 Task: Slide 13 - Values-1.
Action: Mouse moved to (46, 109)
Screenshot: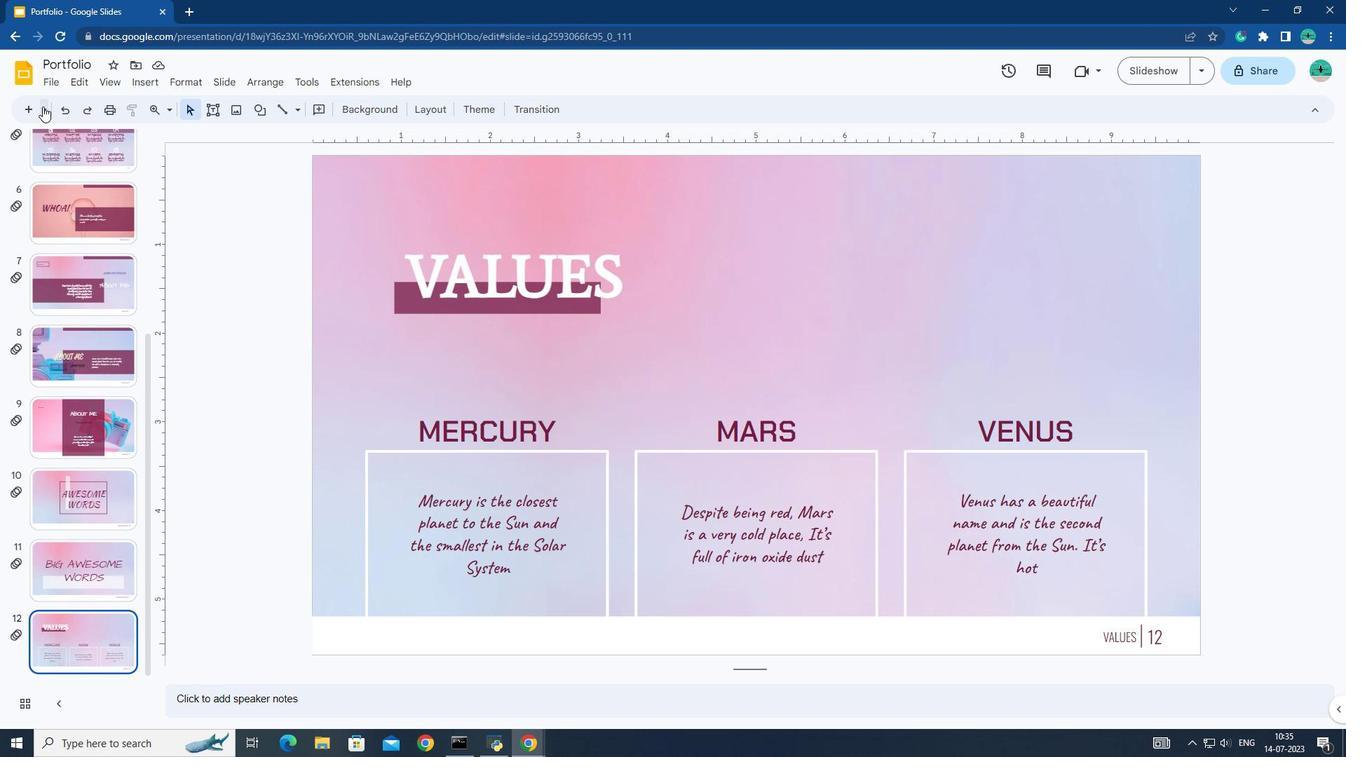 
Action: Mouse pressed left at (46, 109)
Screenshot: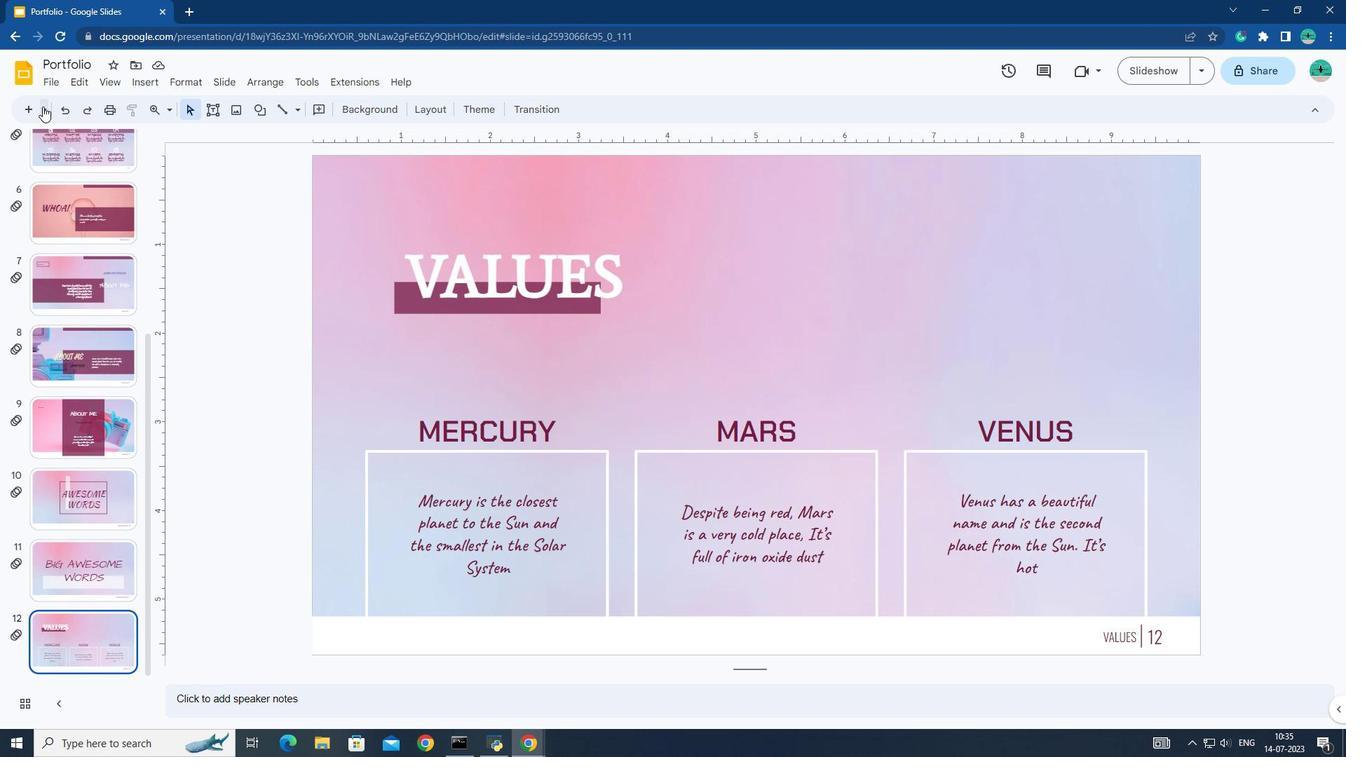 
Action: Mouse moved to (115, 388)
Screenshot: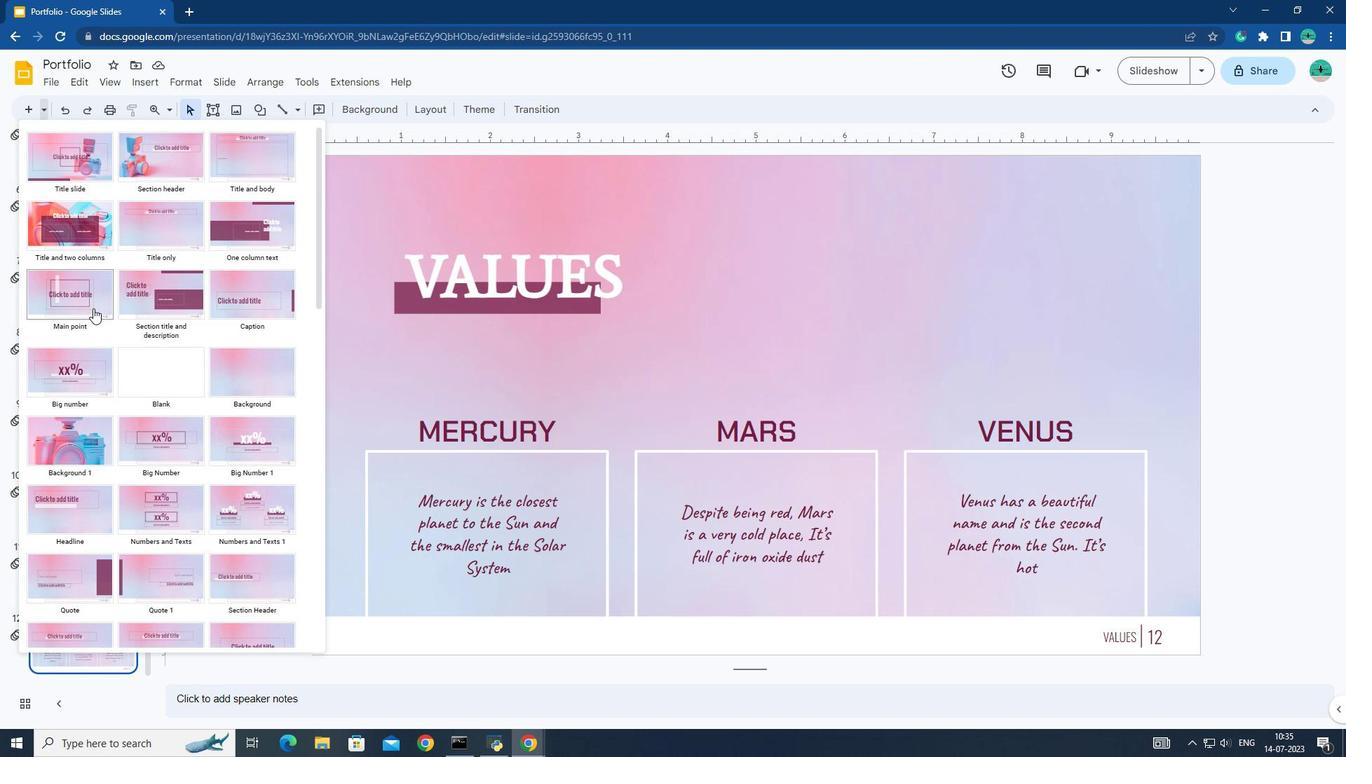 
Action: Mouse scrolled (115, 387) with delta (0, 0)
Screenshot: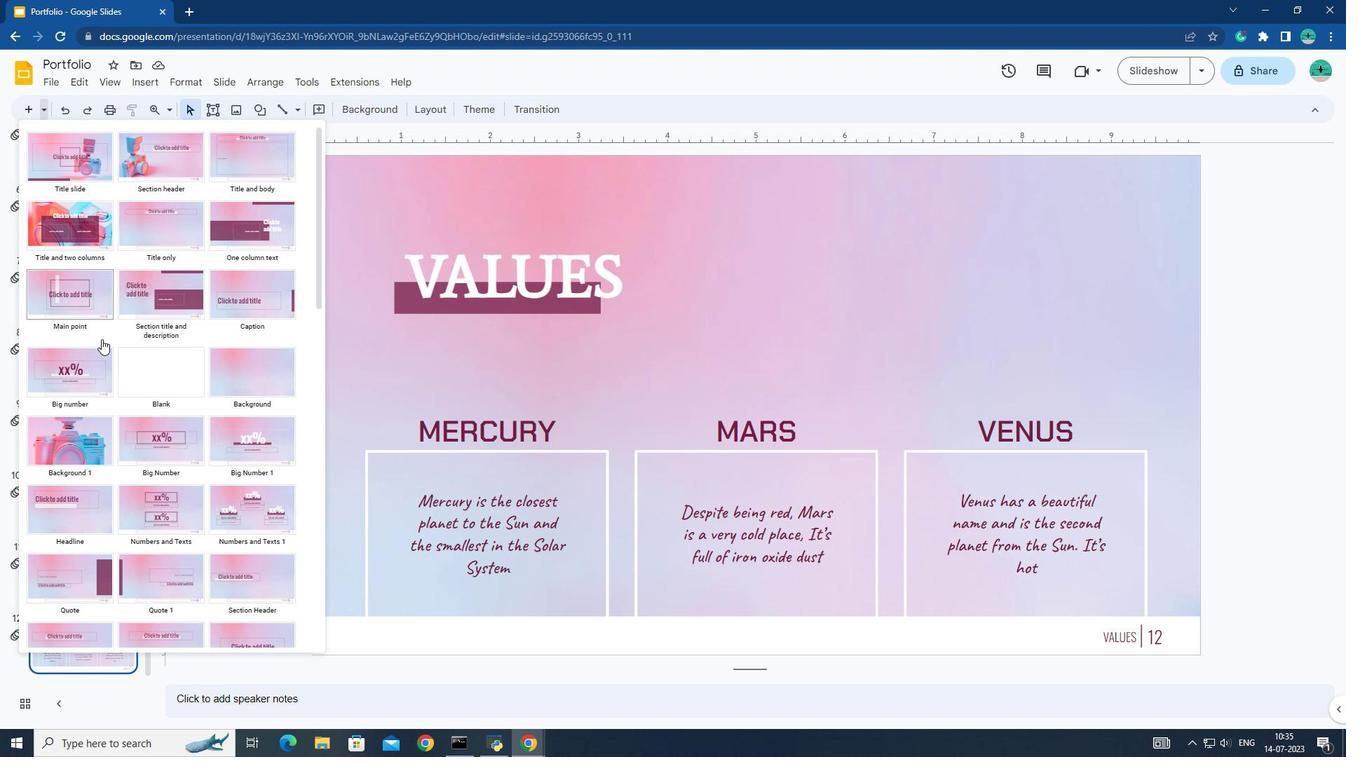 
Action: Mouse scrolled (115, 387) with delta (0, 0)
Screenshot: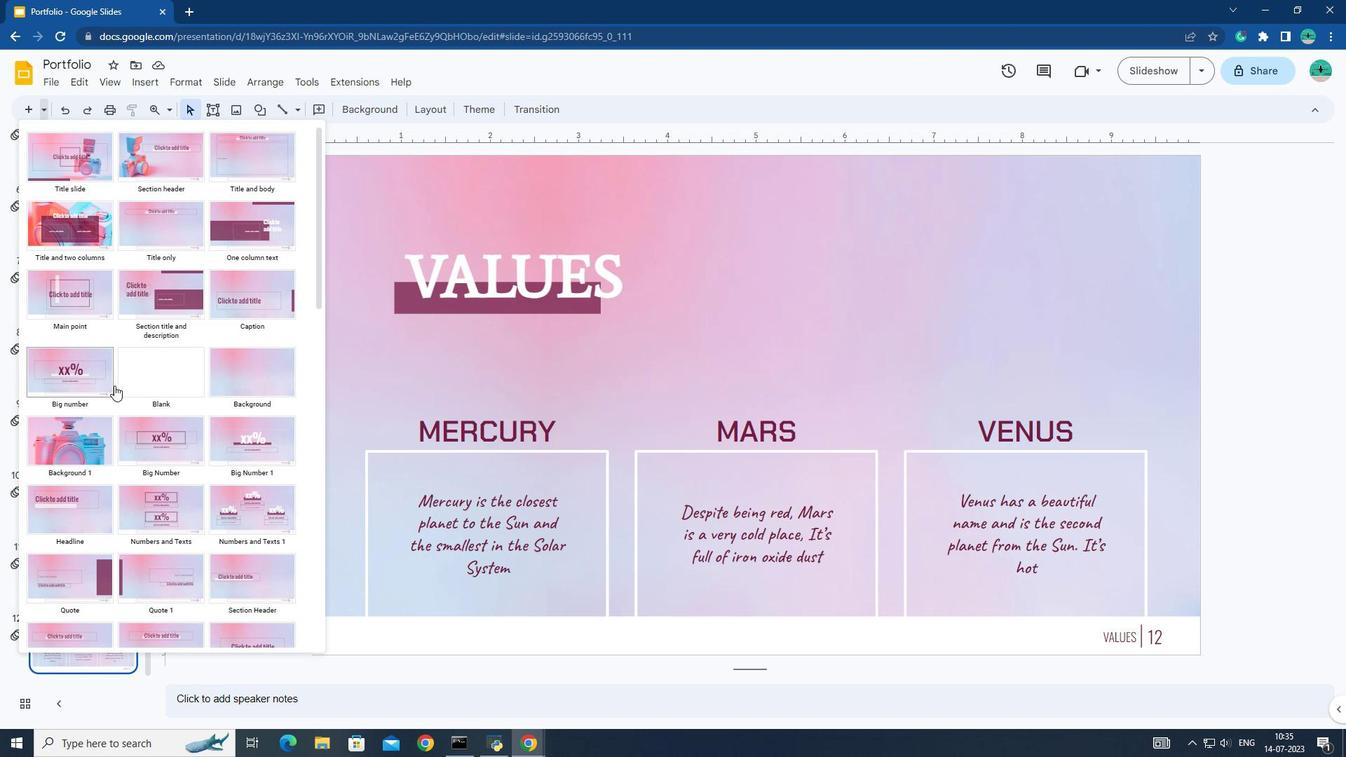 
Action: Mouse scrolled (115, 387) with delta (0, 0)
Screenshot: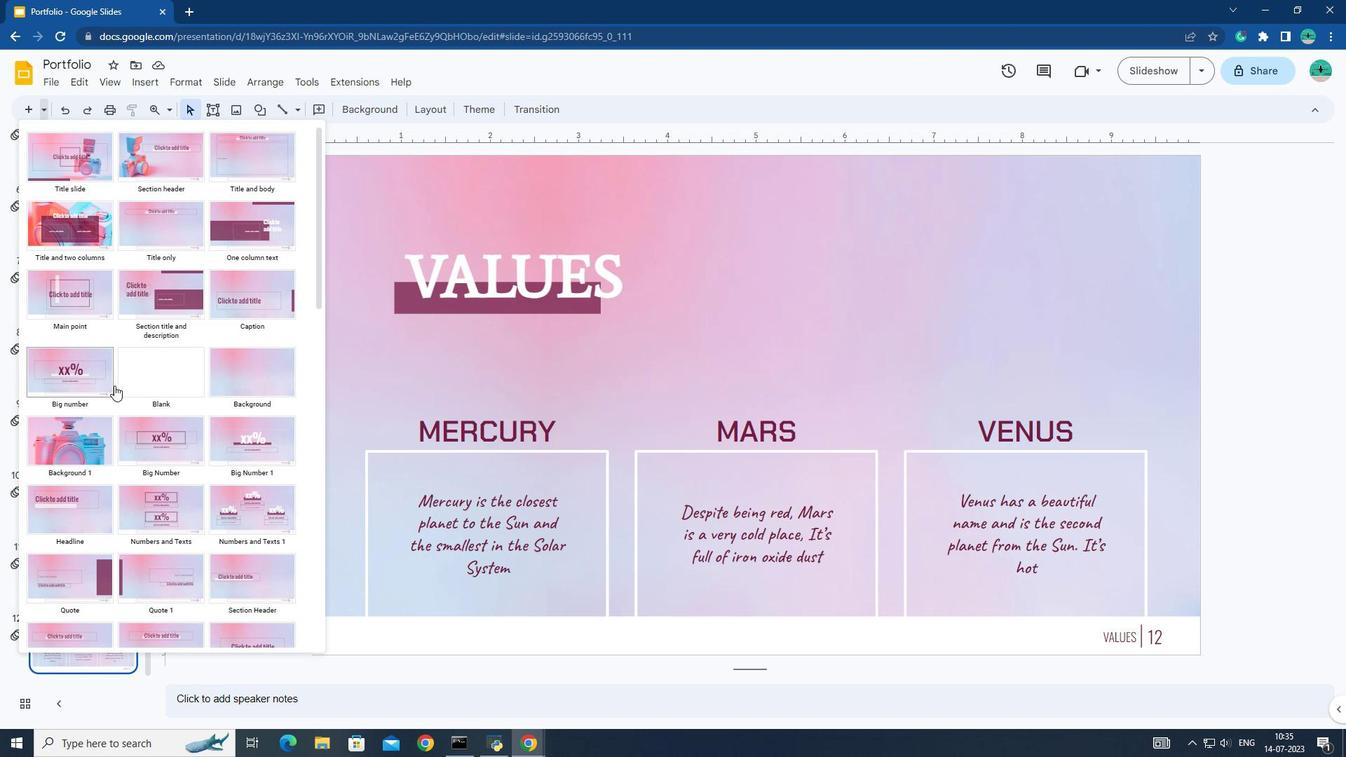 
Action: Mouse scrolled (115, 387) with delta (0, 0)
Screenshot: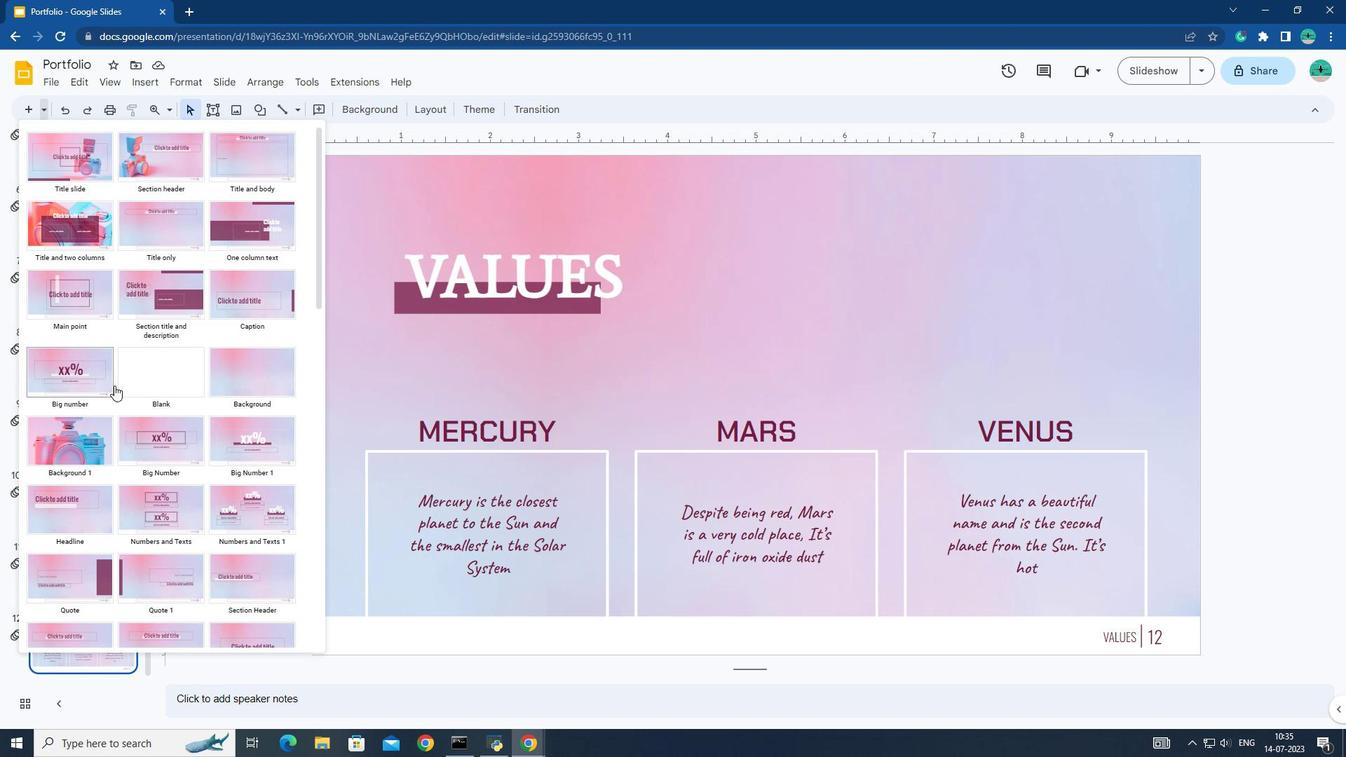 
Action: Mouse scrolled (115, 387) with delta (0, 0)
Screenshot: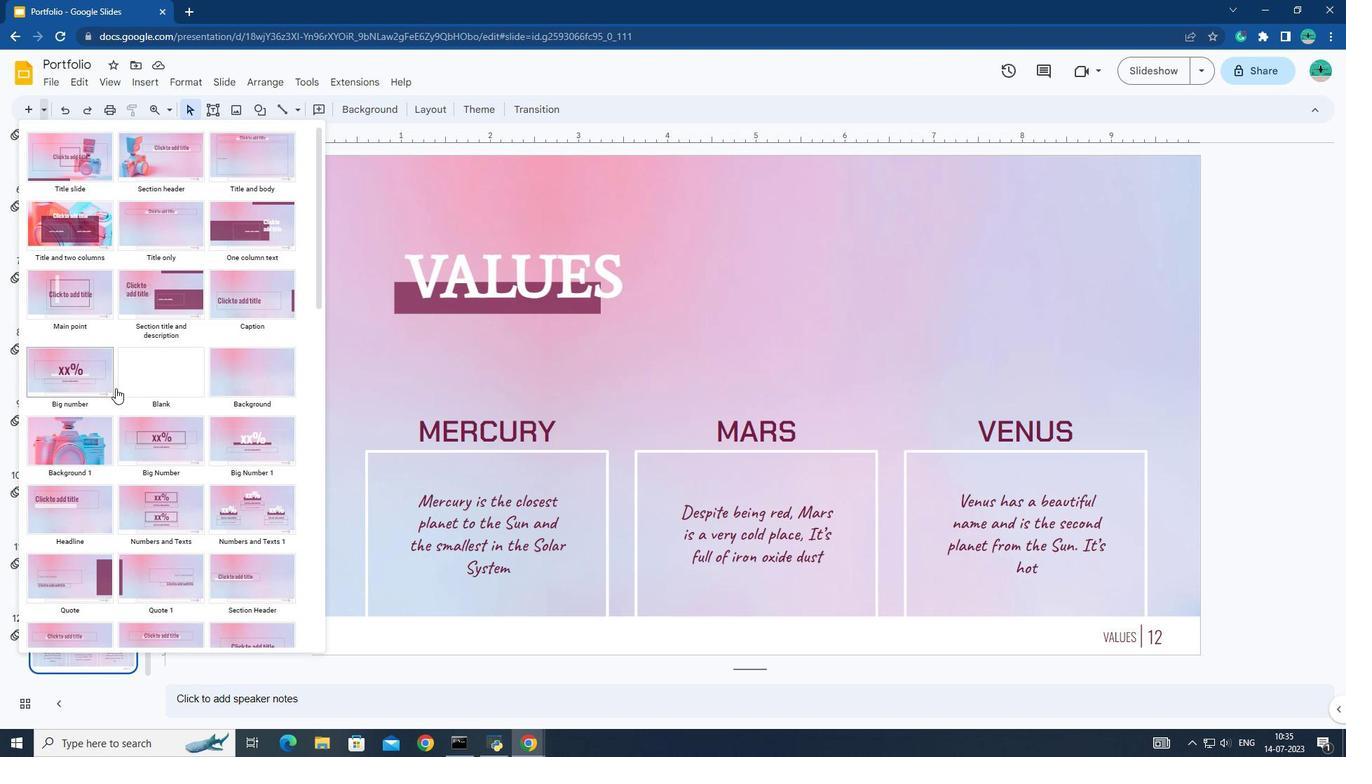 
Action: Mouse moved to (110, 384)
Screenshot: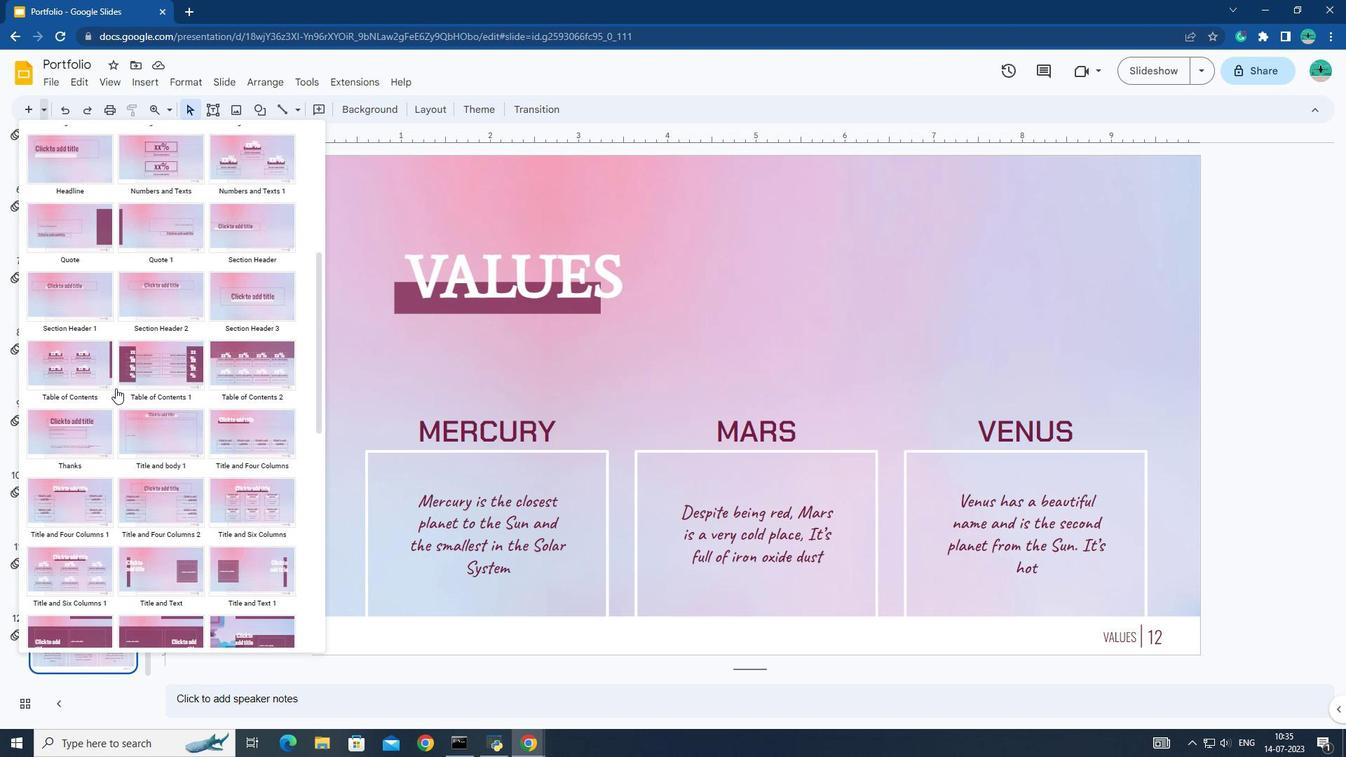 
Action: Mouse scrolled (110, 383) with delta (0, 0)
Screenshot: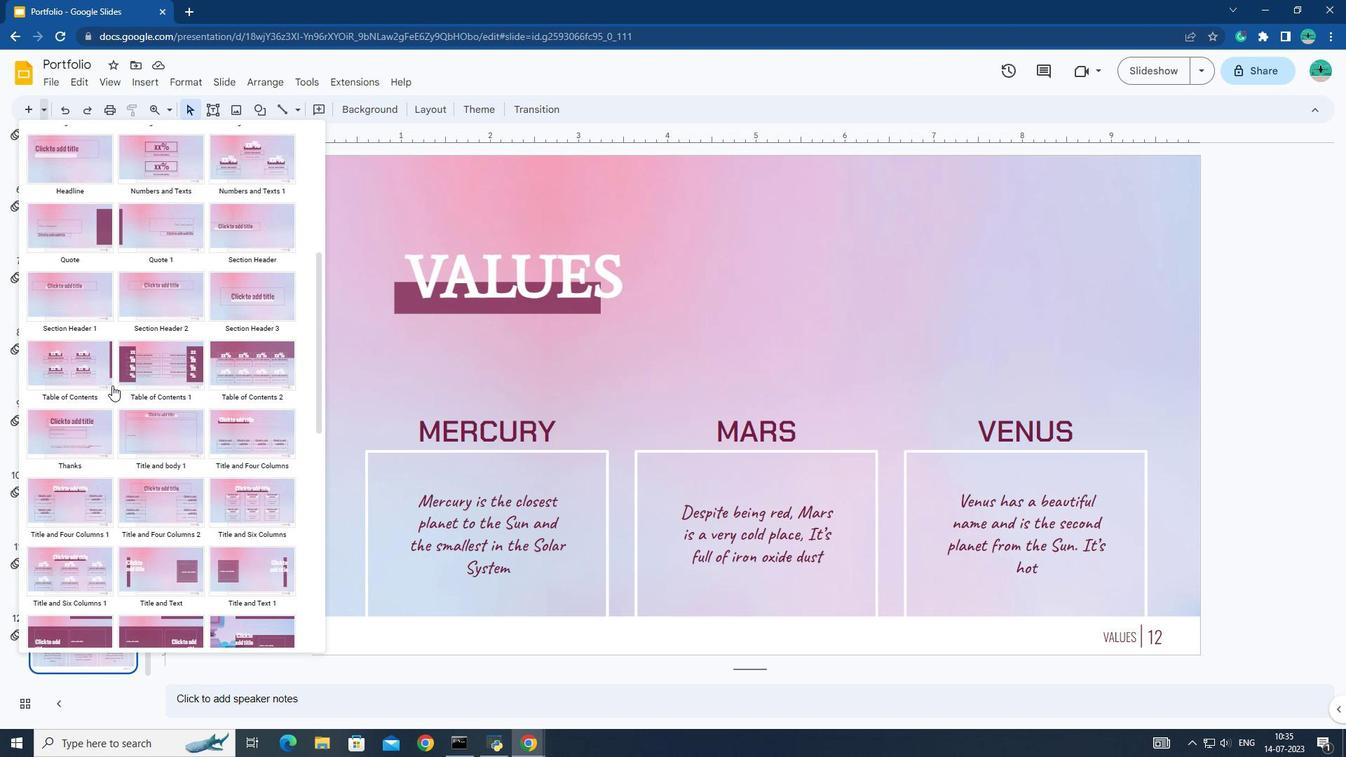 
Action: Mouse scrolled (110, 383) with delta (0, 0)
Screenshot: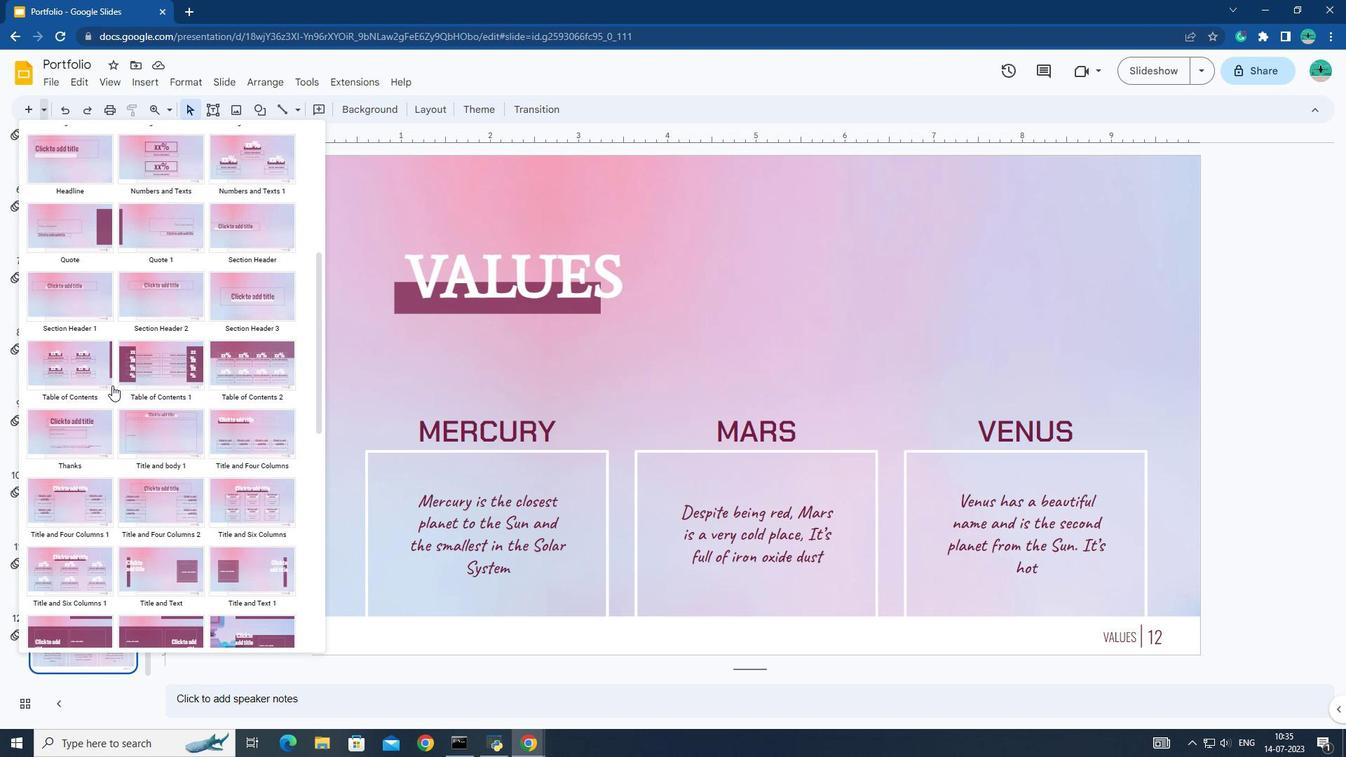 
Action: Mouse scrolled (110, 383) with delta (0, 0)
Screenshot: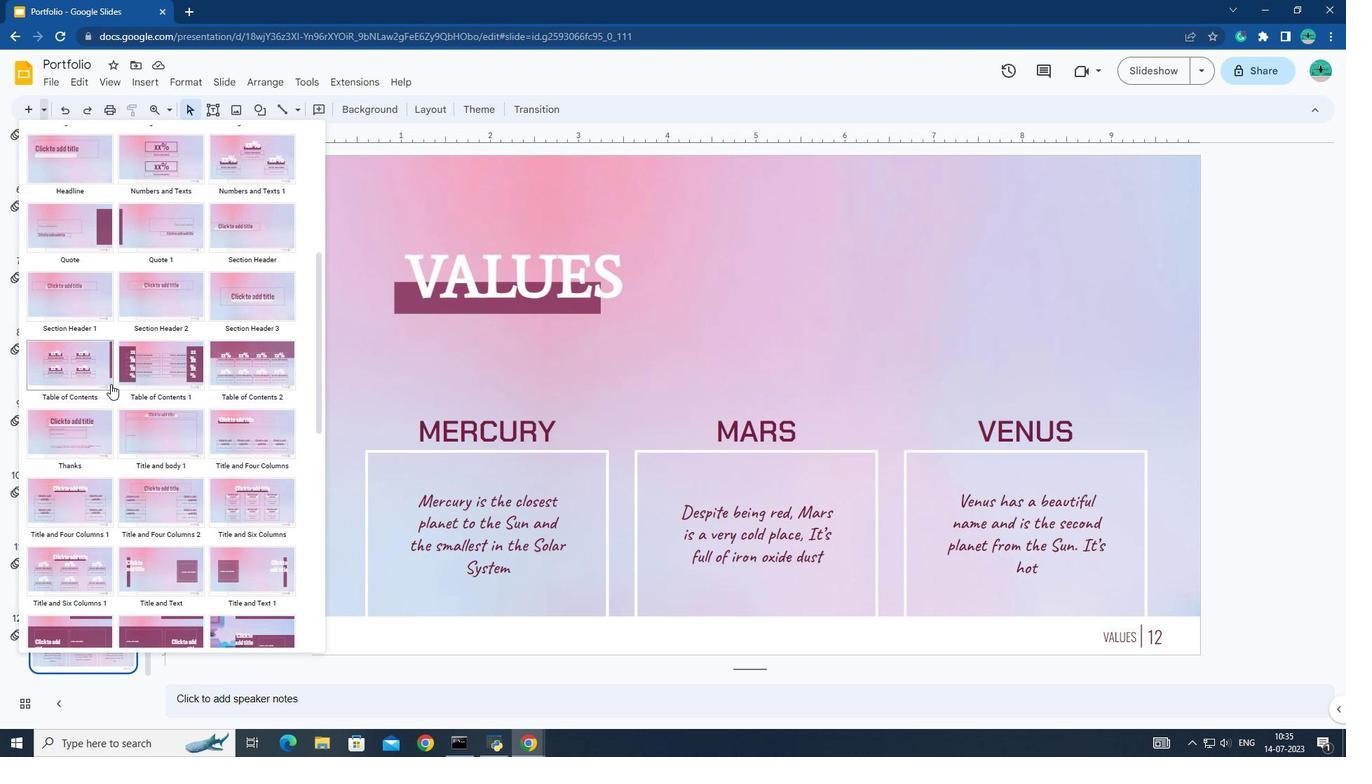 
Action: Mouse scrolled (110, 383) with delta (0, 0)
Screenshot: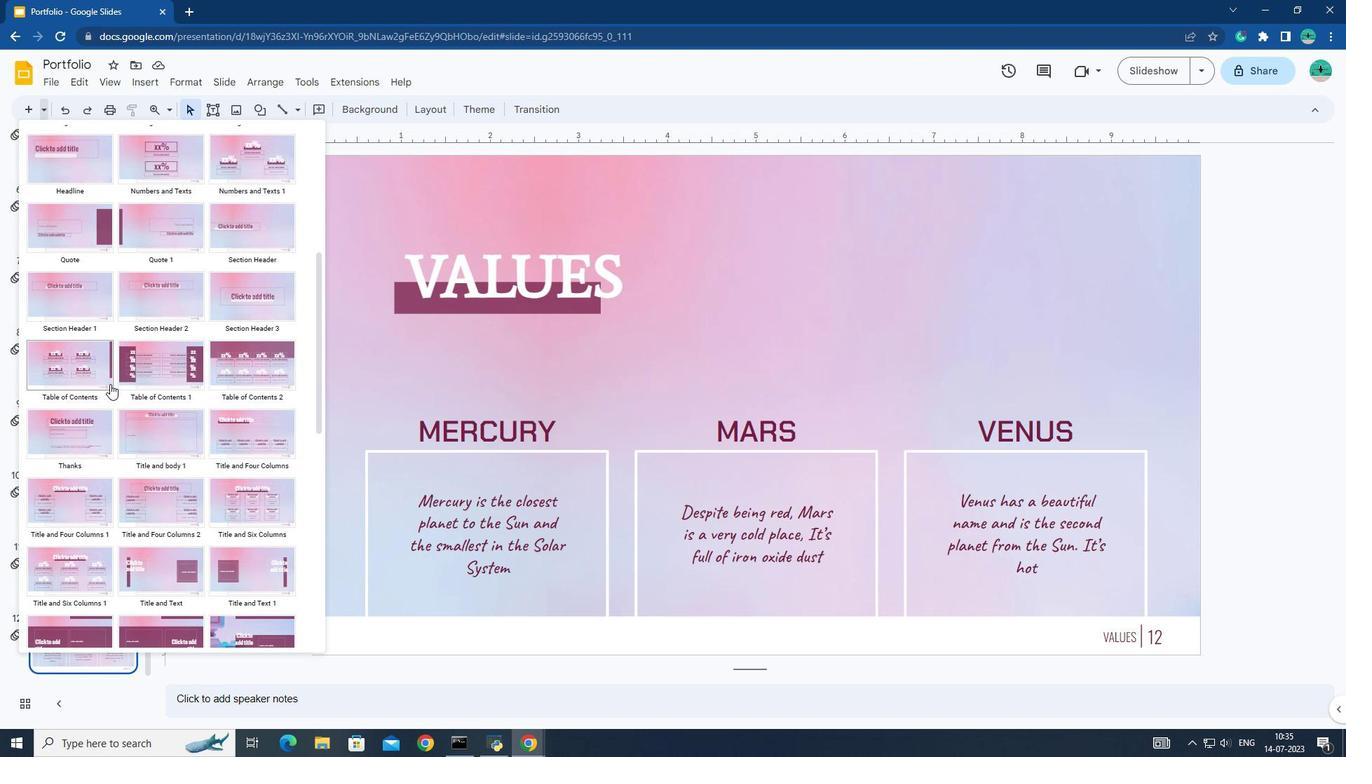 
Action: Mouse scrolled (110, 383) with delta (0, 0)
Screenshot: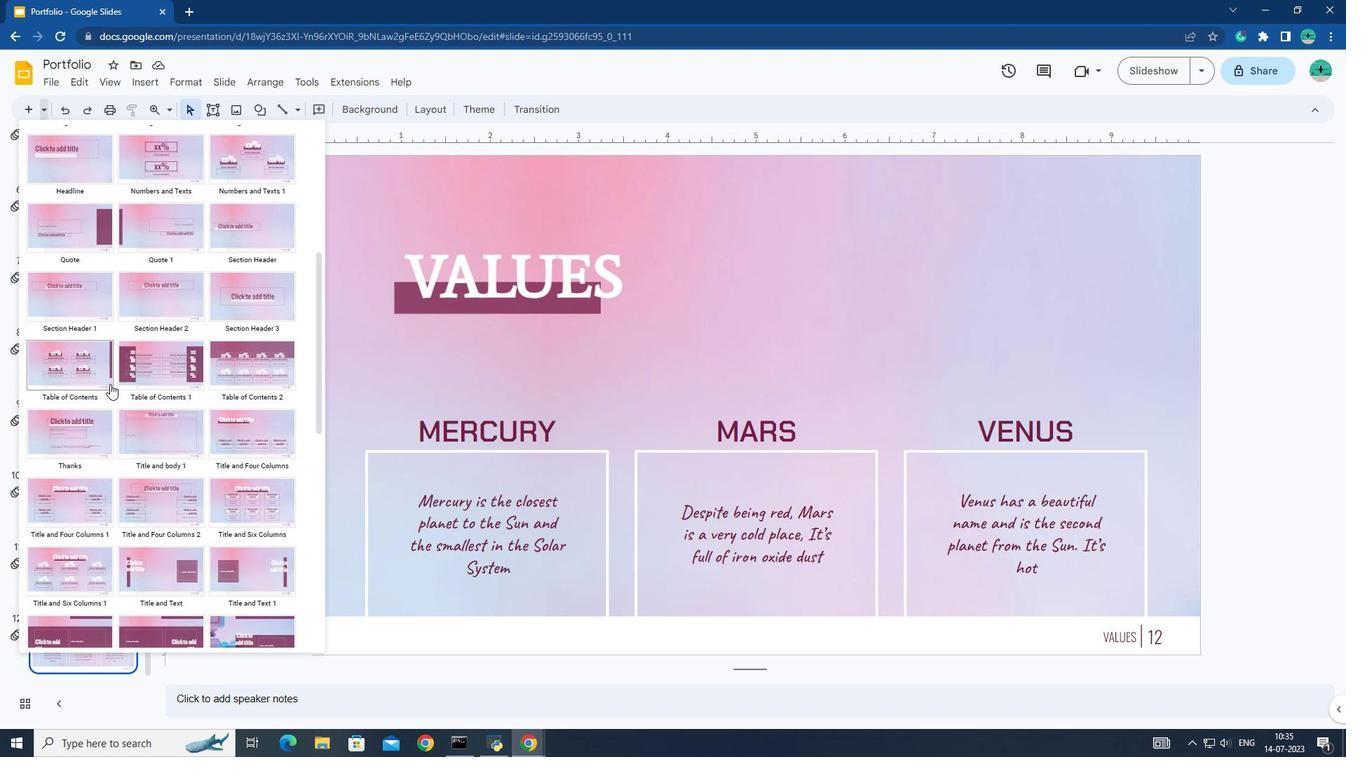 
Action: Mouse moved to (119, 389)
Screenshot: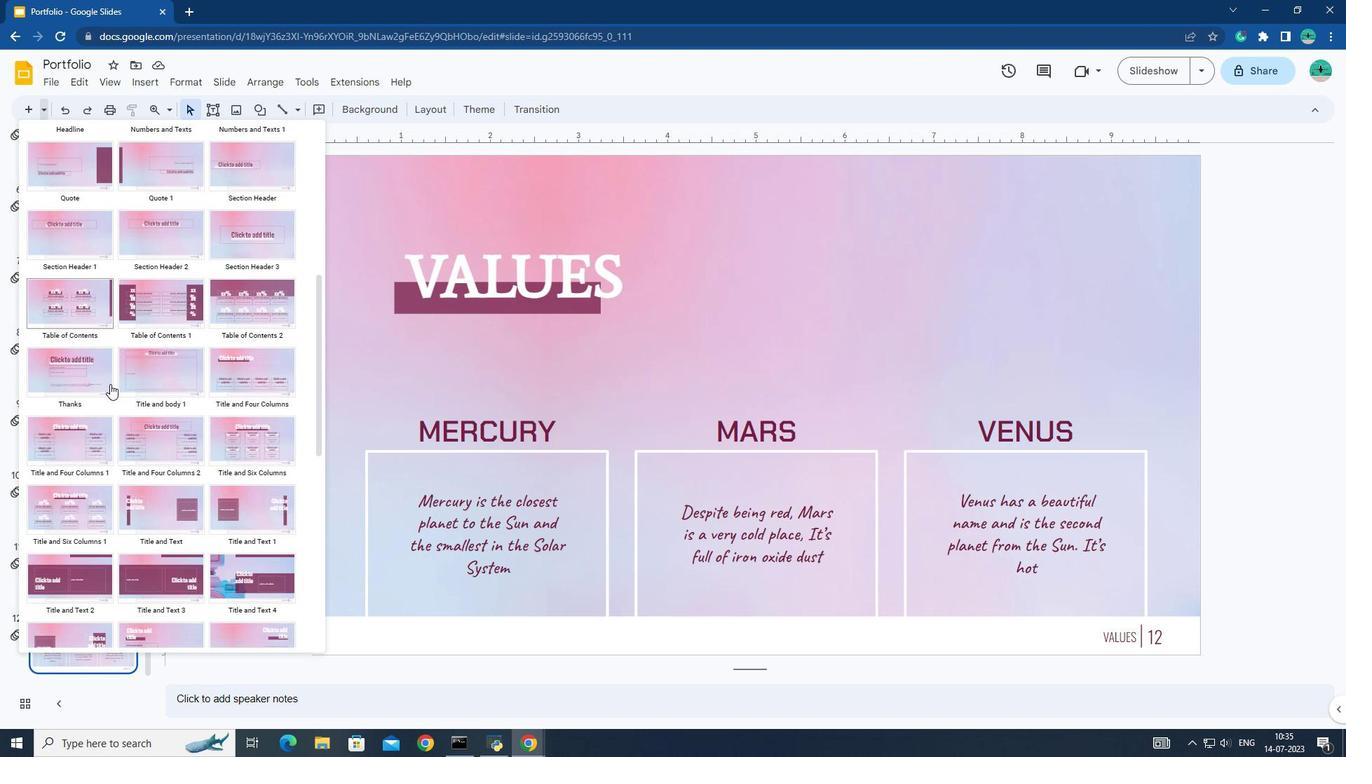 
Action: Mouse scrolled (119, 388) with delta (0, 0)
Screenshot: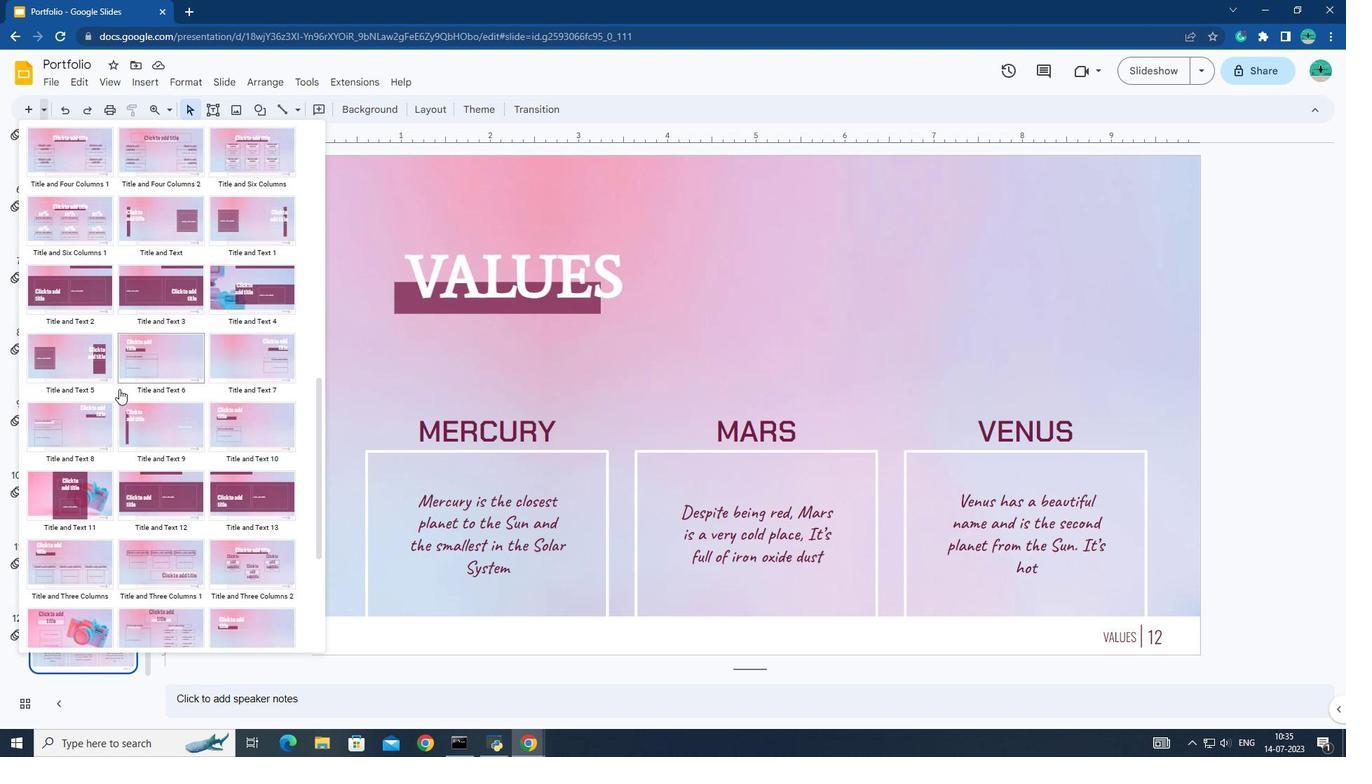 
Action: Mouse moved to (119, 389)
Screenshot: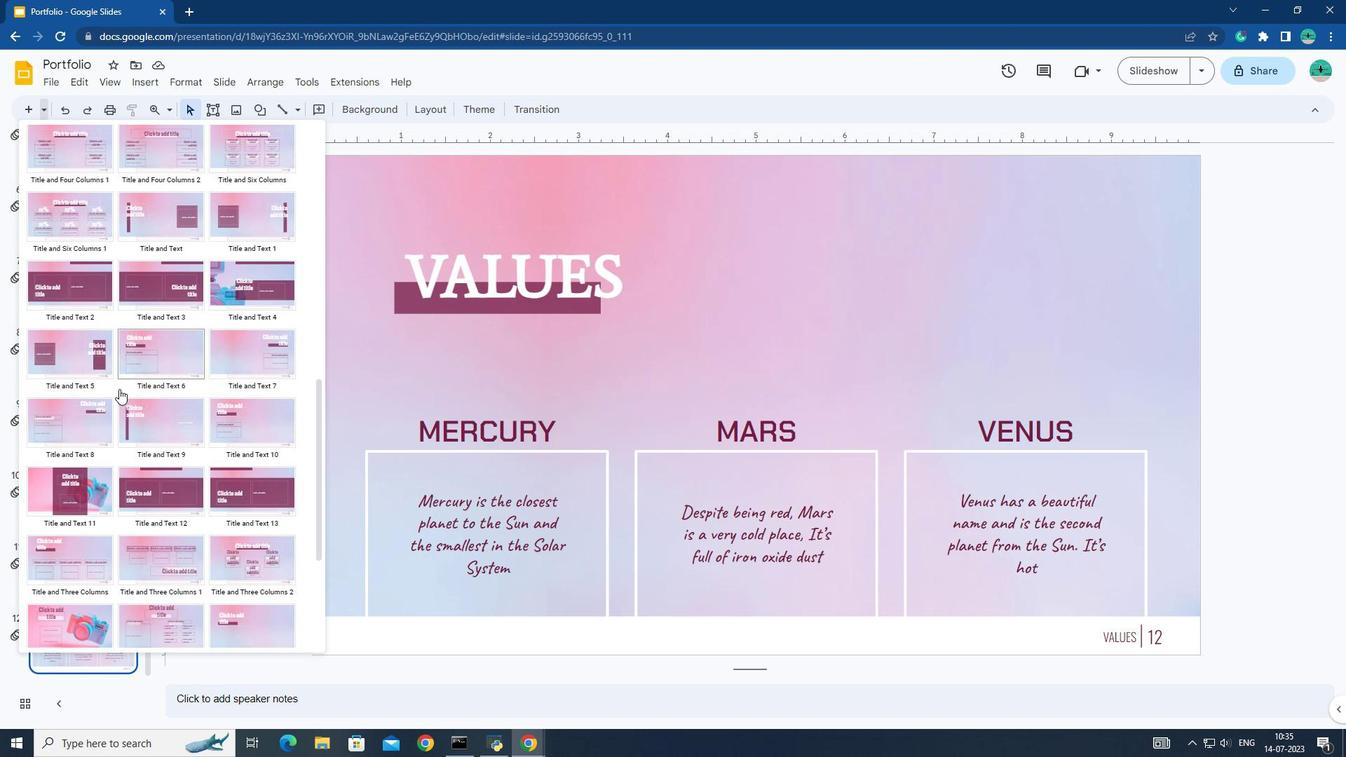 
Action: Mouse scrolled (119, 389) with delta (0, 0)
Screenshot: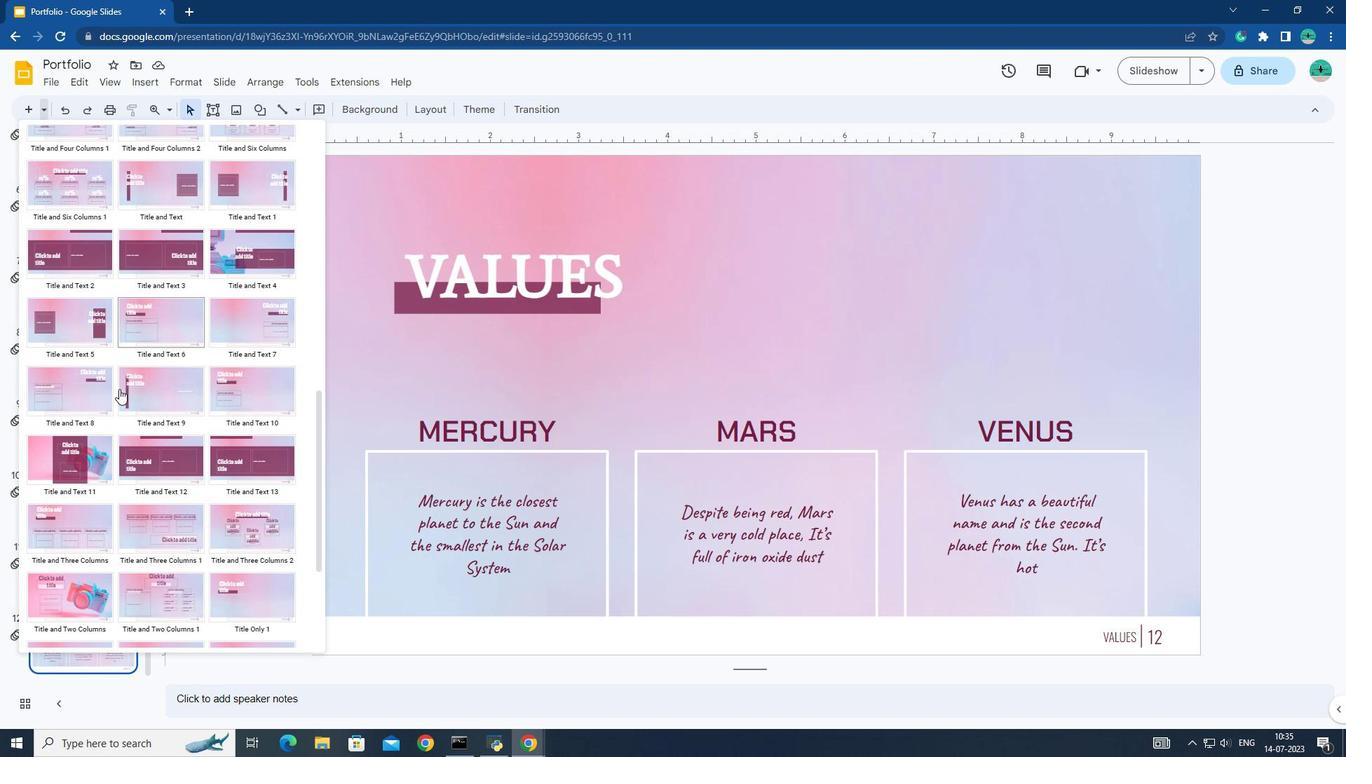 
Action: Mouse moved to (162, 406)
Screenshot: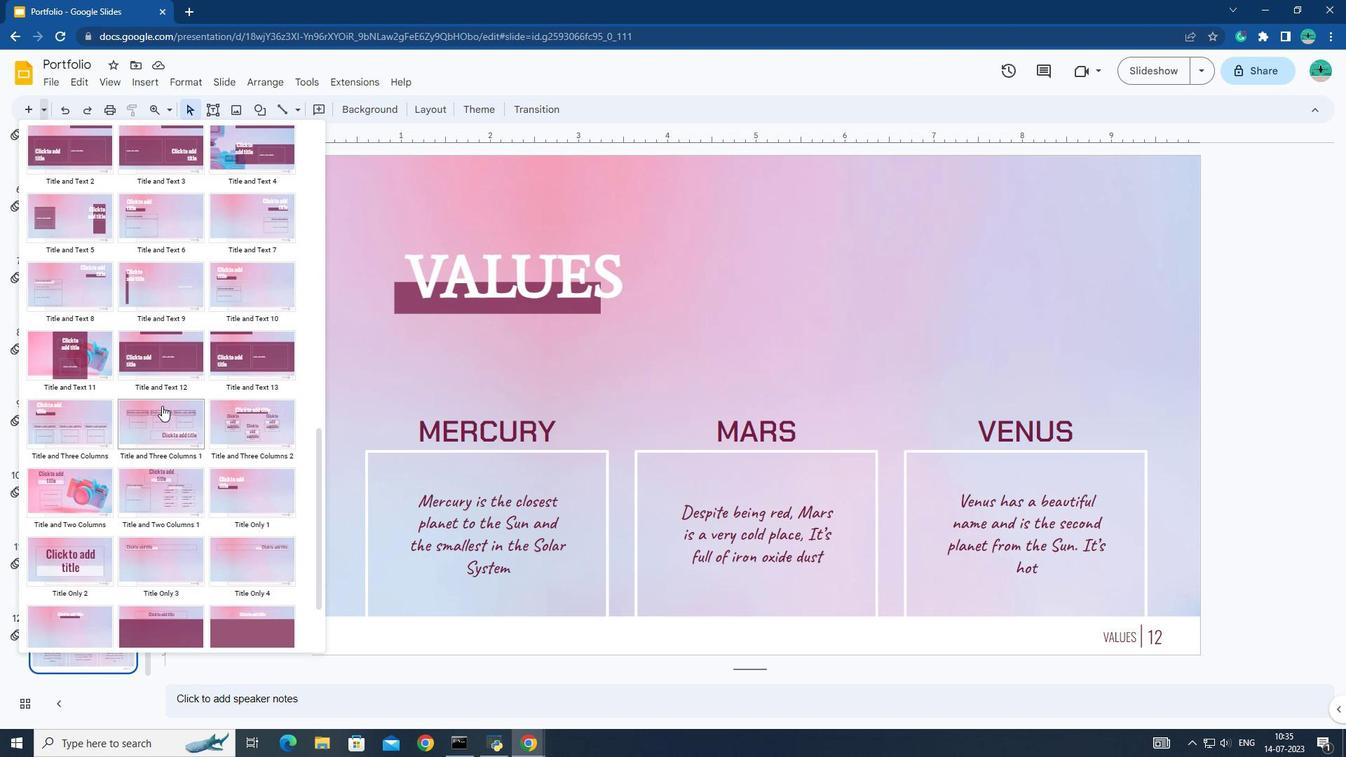 
Action: Mouse pressed left at (162, 406)
Screenshot: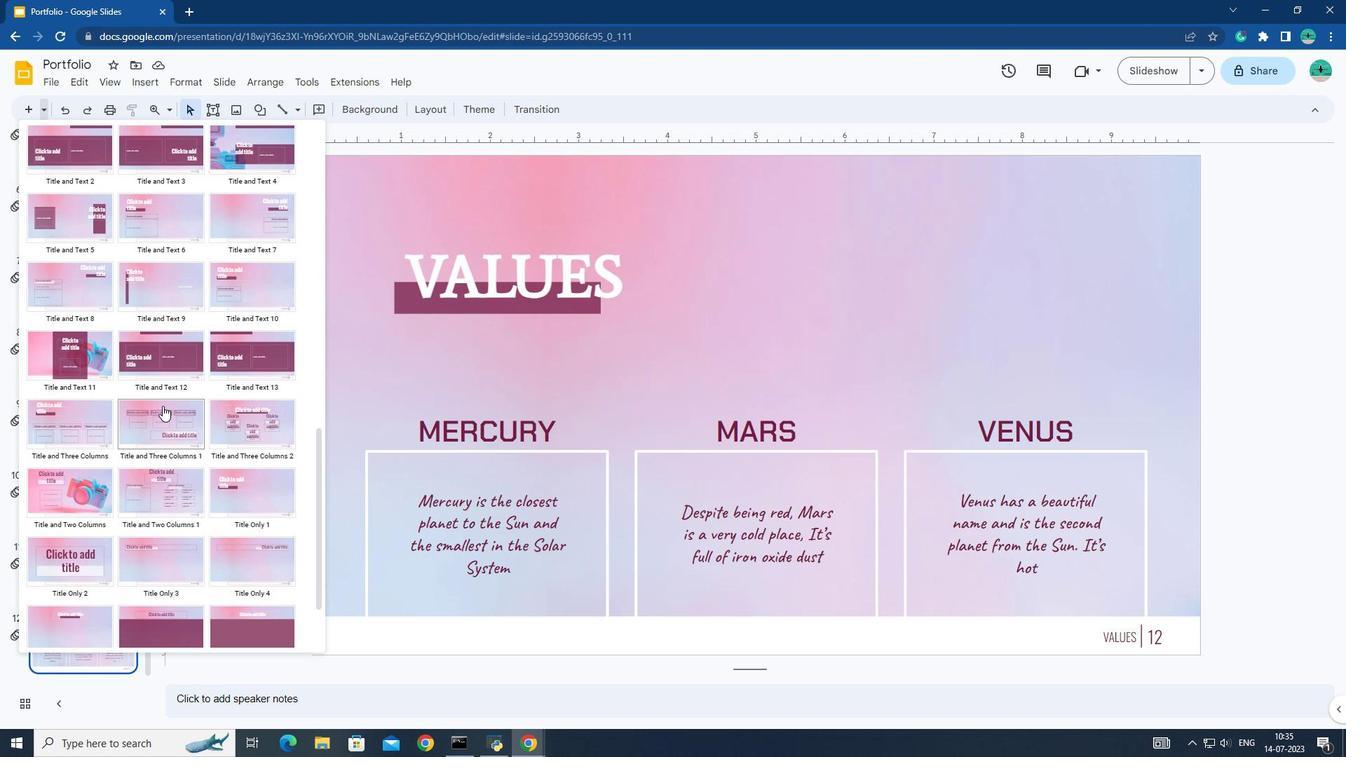 
Action: Mouse moved to (956, 517)
Screenshot: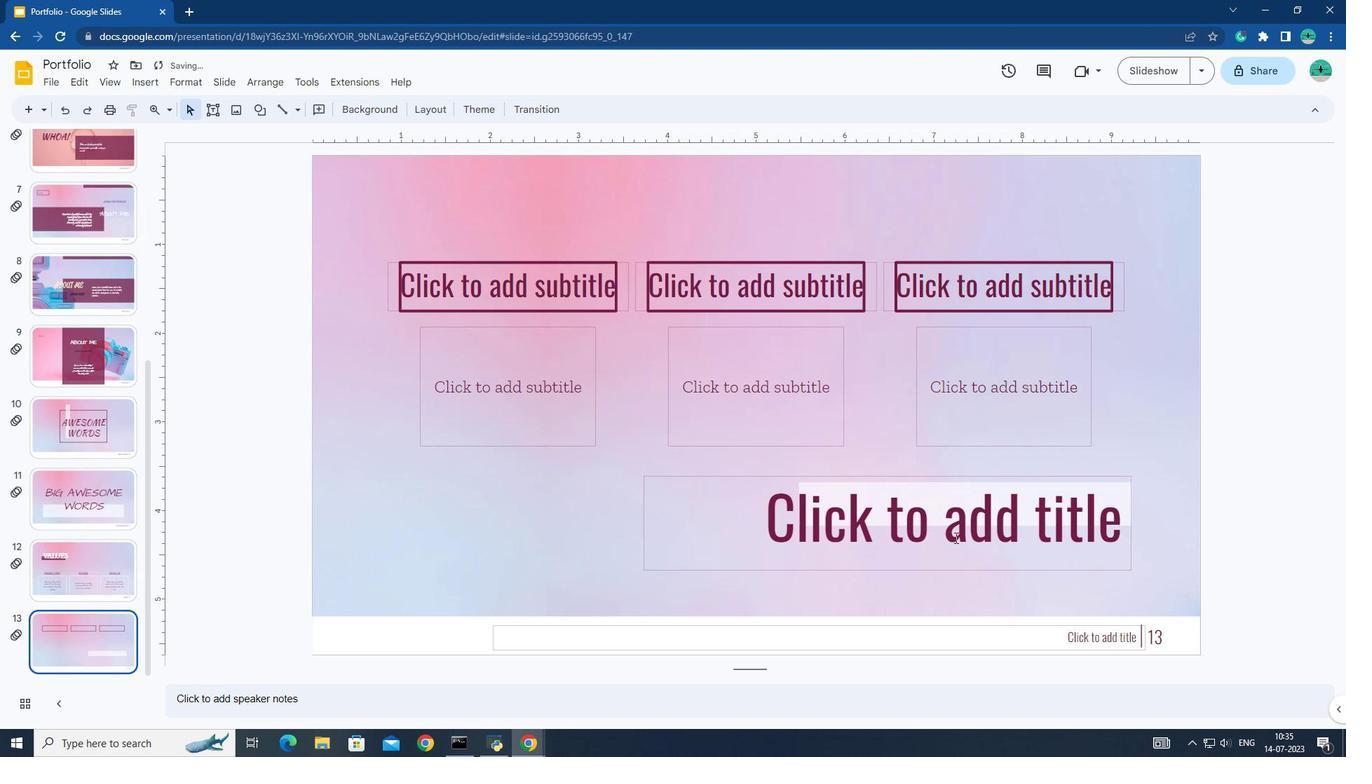 
Action: Mouse pressed left at (956, 517)
Screenshot: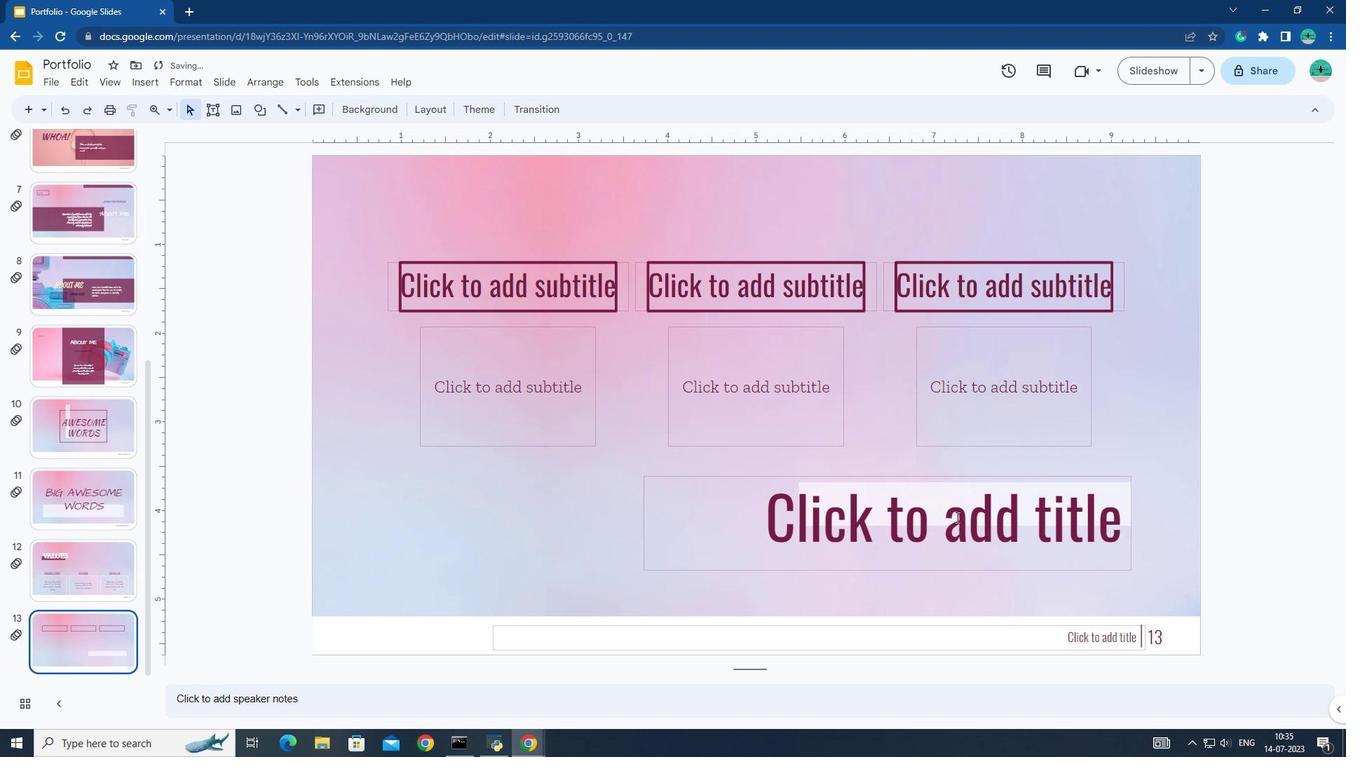 
Action: Mouse moved to (975, 521)
Screenshot: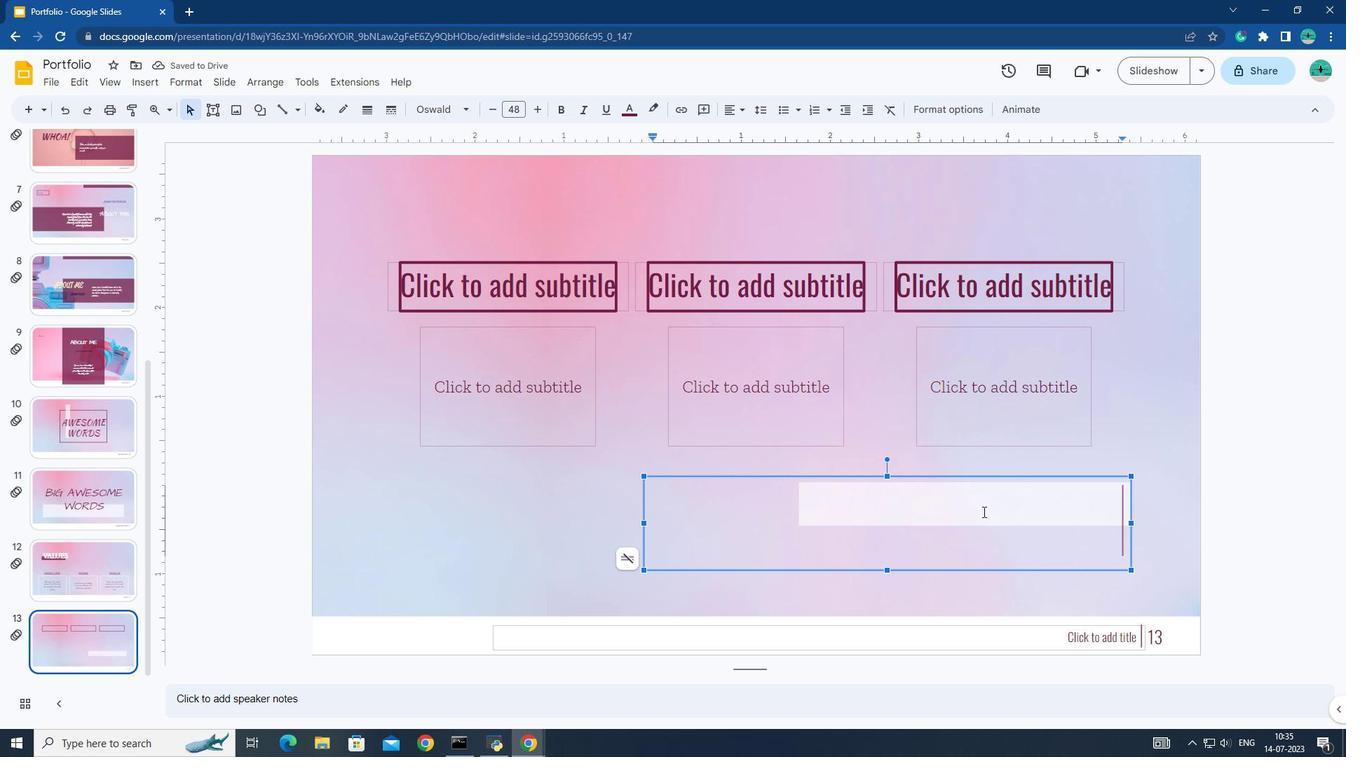 
Action: Key pressed <Key.caps_lock><Key.caps_lock>values
Screenshot: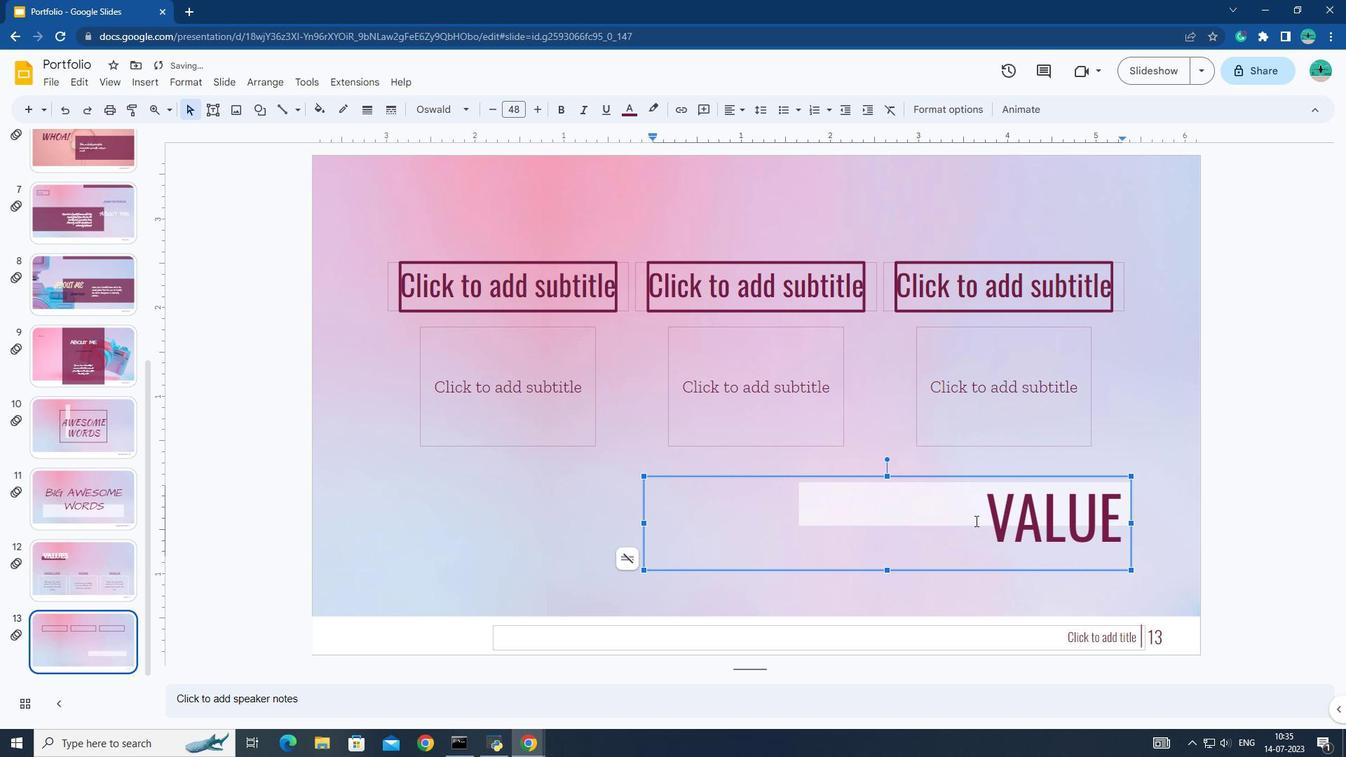 
Action: Mouse moved to (563, 295)
Screenshot: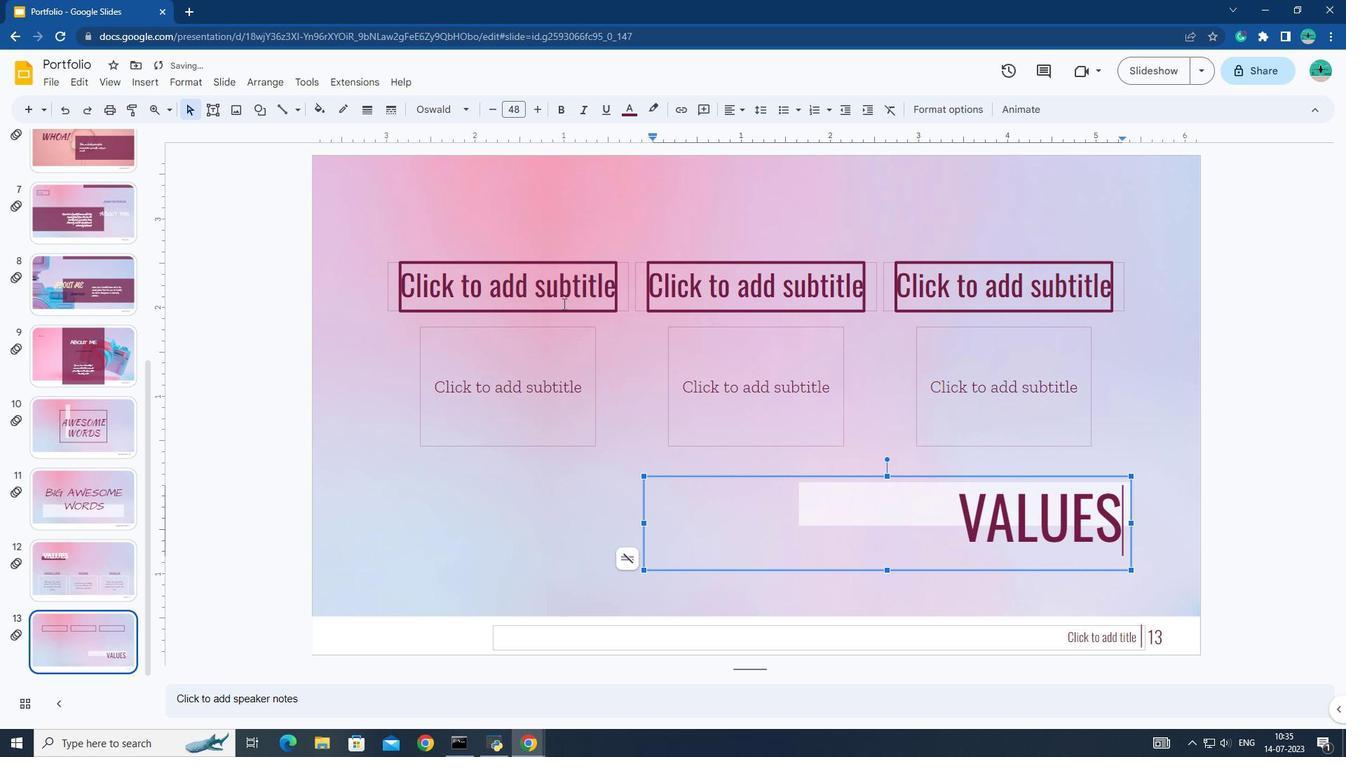 
Action: Mouse pressed left at (563, 295)
Screenshot: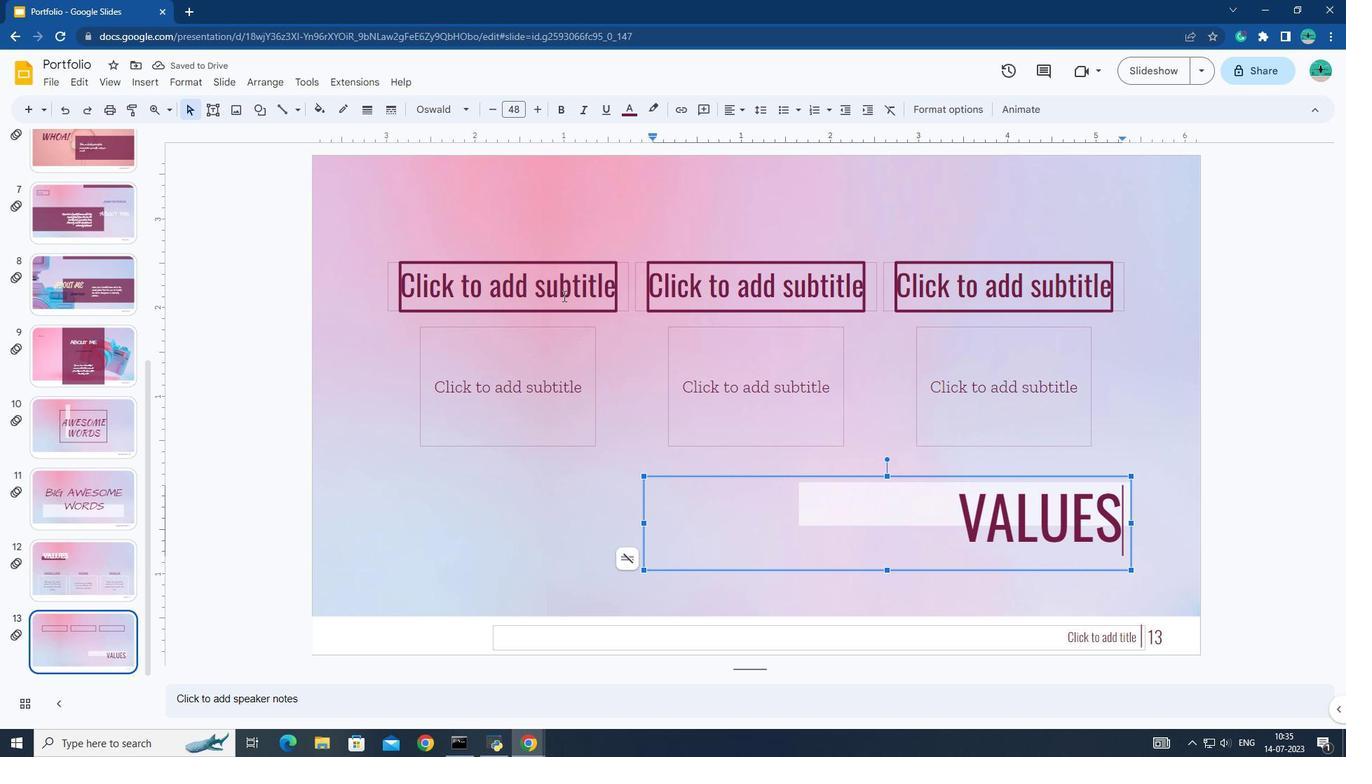 
Action: Mouse moved to (567, 296)
Screenshot: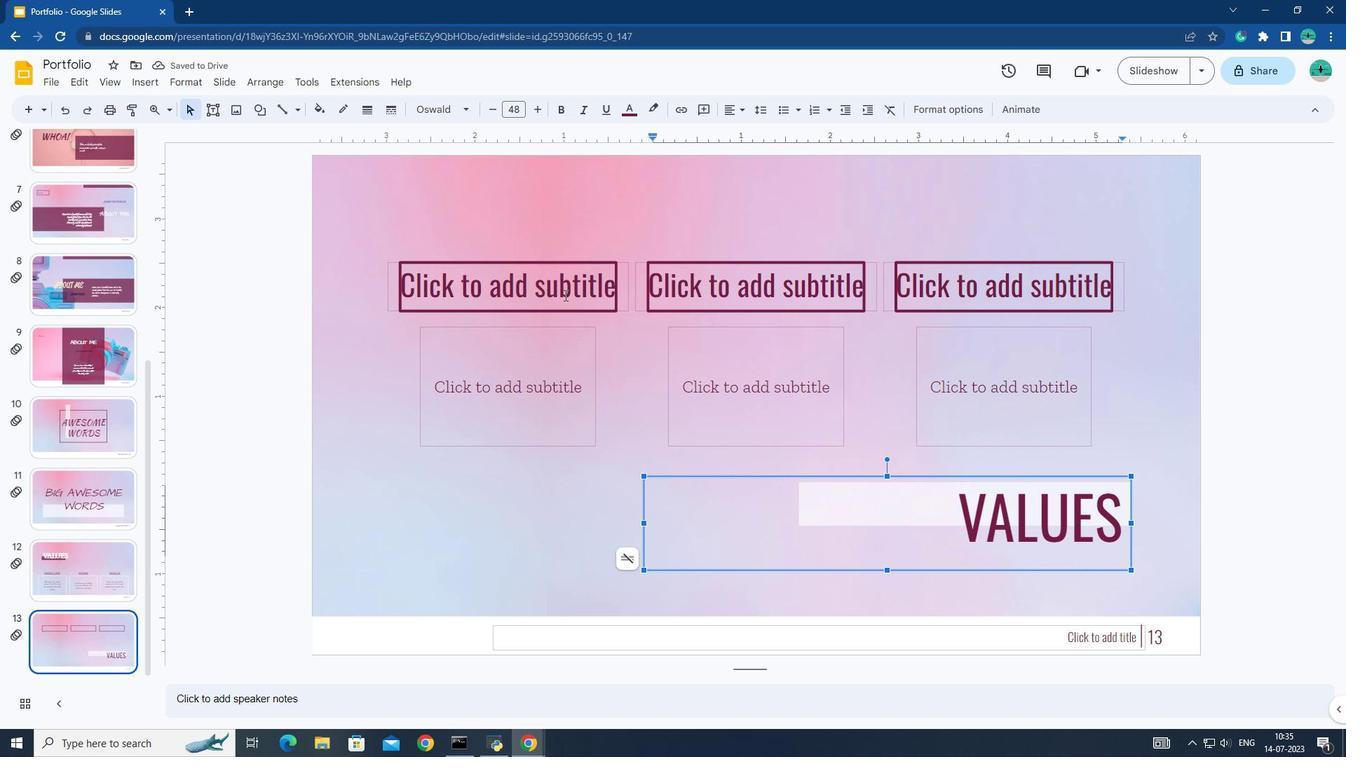 
Action: Key pressed mercury
Screenshot: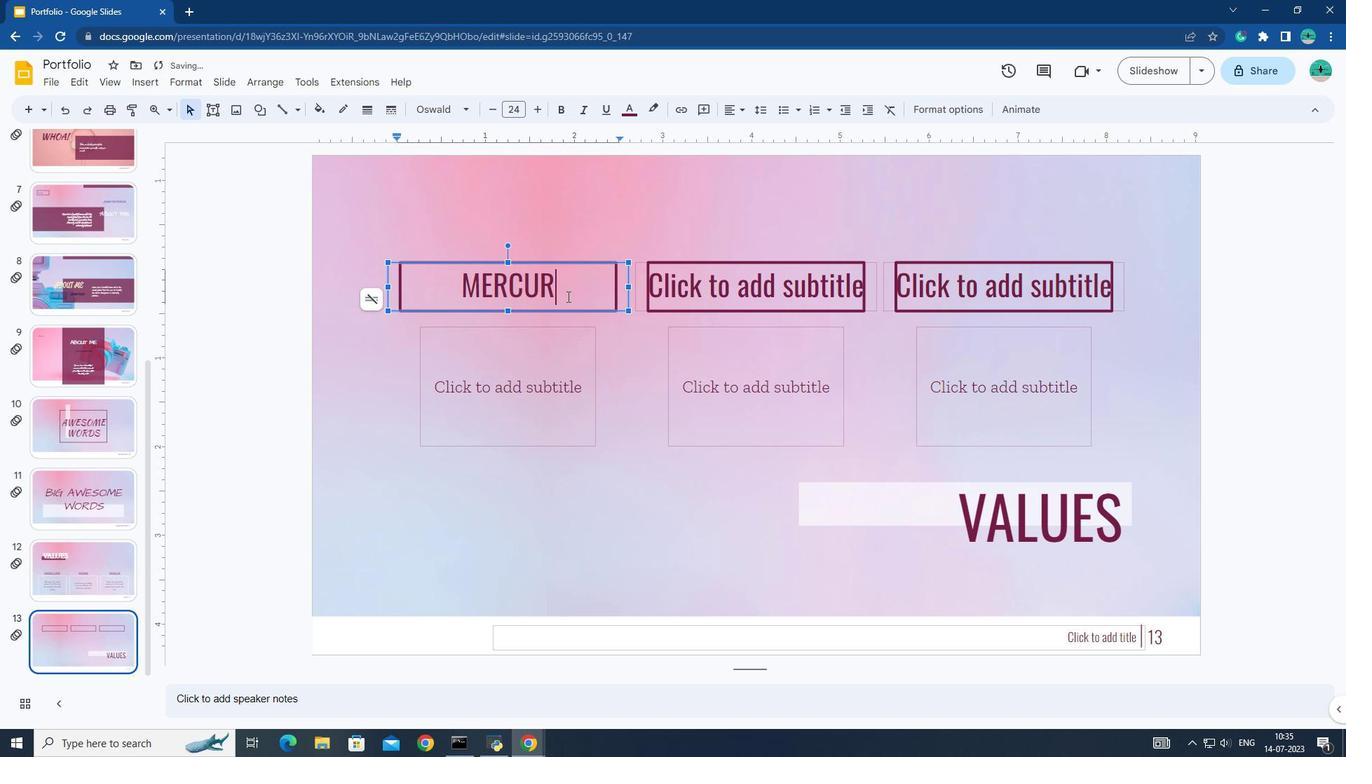 
Action: Mouse moved to (528, 354)
Screenshot: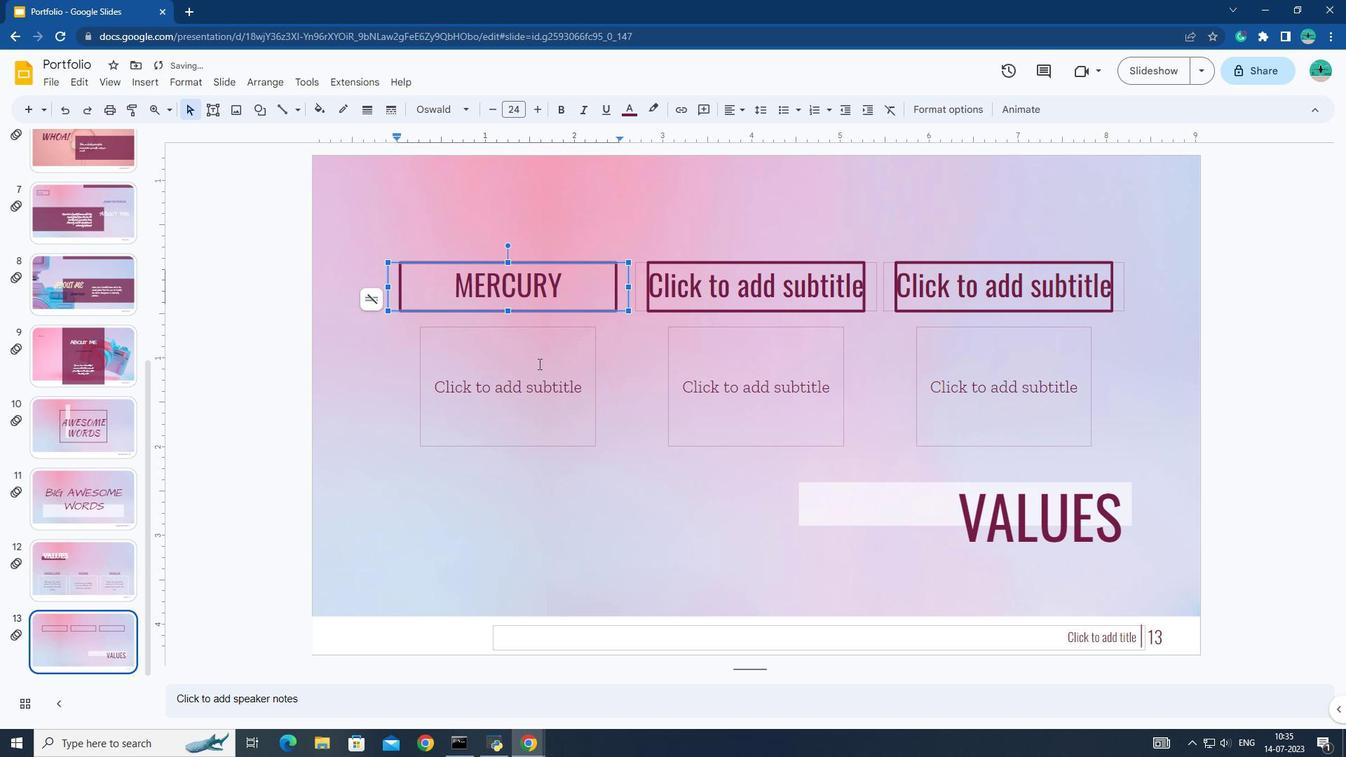 
Action: Mouse pressed left at (528, 354)
Screenshot: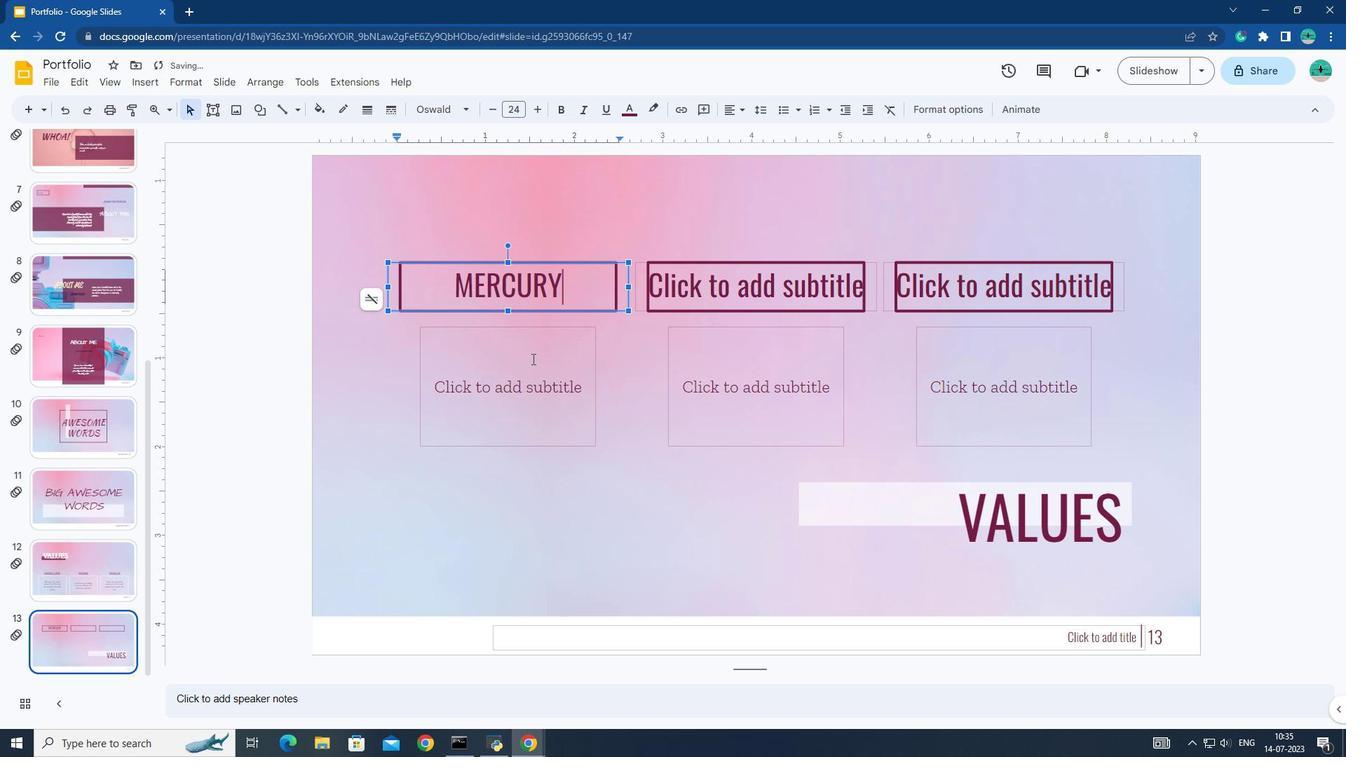 
Action: Key pressed m<Key.caps_lock><Key.shift><Key.shift><Key.shift>EC<Key.backspace>RCURY<Key.space>IS<Key.space>THE<Key.space>CLOSEST<Key.space>PLANET<Key.space>TO<Key.space>THE<Key.space><Key.shift>sUN<Key.space>AND<Key.space>THE<Key.space>SMALLEST<Key.space>IN<Key.space>THE<Key.space><Key.shift>sOLAR<Key.space><Key.shift>sYSTEM
Screenshot: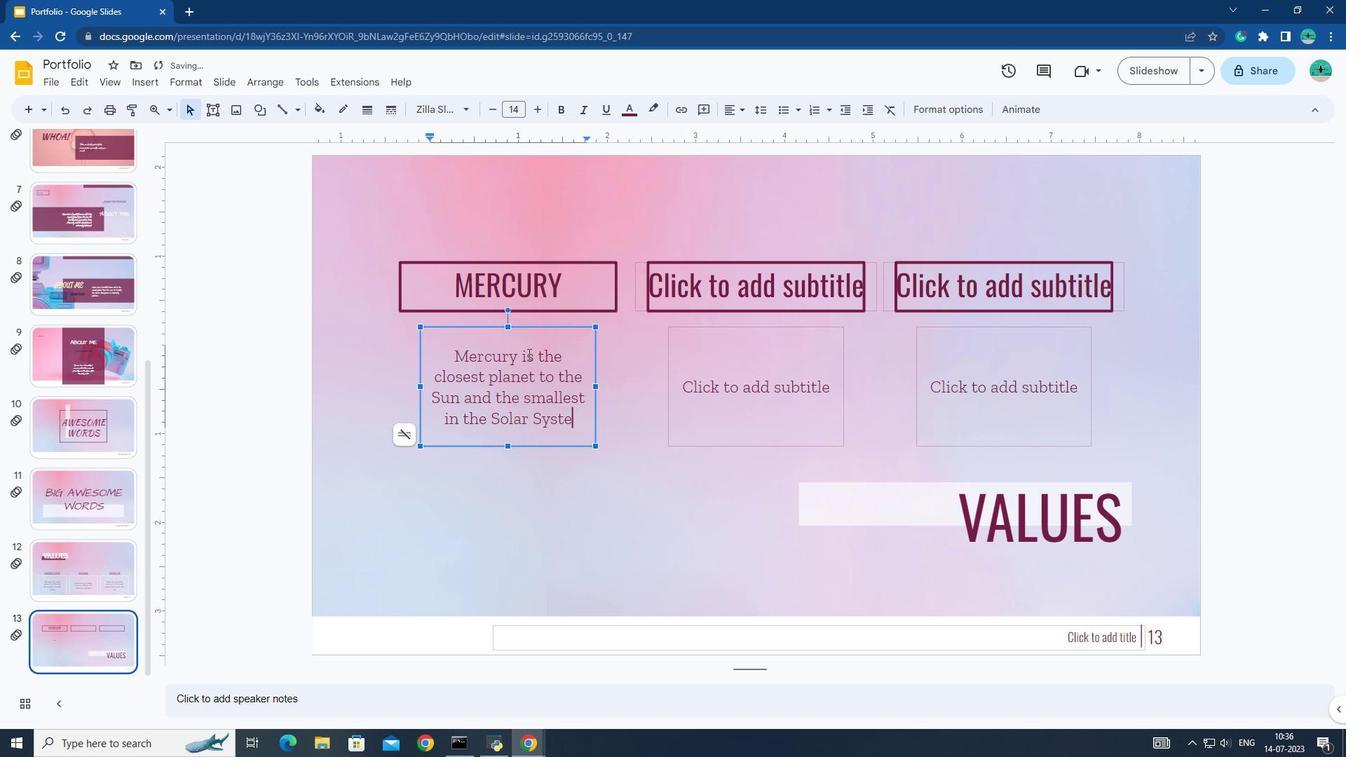 
Action: Mouse moved to (719, 302)
Screenshot: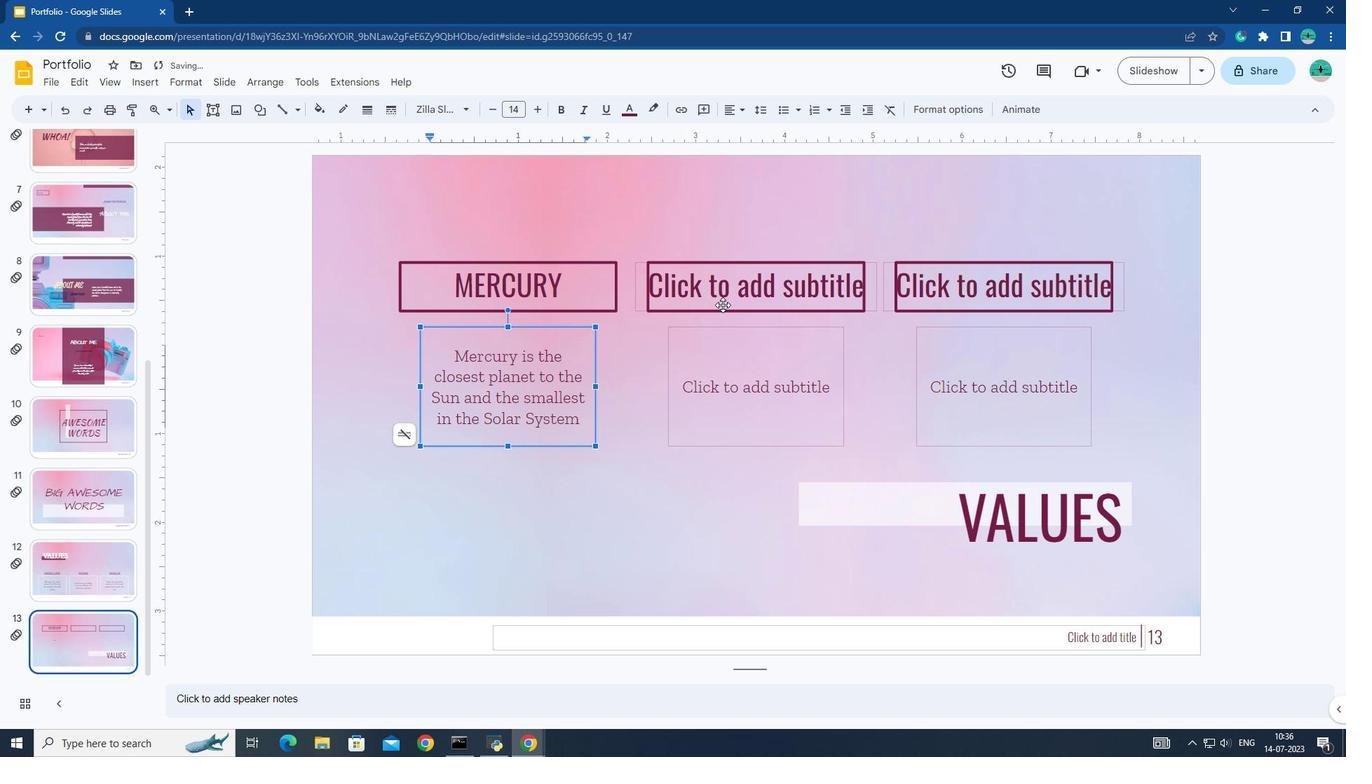 
Action: Mouse pressed left at (719, 302)
Screenshot: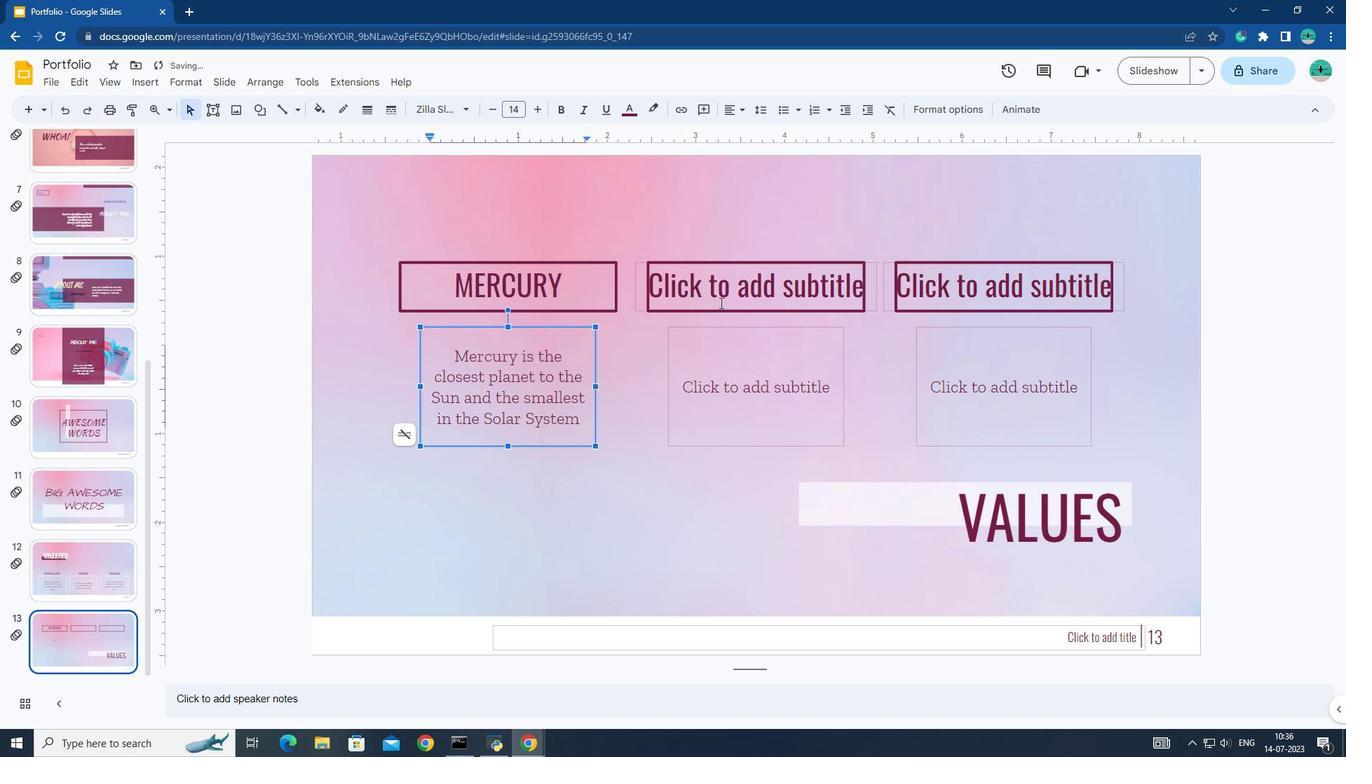 
Action: Key pressed <Key.caps_lock>mars
Screenshot: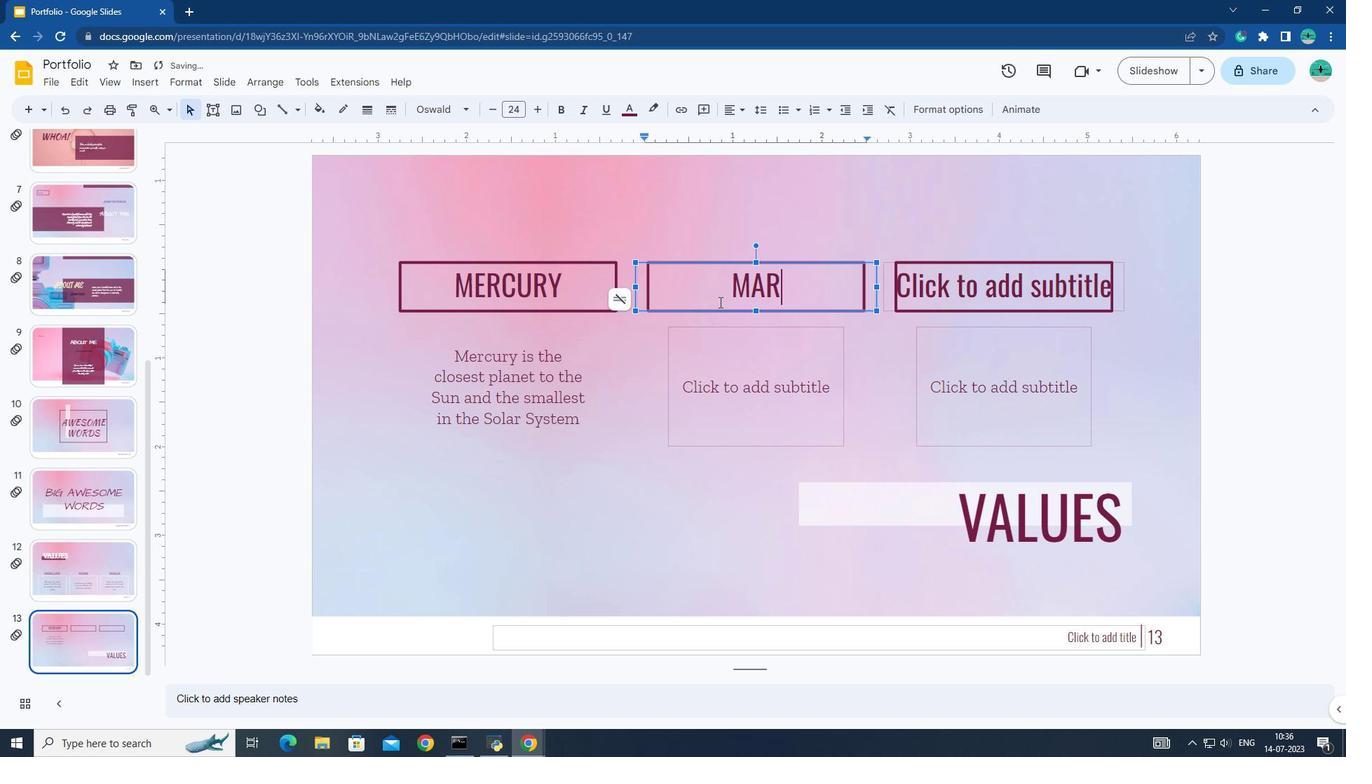 
Action: Mouse moved to (707, 345)
Screenshot: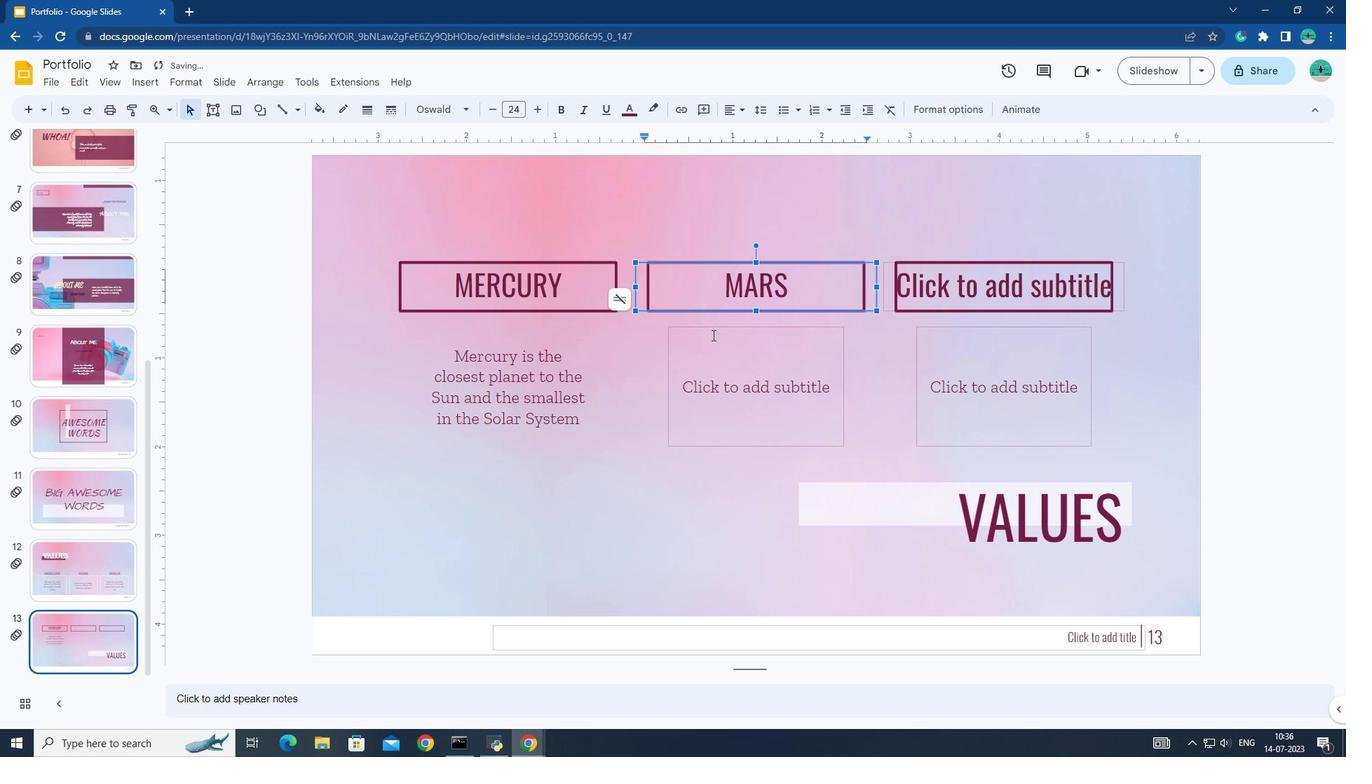 
Action: Mouse pressed left at (707, 345)
Screenshot: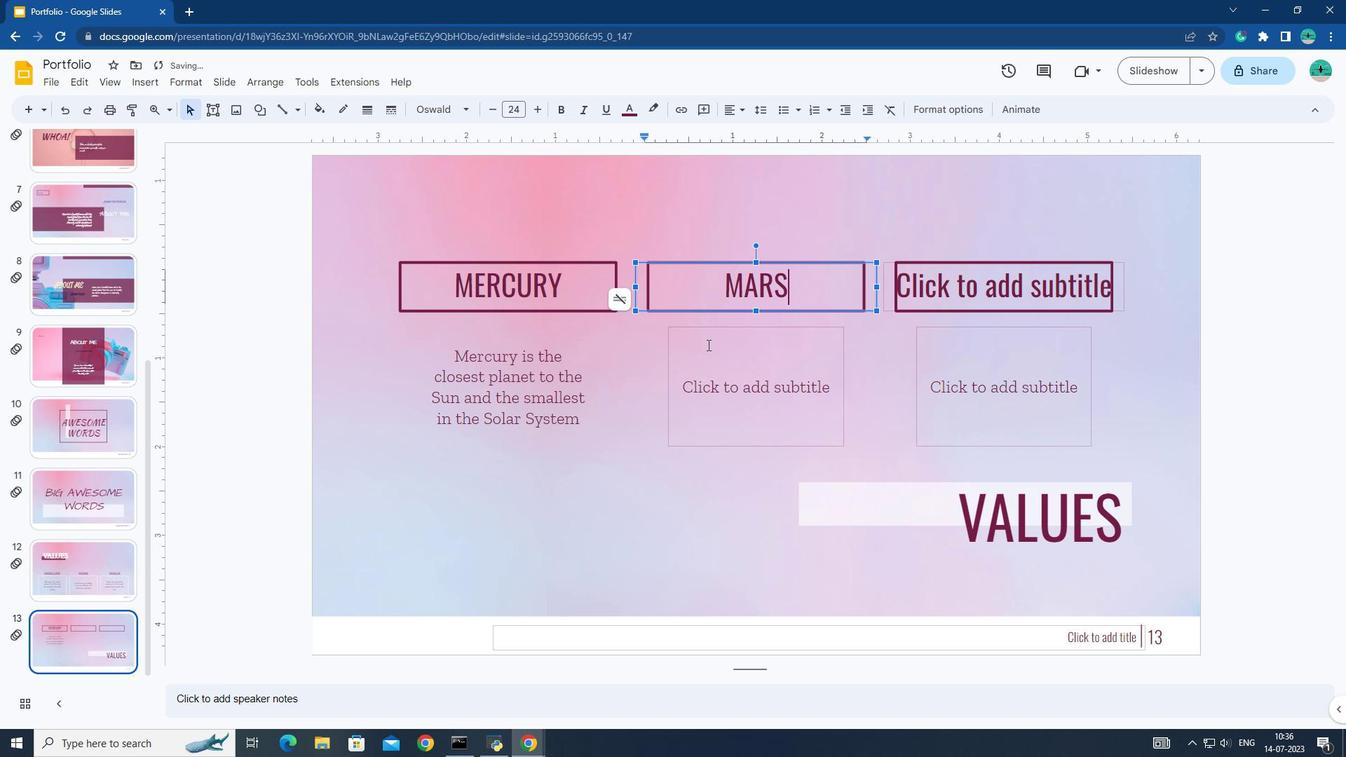 
Action: Key pressed <Key.caps_lock><Key.shift><Key.shift><Key.shift><Key.shift><Key.shift><Key.shift><Key.shift><Key.shift><Key.shift><Key.shift><Key.shift><Key.shift><Key.shift><Key.shift><Key.shift><Key.shift><Key.shift><Key.shift><Key.shift><Key.shift><Key.shift><Key.shift><Key.shift><Key.shift><Key.shift><Key.shift><Key.shift>dESPITE<Key.space>BEING<Key.space>RED,<Key.space><Key.shift>mARS<Key.space>IS<Key.space>A<Key.space>VERY<Key.space>COLD<Key.space>PLACE.<Key.space><Key.shift>iT'S<Key.space><Key.shift>FULL<Key.space>OF<Key.space>IRON<Key.space>OXIDE<Key.space>DUST
Screenshot: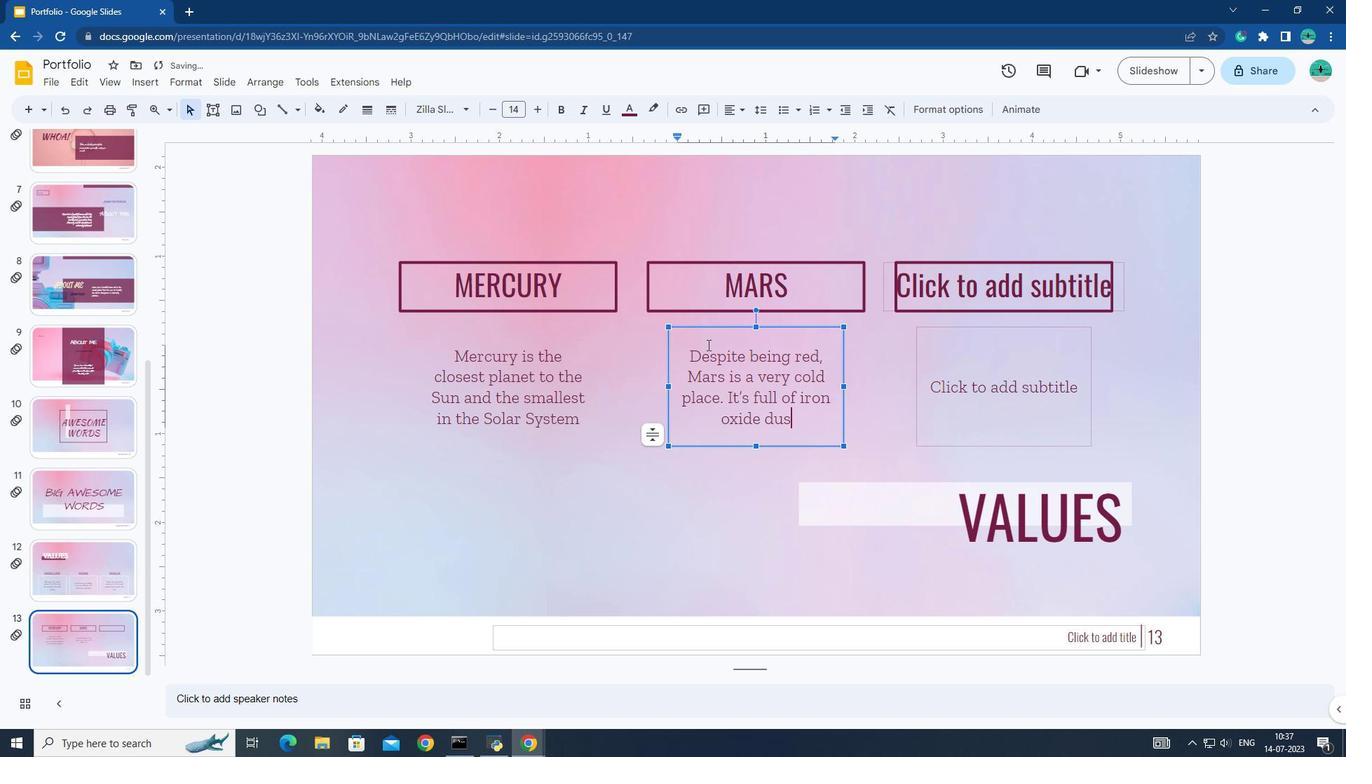 
Action: Mouse moved to (1007, 291)
Screenshot: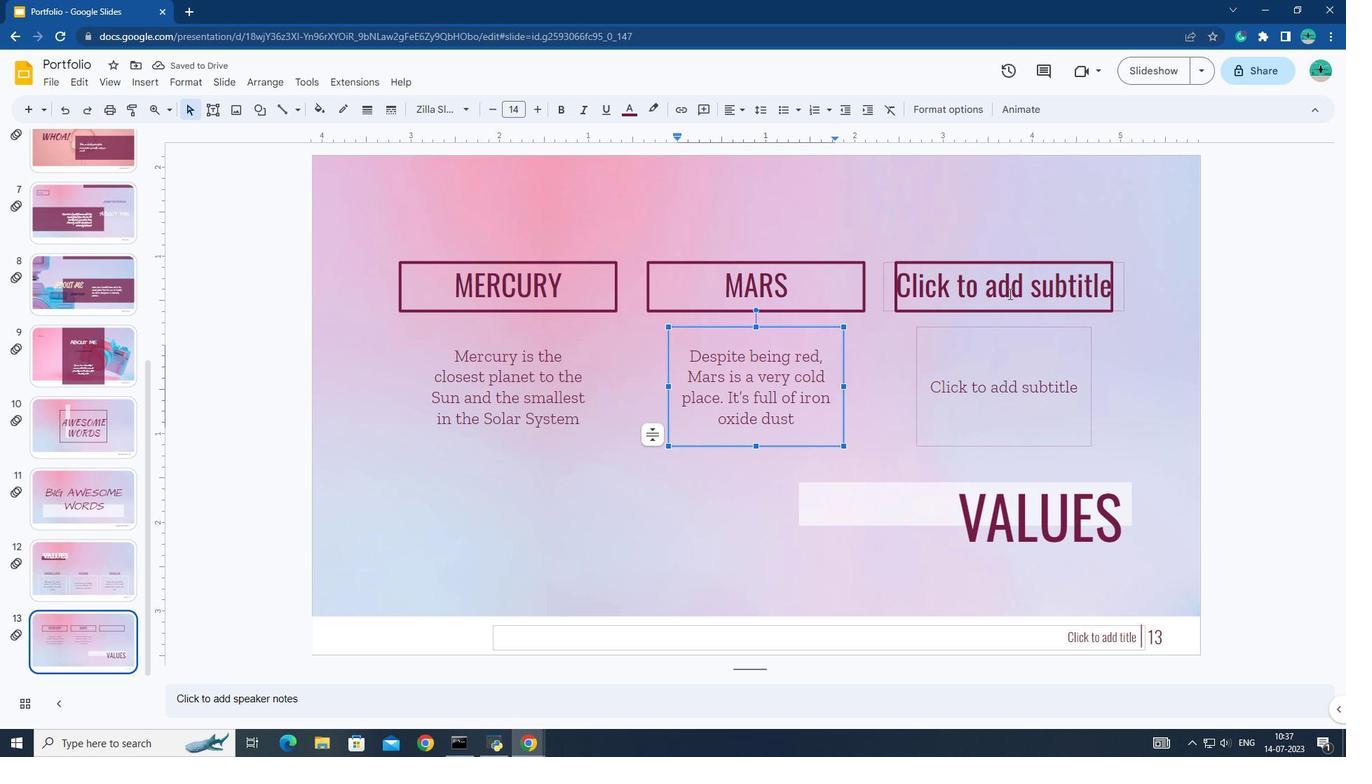
Action: Mouse pressed left at (1007, 291)
Screenshot: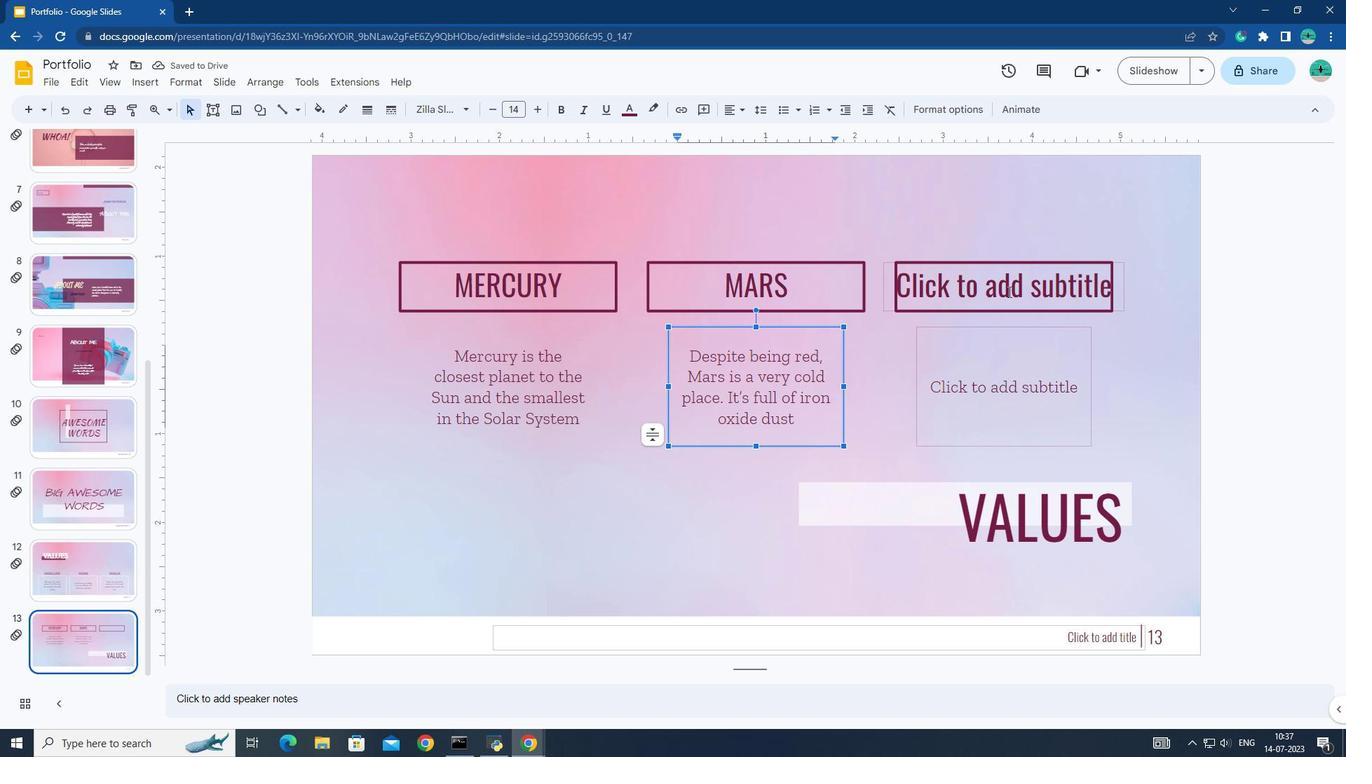 
Action: Mouse moved to (1010, 291)
Screenshot: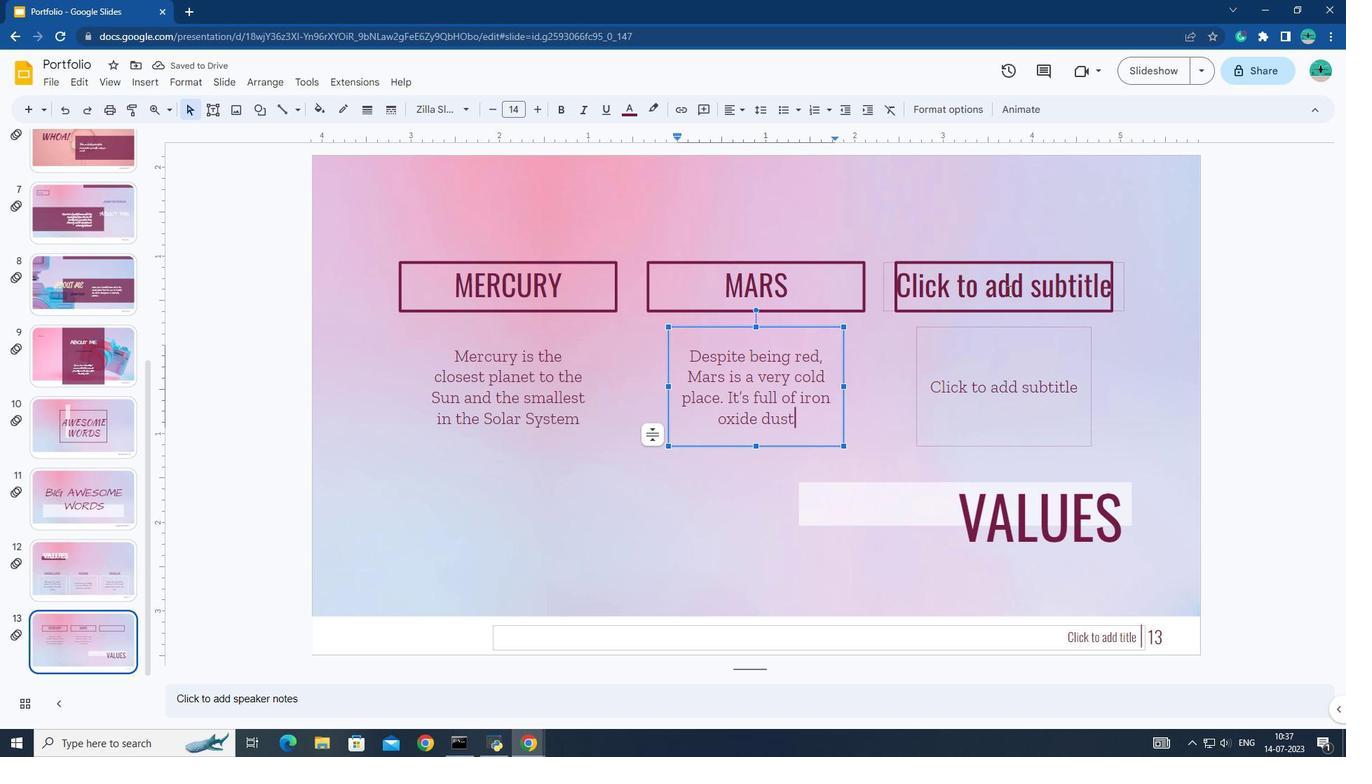 
Action: Key pressed <Key.caps_lock>venus
Screenshot: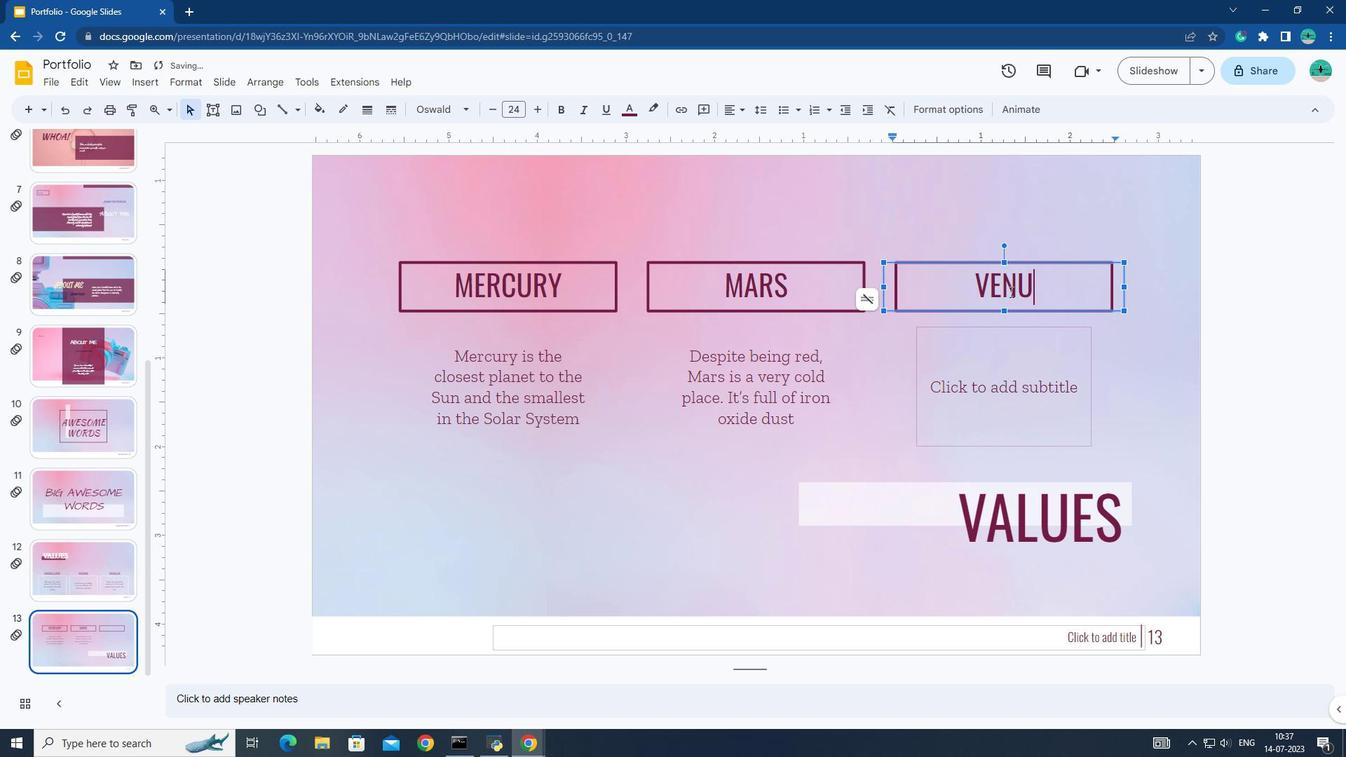
Action: Mouse moved to (977, 322)
Screenshot: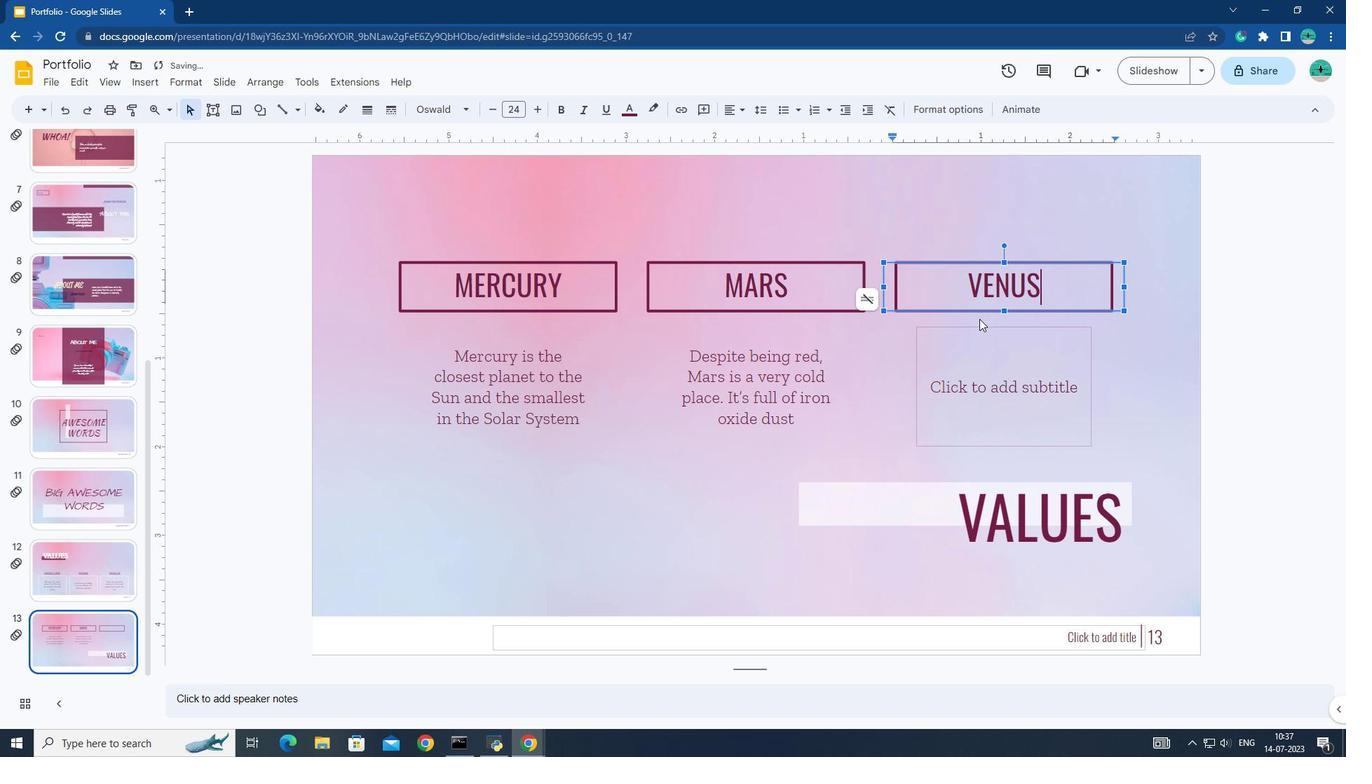 
Action: Mouse pressed left at (977, 322)
Screenshot: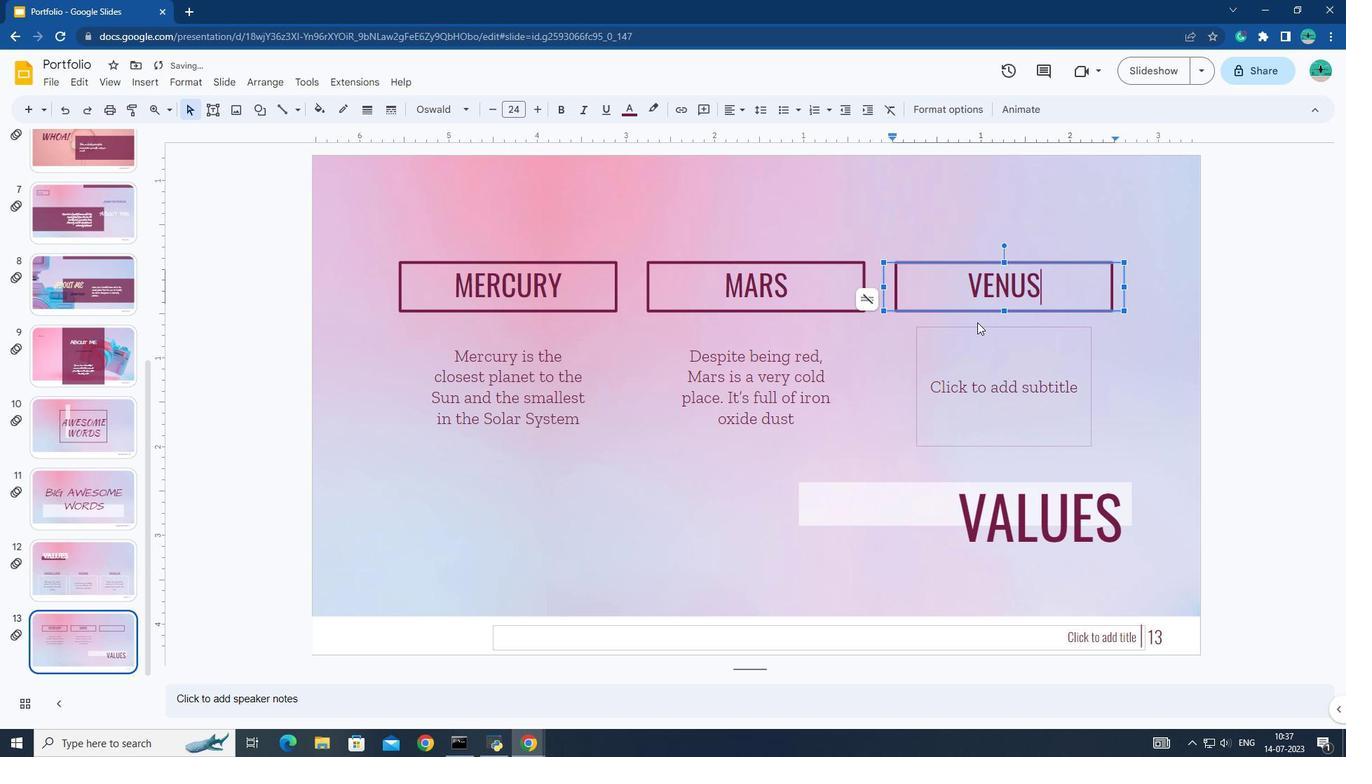 
Action: Mouse moved to (976, 353)
Screenshot: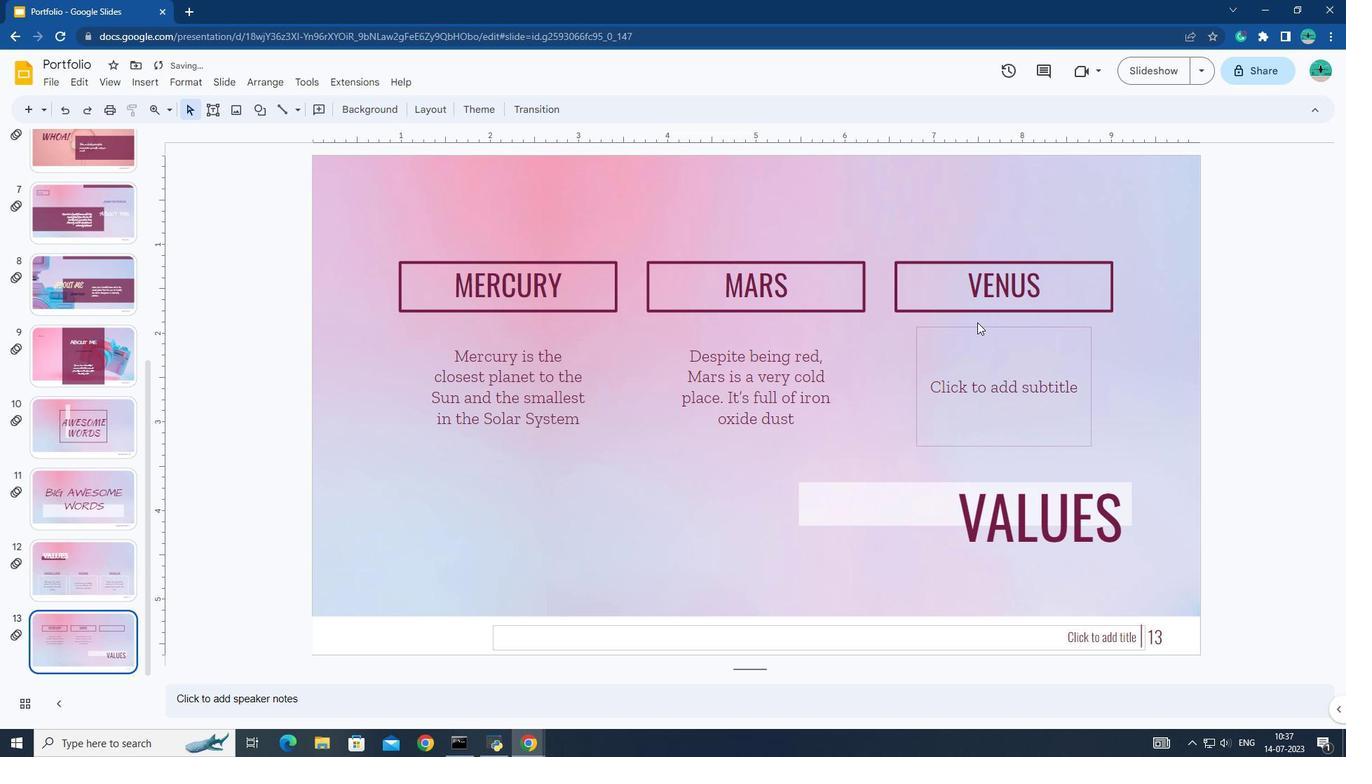 
Action: Mouse pressed left at (976, 353)
Screenshot: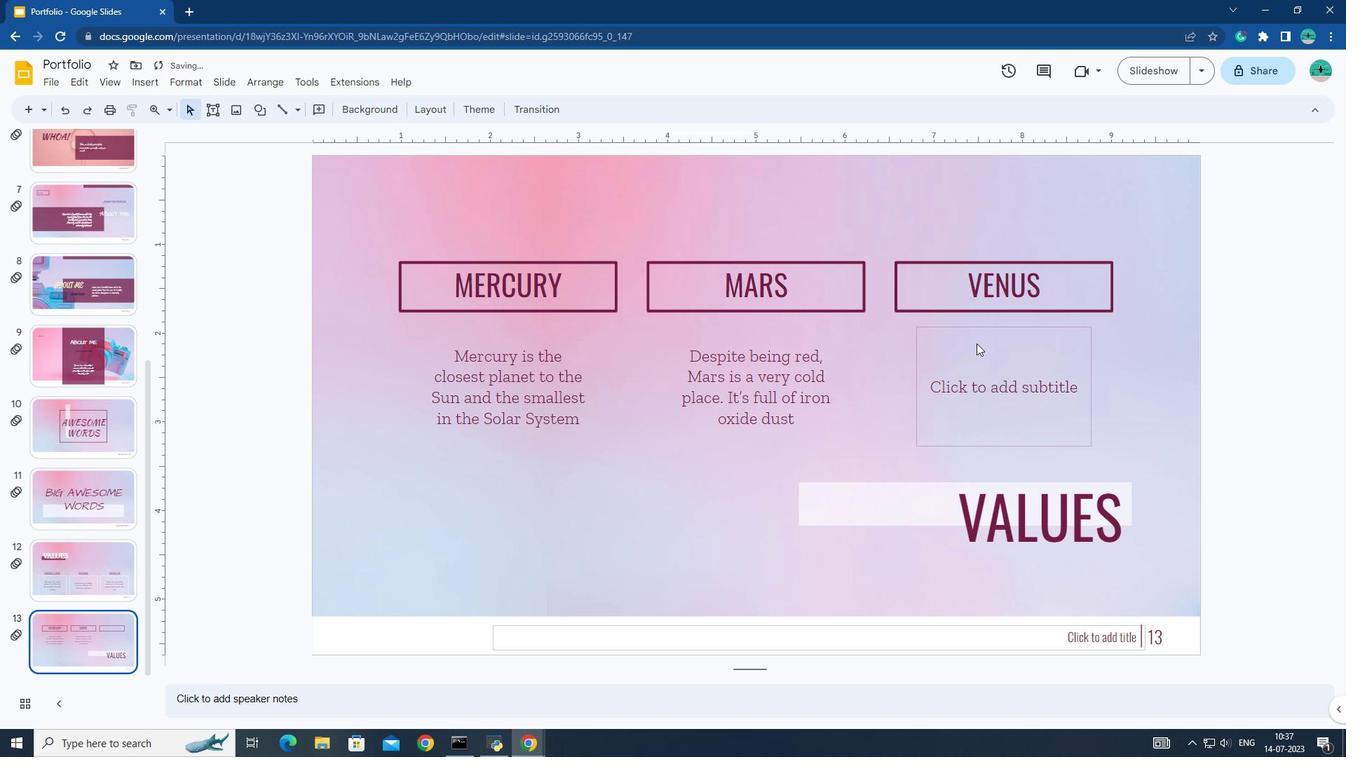 
Action: Key pressed v<Key.caps_lock>ENUS<Key.space>HAS<Key.space>A<Key.space>BEAUTIFUL<Key.space>NAME<Key.space>AND<Key.space>IS<Key.space>THE<Key.space>SECI<Key.backspace>OND<Key.space>PLANET<Key.space>FROM<Key.space>THE<Key.space><Key.shift>sUN.<Key.space><Key.shift><Key.shift><Key.shift><Key.shift><Key.shift><Key.shift><Key.shift><Key.shift><Key.shift>iT'S<Key.space>HOT<Key.shift_r><Key.shift_r><Key.shift_r>!
Screenshot: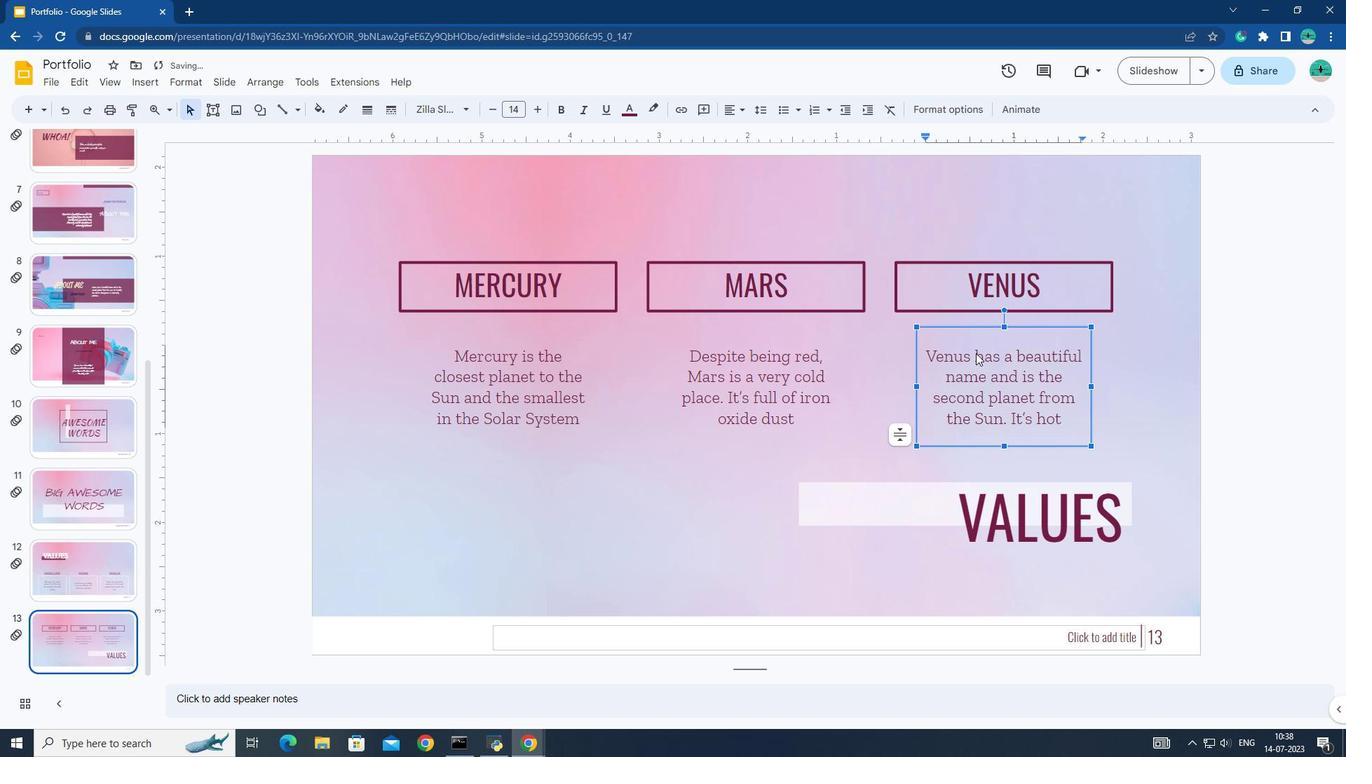 
Action: Mouse moved to (960, 498)
Screenshot: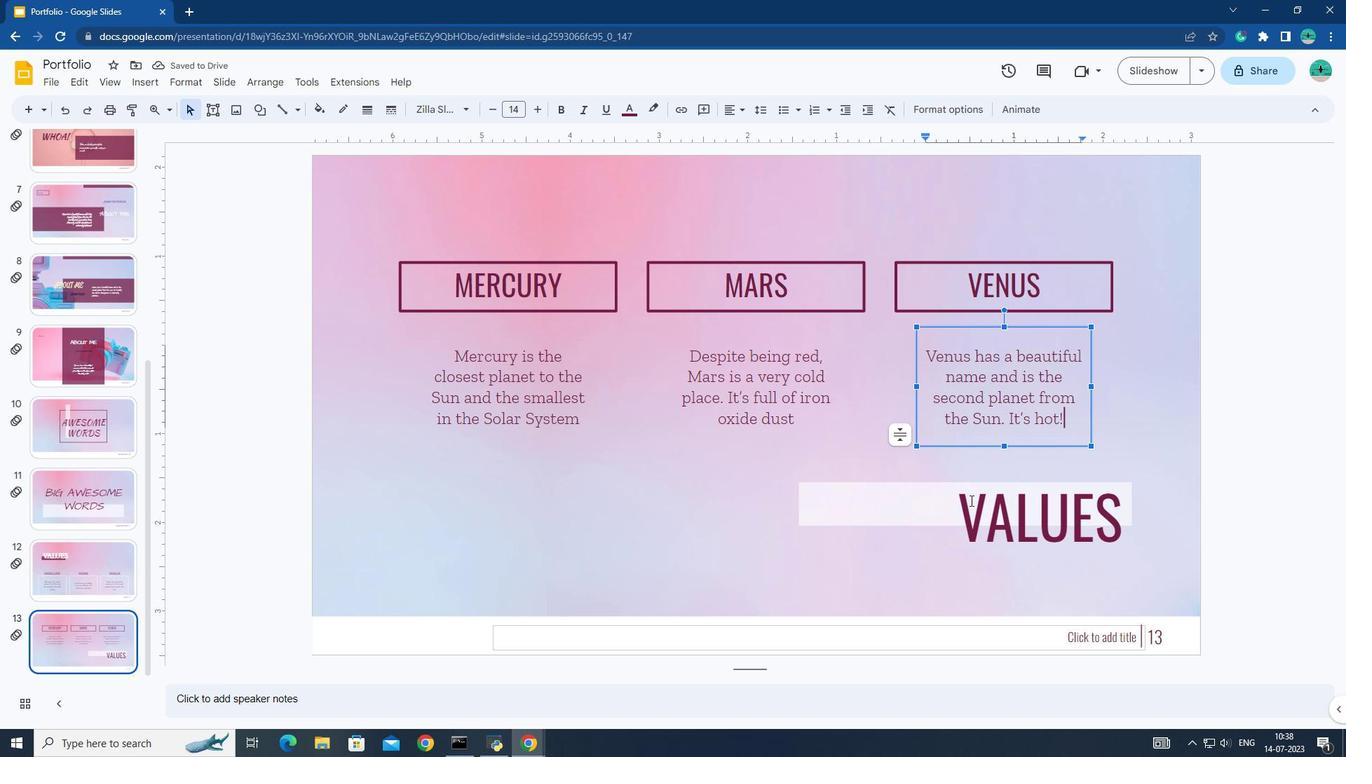 
Action: Mouse pressed left at (960, 498)
Screenshot: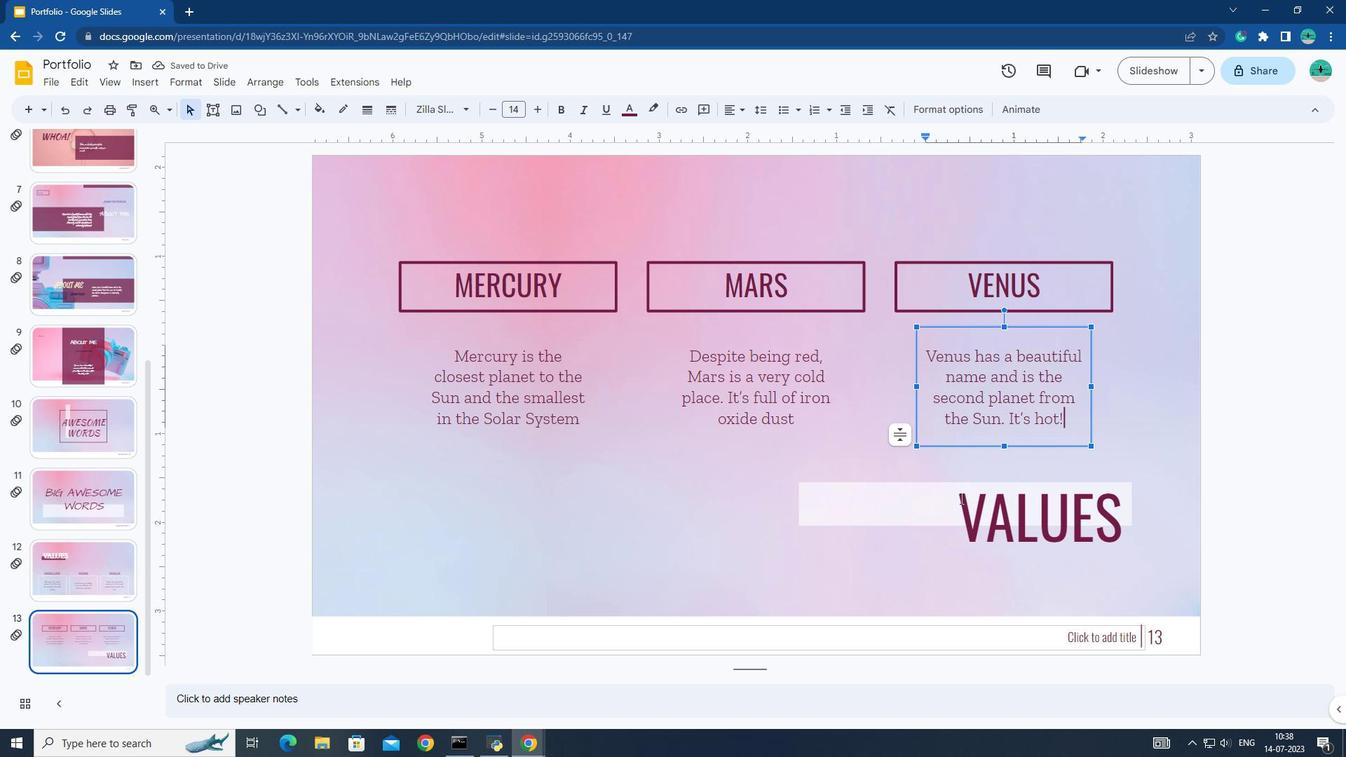 
Action: Mouse pressed left at (960, 498)
Screenshot: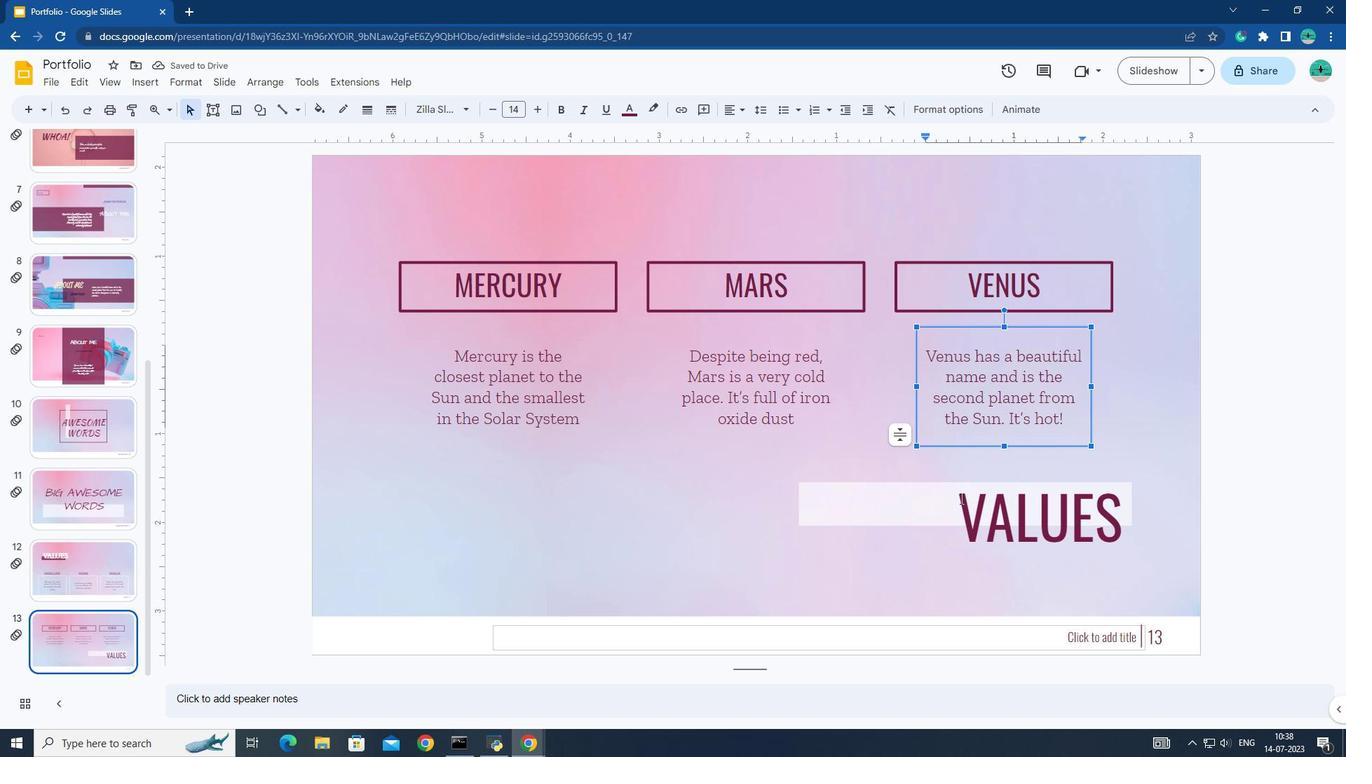 
Action: Mouse moved to (464, 115)
Screenshot: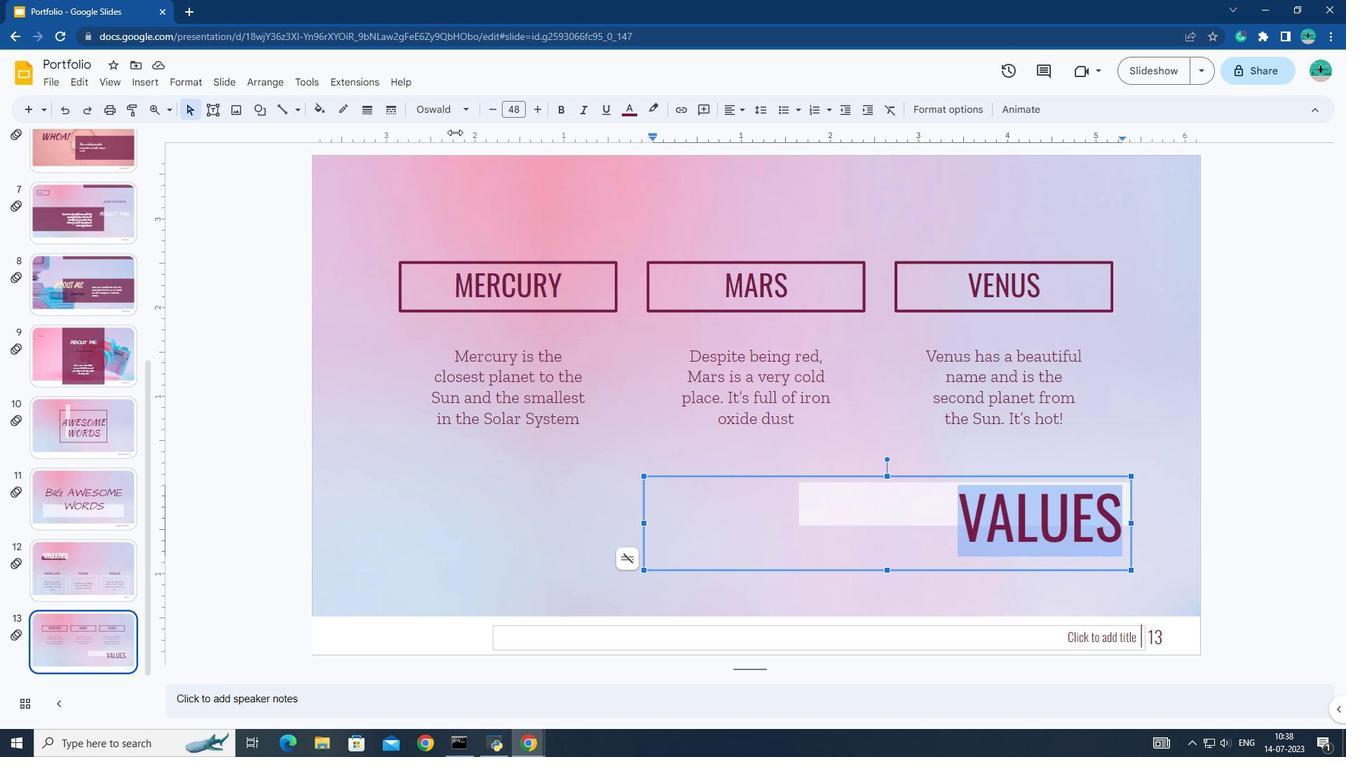 
Action: Mouse pressed left at (464, 115)
Screenshot: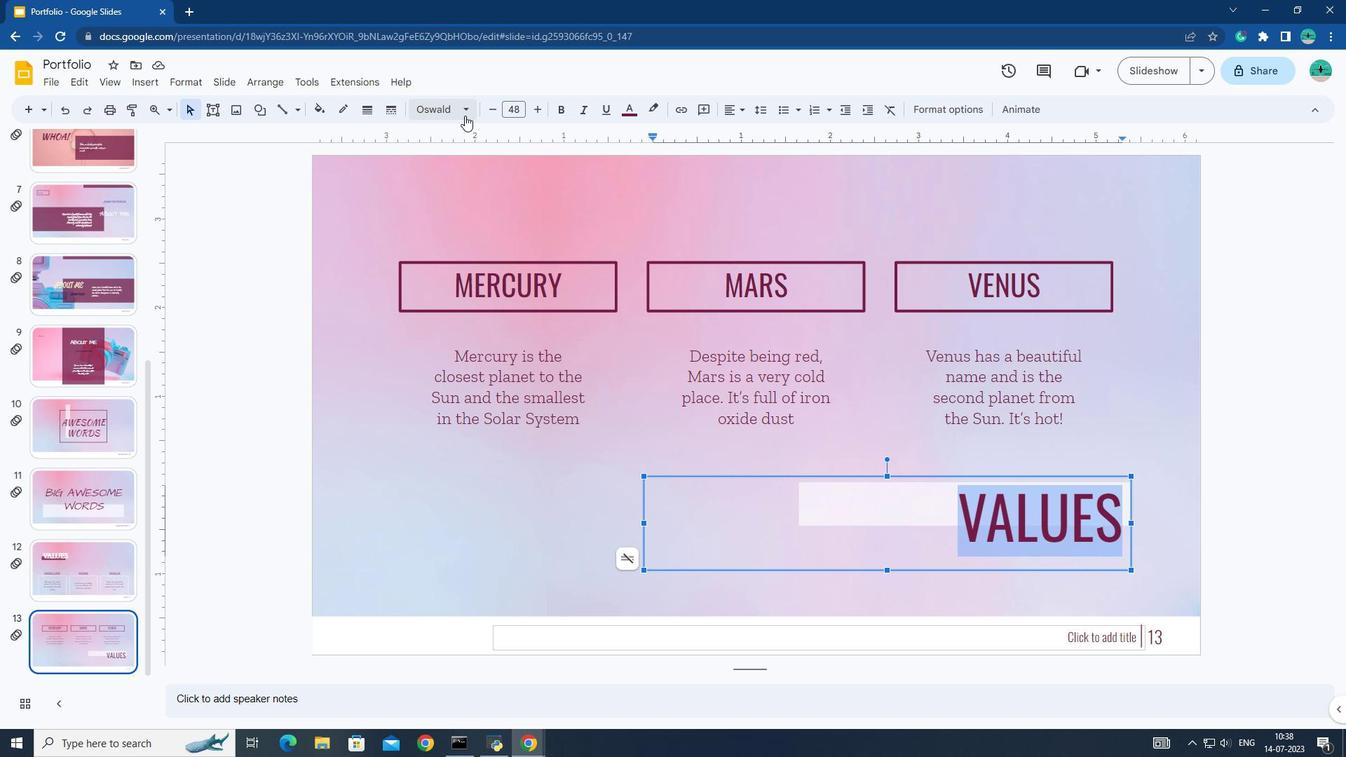 
Action: Mouse moved to (625, 612)
Screenshot: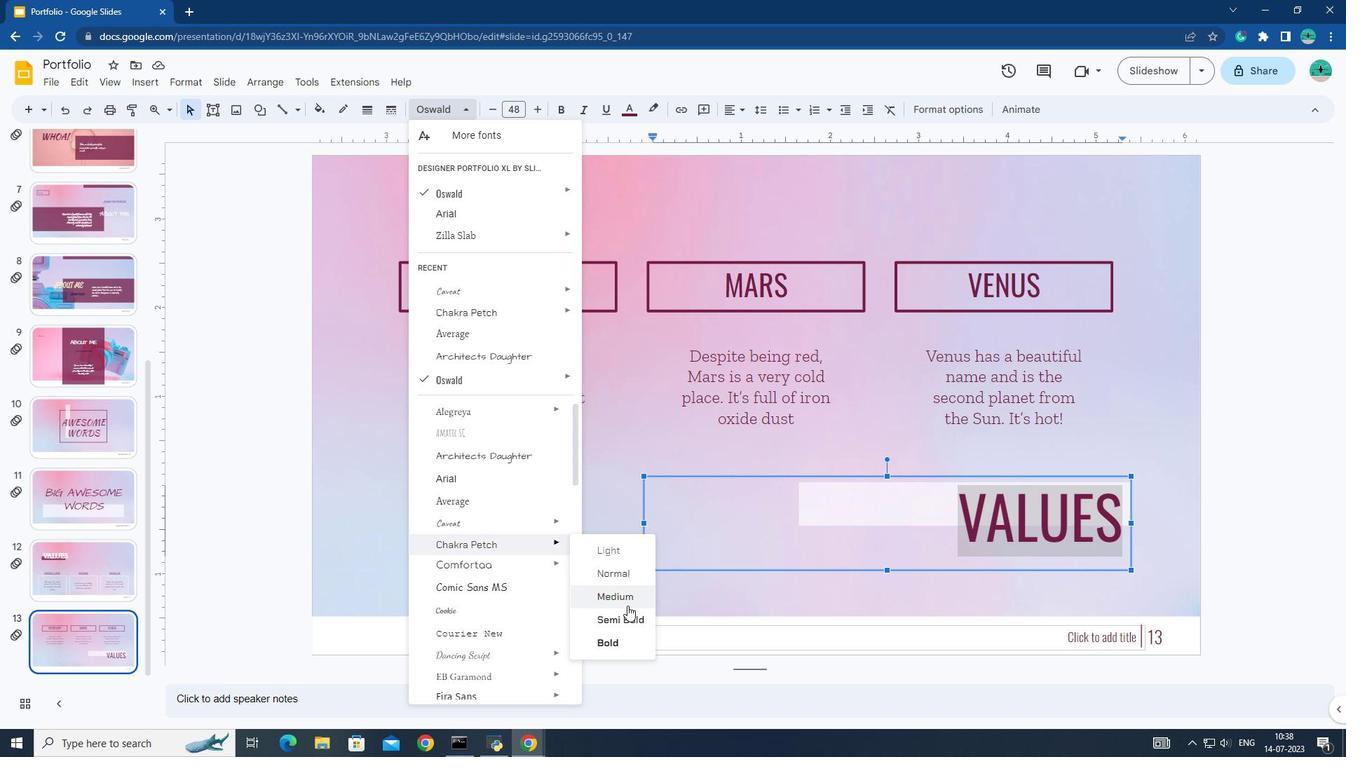 
Action: Mouse pressed left at (625, 612)
Screenshot: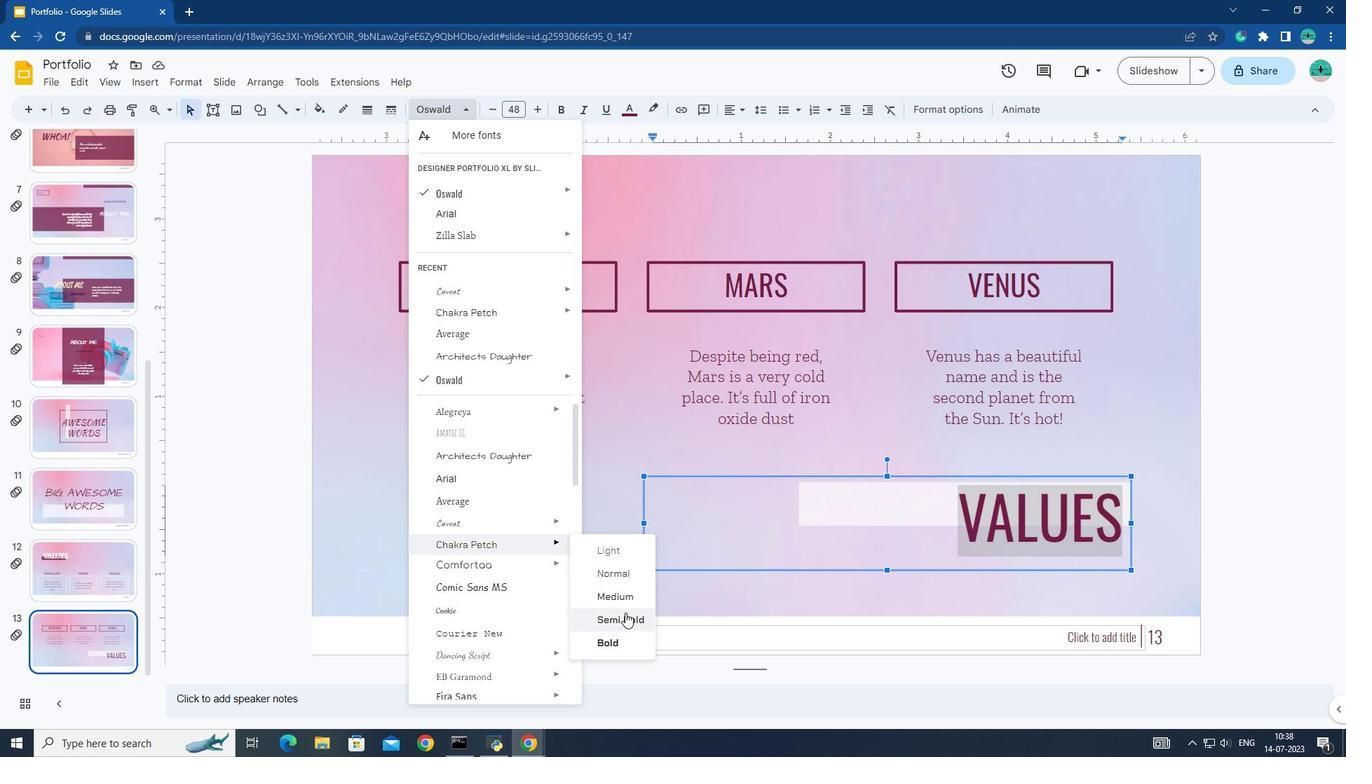 
Action: Mouse moved to (455, 111)
Screenshot: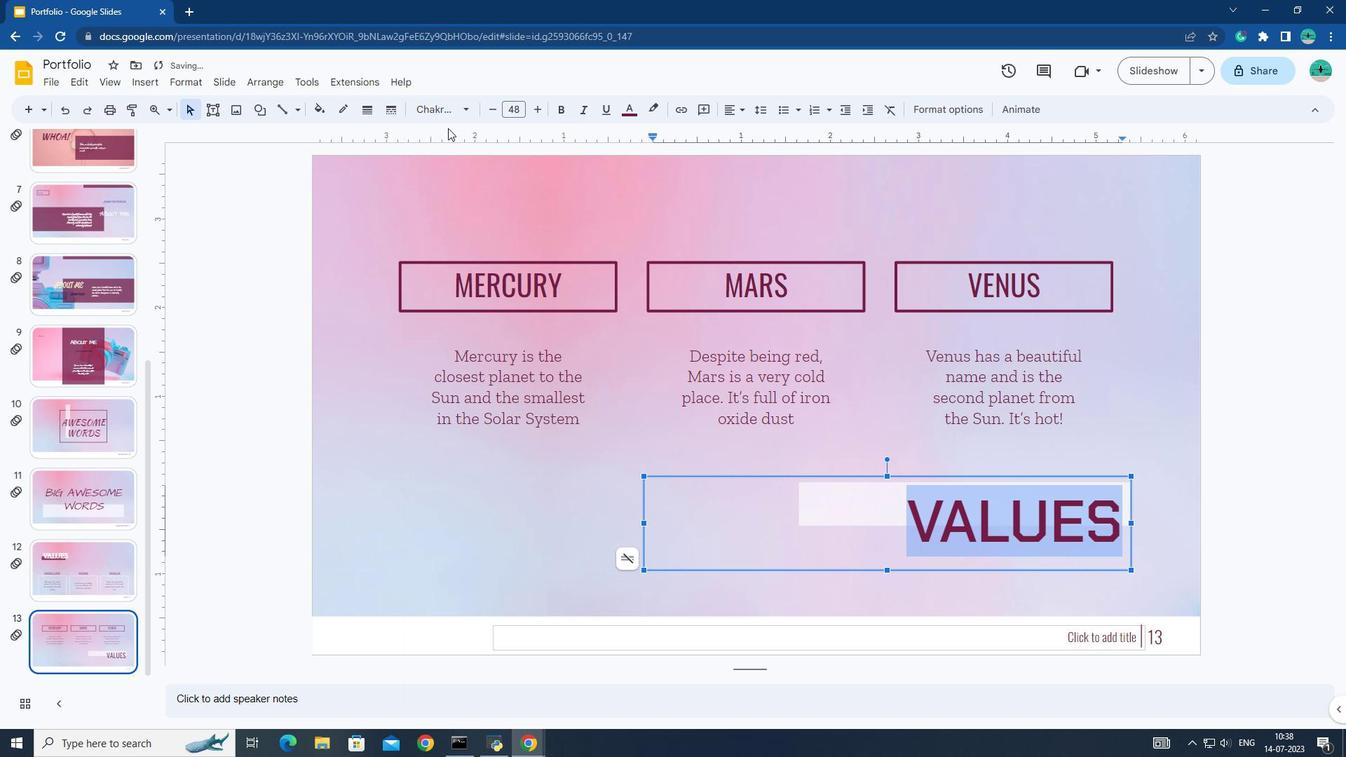 
Action: Mouse pressed left at (455, 111)
Screenshot: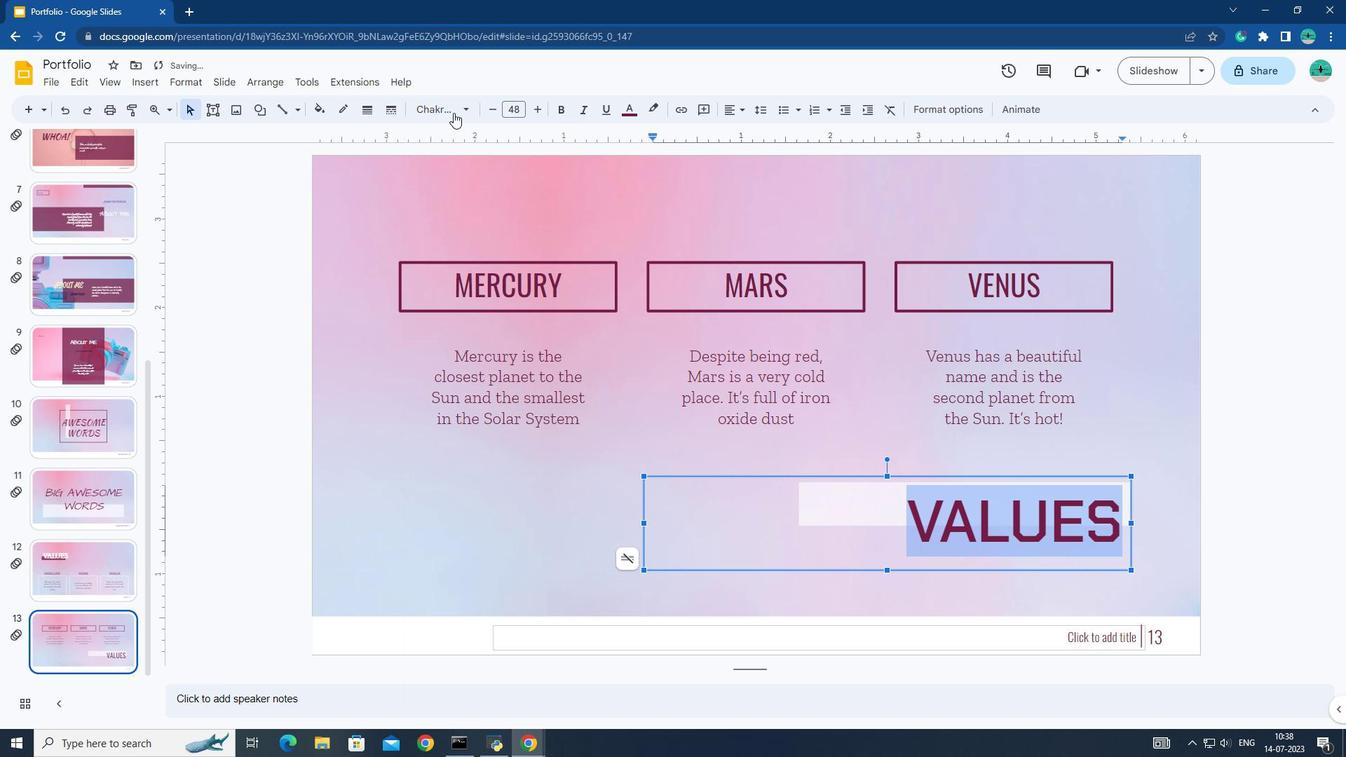 
Action: Mouse moved to (485, 497)
Screenshot: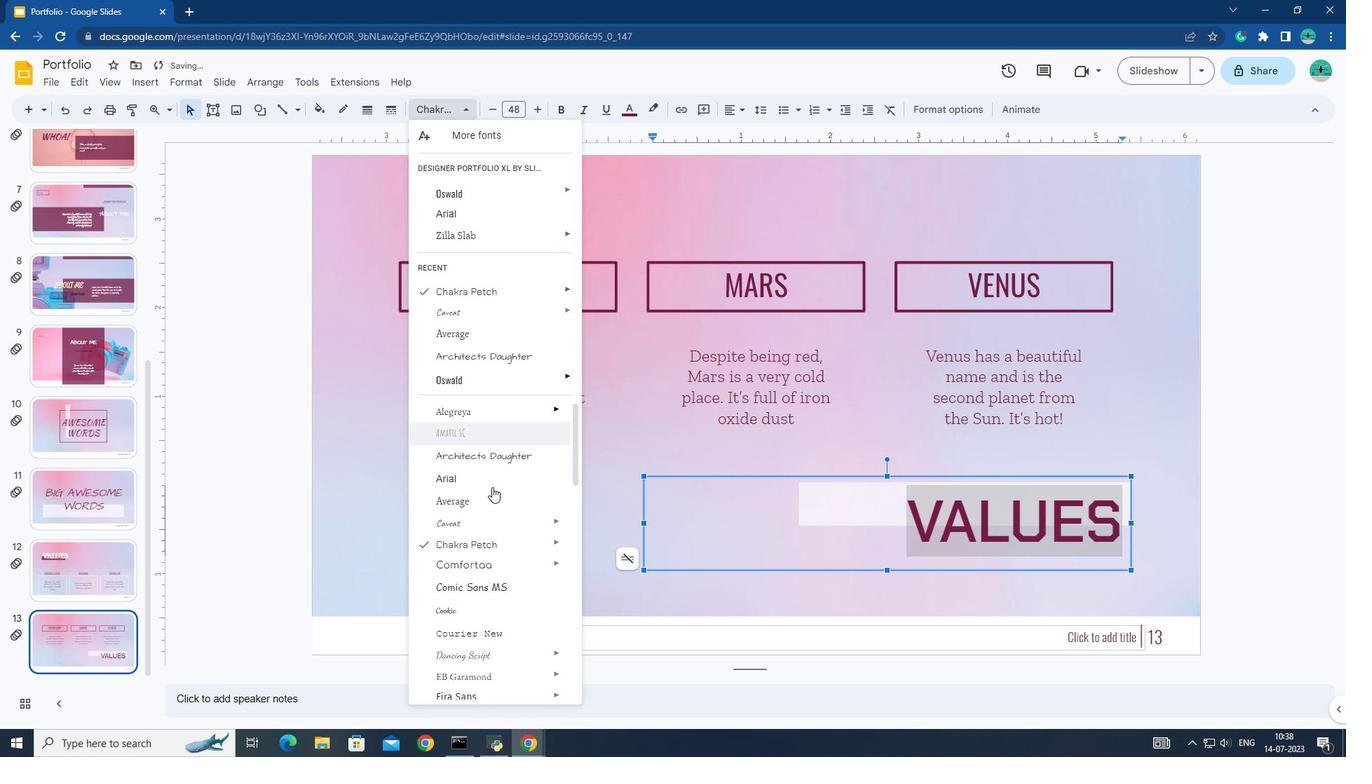 
Action: Mouse scrolled (485, 496) with delta (0, 0)
Screenshot: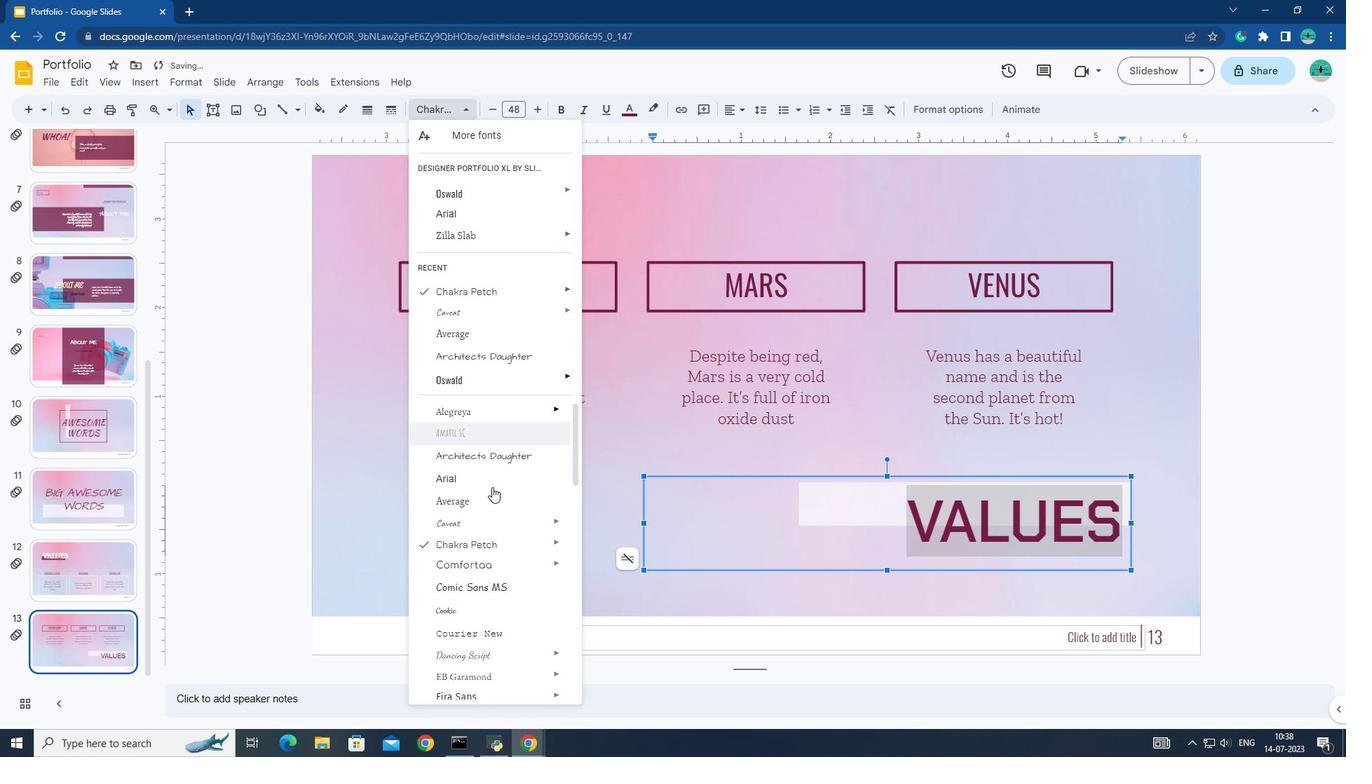 
Action: Mouse scrolled (485, 496) with delta (0, 0)
Screenshot: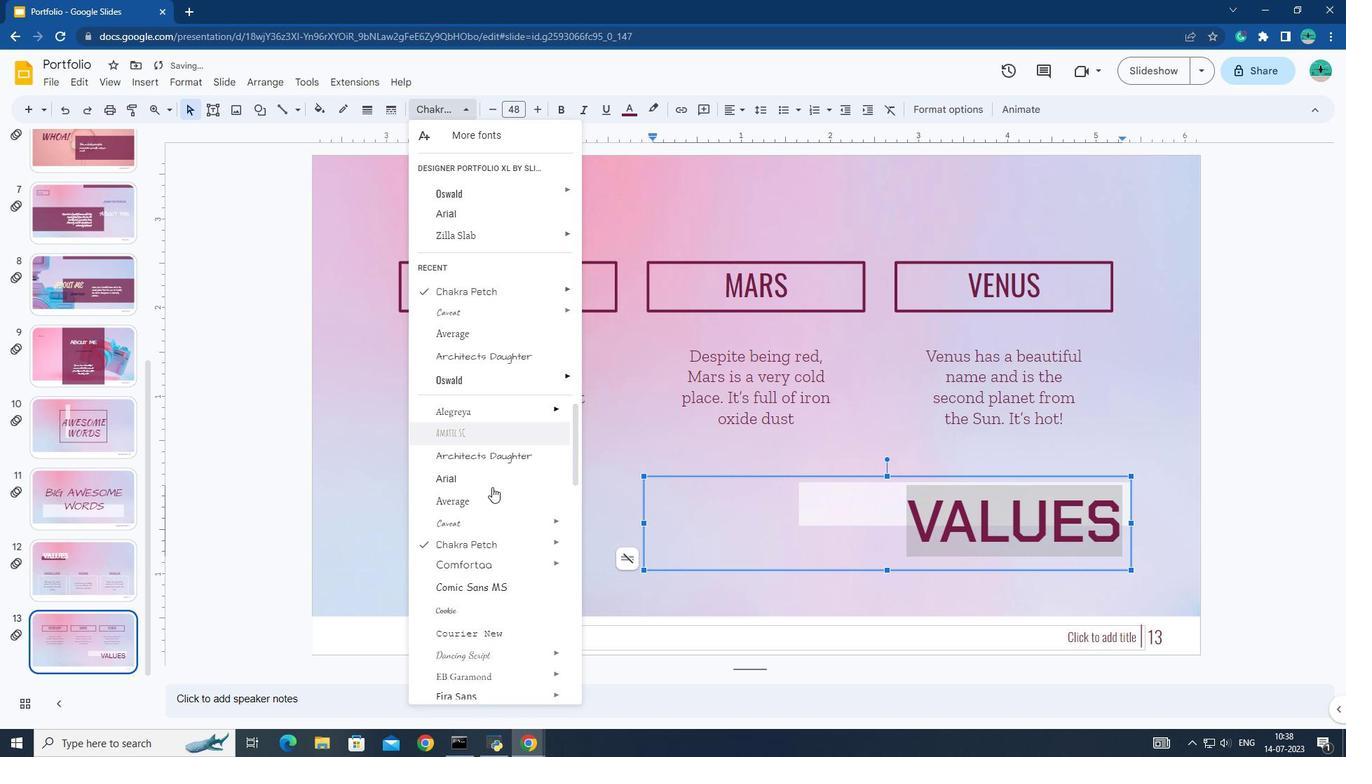 
Action: Mouse moved to (487, 600)
Screenshot: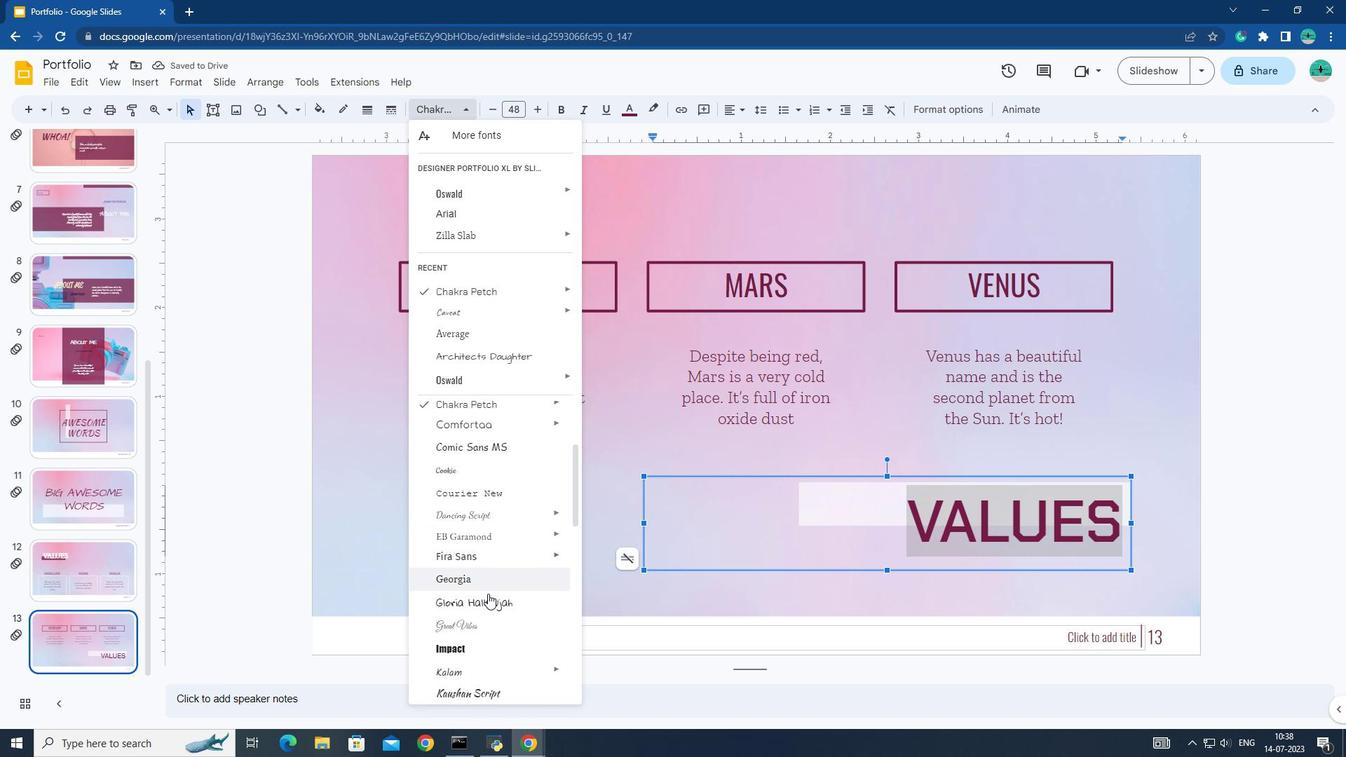 
Action: Mouse pressed left at (487, 600)
Screenshot: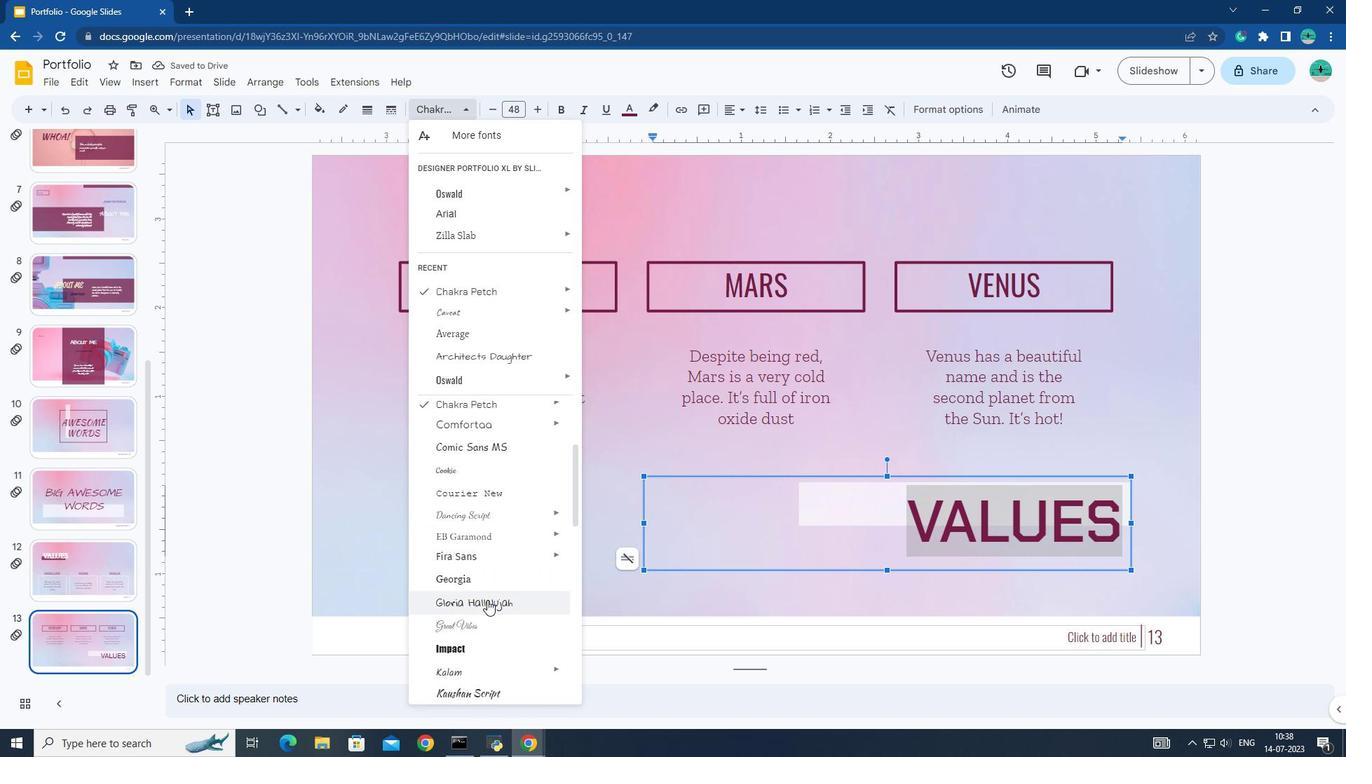 
Action: Mouse moved to (558, 114)
Screenshot: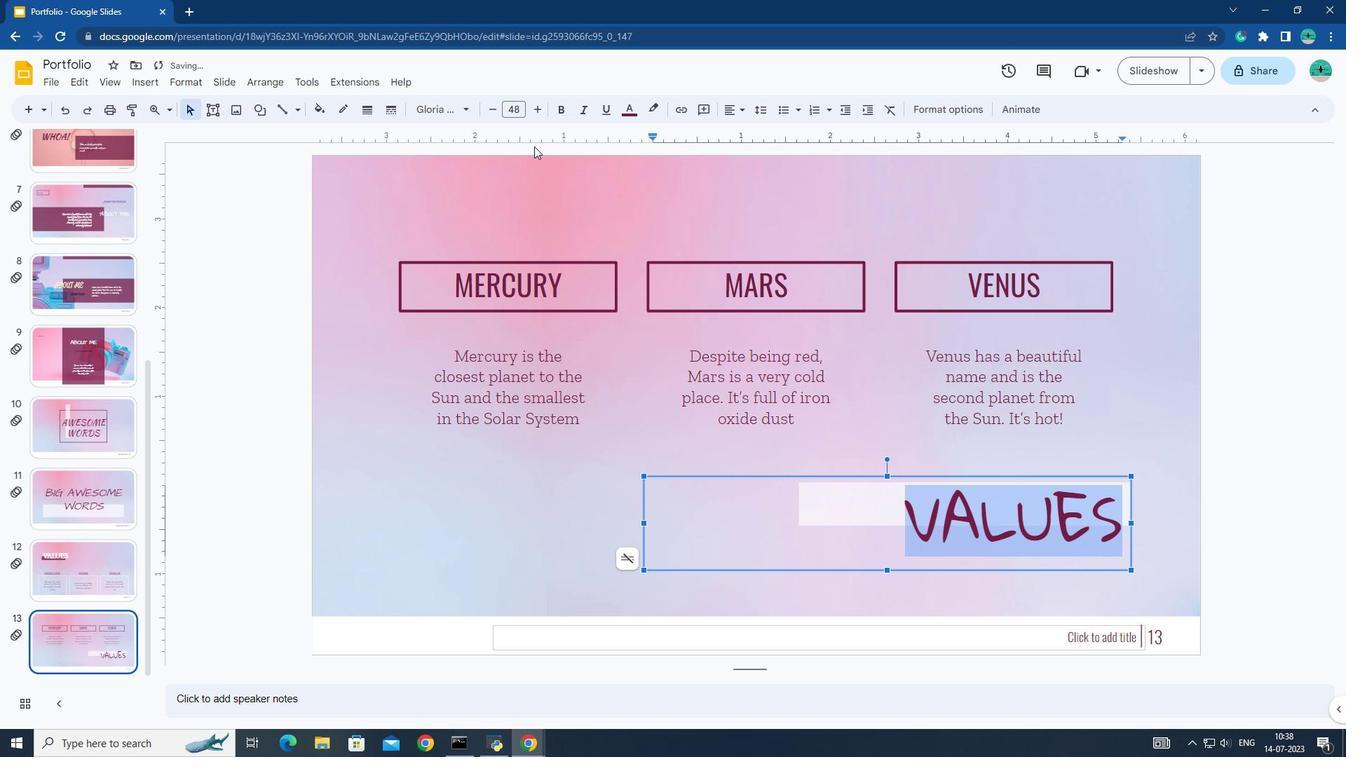 
Action: Mouse pressed left at (558, 114)
Screenshot: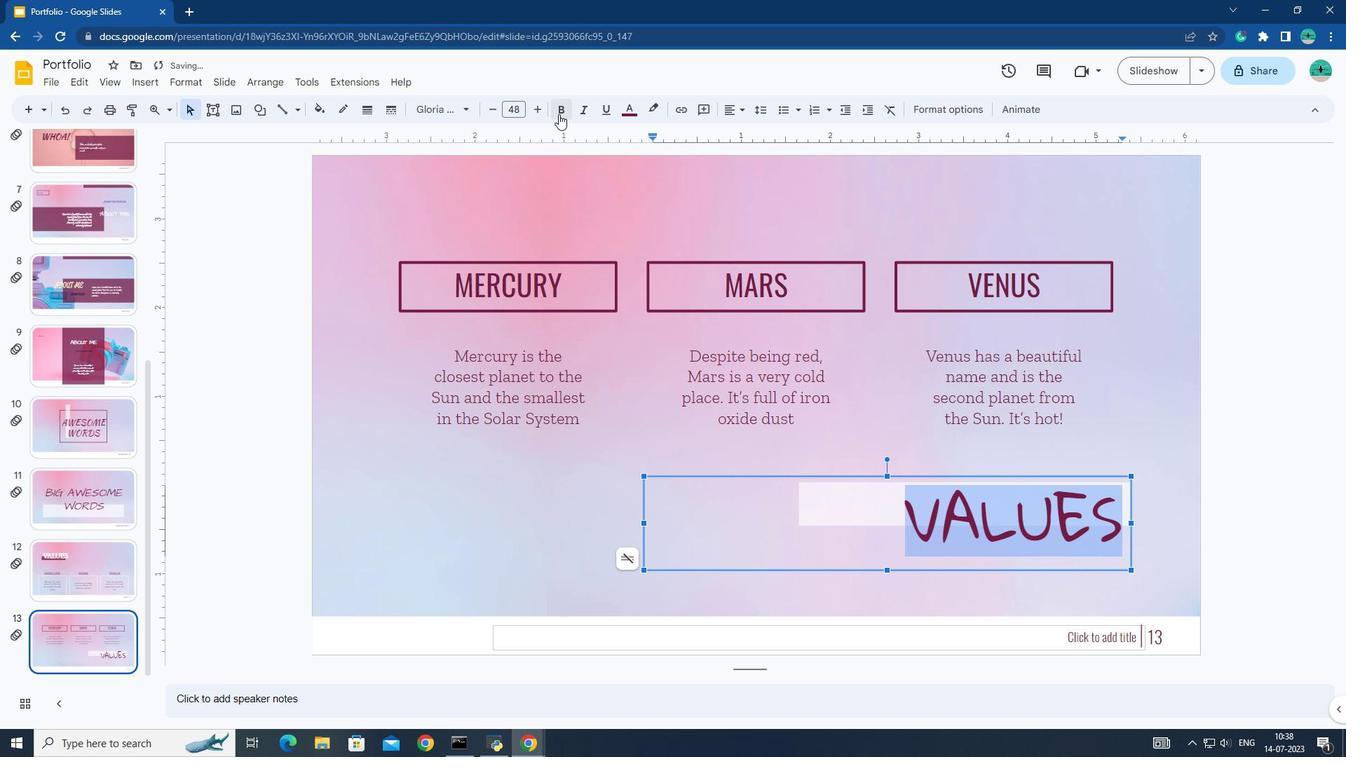 
Action: Mouse pressed left at (558, 114)
Screenshot: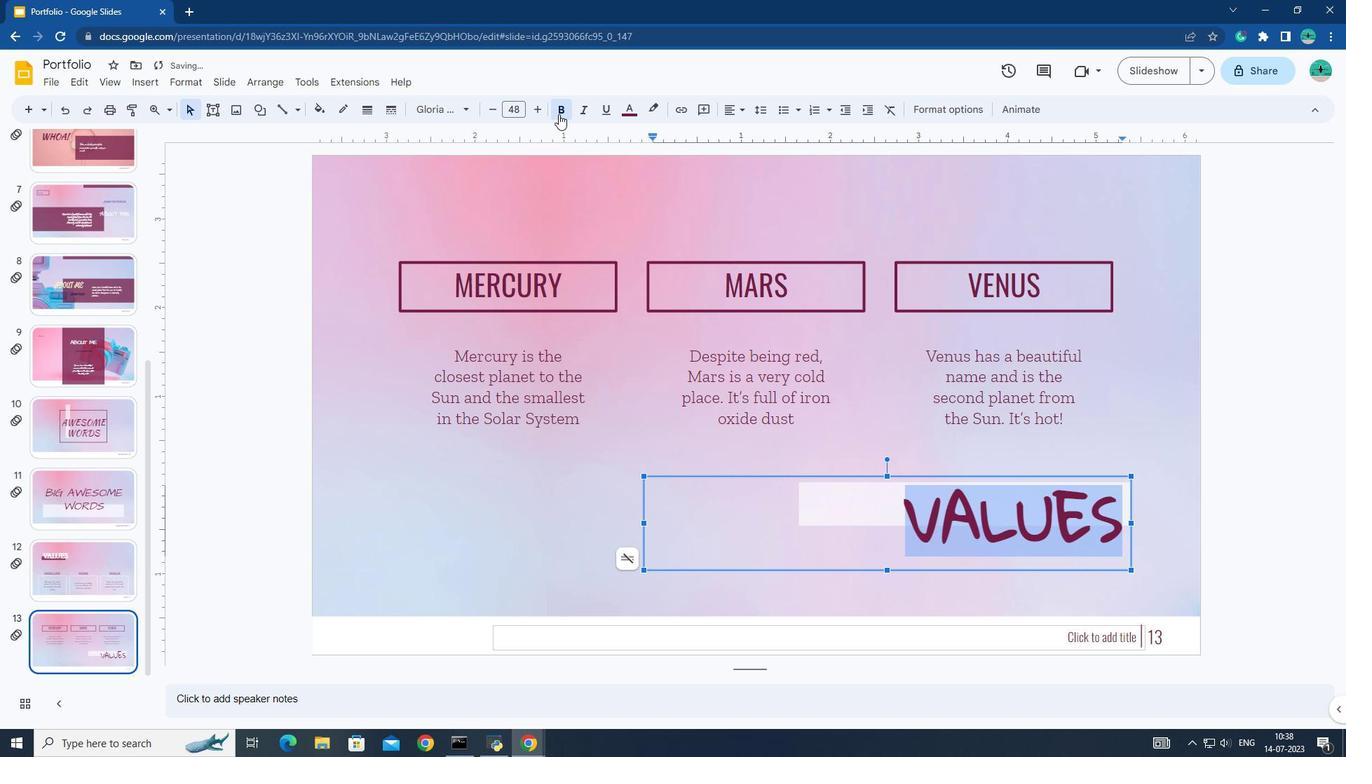 
Action: Mouse moved to (467, 109)
Screenshot: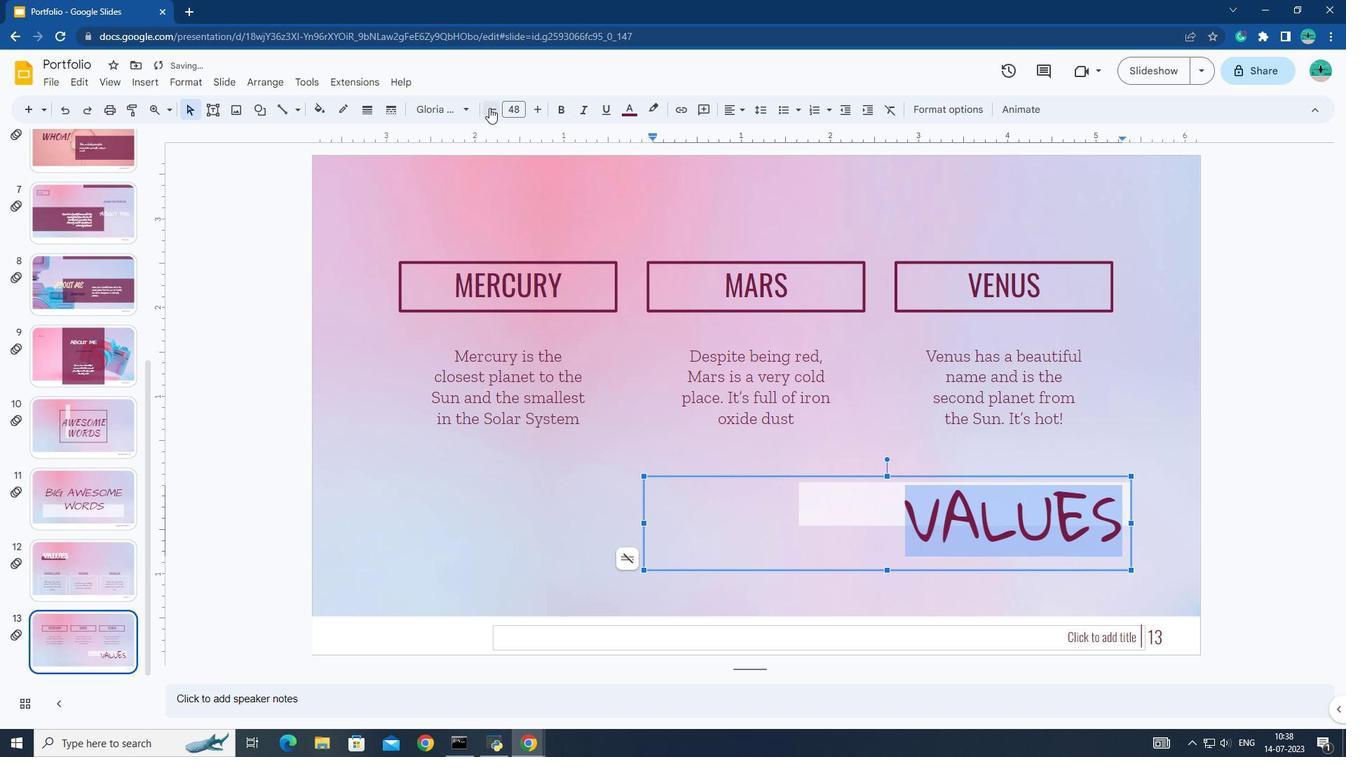 
Action: Mouse pressed left at (467, 109)
Screenshot: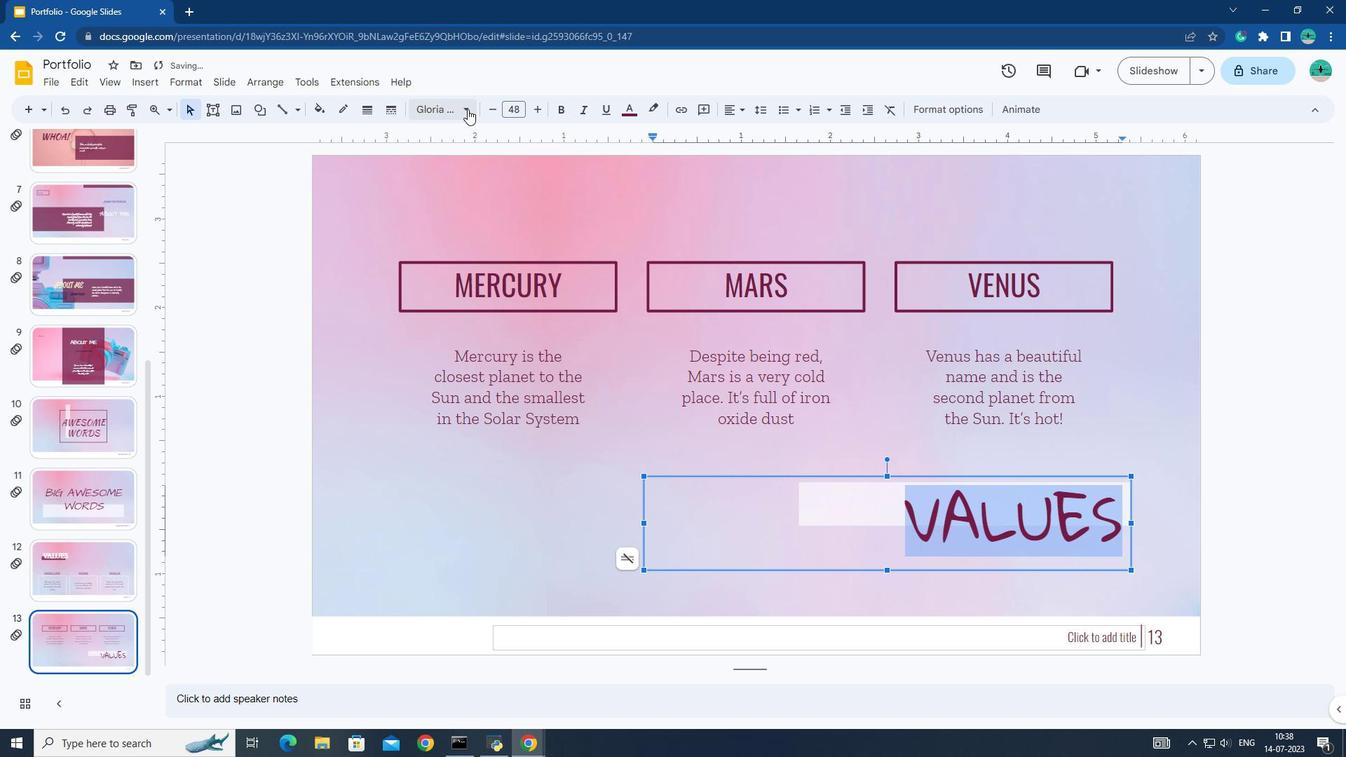 
Action: Mouse moved to (467, 583)
Screenshot: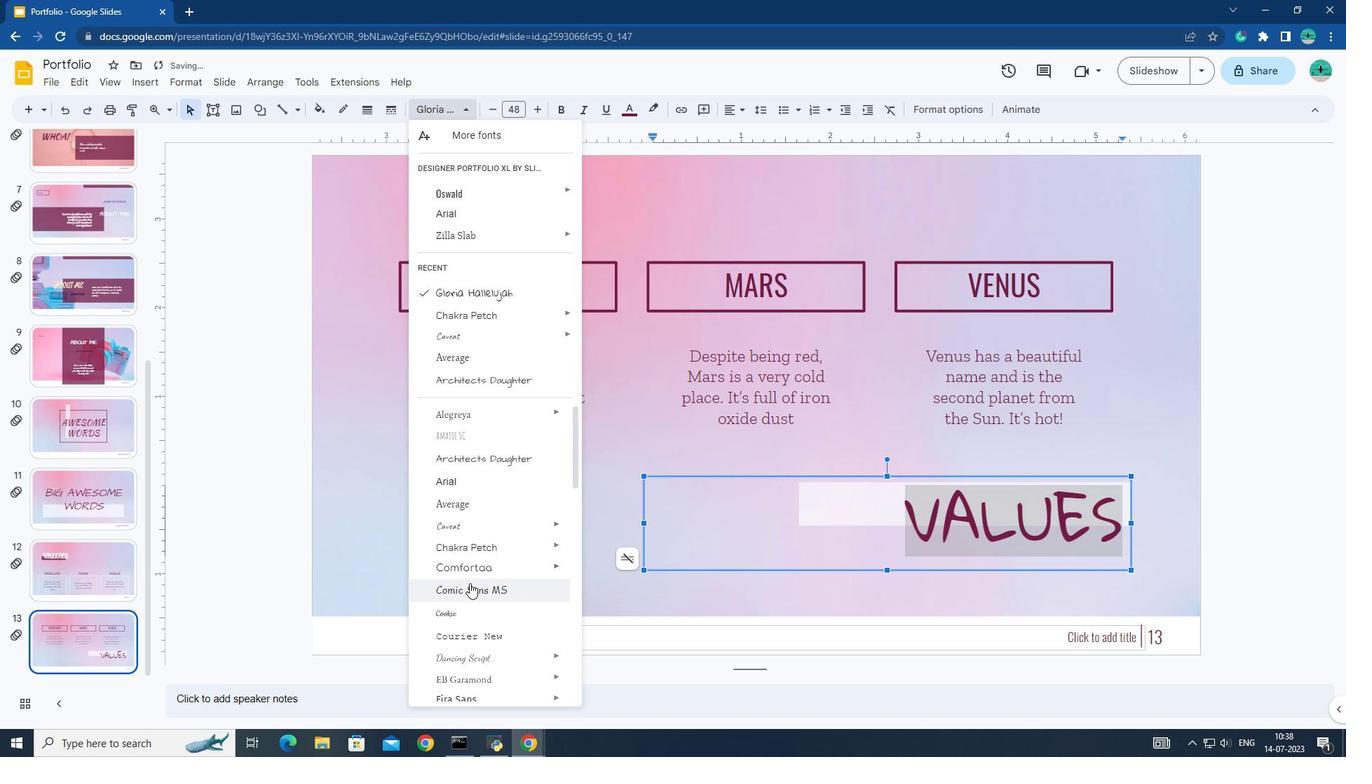 
Action: Mouse scrolled (467, 582) with delta (0, 0)
Screenshot: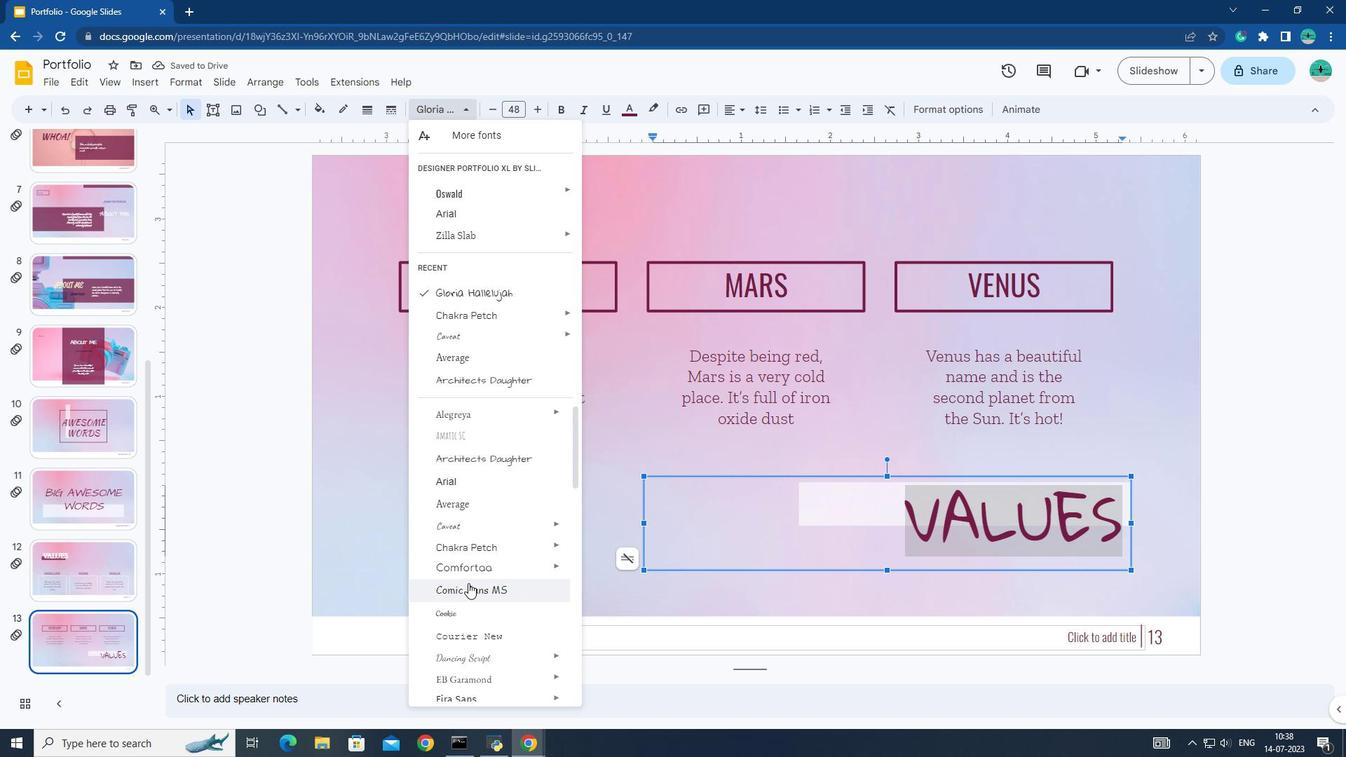 
Action: Mouse moved to (464, 571)
Screenshot: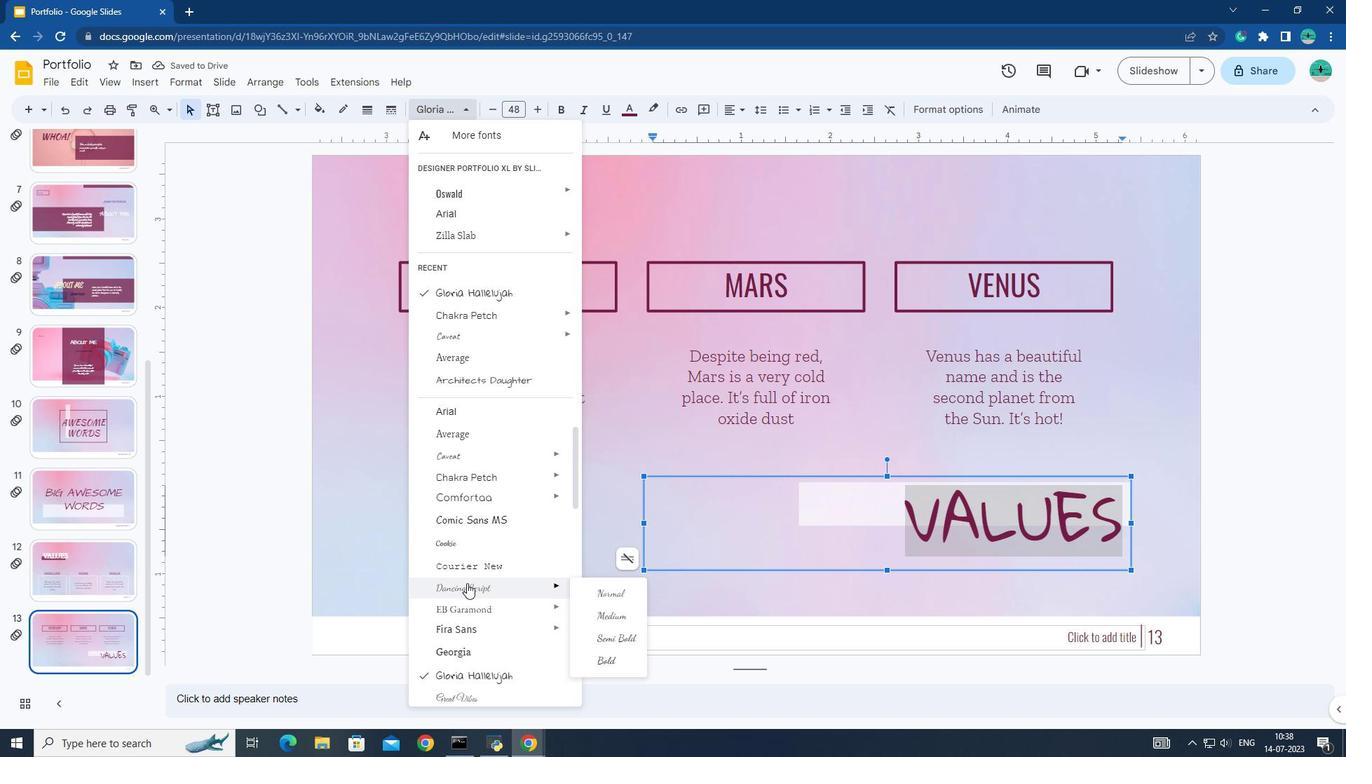 
Action: Mouse pressed left at (464, 571)
Screenshot: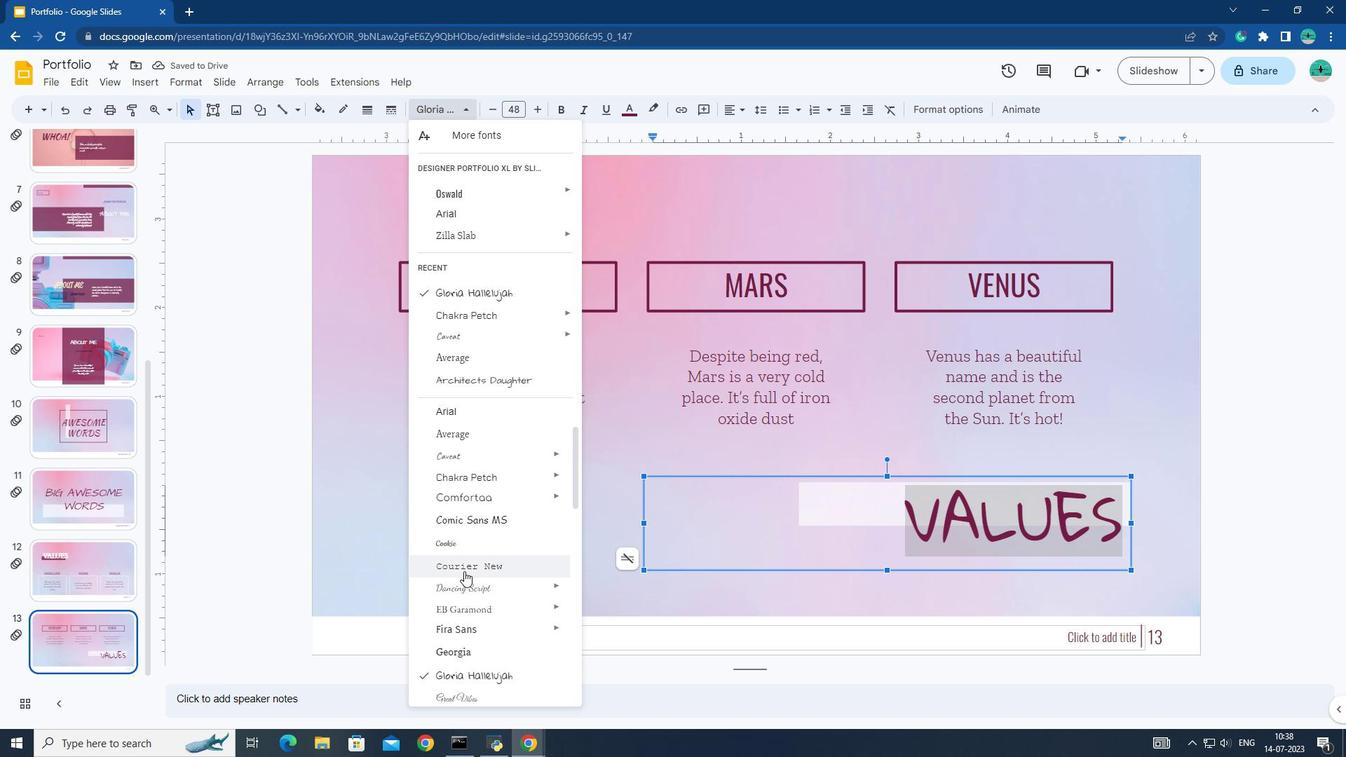 
Action: Mouse moved to (561, 103)
Screenshot: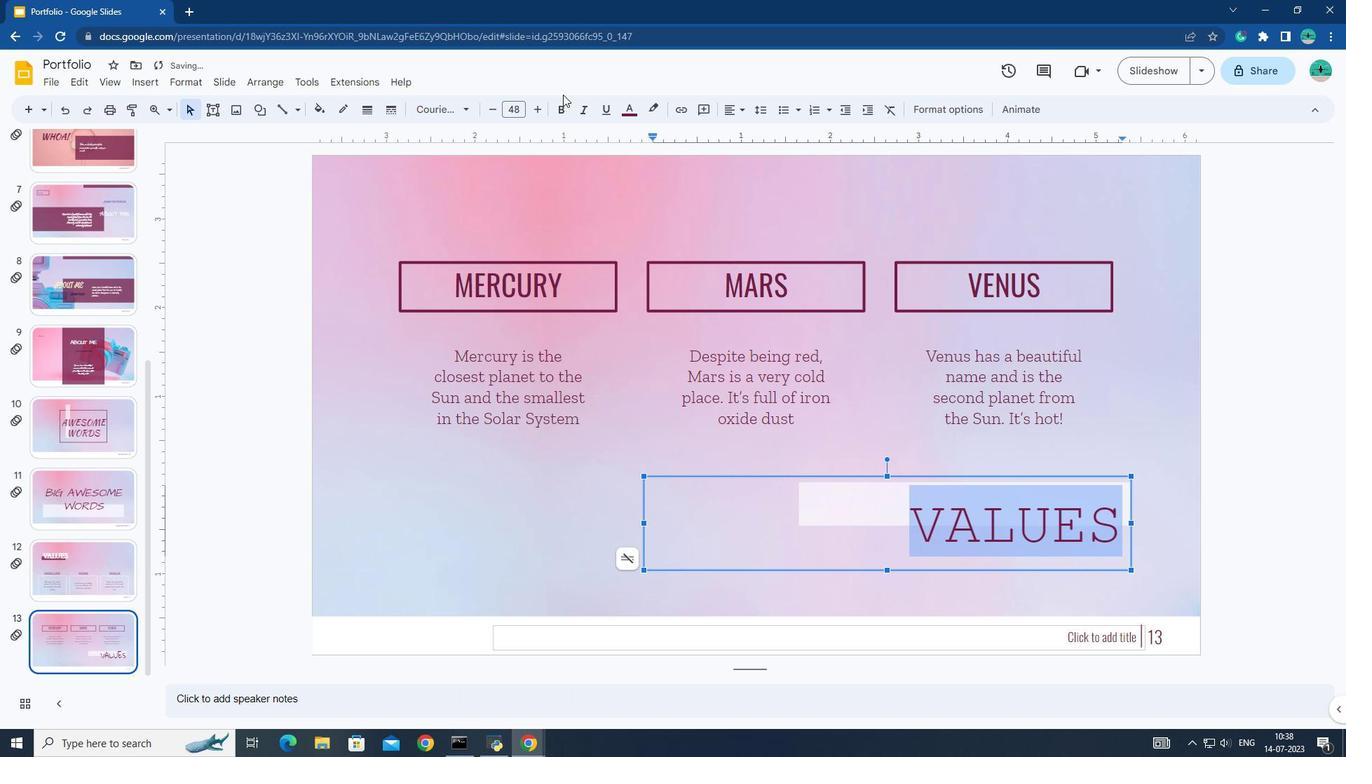 
Action: Mouse pressed left at (561, 103)
Screenshot: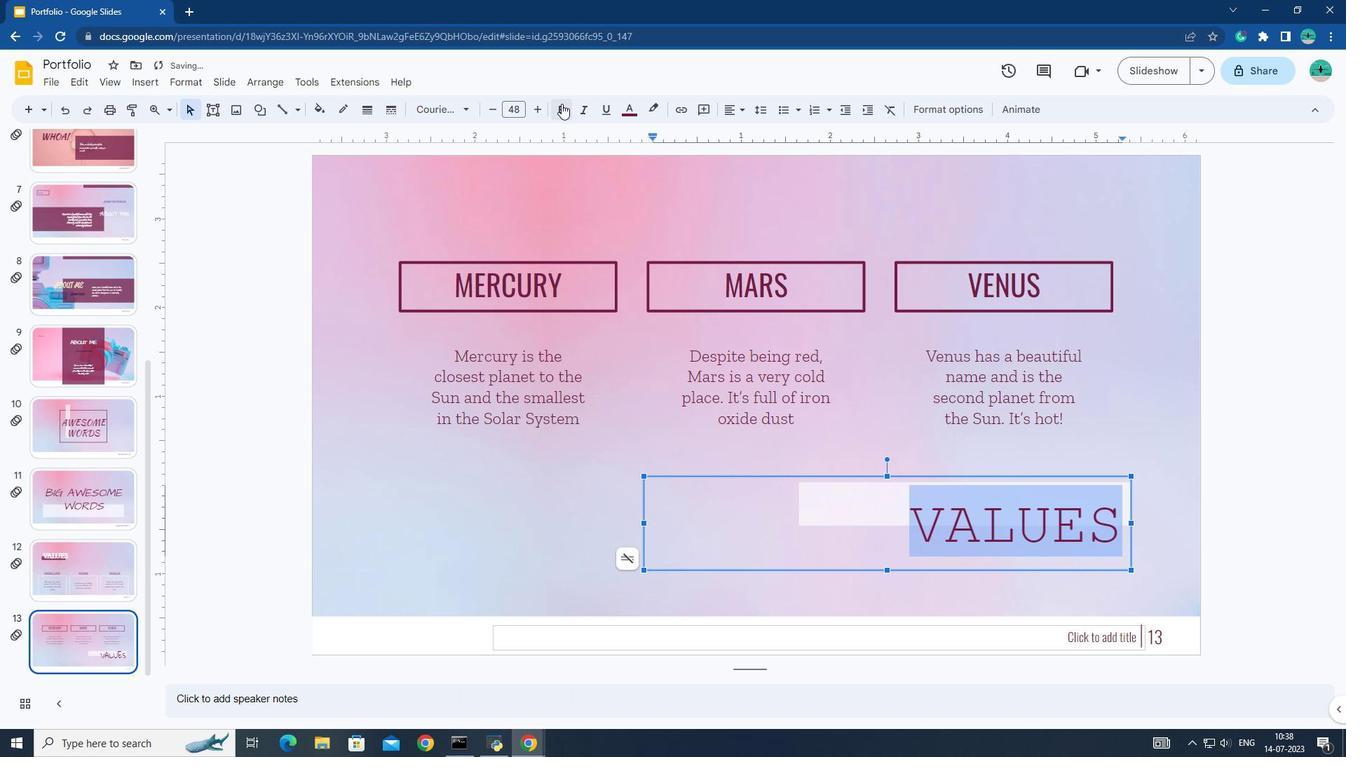 
Action: Mouse moved to (458, 283)
Screenshot: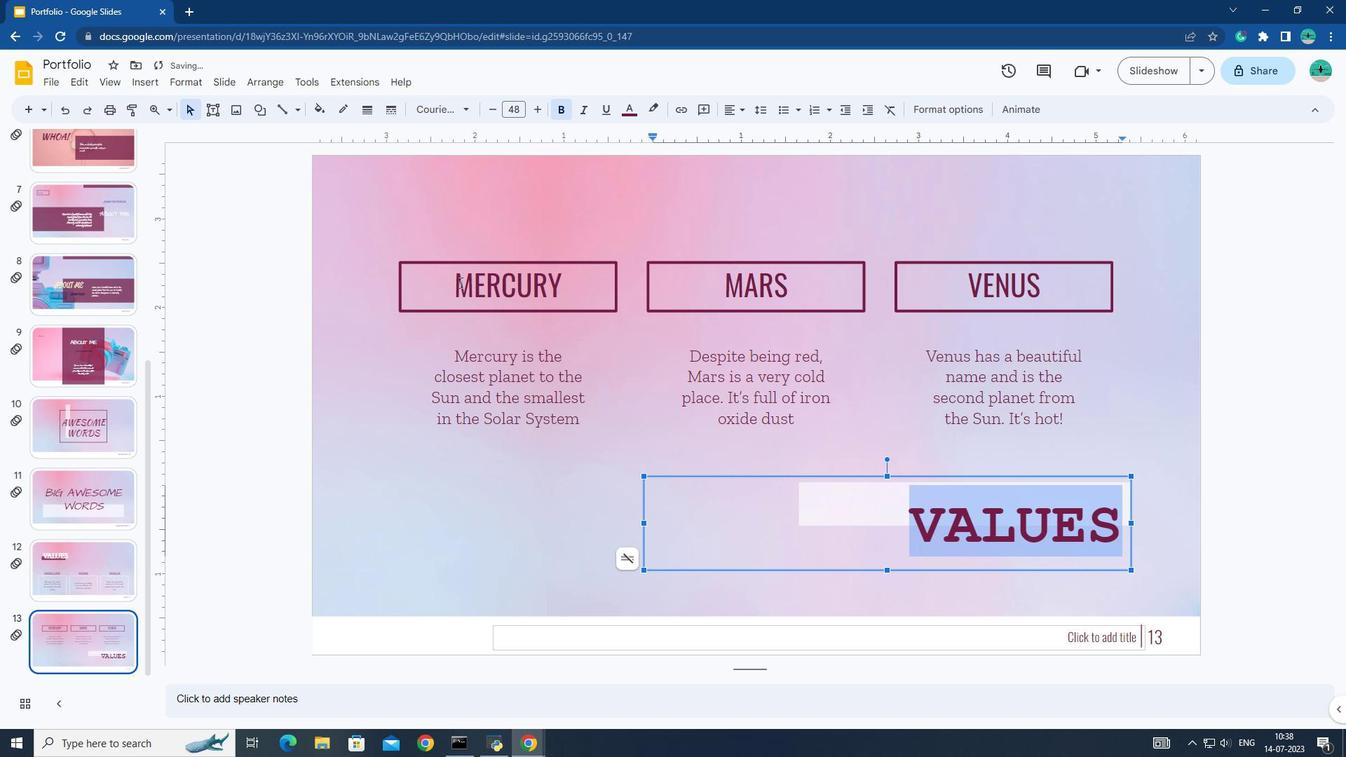 
Action: Mouse pressed left at (458, 283)
Screenshot: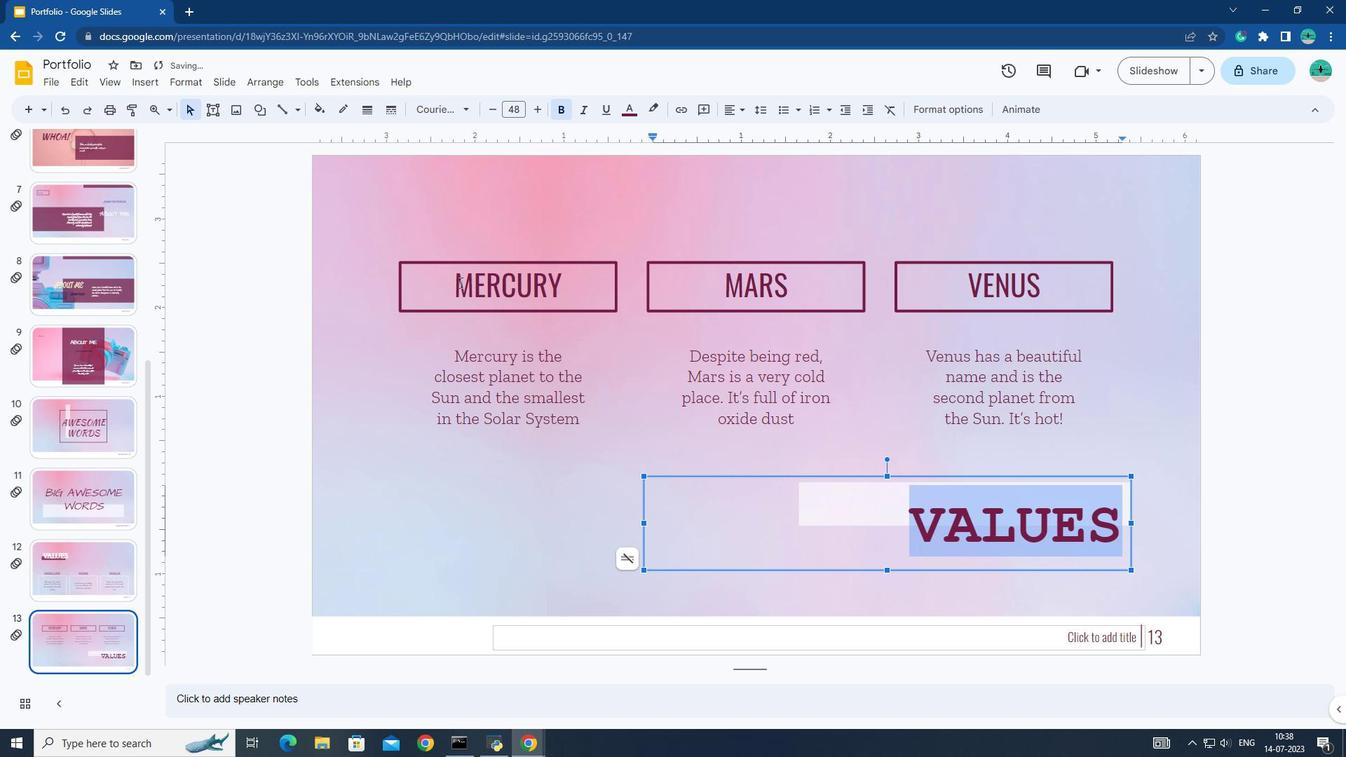 
Action: Mouse pressed left at (458, 283)
Screenshot: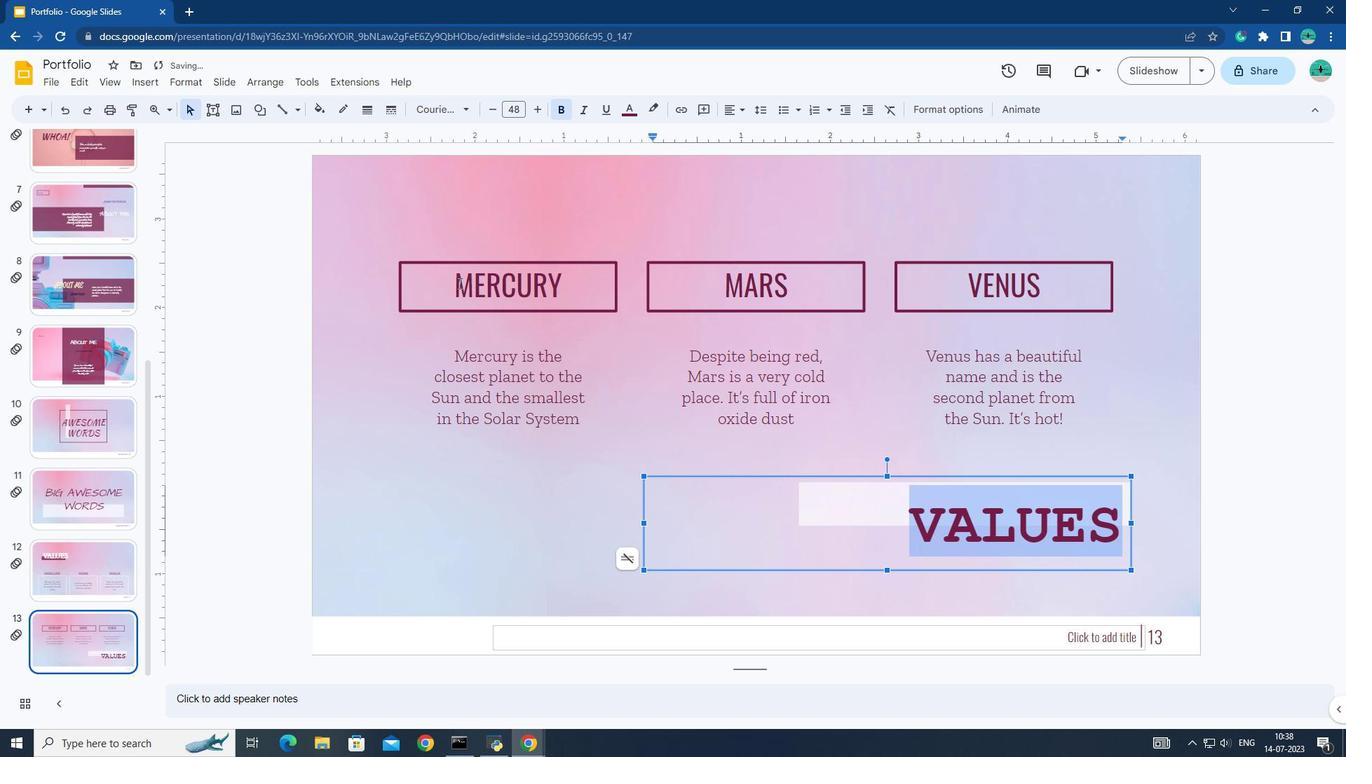 
Action: Mouse moved to (471, 115)
Screenshot: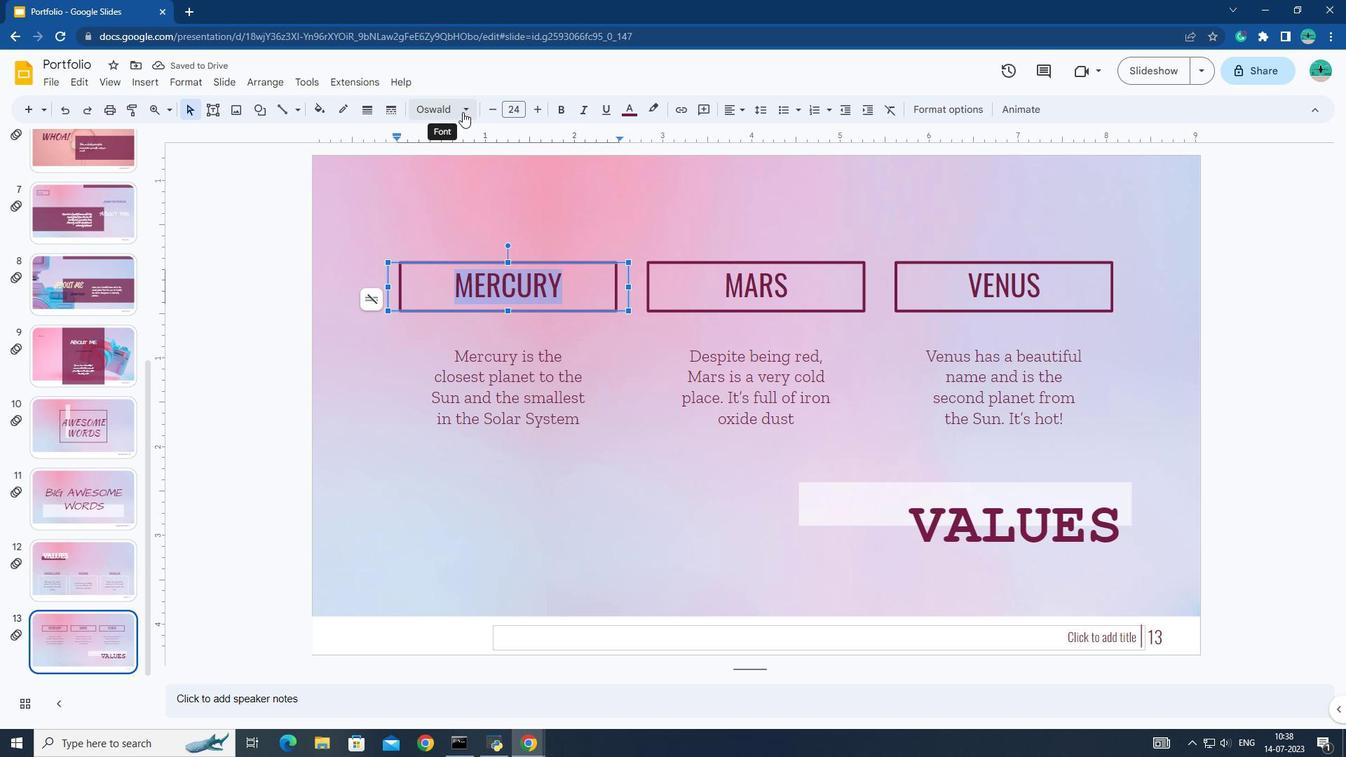 
Action: Mouse pressed left at (471, 115)
Screenshot: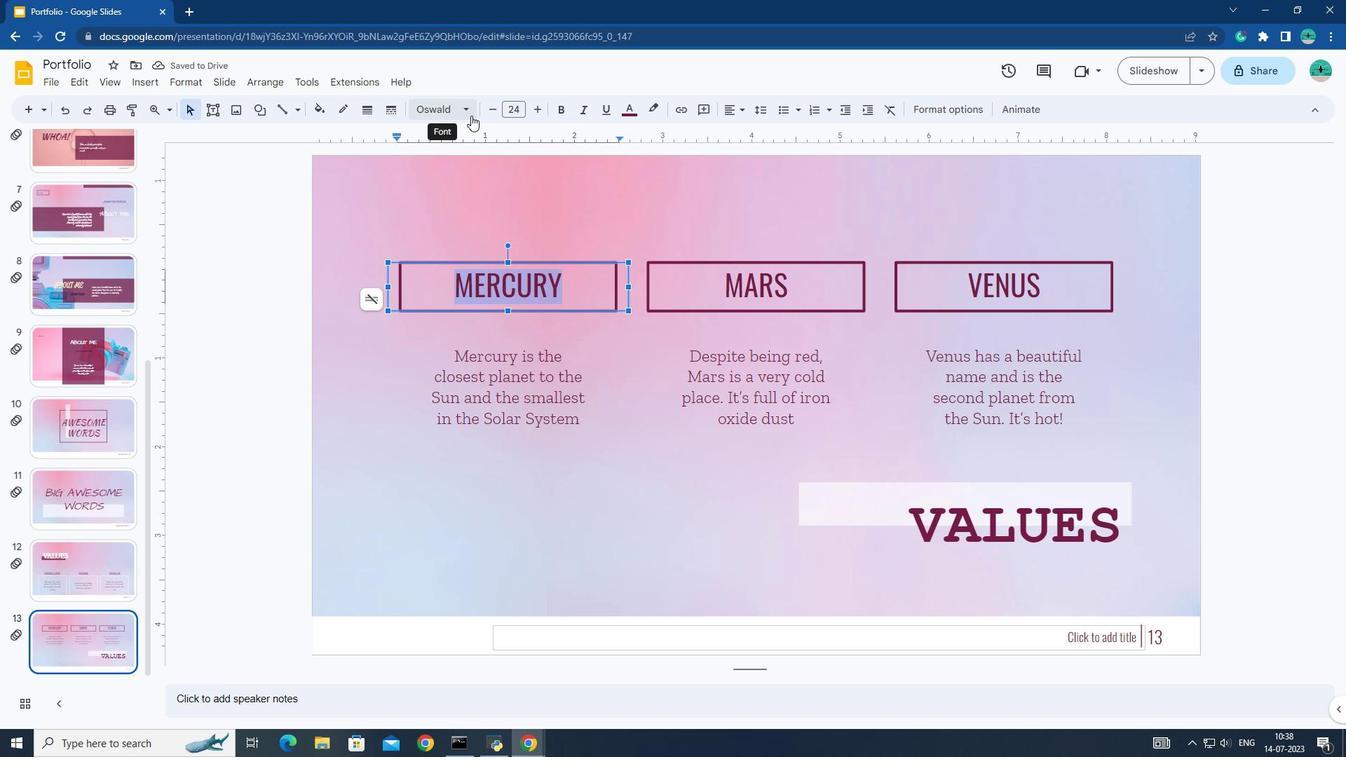 
Action: Mouse moved to (469, 438)
Screenshot: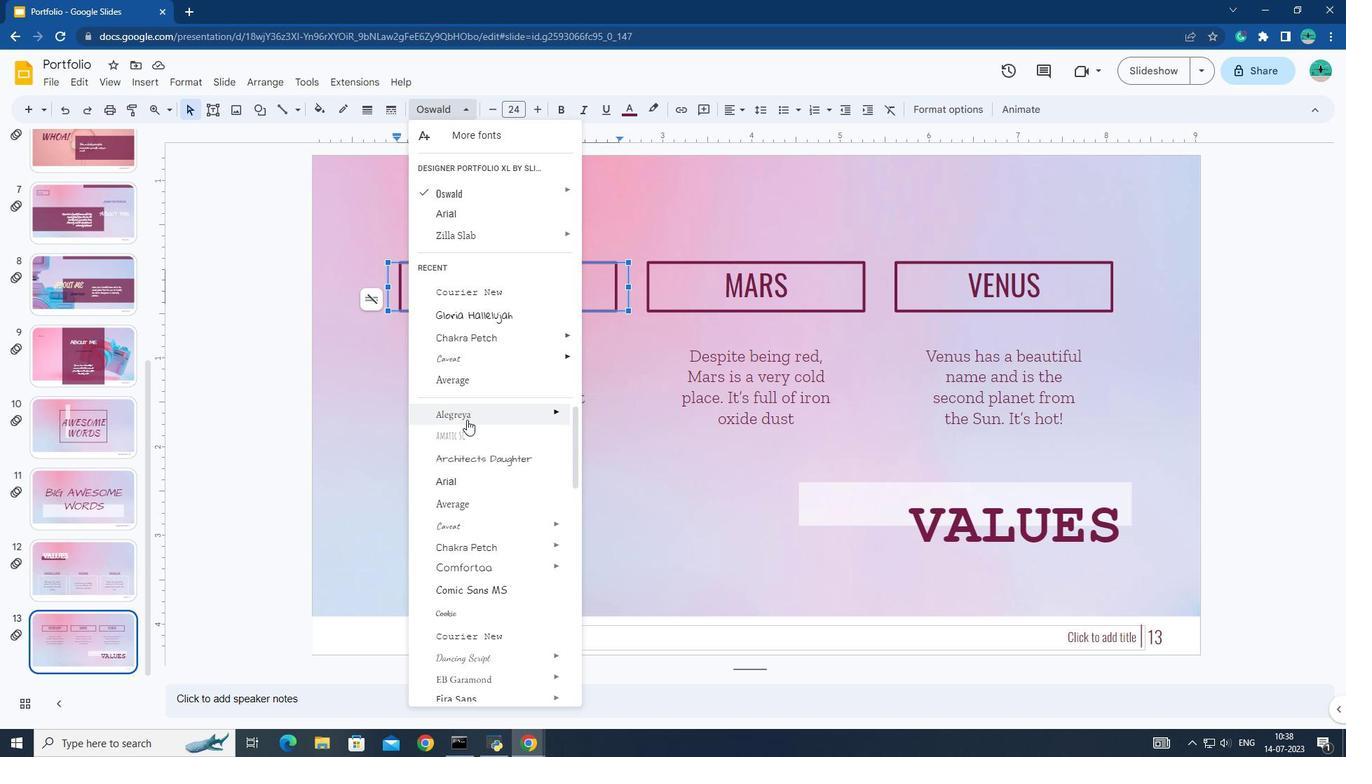 
Action: Mouse scrolled (469, 437) with delta (0, 0)
Screenshot: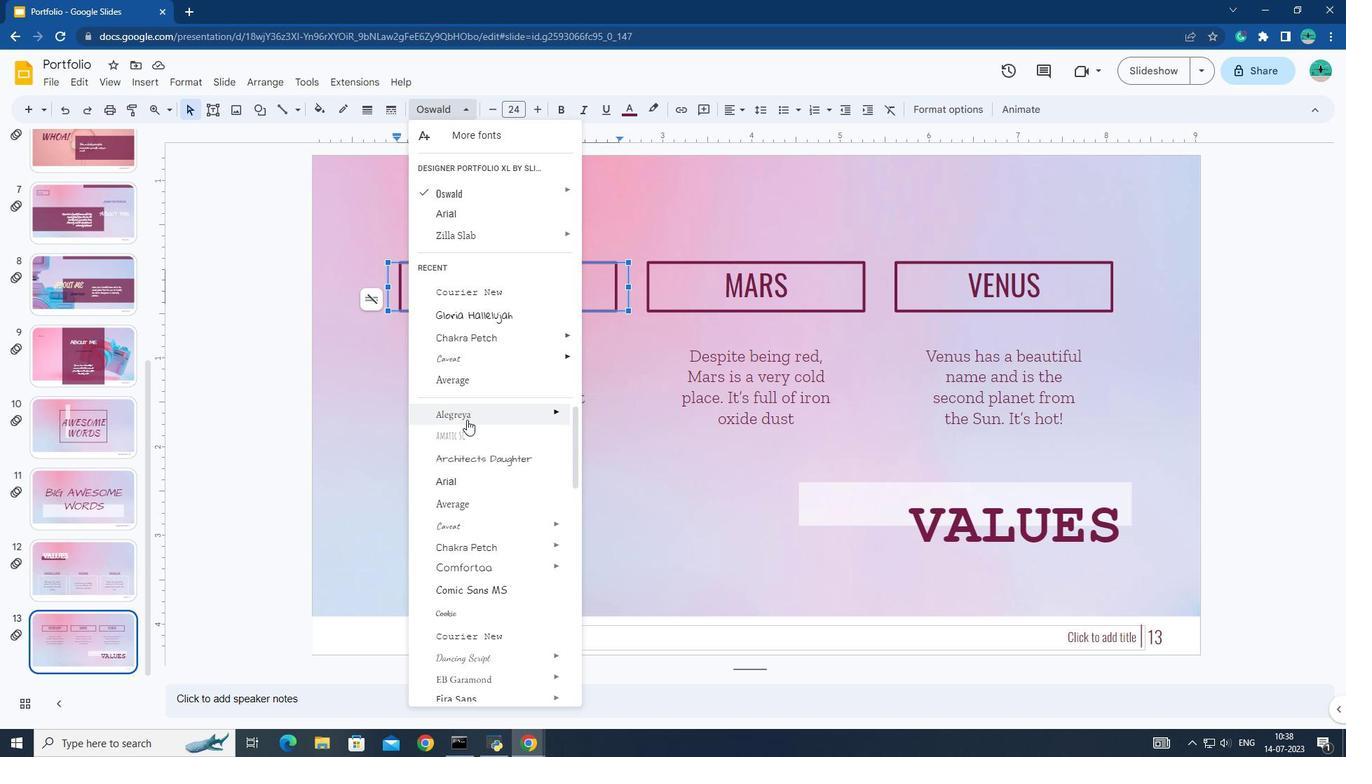 
Action: Mouse moved to (468, 438)
Screenshot: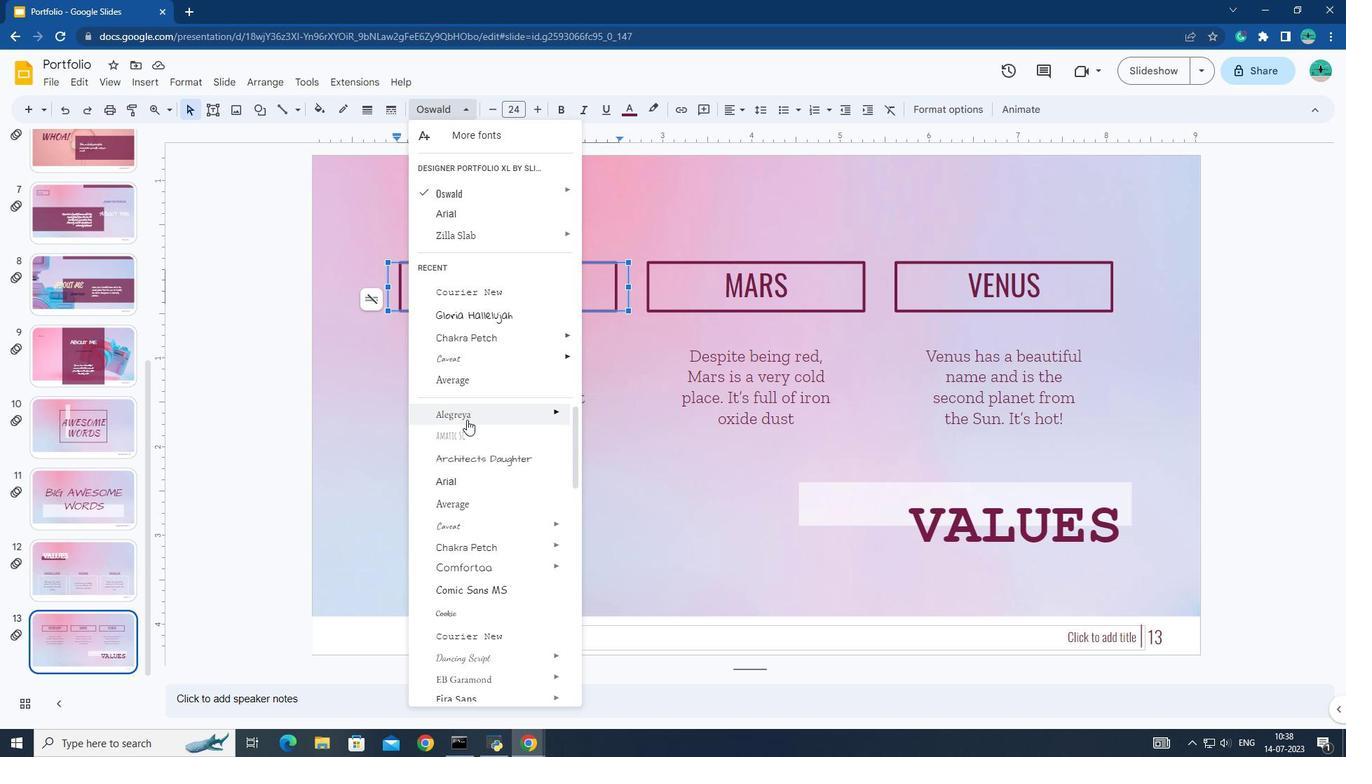 
Action: Mouse scrolled (468, 437) with delta (0, 0)
Screenshot: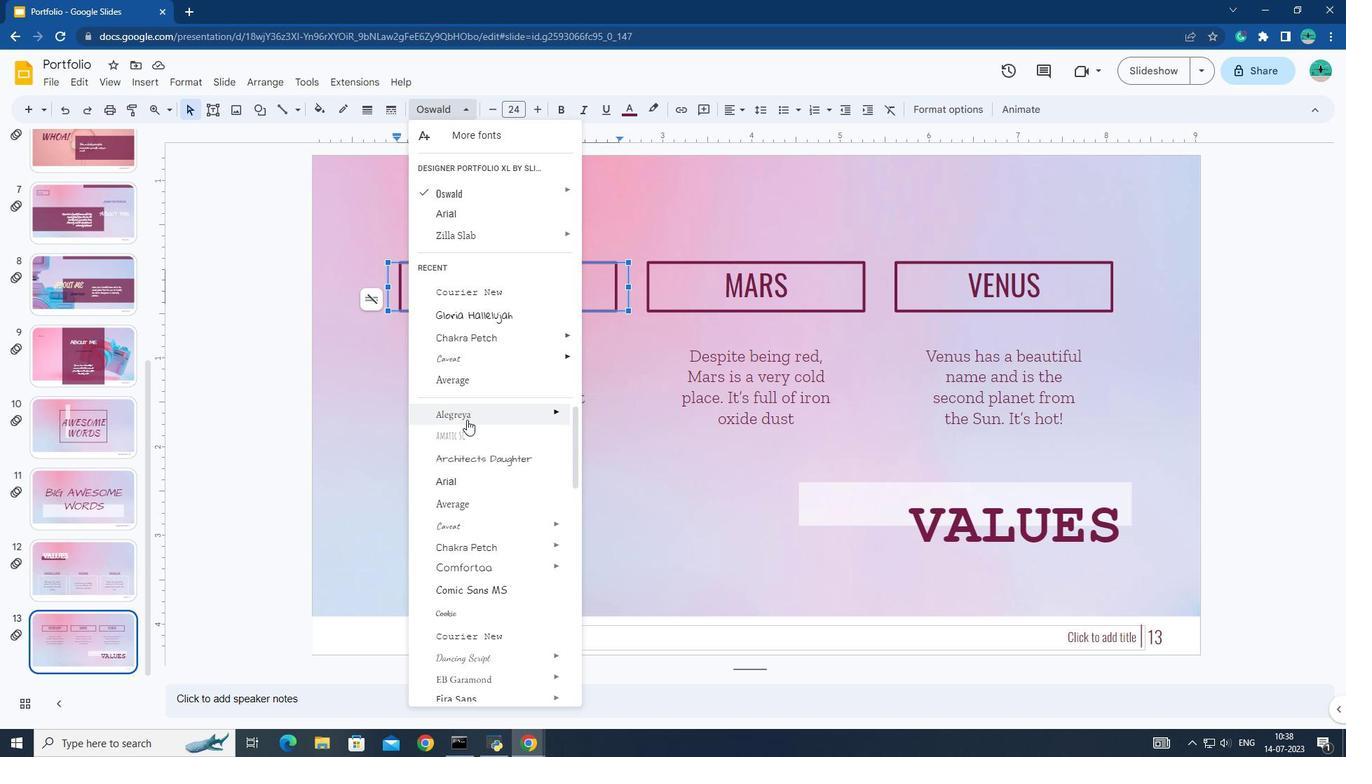 
Action: Mouse moved to (467, 439)
Screenshot: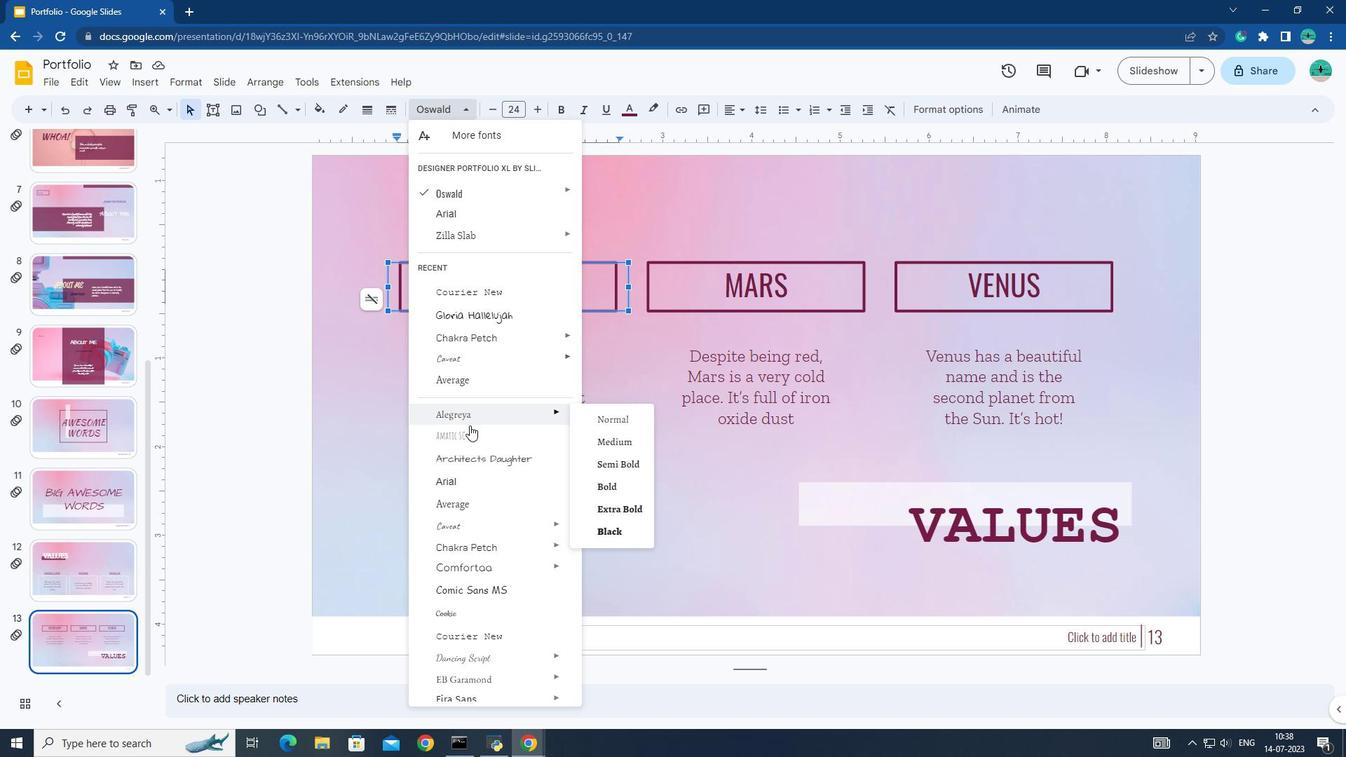 
Action: Mouse scrolled (467, 438) with delta (0, 0)
Screenshot: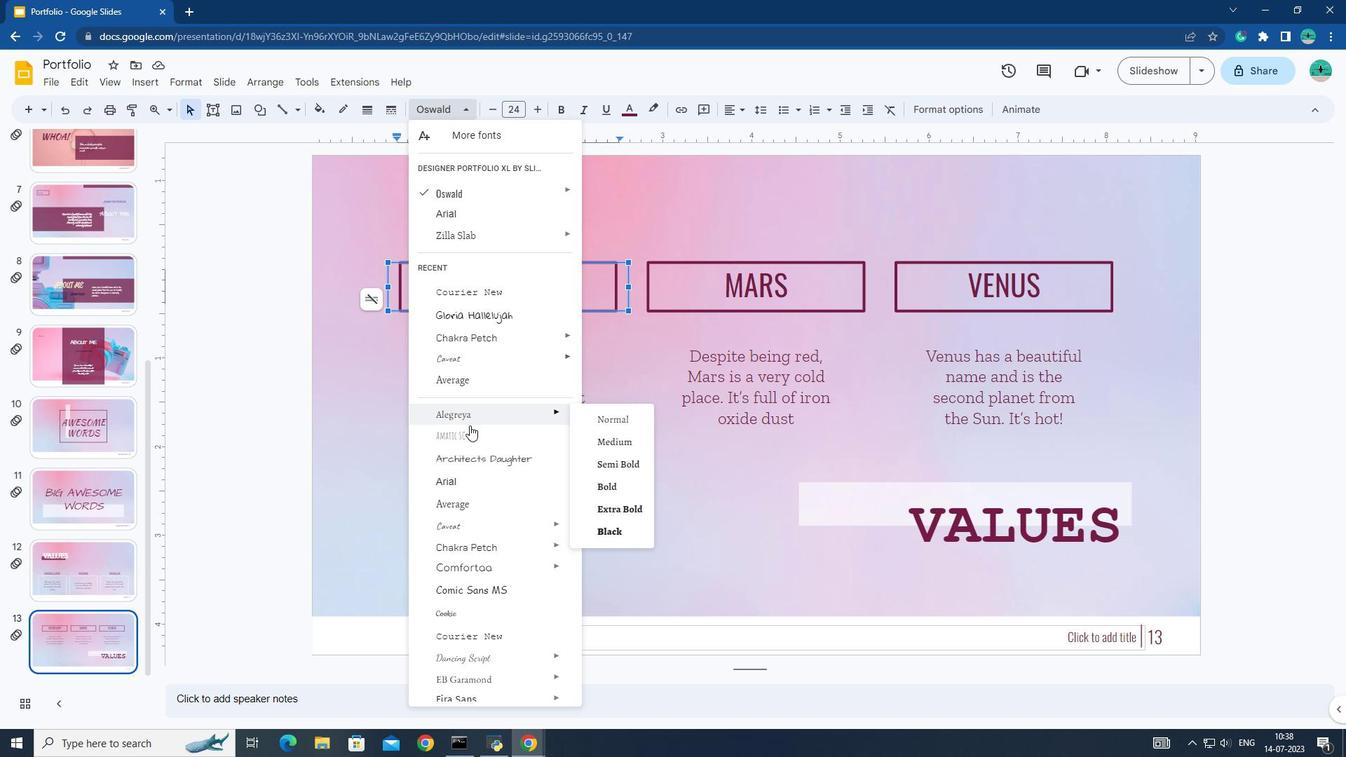 
Action: Mouse scrolled (467, 438) with delta (0, 0)
Screenshot: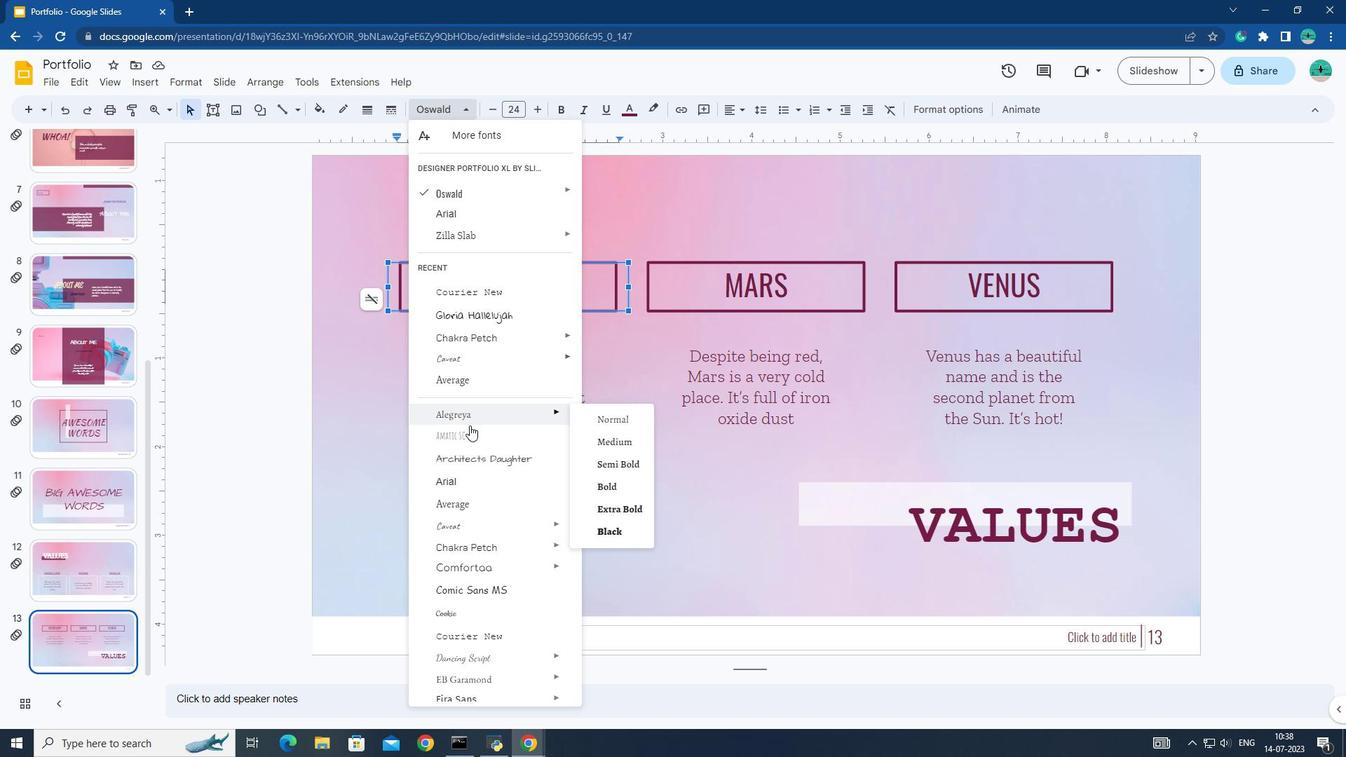 
Action: Mouse scrolled (467, 438) with delta (0, 0)
Screenshot: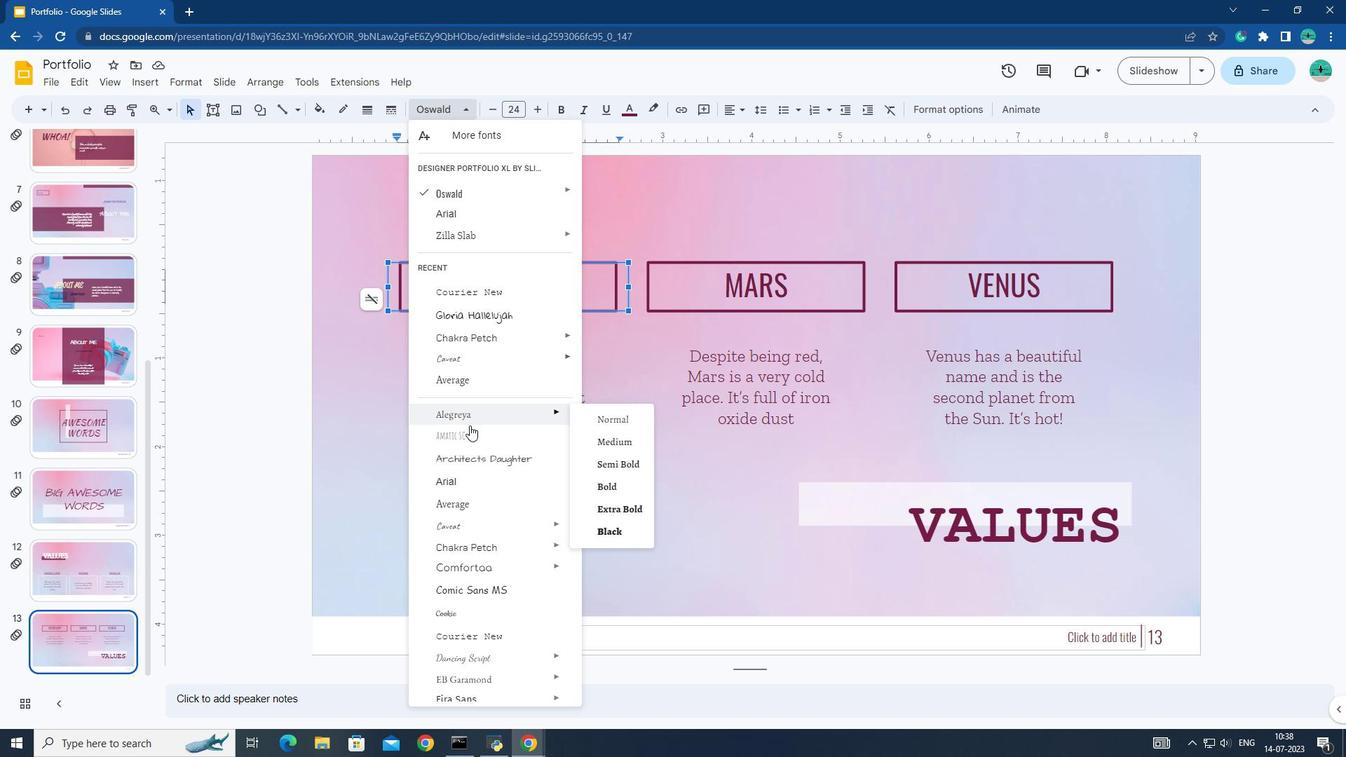 
Action: Mouse moved to (462, 429)
Screenshot: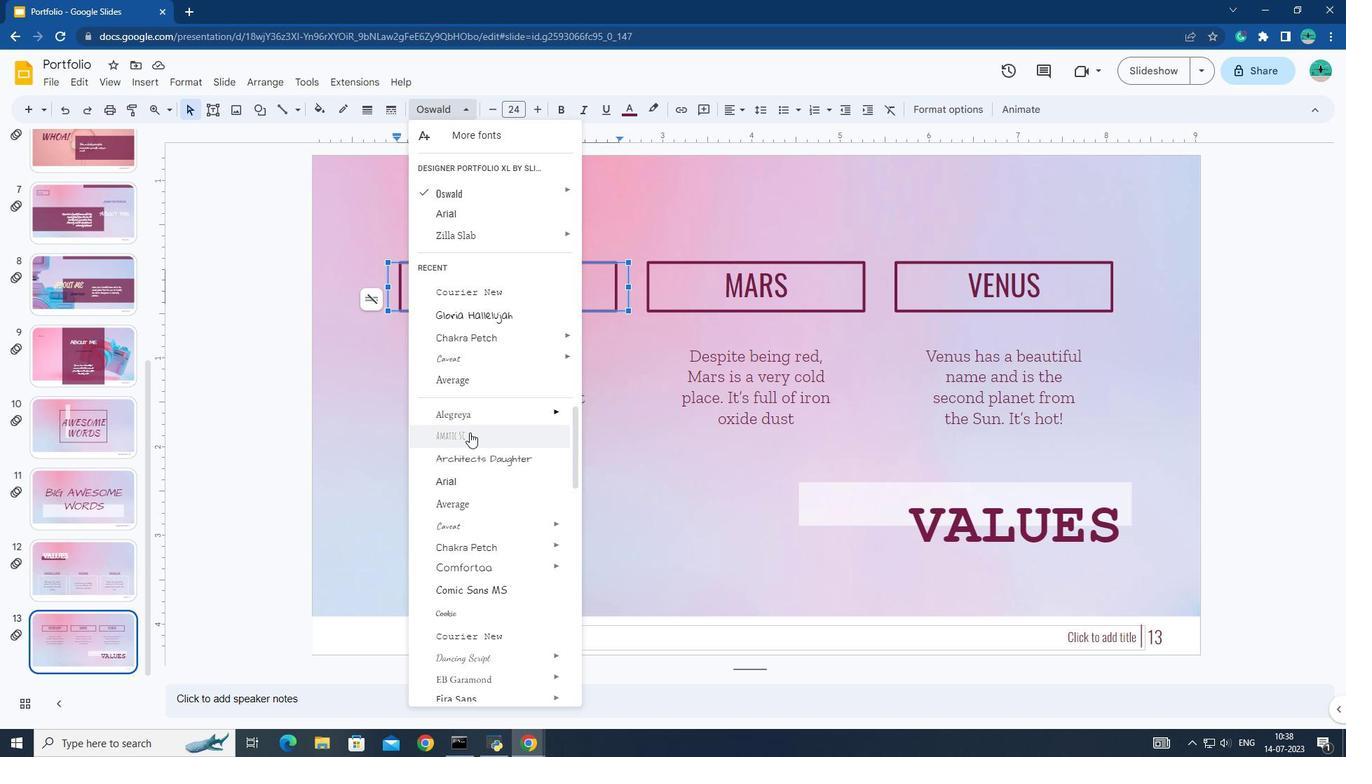 
Action: Mouse scrolled (462, 429) with delta (0, 0)
Screenshot: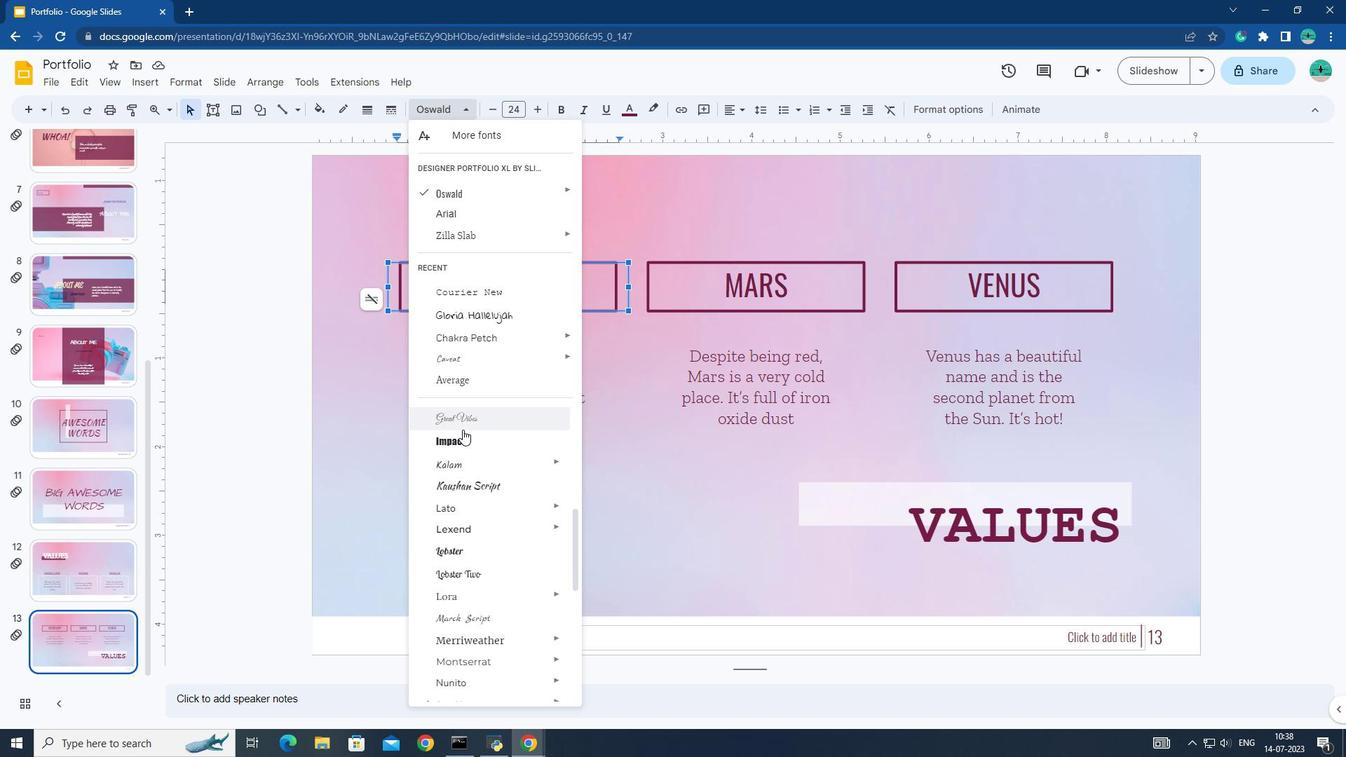 
Action: Mouse scrolled (462, 429) with delta (0, 0)
Screenshot: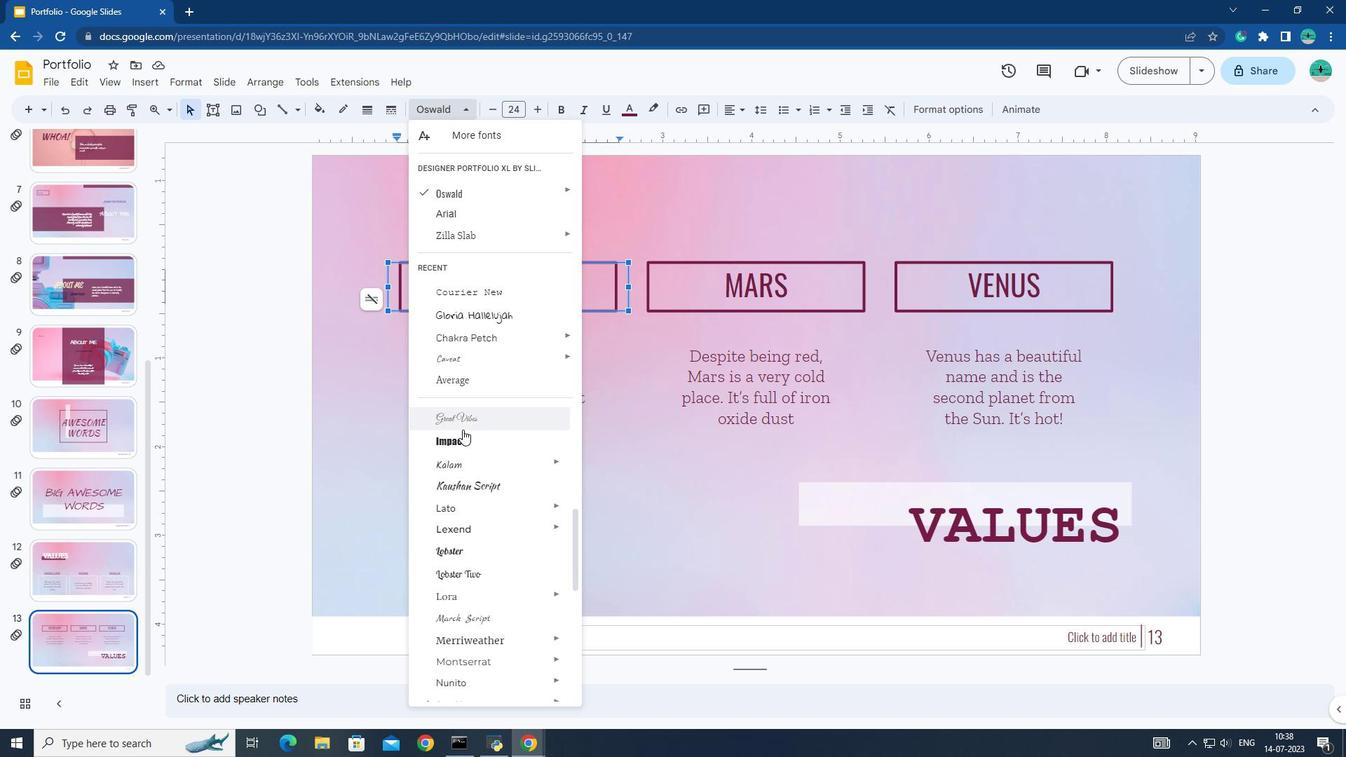 
Action: Mouse scrolled (462, 429) with delta (0, 0)
Screenshot: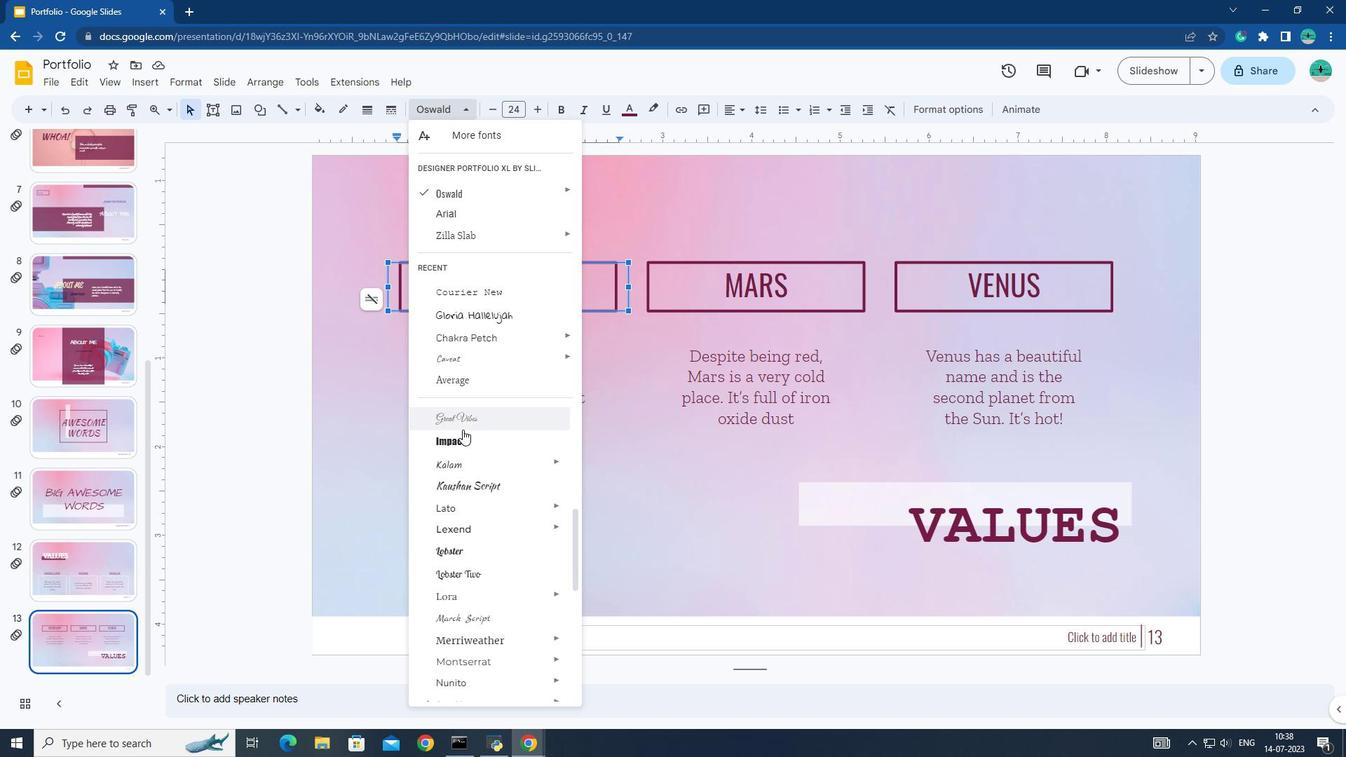 
Action: Mouse scrolled (462, 429) with delta (0, 0)
Screenshot: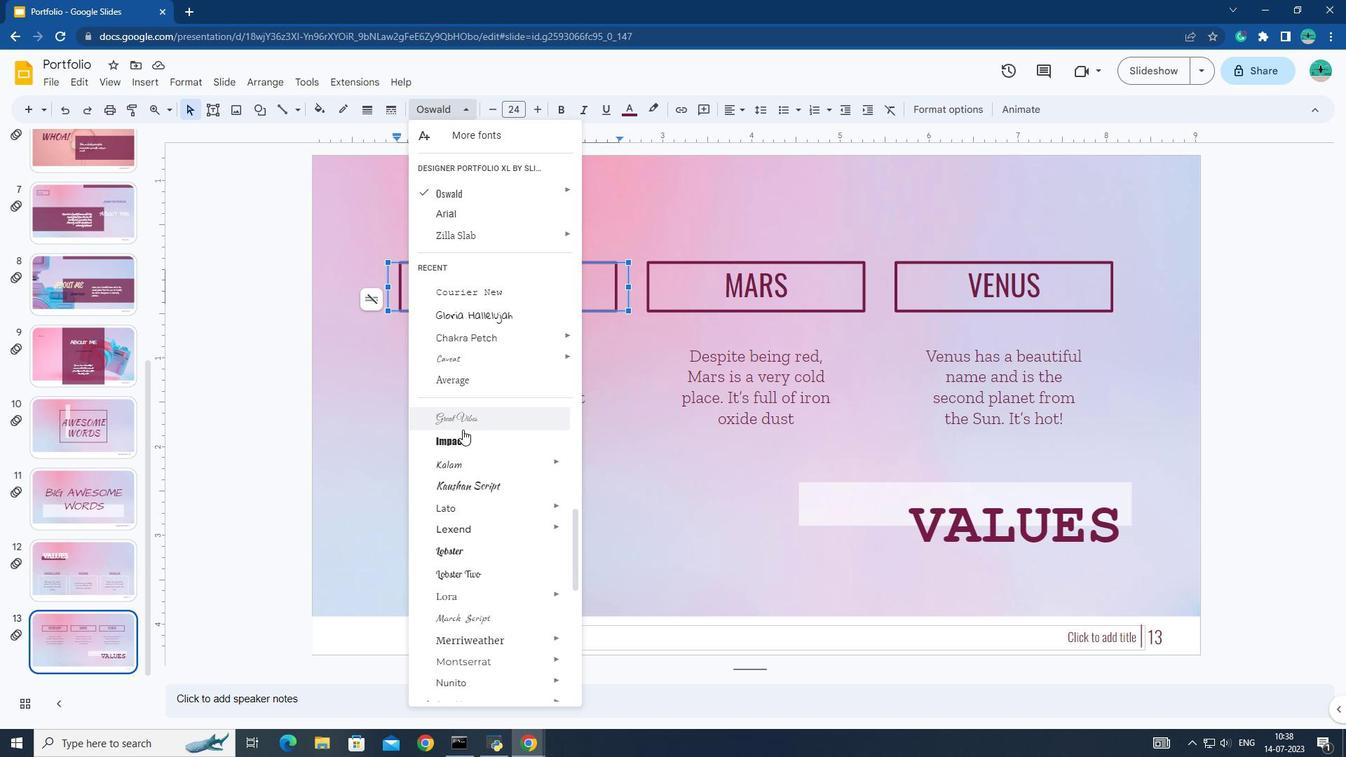 
Action: Mouse scrolled (462, 429) with delta (0, 0)
Screenshot: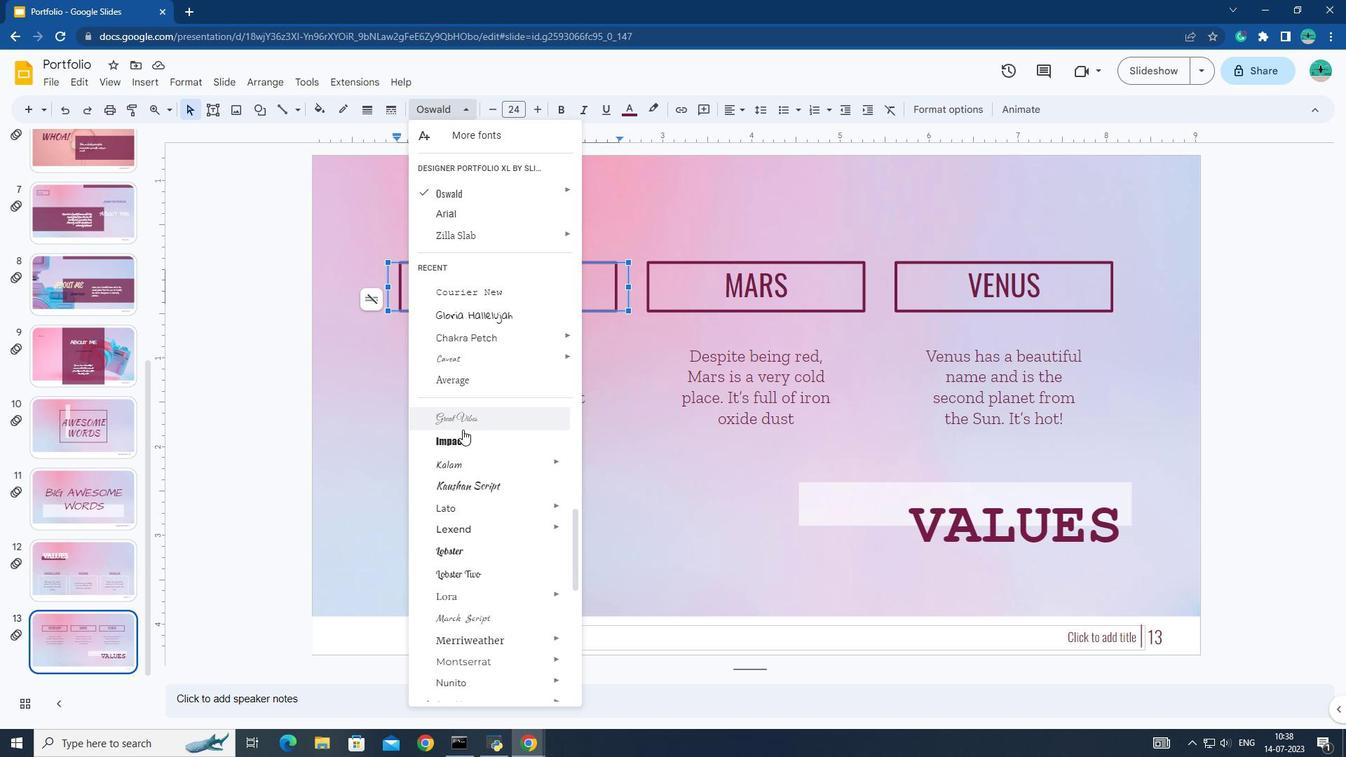 
Action: Mouse moved to (485, 624)
Screenshot: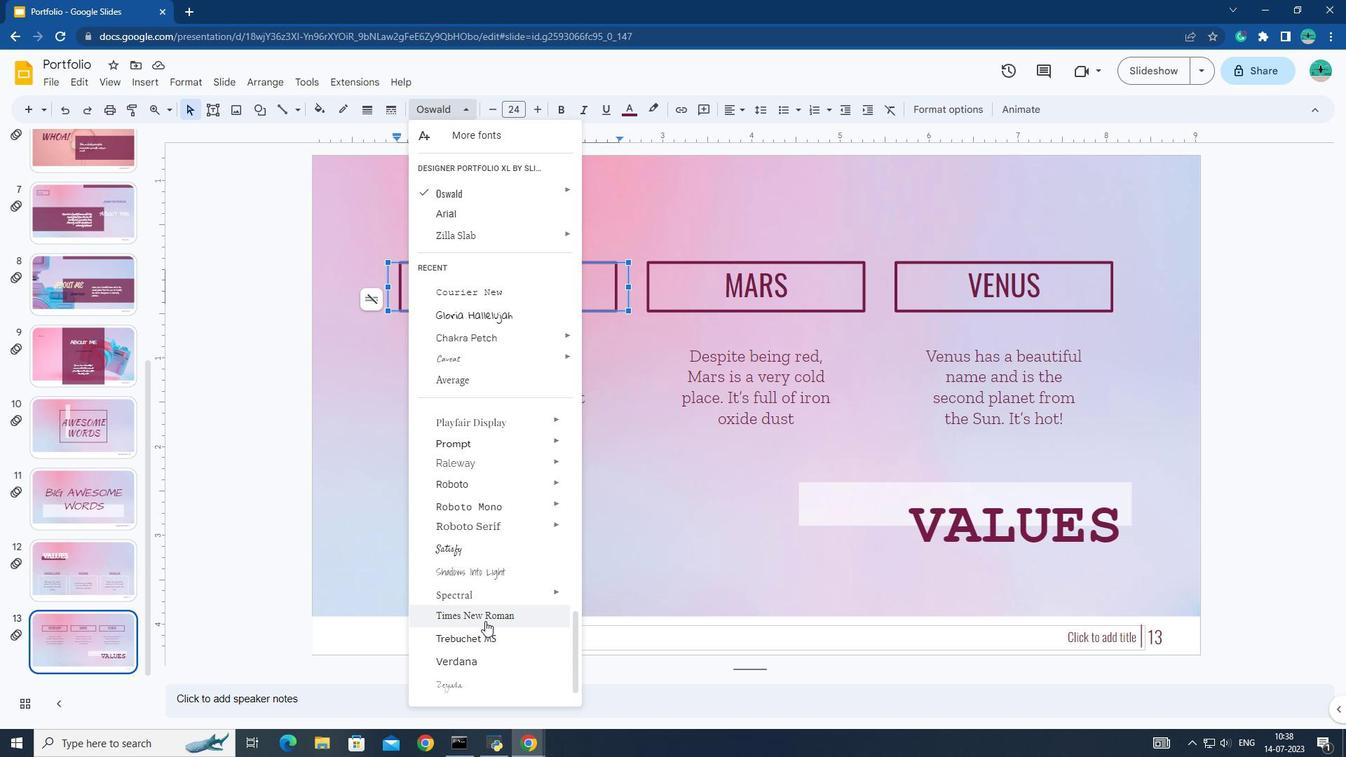 
Action: Mouse scrolled (485, 623) with delta (0, 0)
Screenshot: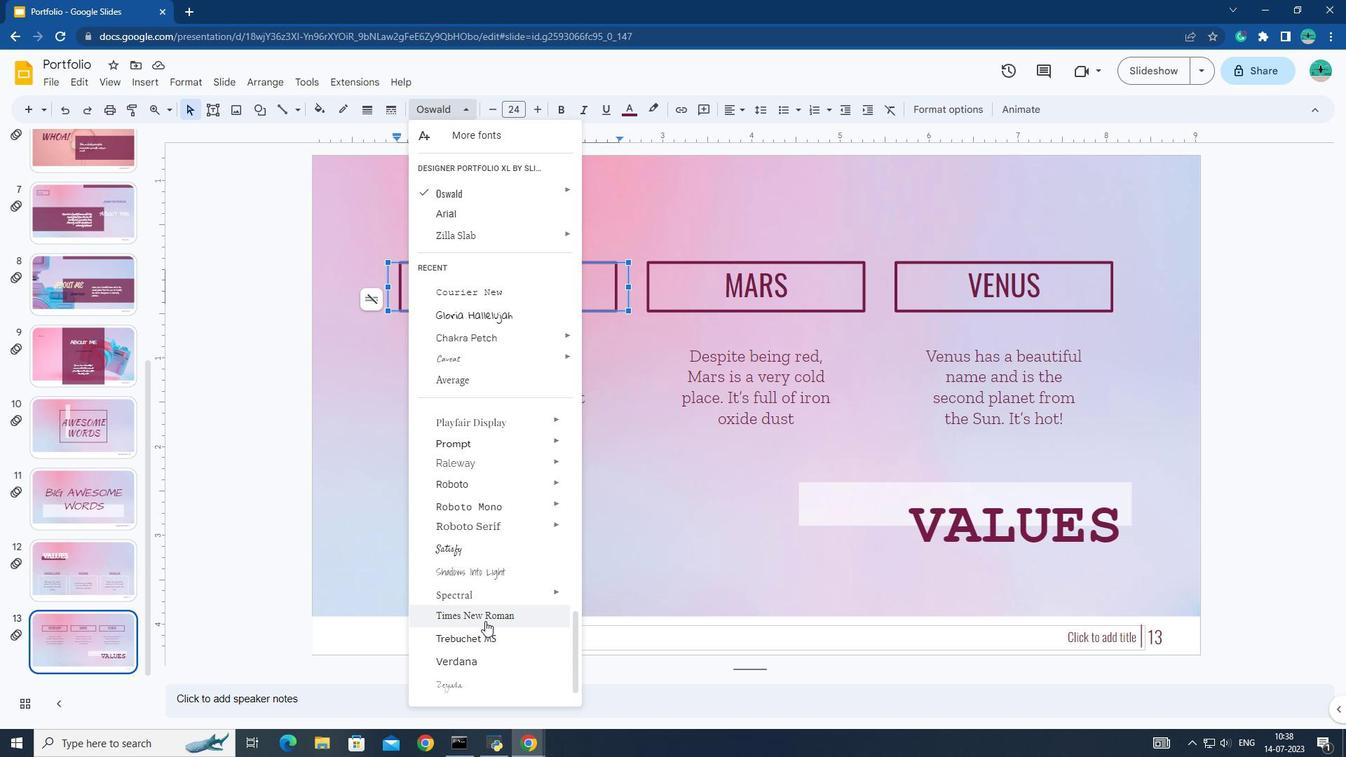 
Action: Mouse scrolled (485, 623) with delta (0, 0)
Screenshot: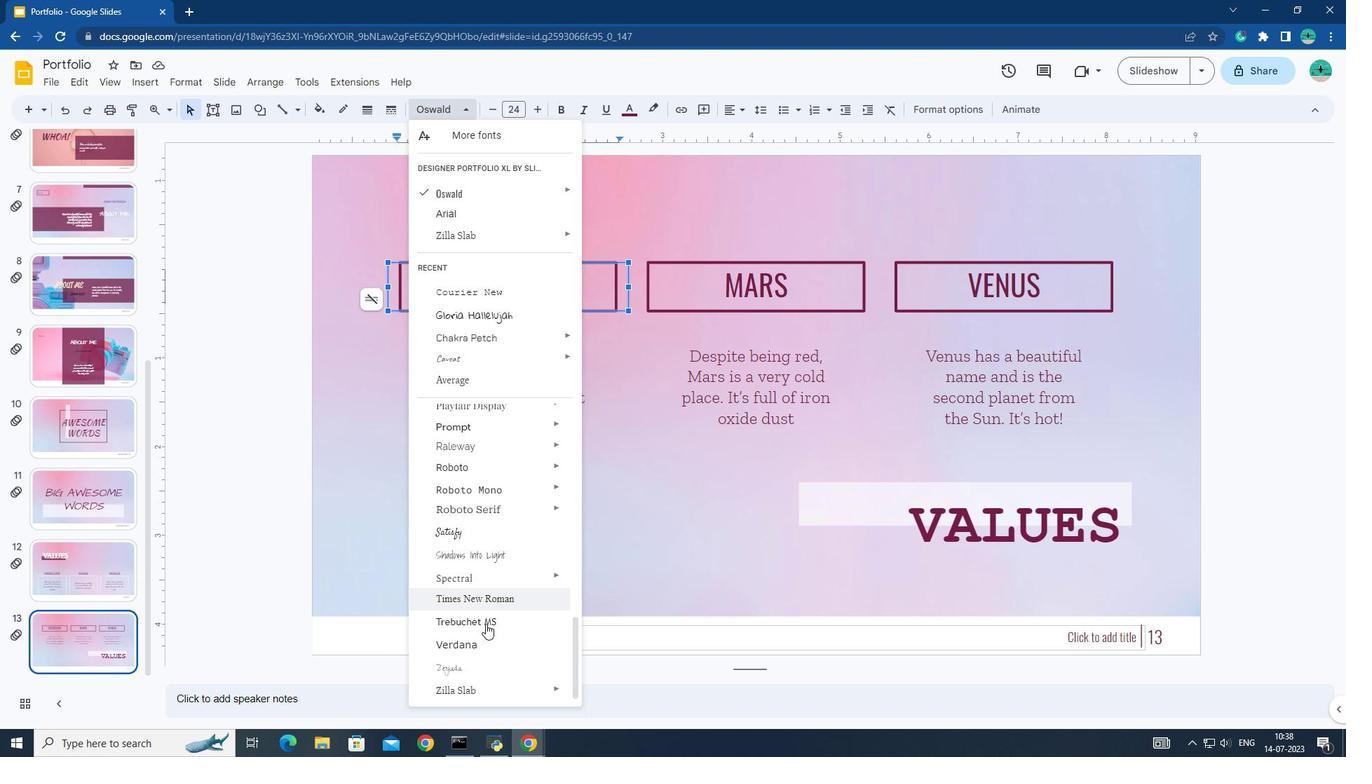 
Action: Mouse scrolled (485, 623) with delta (0, 0)
Screenshot: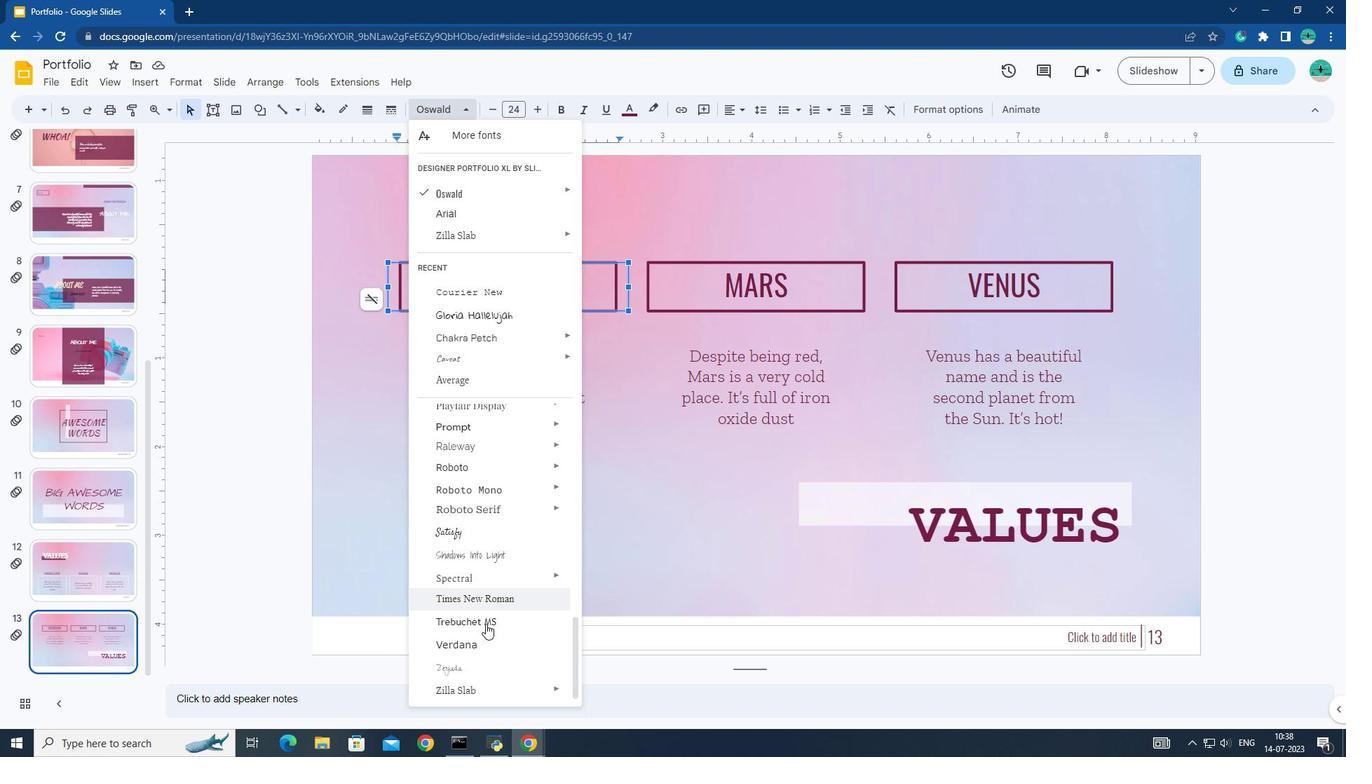 
Action: Mouse scrolled (485, 623) with delta (0, 0)
Screenshot: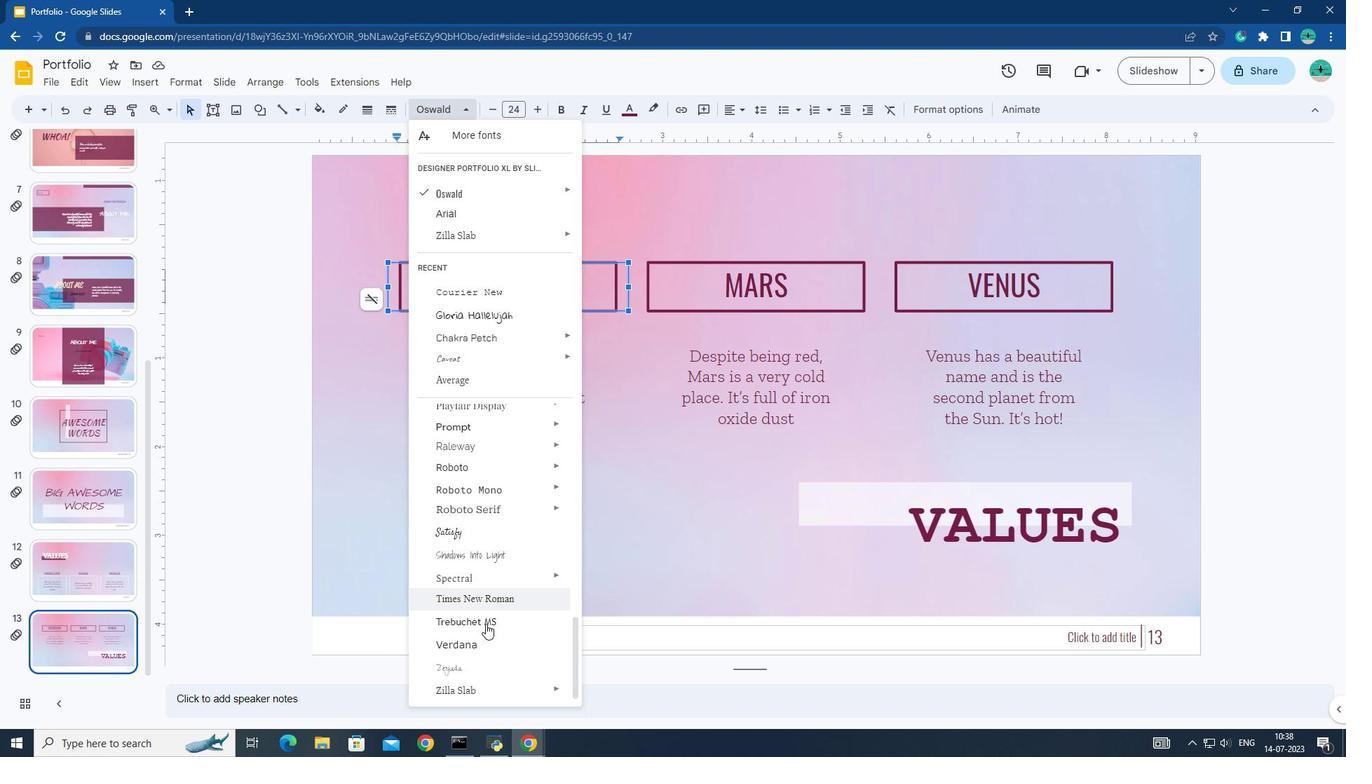 
Action: Mouse moved to (458, 484)
Screenshot: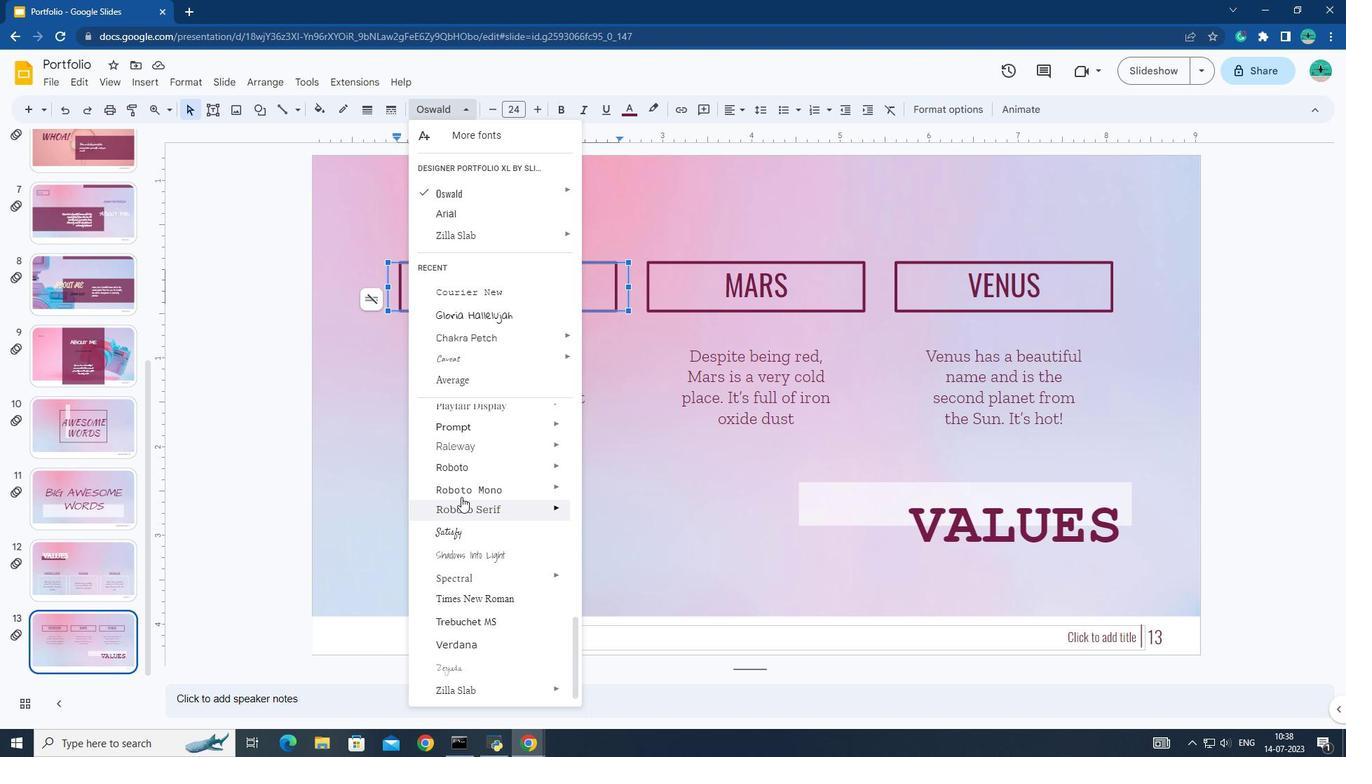 
Action: Mouse scrolled (458, 485) with delta (0, 0)
Screenshot: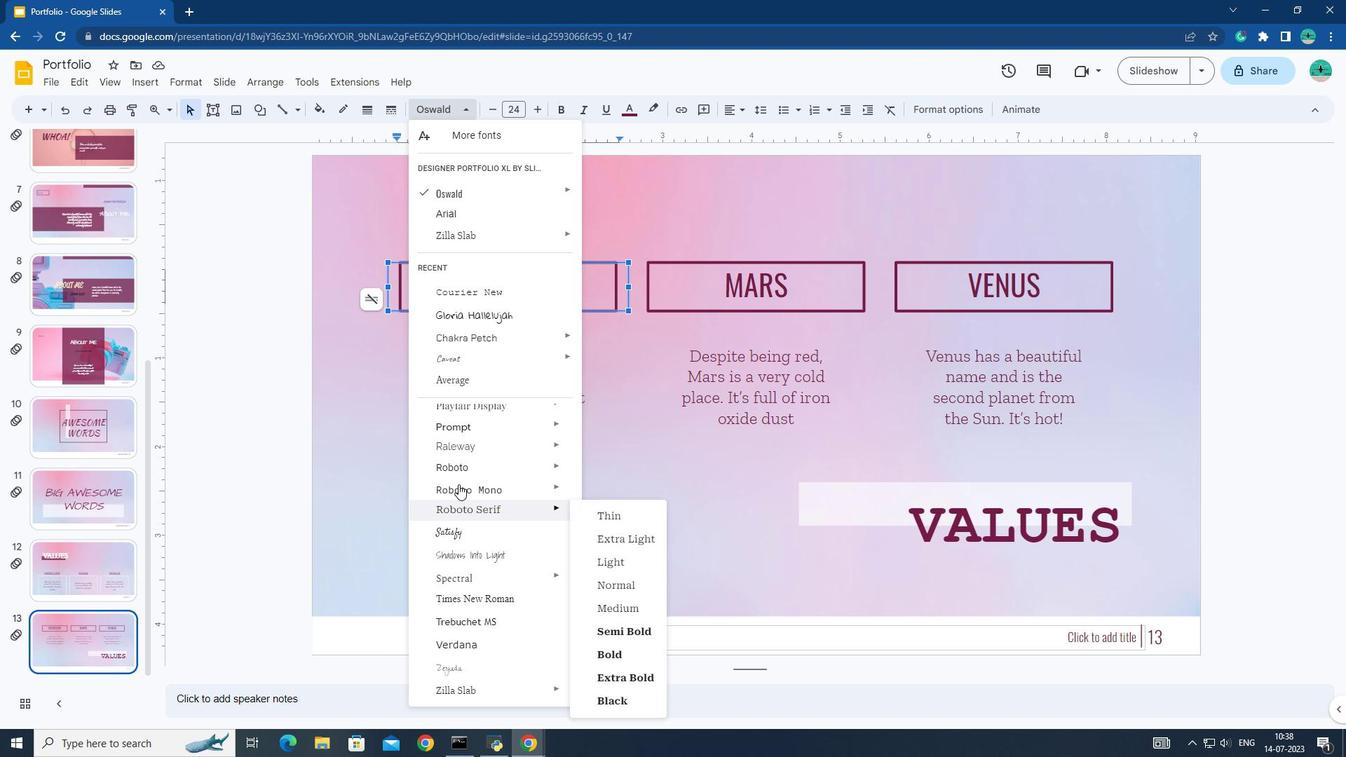 
Action: Mouse scrolled (458, 485) with delta (0, 0)
Screenshot: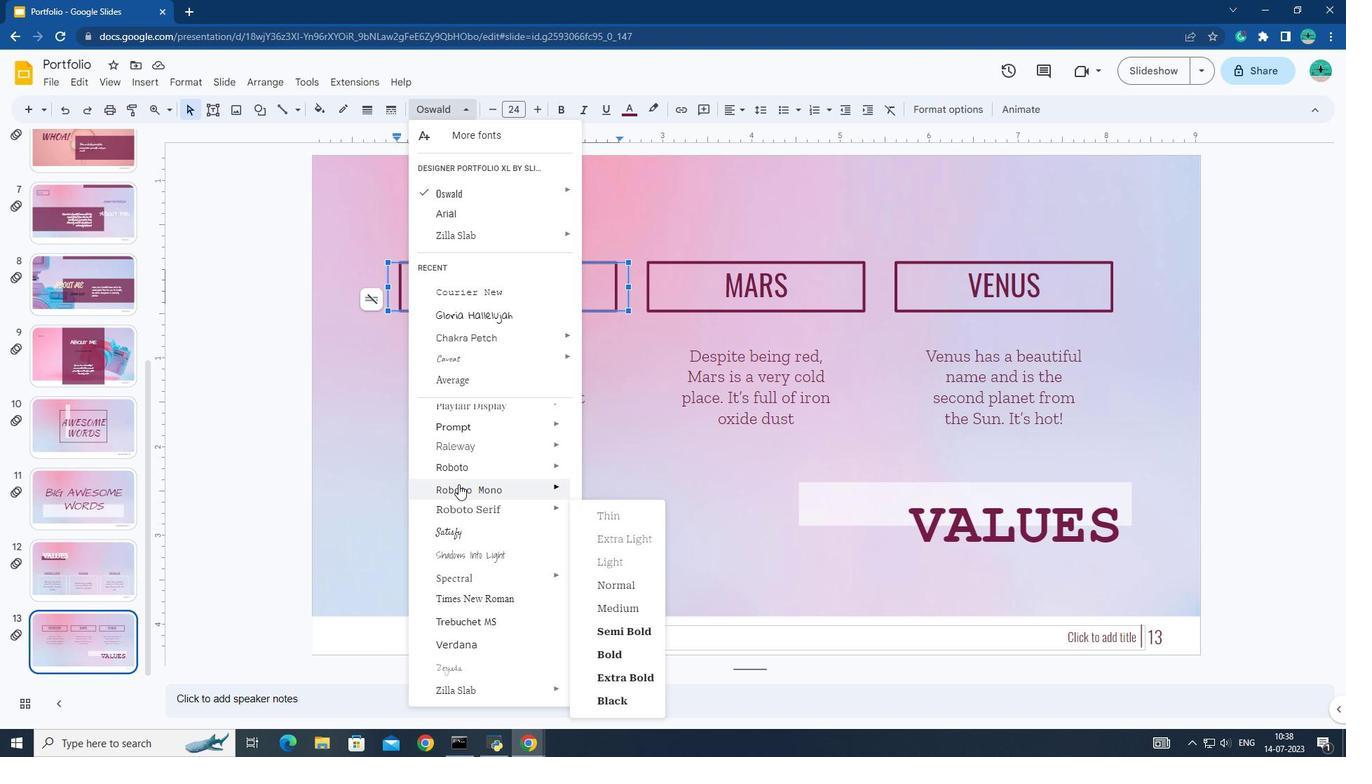 
Action: Mouse scrolled (458, 485) with delta (0, 0)
Screenshot: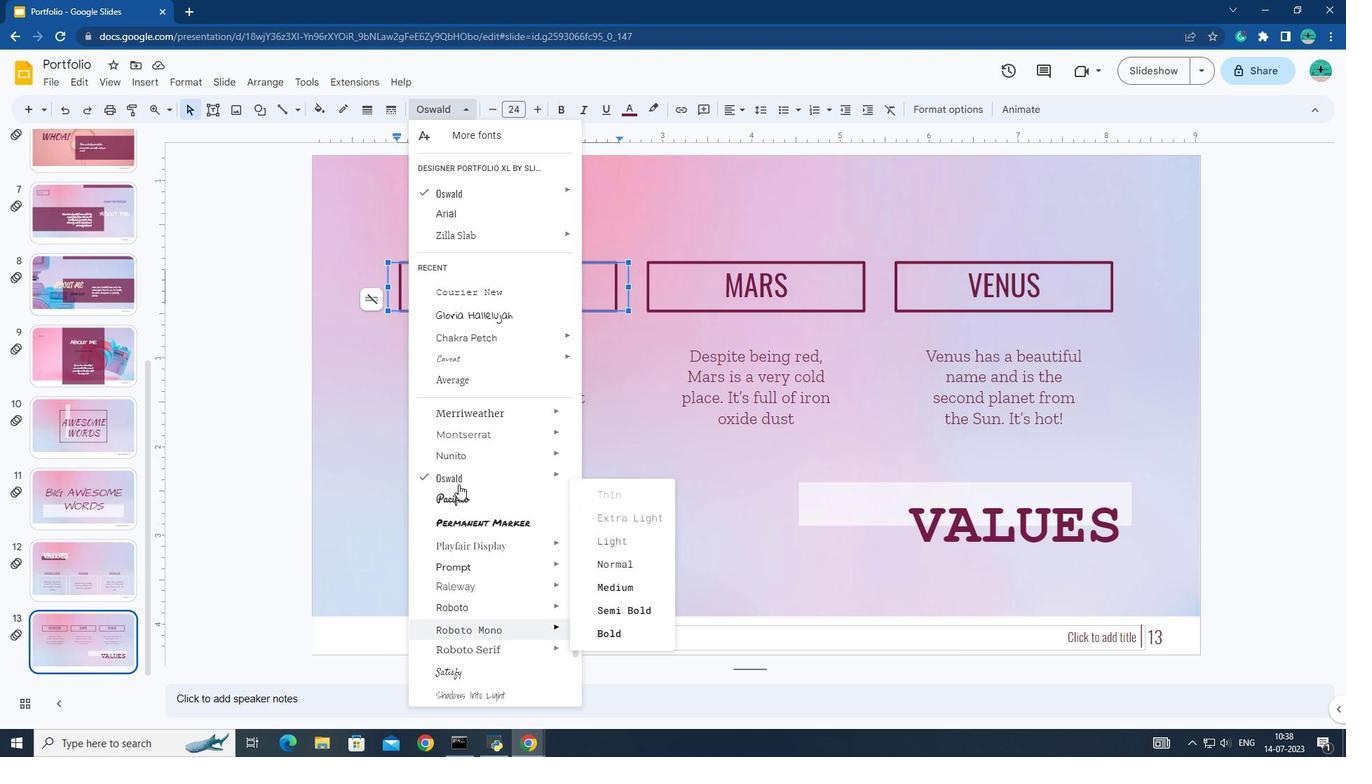 
Action: Mouse moved to (457, 469)
Screenshot: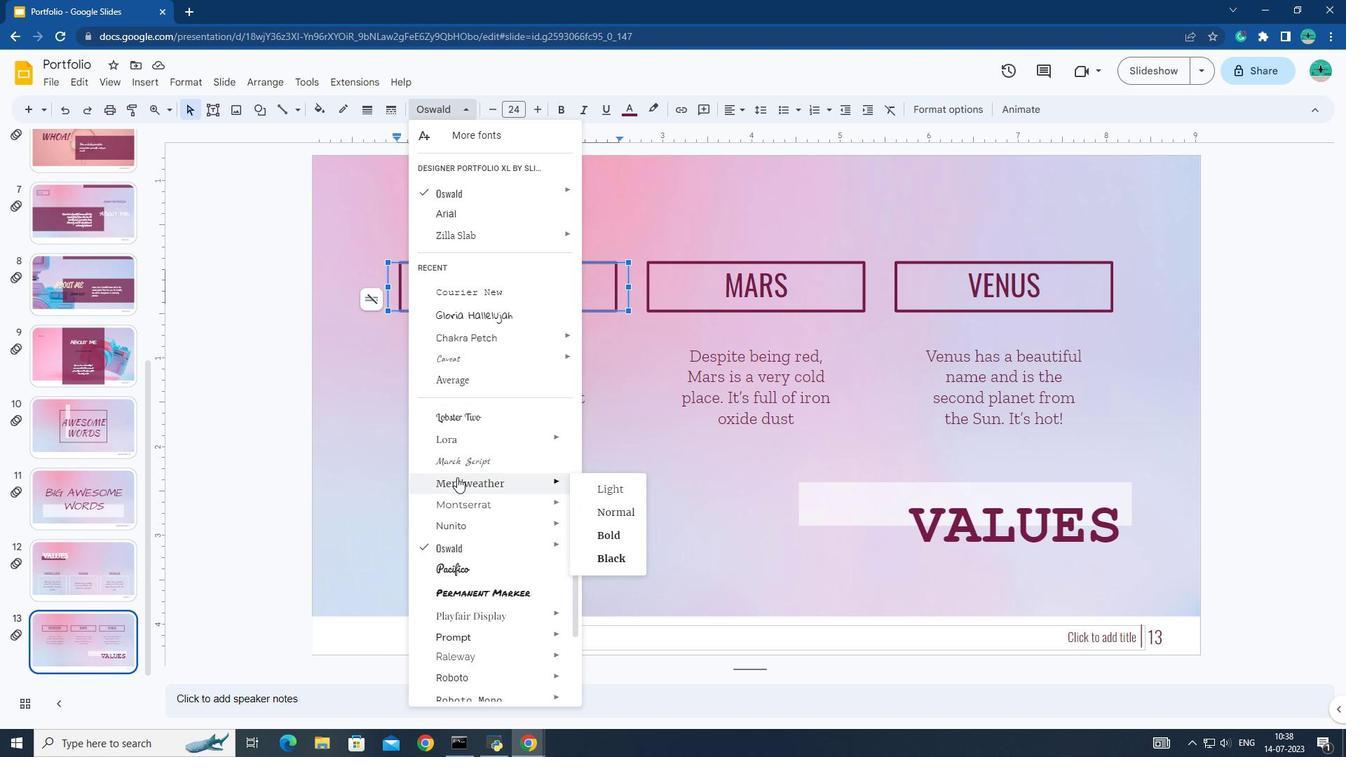 
Action: Mouse pressed left at (457, 469)
Screenshot: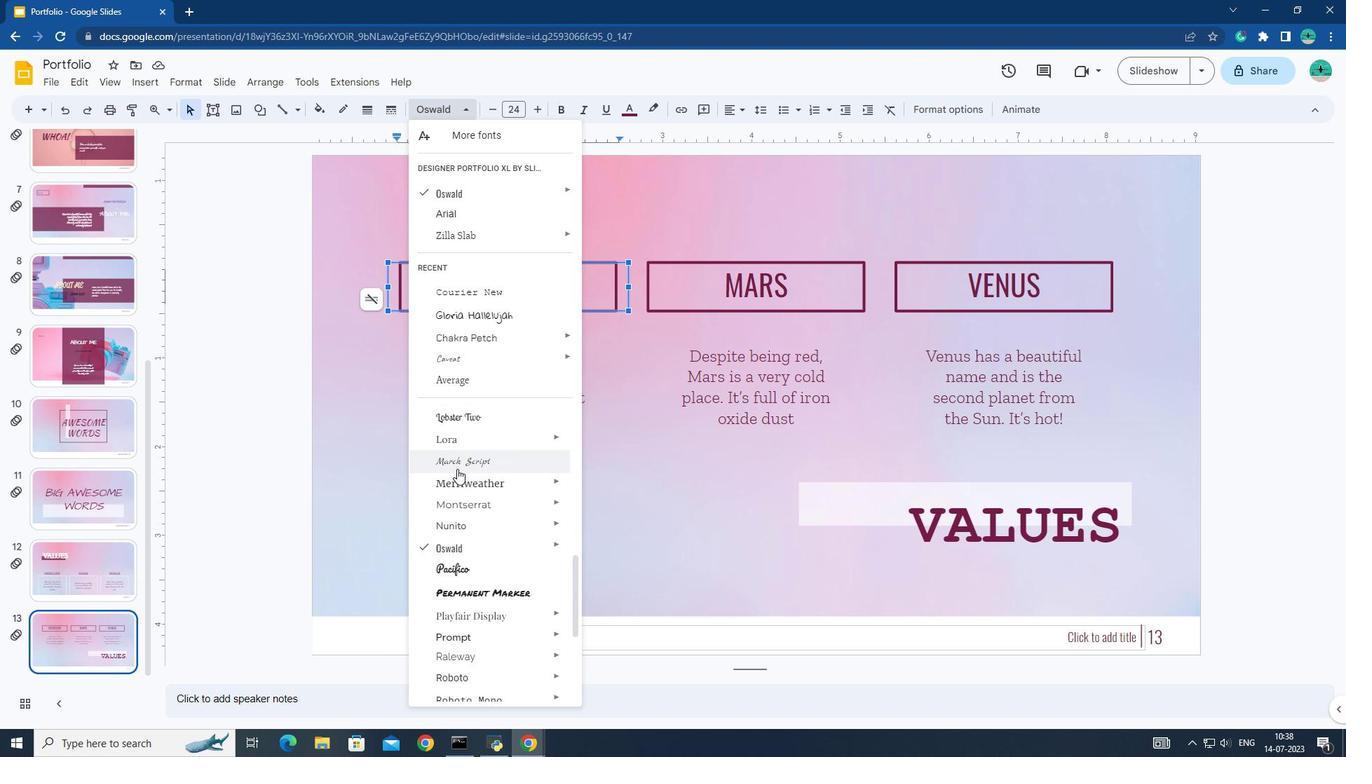 
Action: Mouse moved to (469, 103)
Screenshot: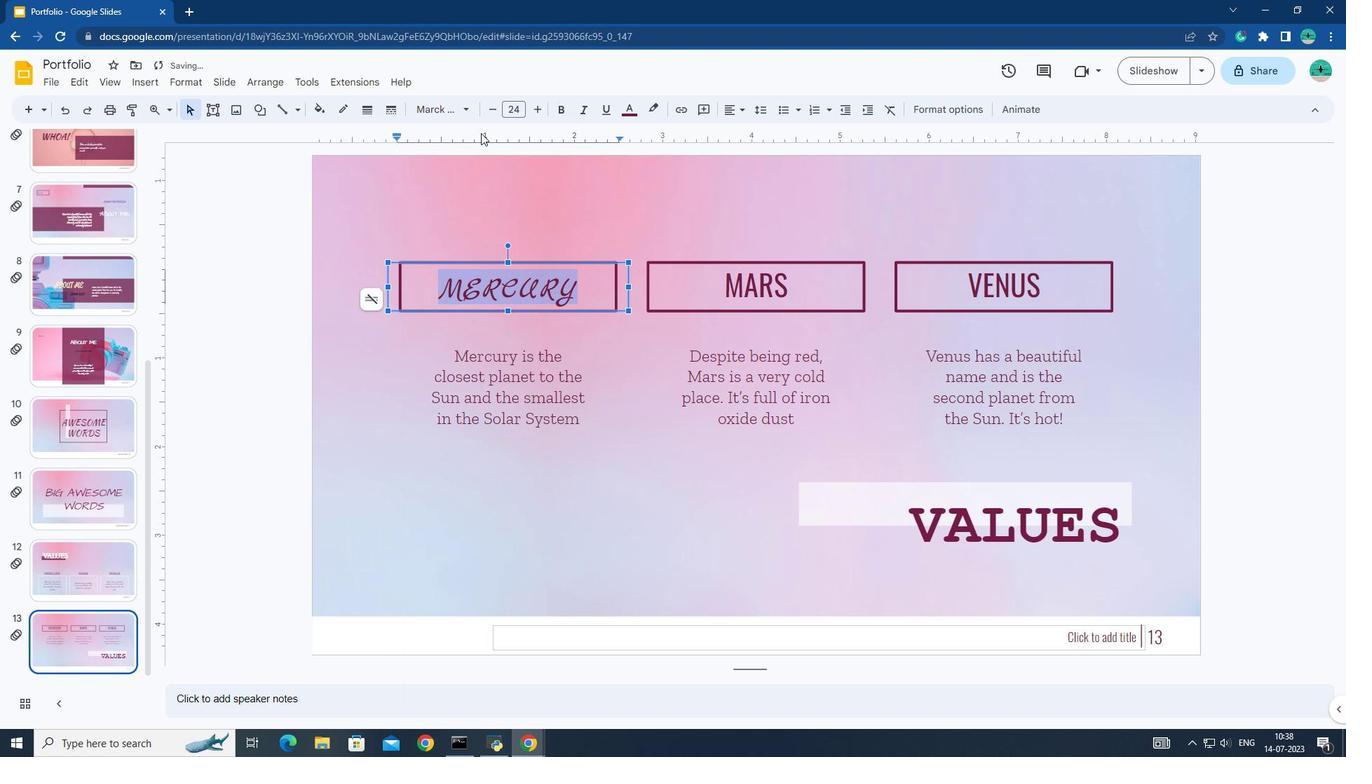 
Action: Mouse pressed left at (469, 103)
Screenshot: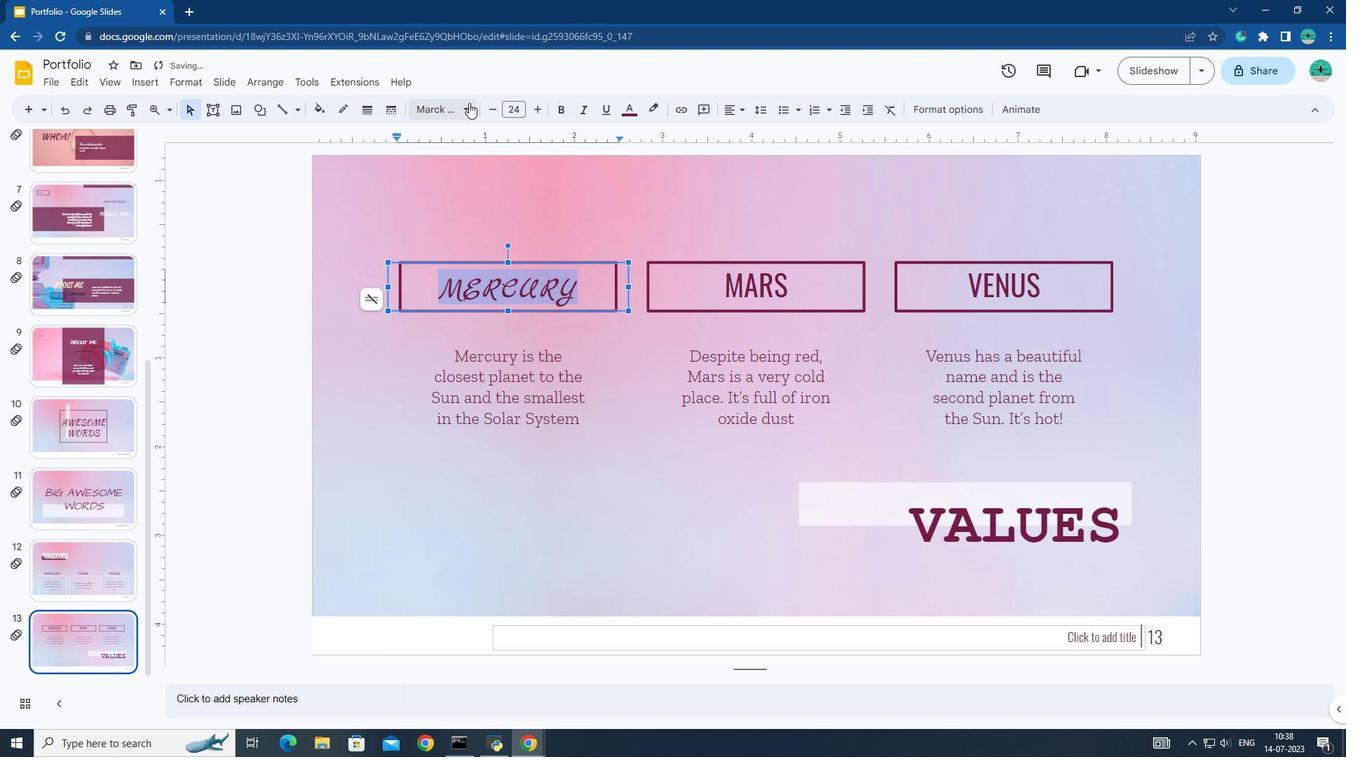 
Action: Mouse moved to (488, 453)
Screenshot: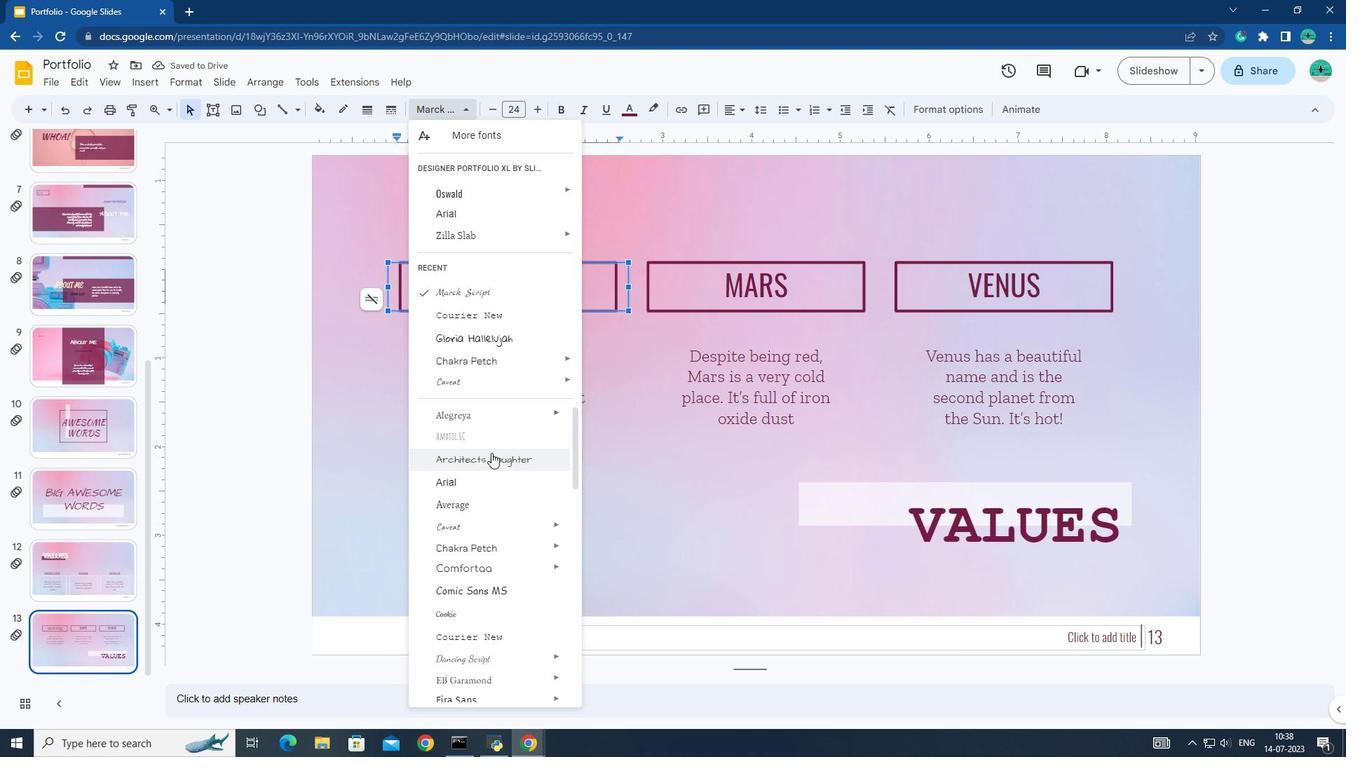 
Action: Mouse scrolled (488, 452) with delta (0, 0)
Screenshot: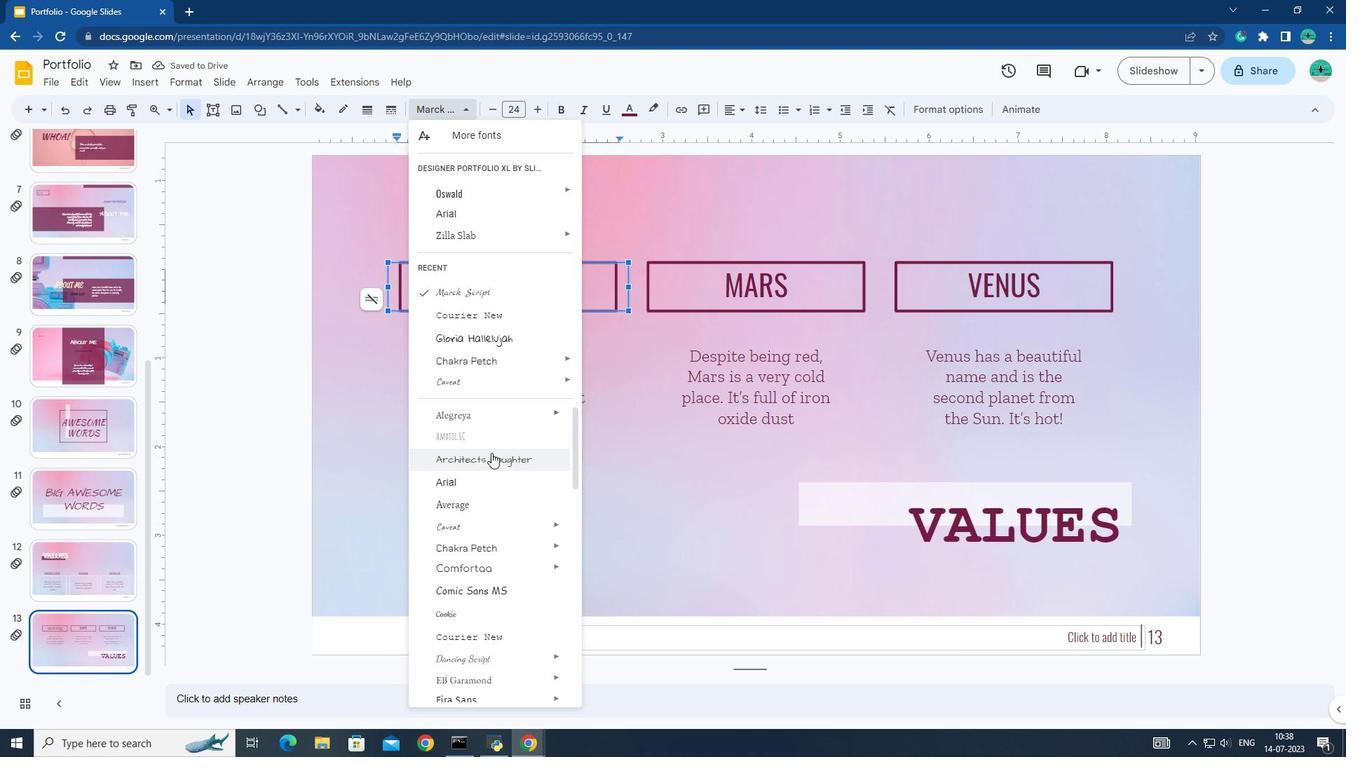 
Action: Mouse moved to (488, 453)
Screenshot: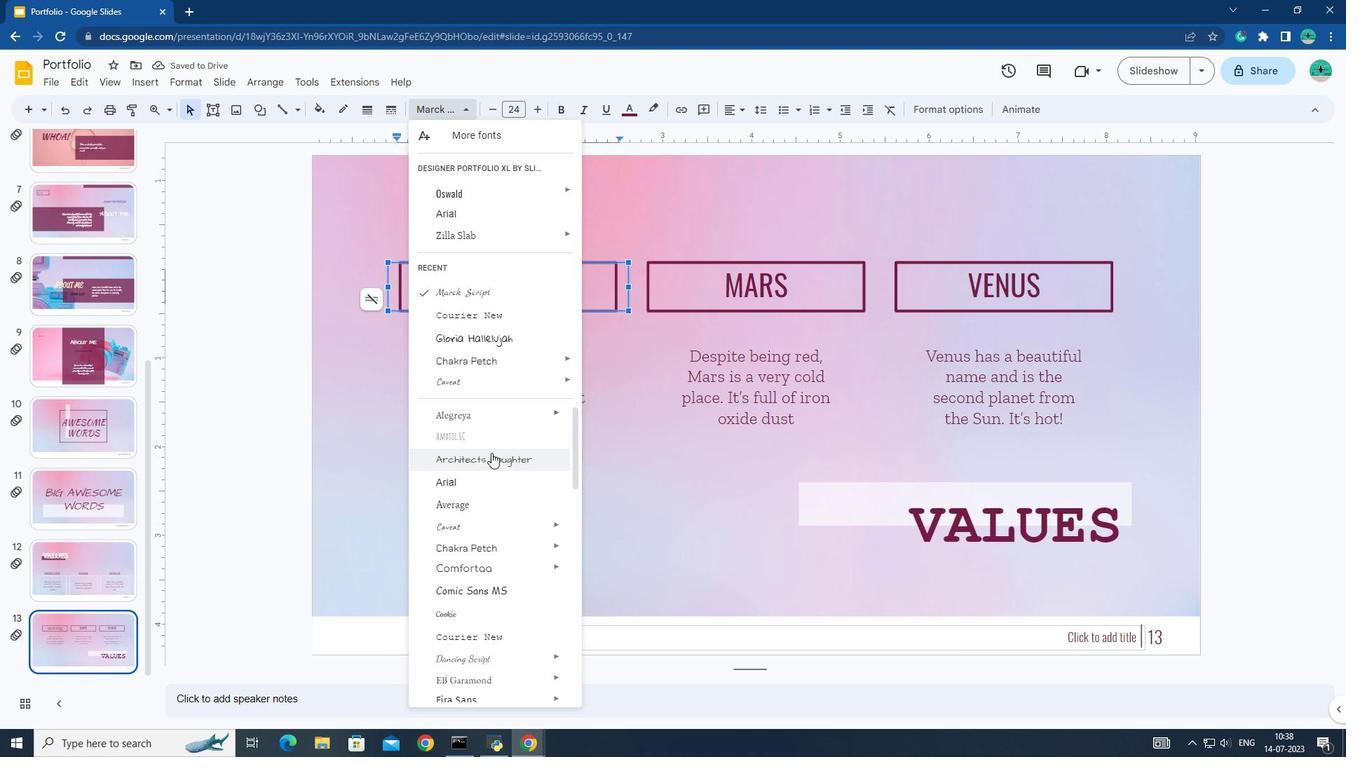 
Action: Mouse scrolled (488, 452) with delta (0, 0)
Screenshot: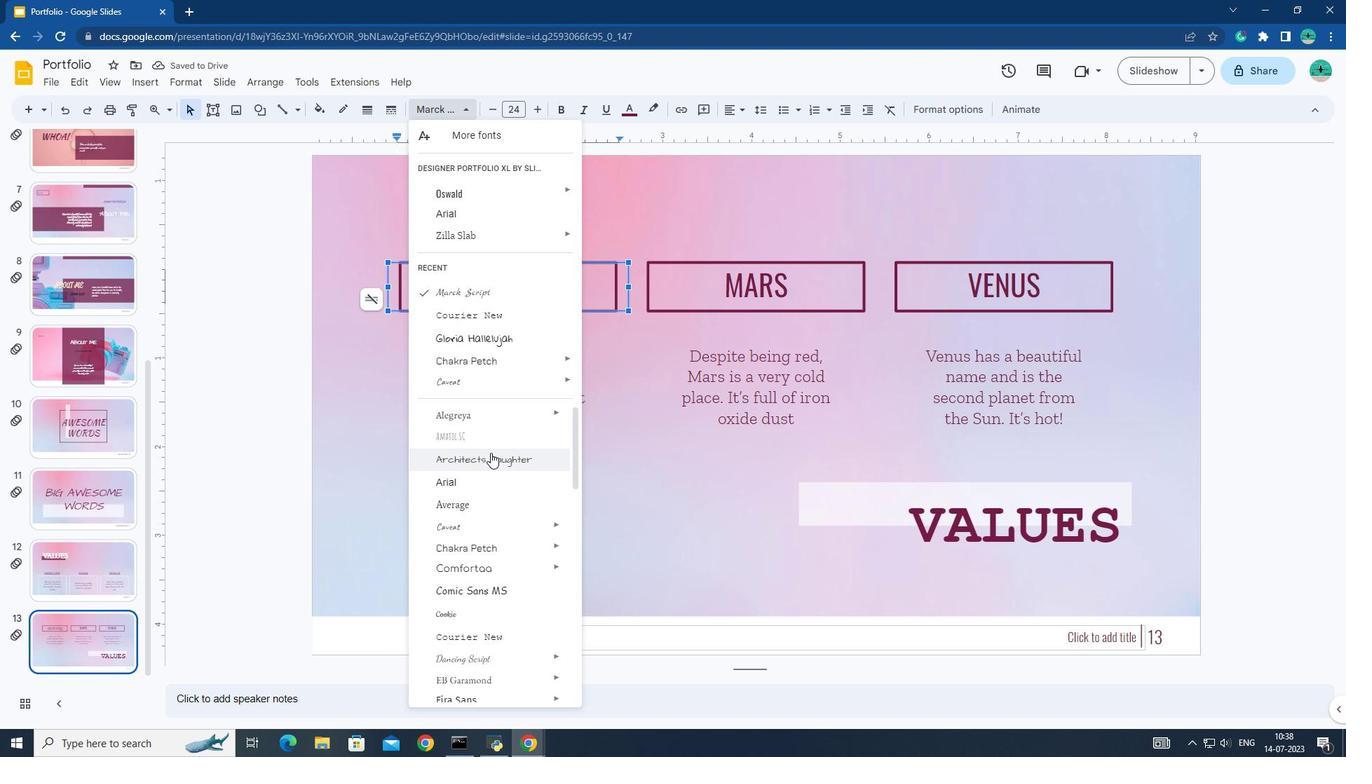 
Action: Mouse moved to (478, 451)
Screenshot: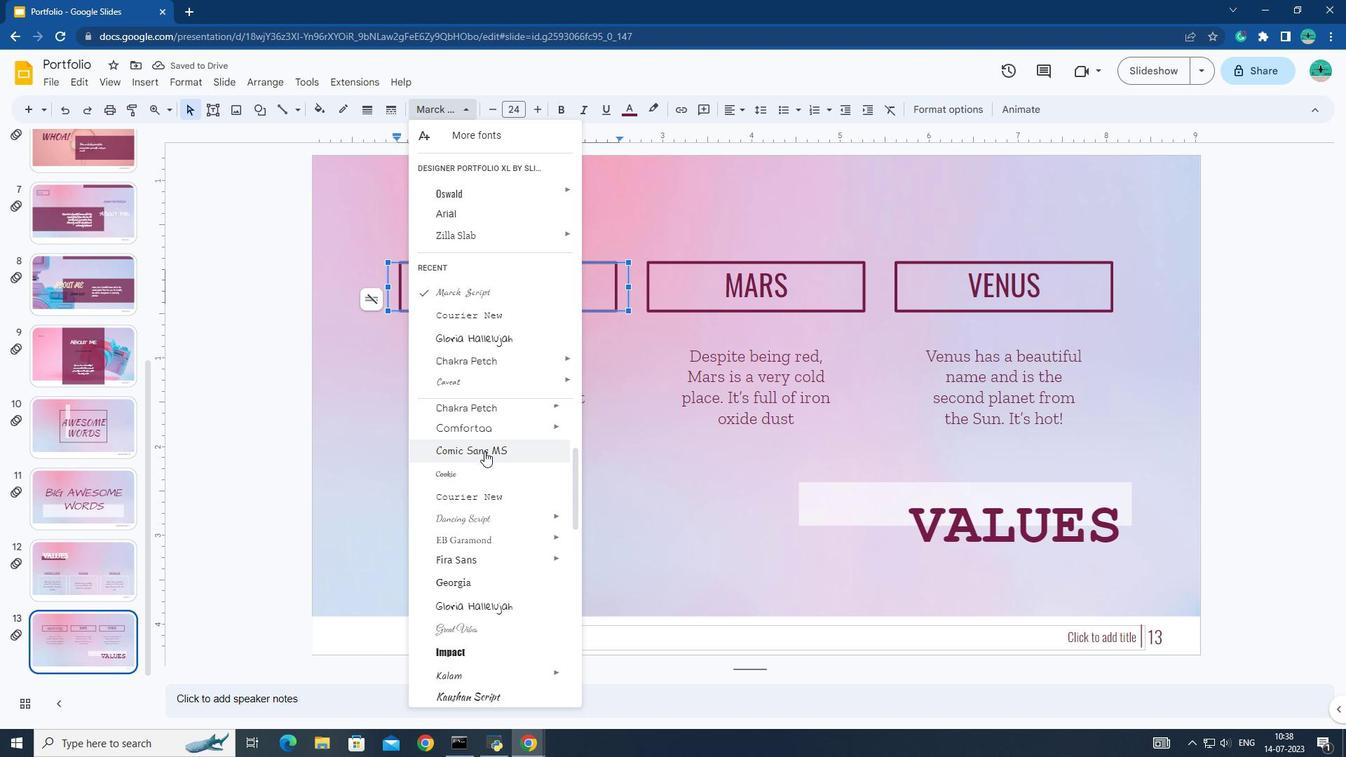 
Action: Mouse pressed left at (478, 451)
Screenshot: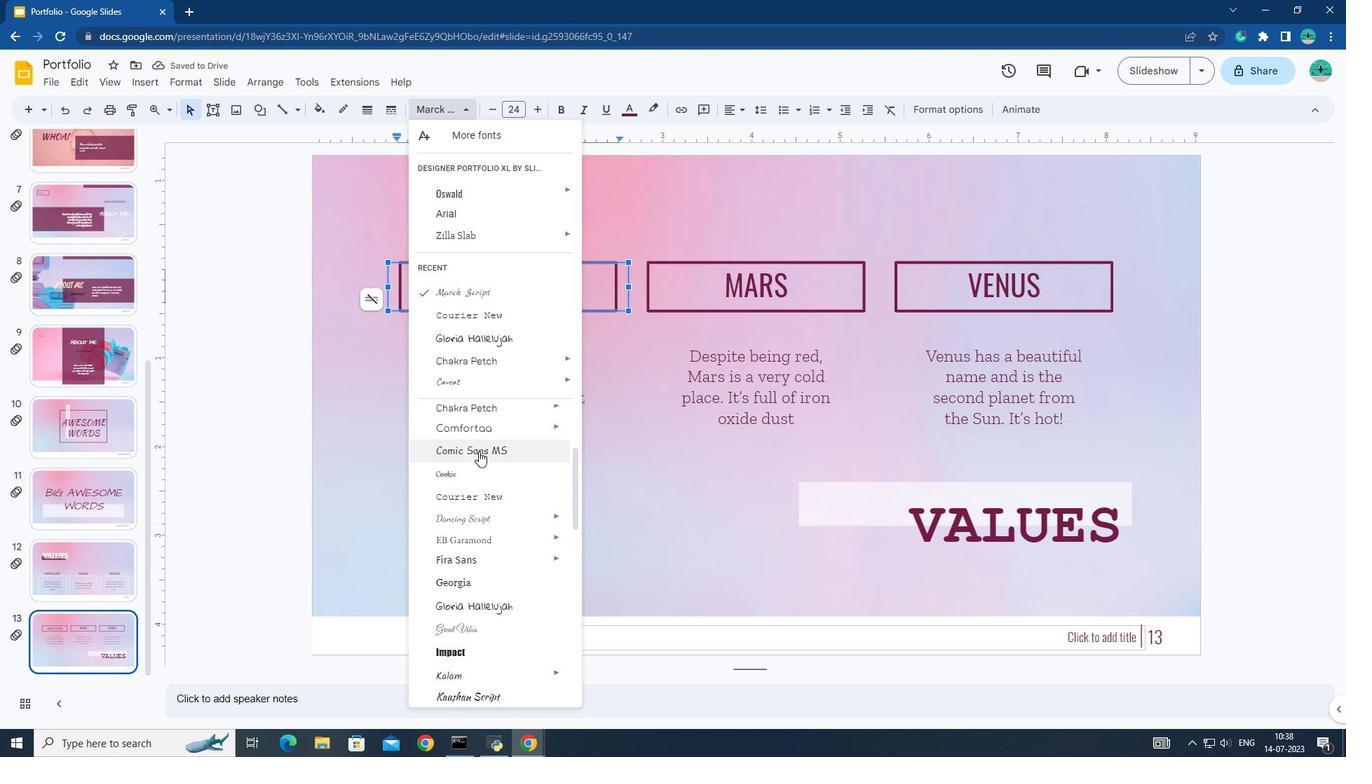 
Action: Mouse moved to (562, 103)
Screenshot: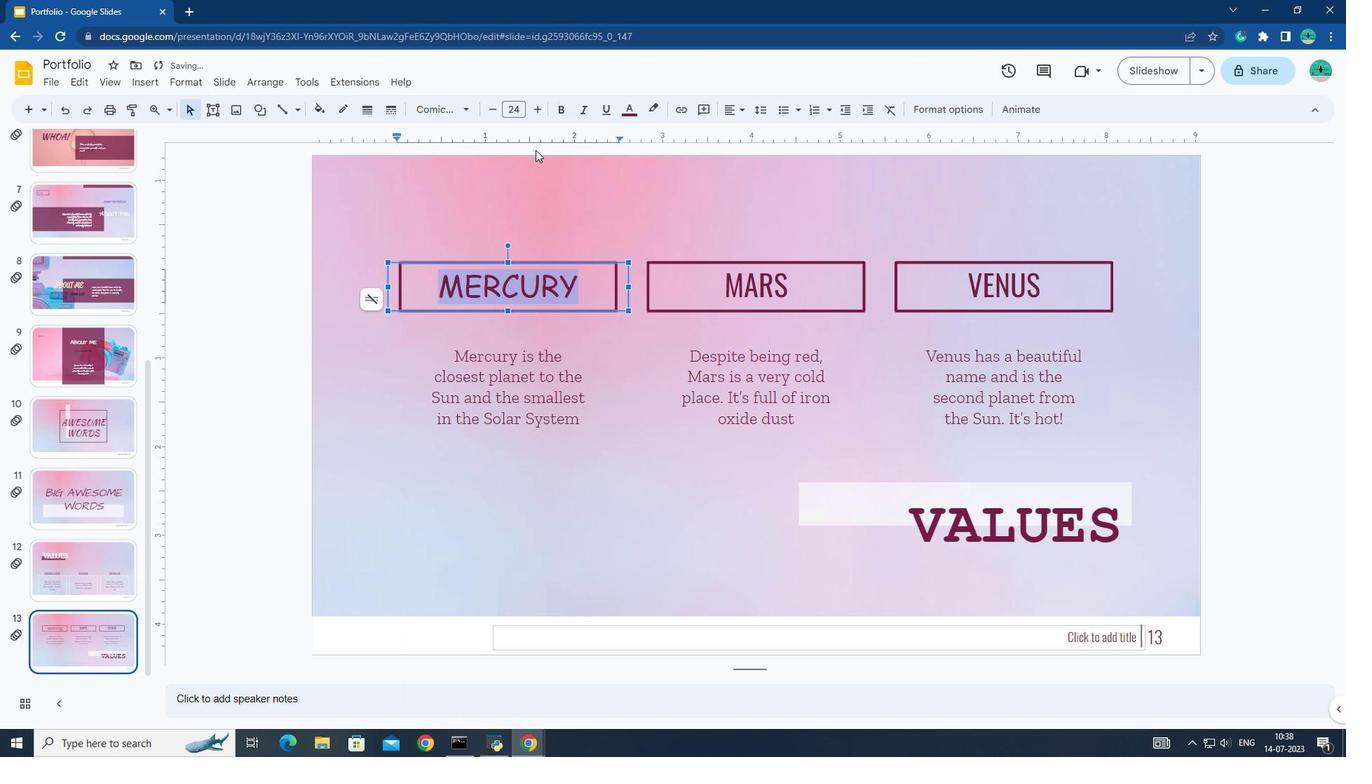 
Action: Mouse pressed left at (562, 103)
Screenshot: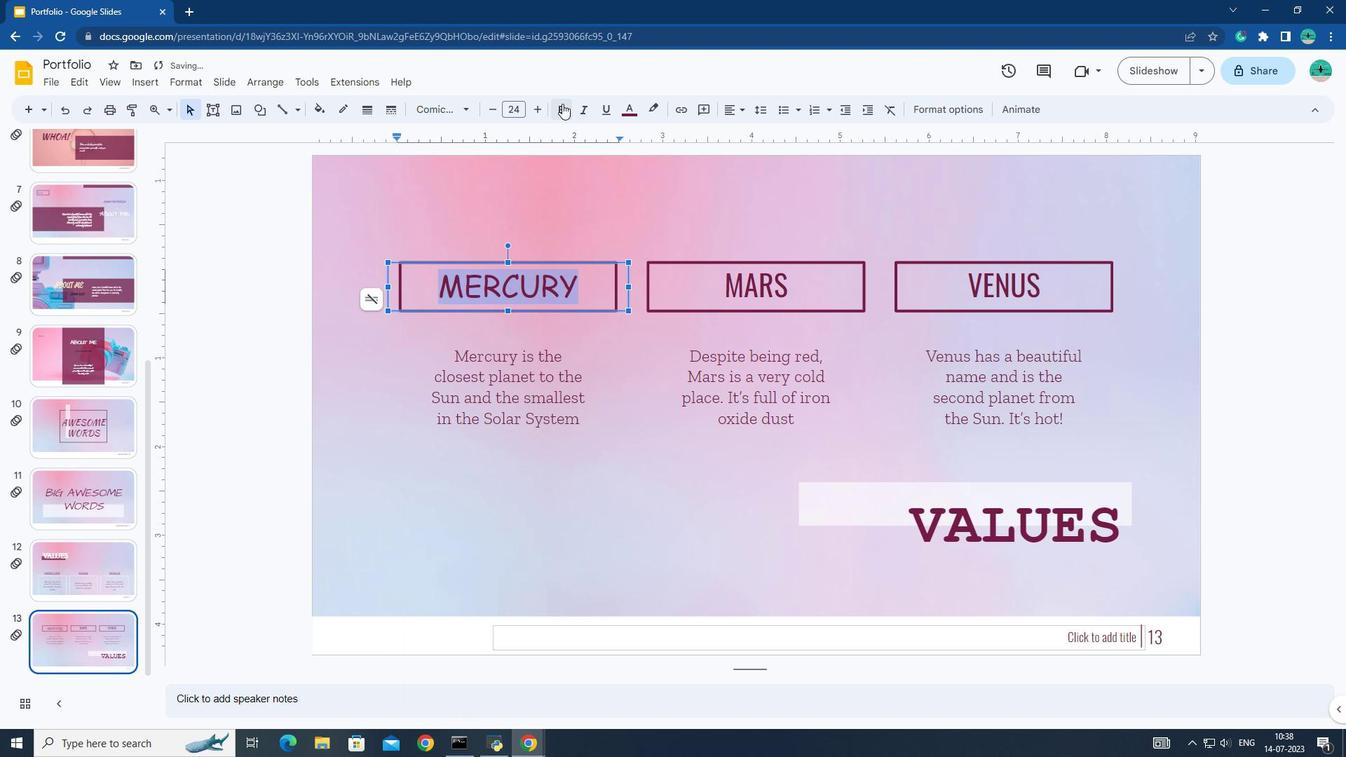
Action: Mouse moved to (726, 287)
Screenshot: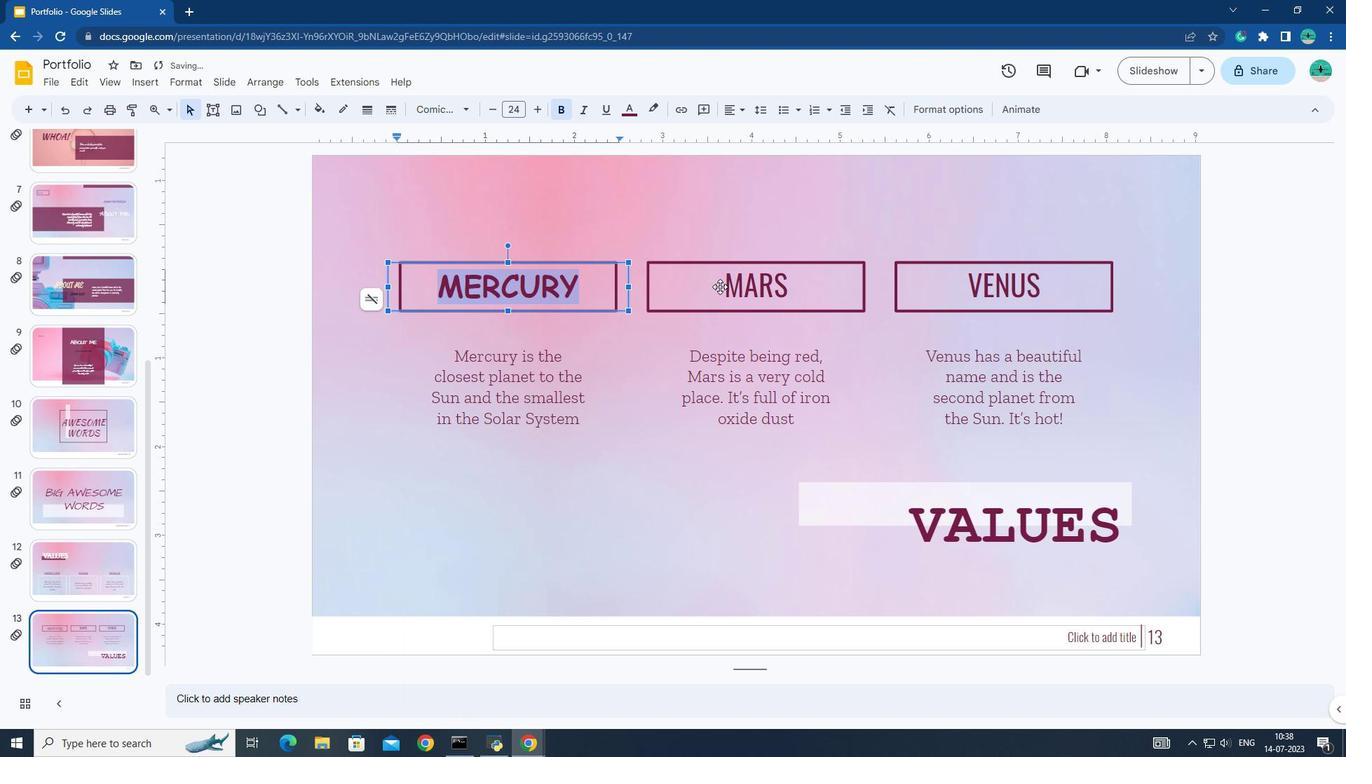 
Action: Mouse pressed left at (726, 287)
Screenshot: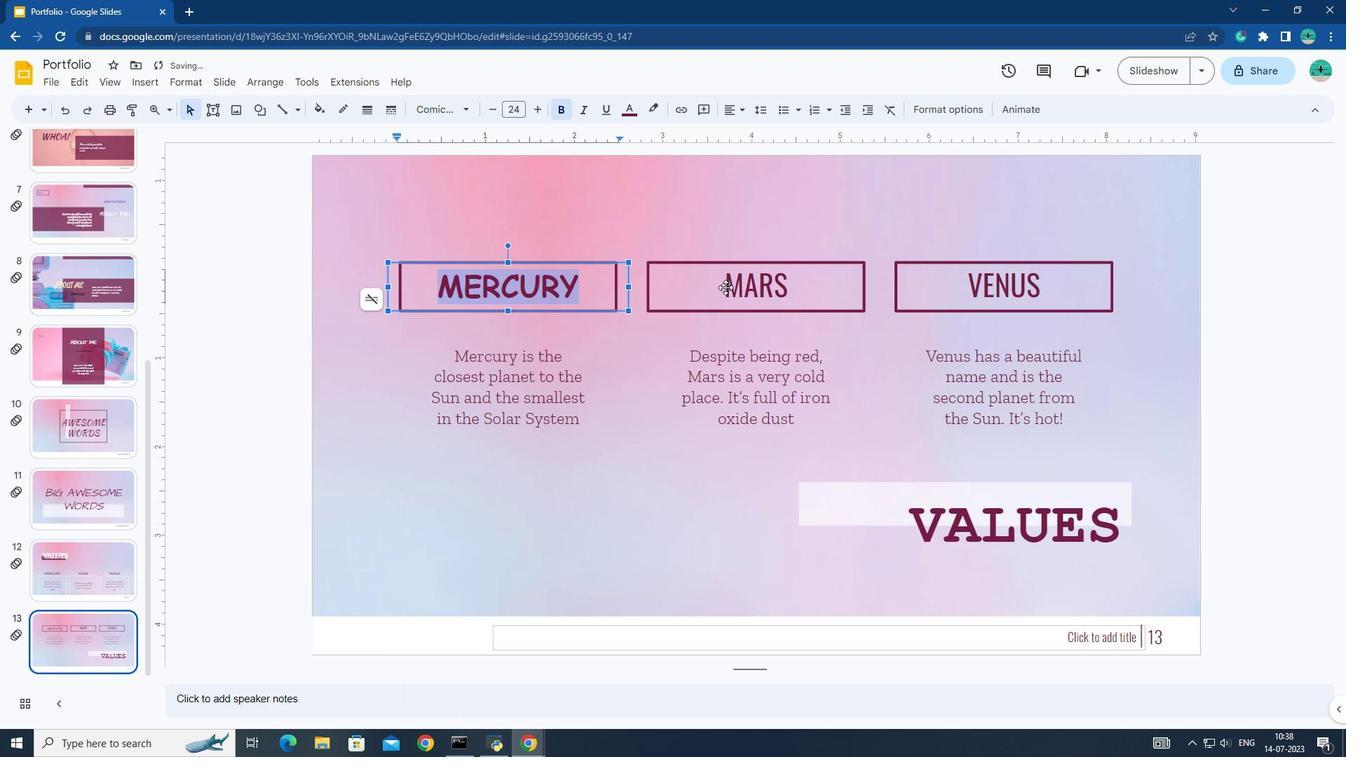 
Action: Mouse moved to (726, 288)
Screenshot: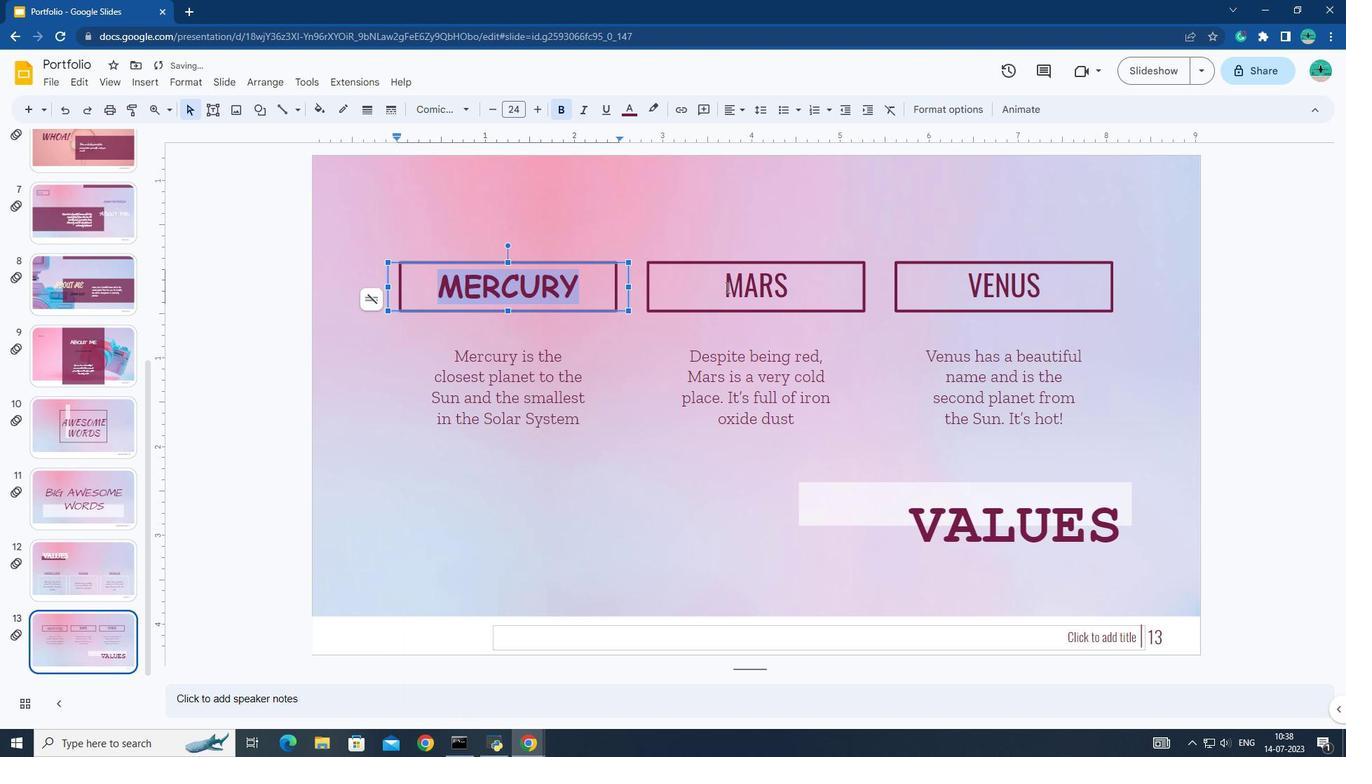 
Action: Mouse pressed left at (726, 288)
Screenshot: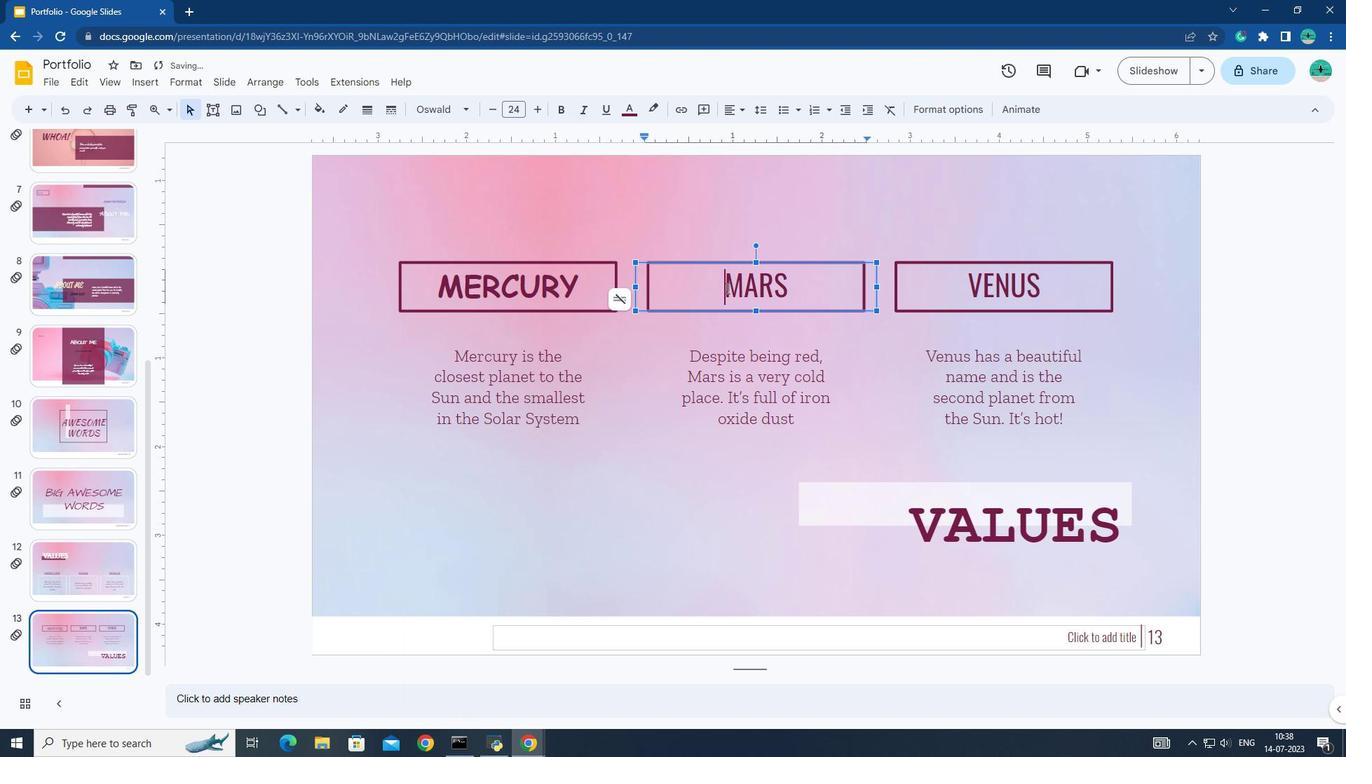 
Action: Mouse pressed left at (726, 288)
Screenshot: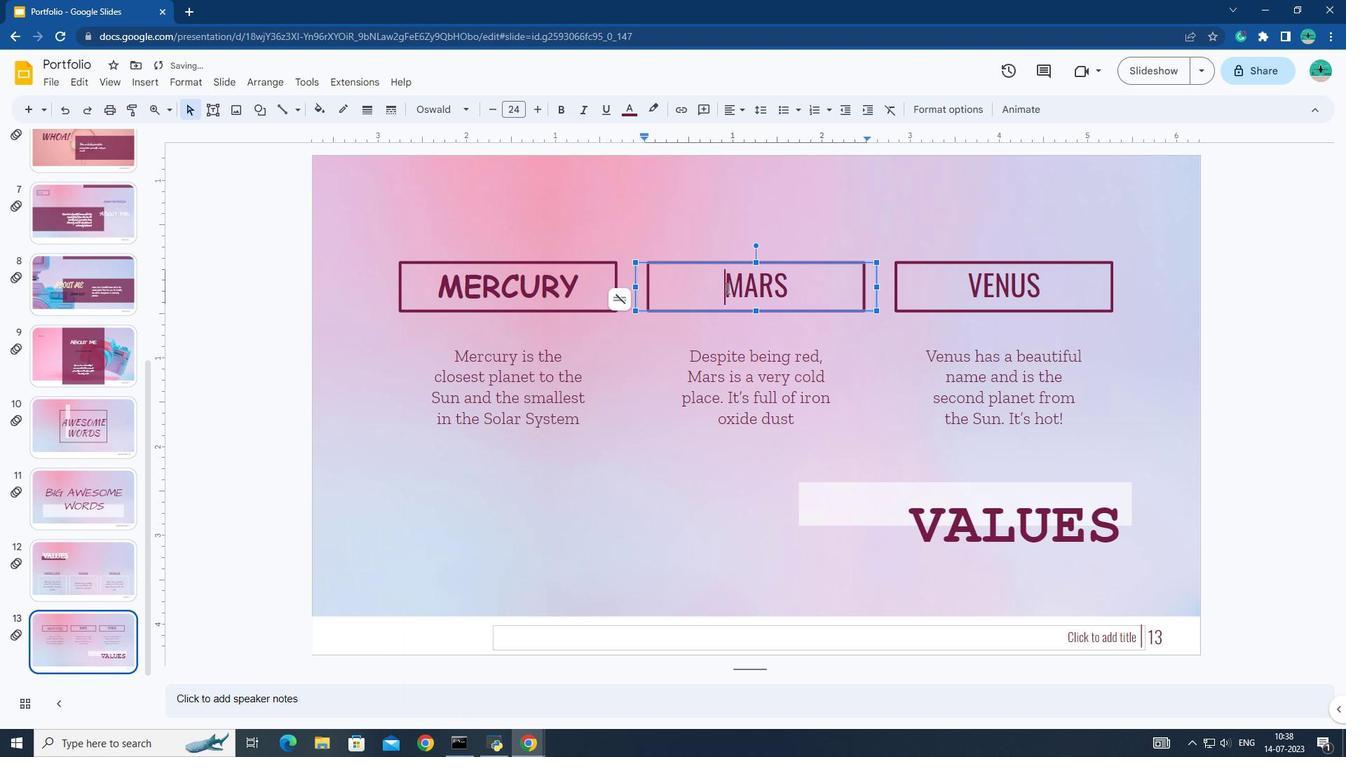 
Action: Mouse moved to (470, 106)
Screenshot: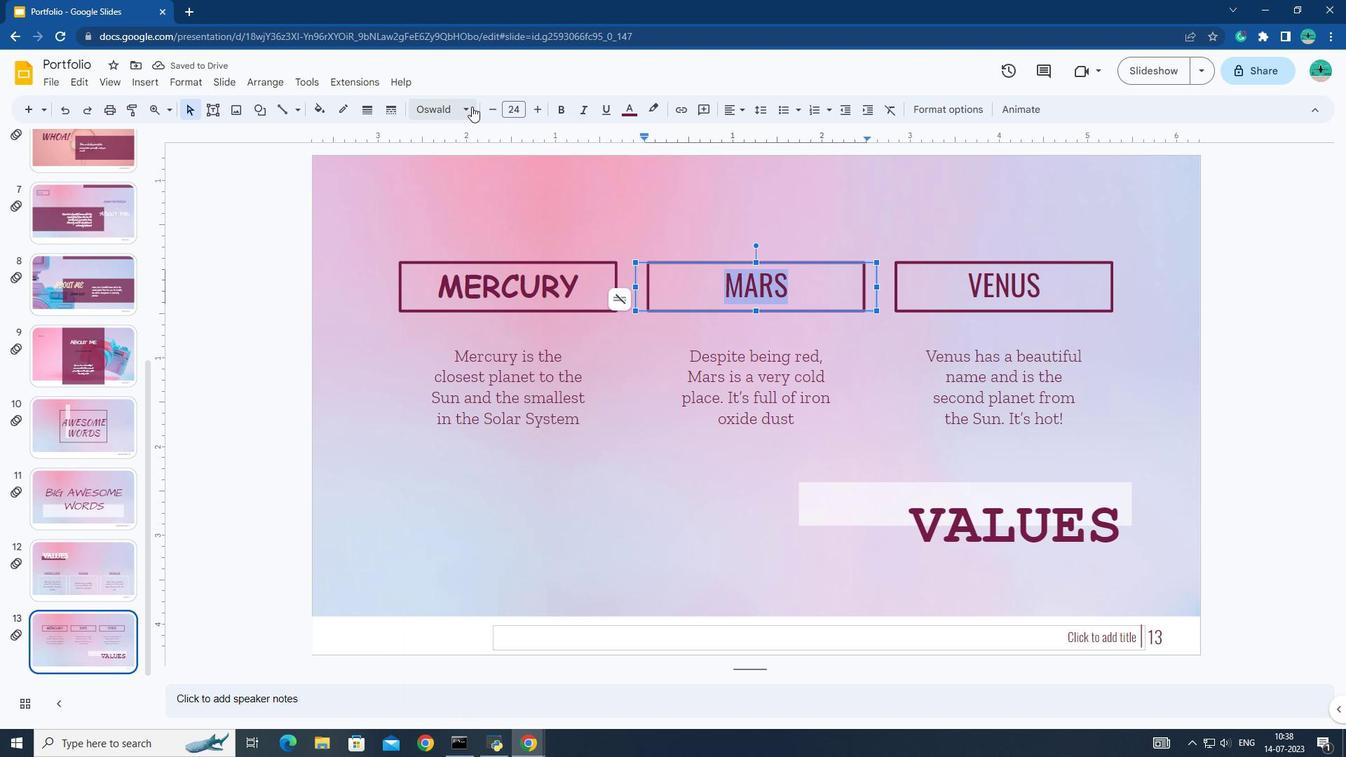 
Action: Mouse pressed left at (470, 106)
Screenshot: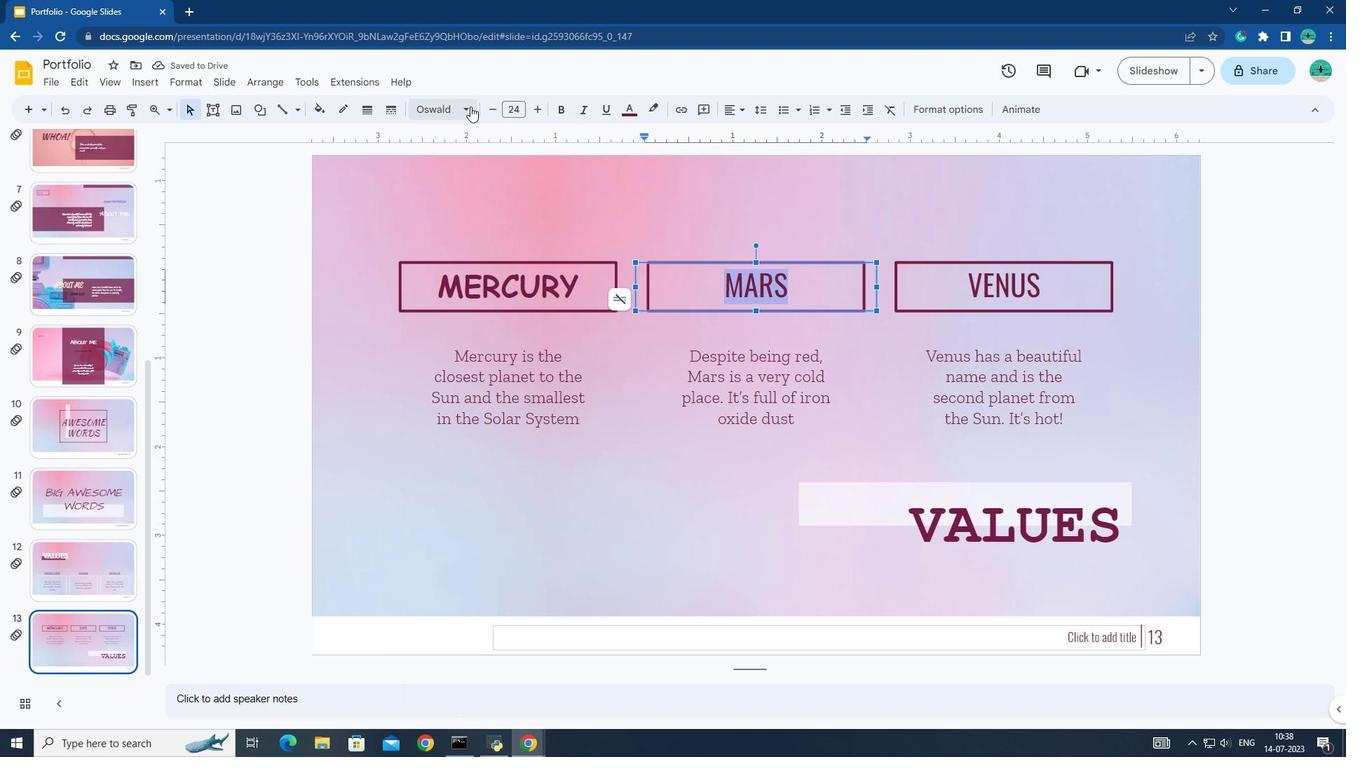 
Action: Mouse moved to (481, 296)
Screenshot: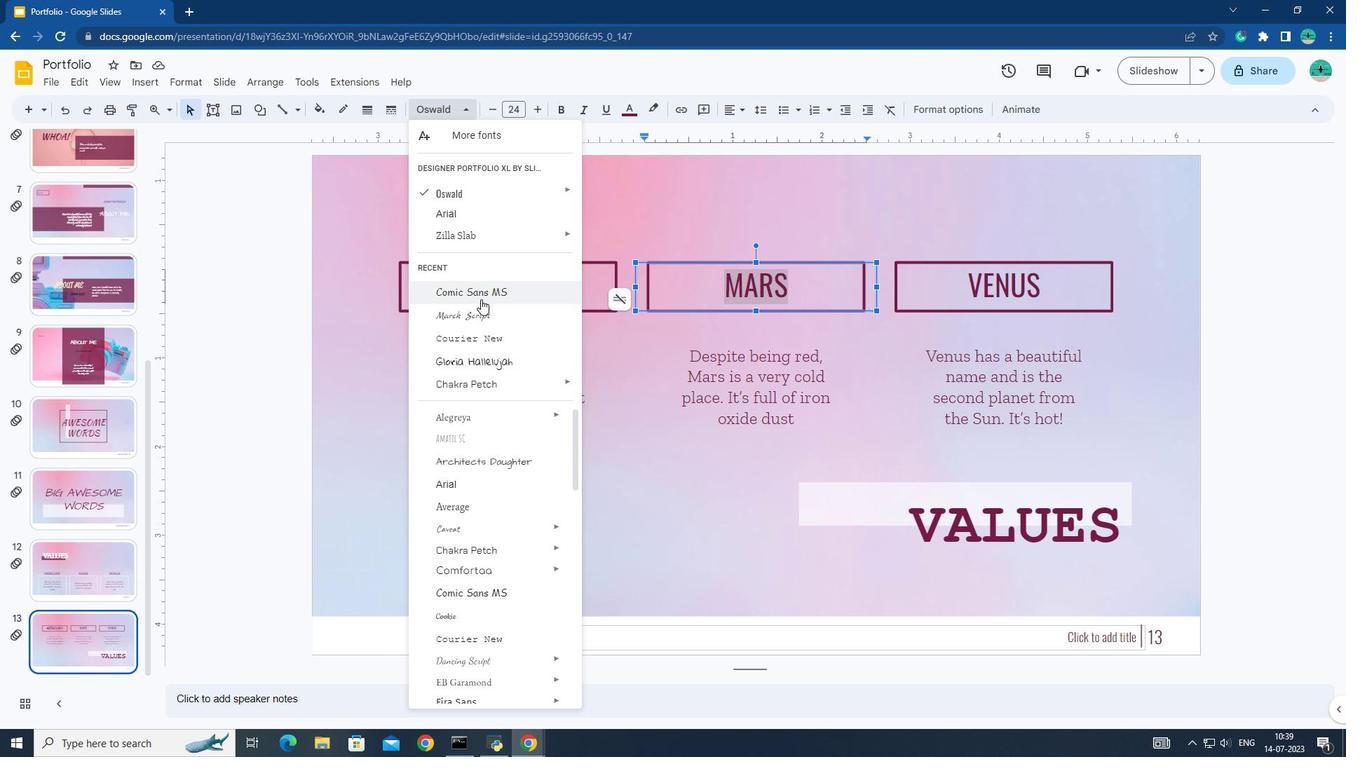 
Action: Mouse pressed left at (481, 296)
Screenshot: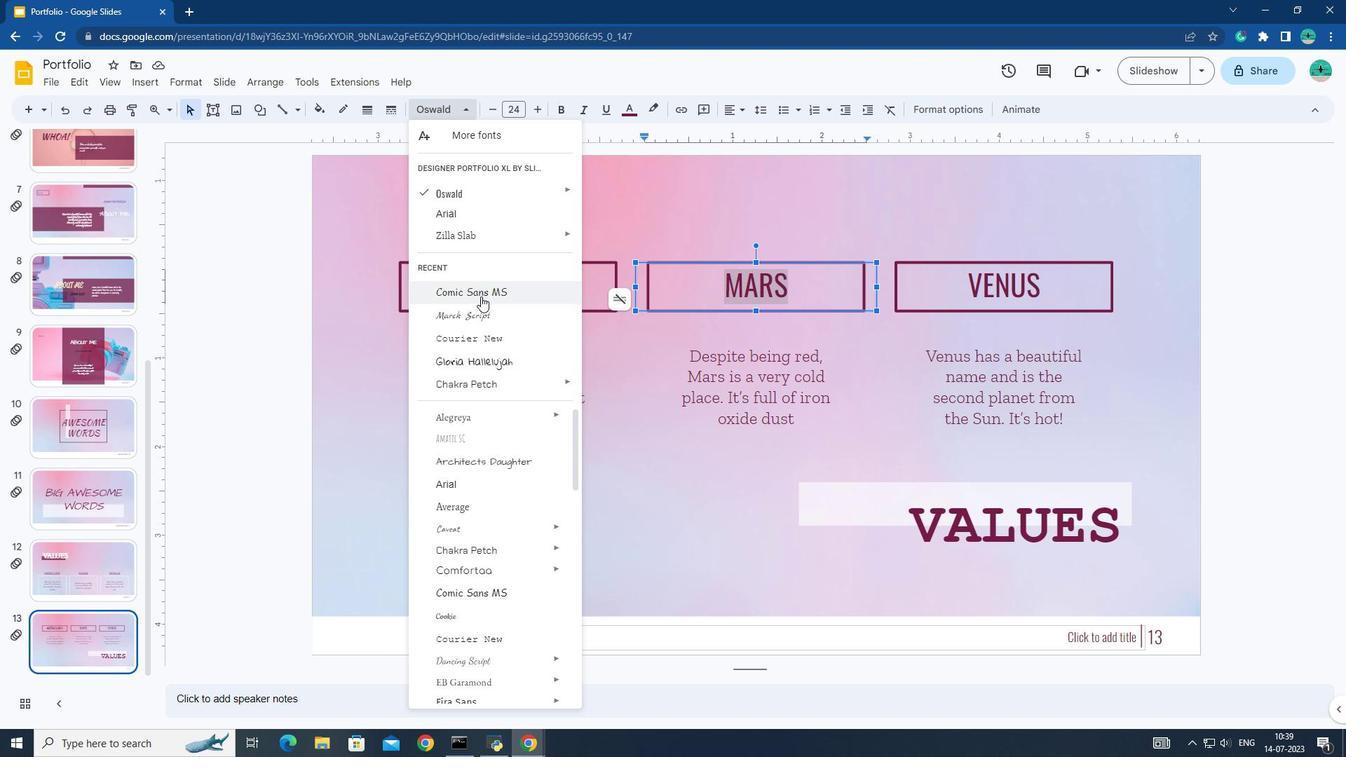 
Action: Mouse moved to (560, 115)
Screenshot: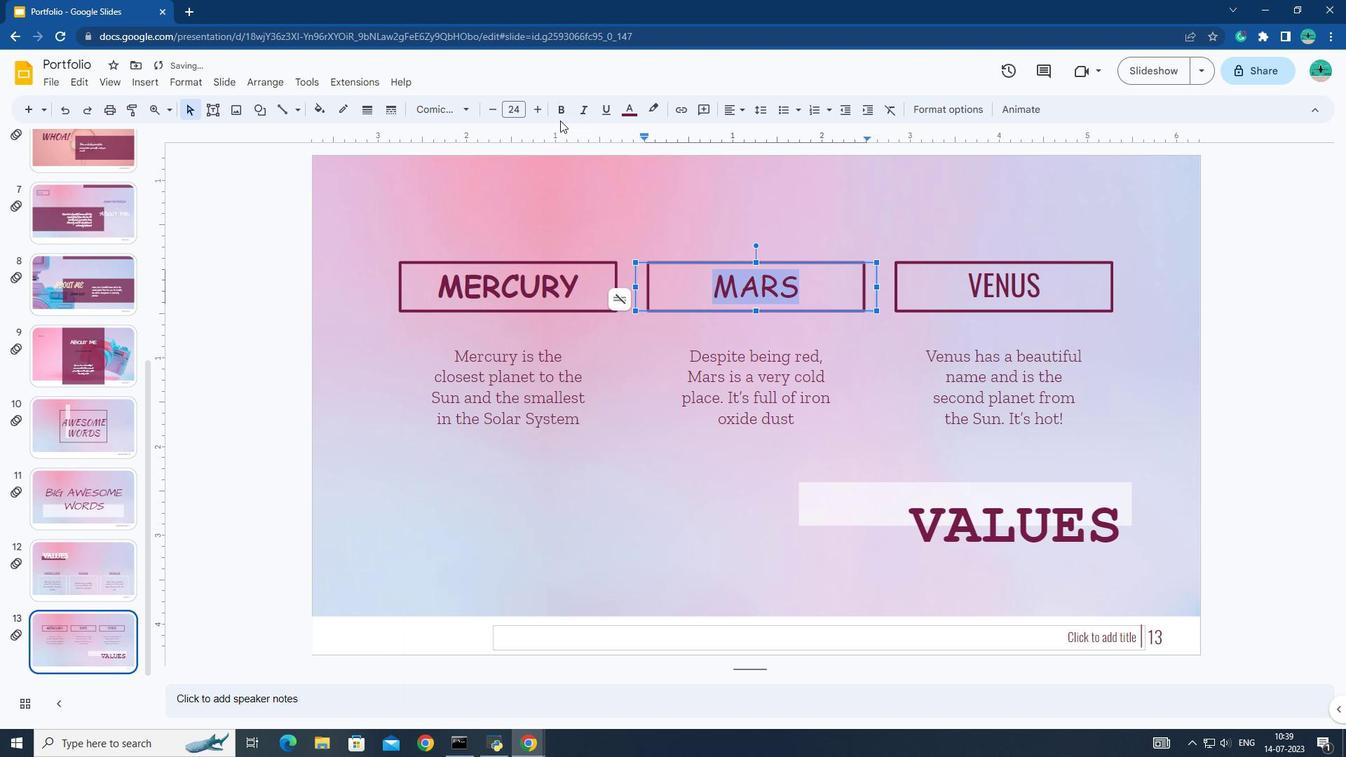 
Action: Mouse pressed left at (560, 115)
Screenshot: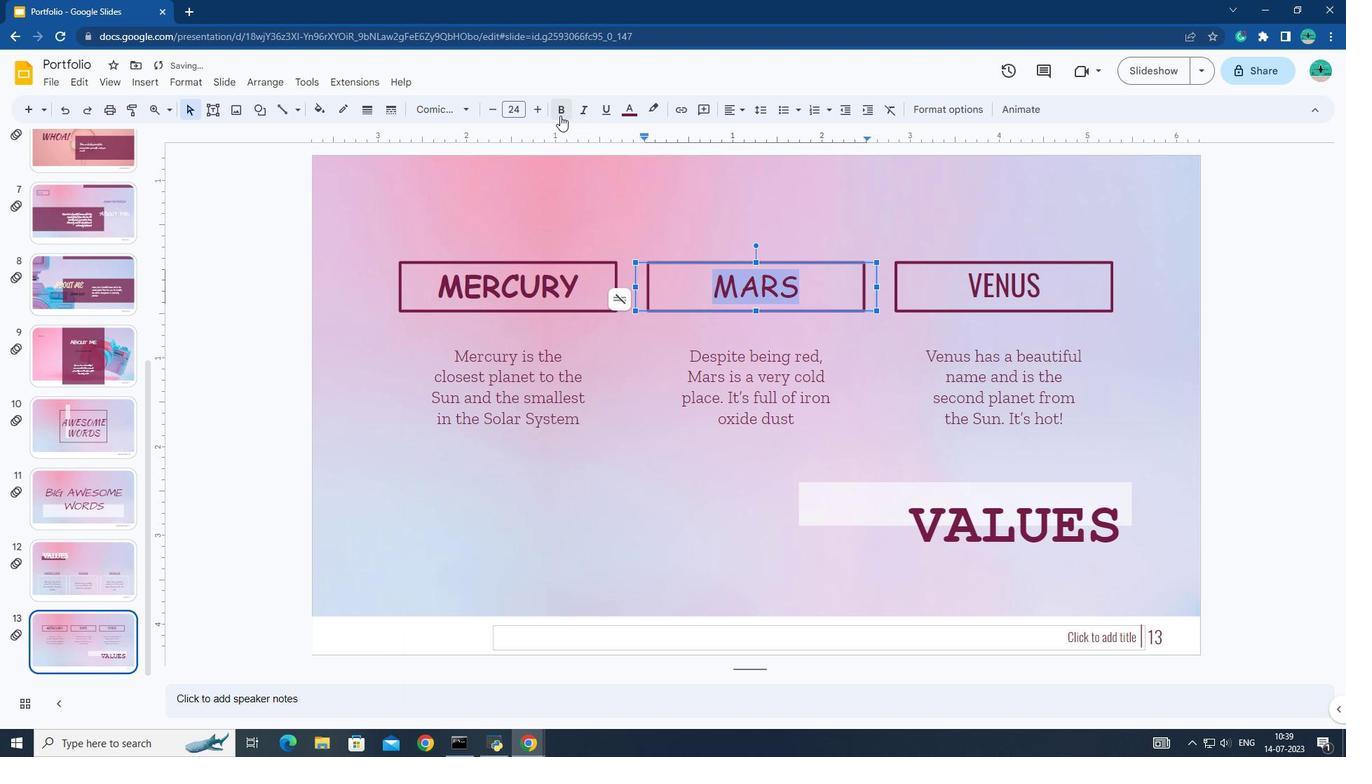 
Action: Mouse moved to (971, 276)
Screenshot: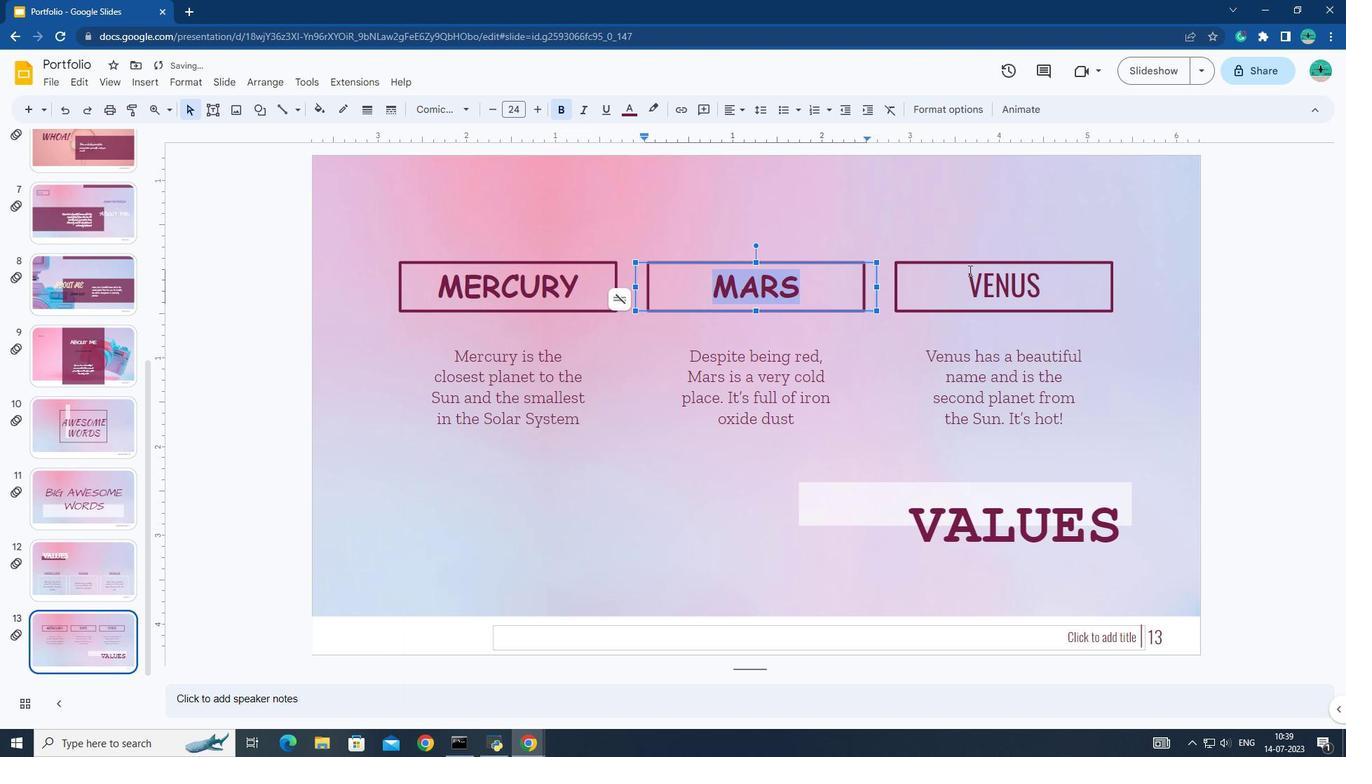 
Action: Mouse pressed left at (971, 276)
Screenshot: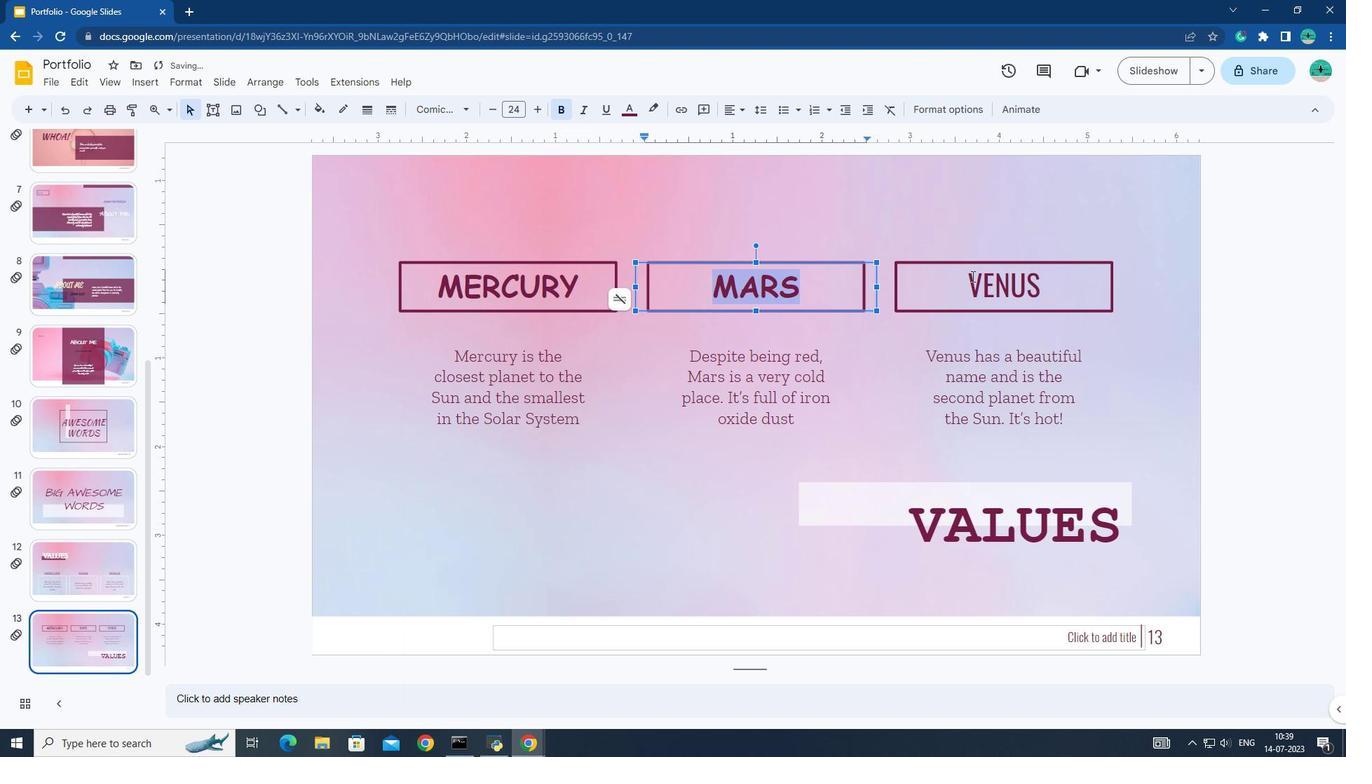 
Action: Mouse pressed left at (971, 276)
Screenshot: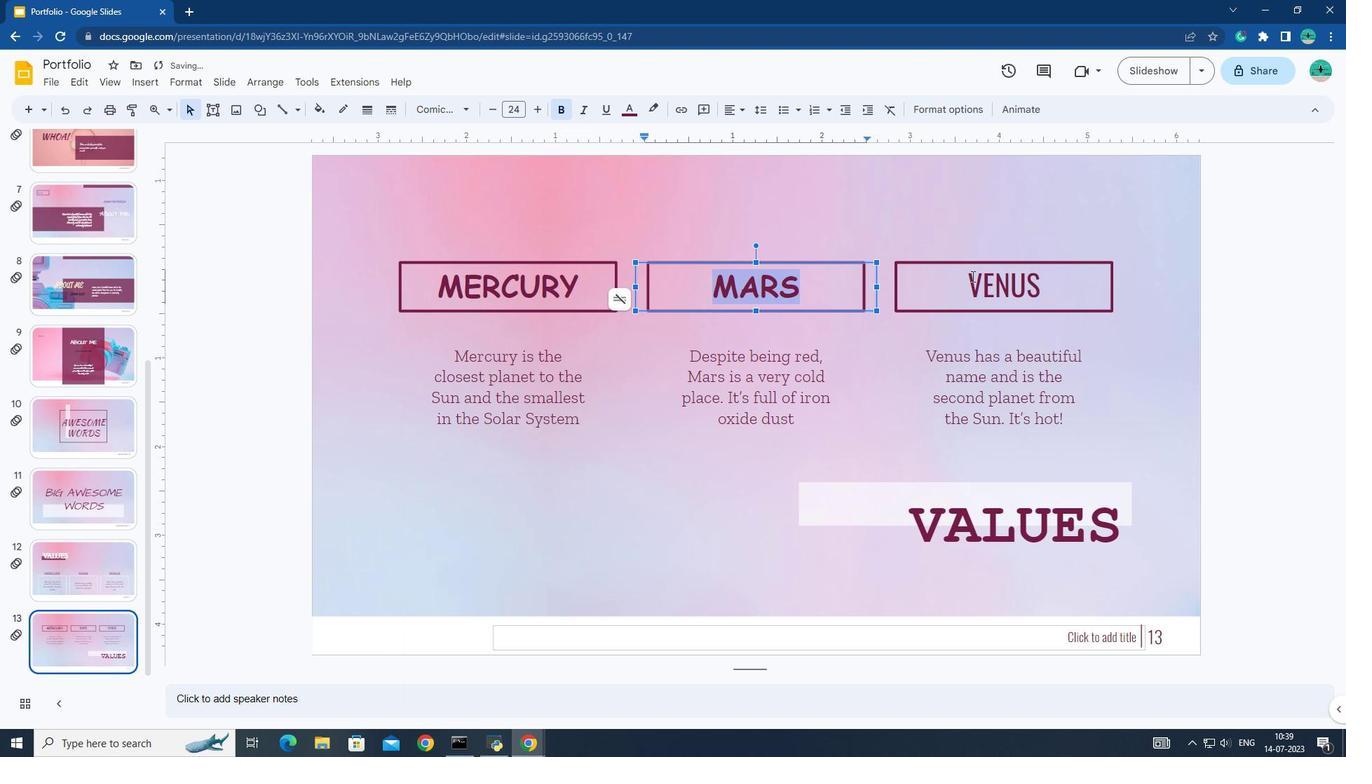 
Action: Mouse moved to (565, 109)
Screenshot: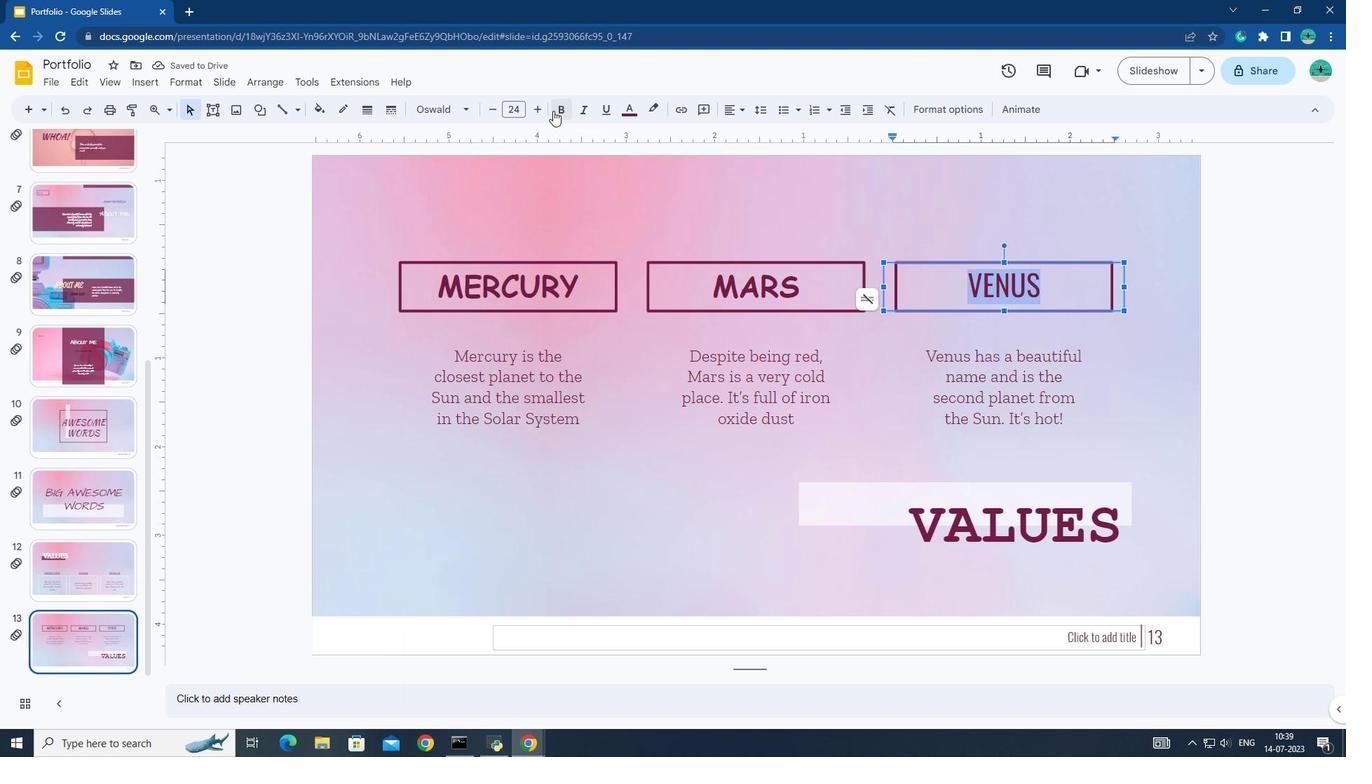 
Action: Mouse pressed left at (565, 109)
Screenshot: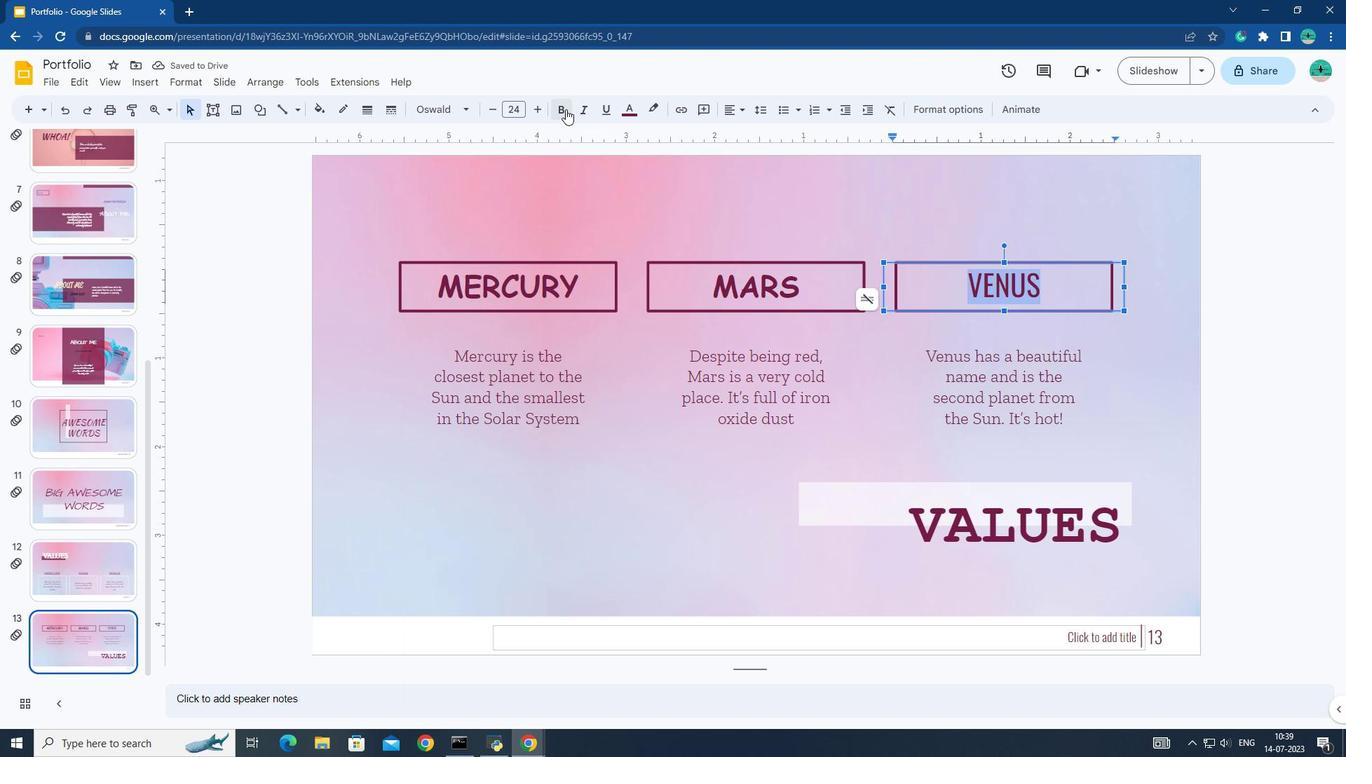
Action: Mouse moved to (457, 110)
Screenshot: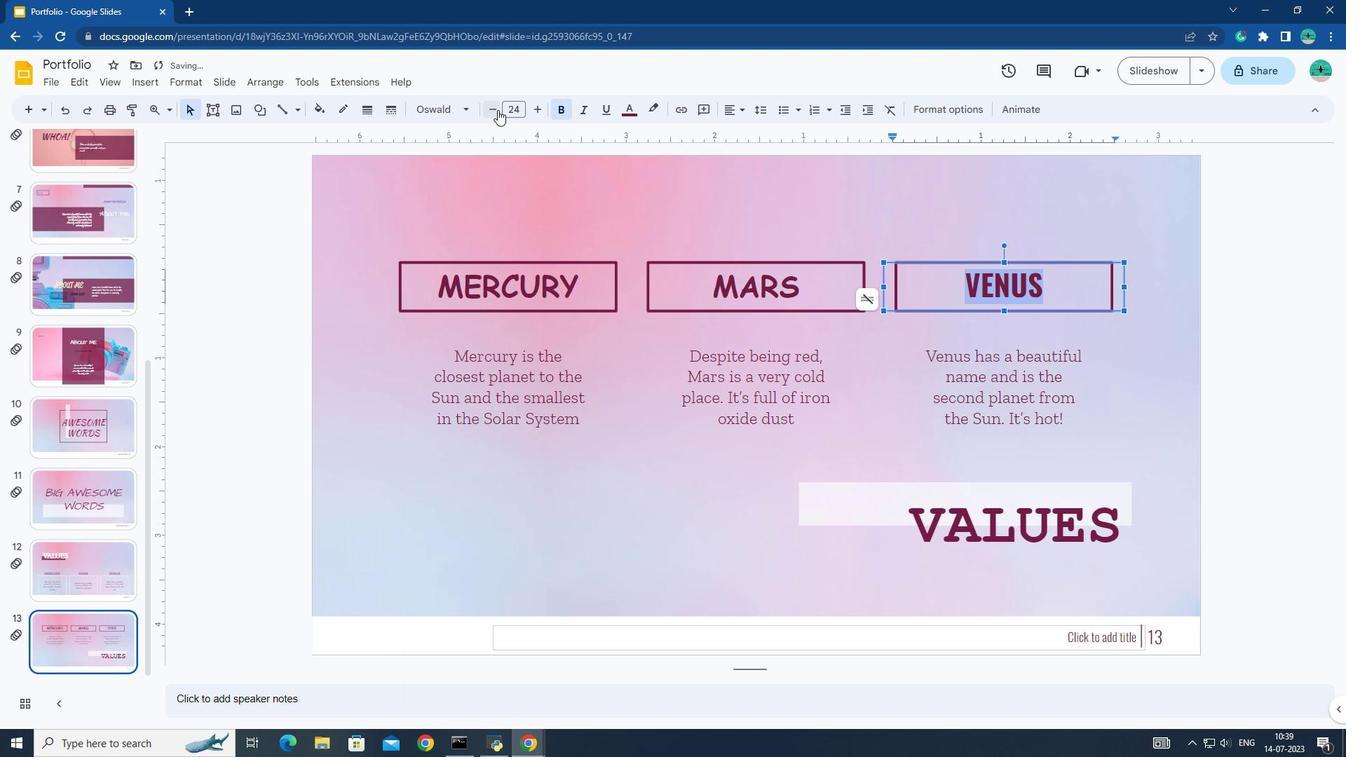 
Action: Mouse pressed left at (457, 110)
Screenshot: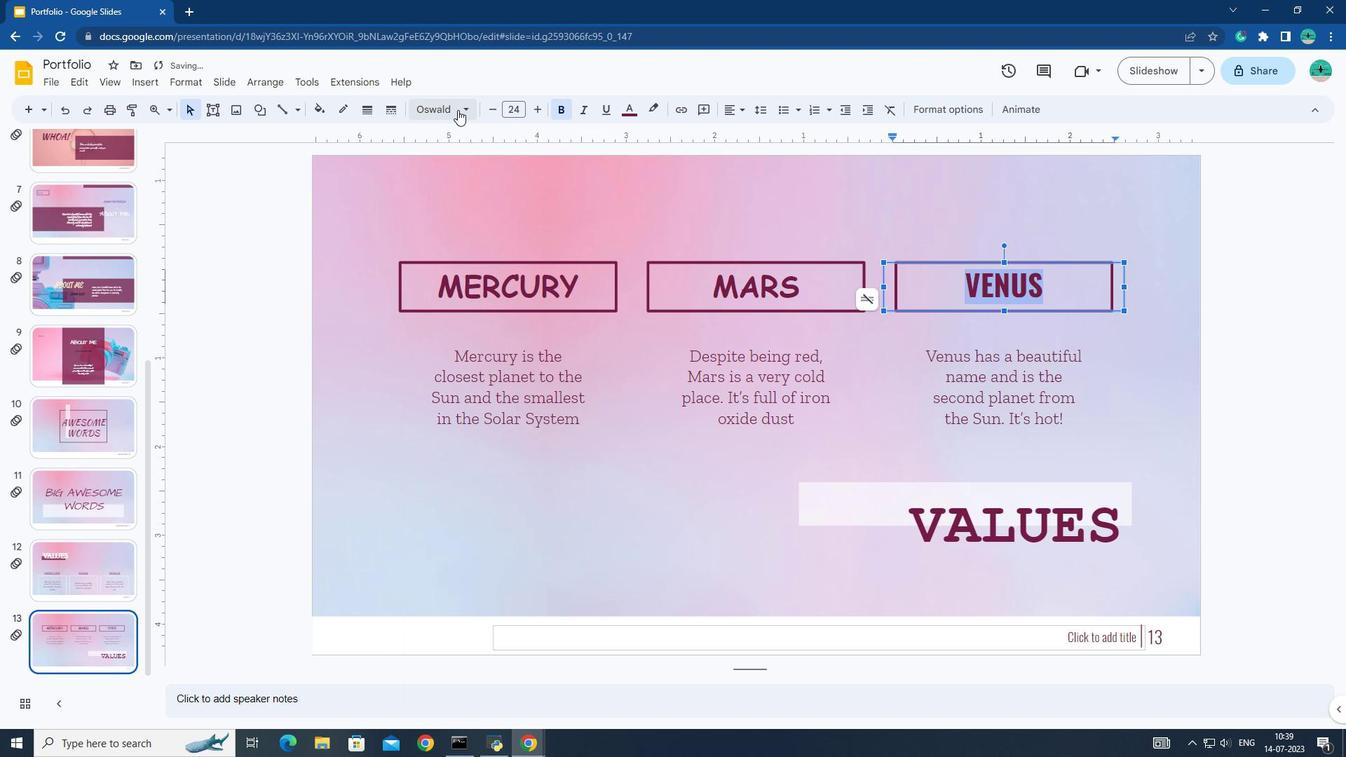 
Action: Mouse moved to (452, 292)
Screenshot: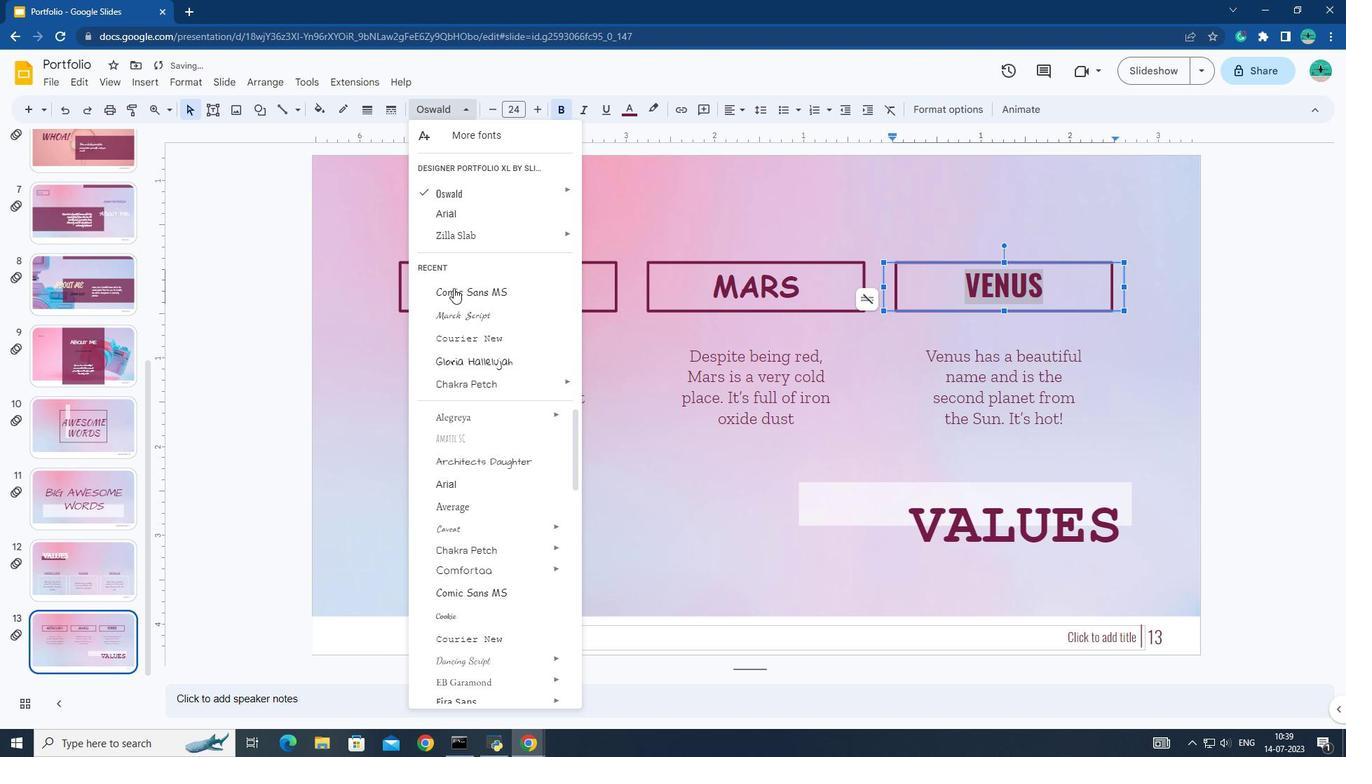 
Action: Mouse pressed left at (452, 292)
Screenshot: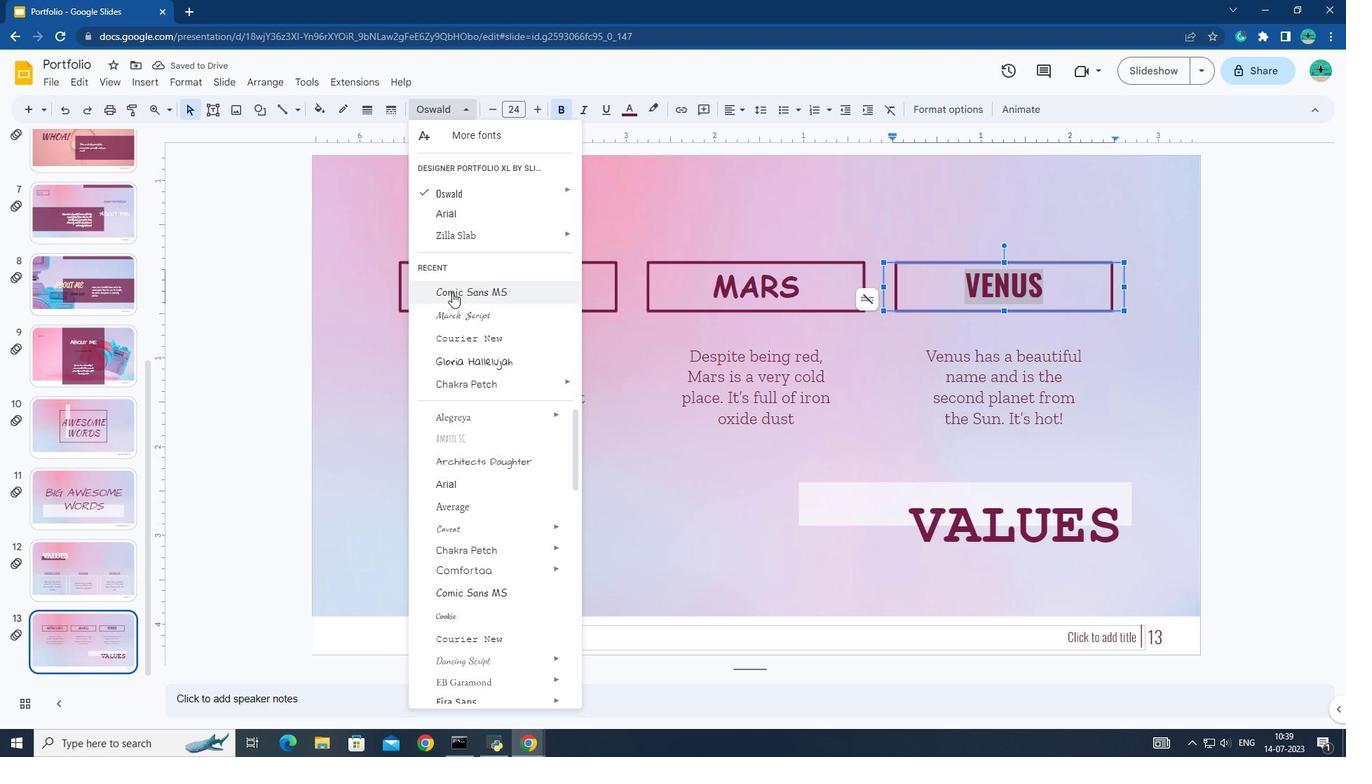 
Action: Mouse moved to (452, 354)
Screenshot: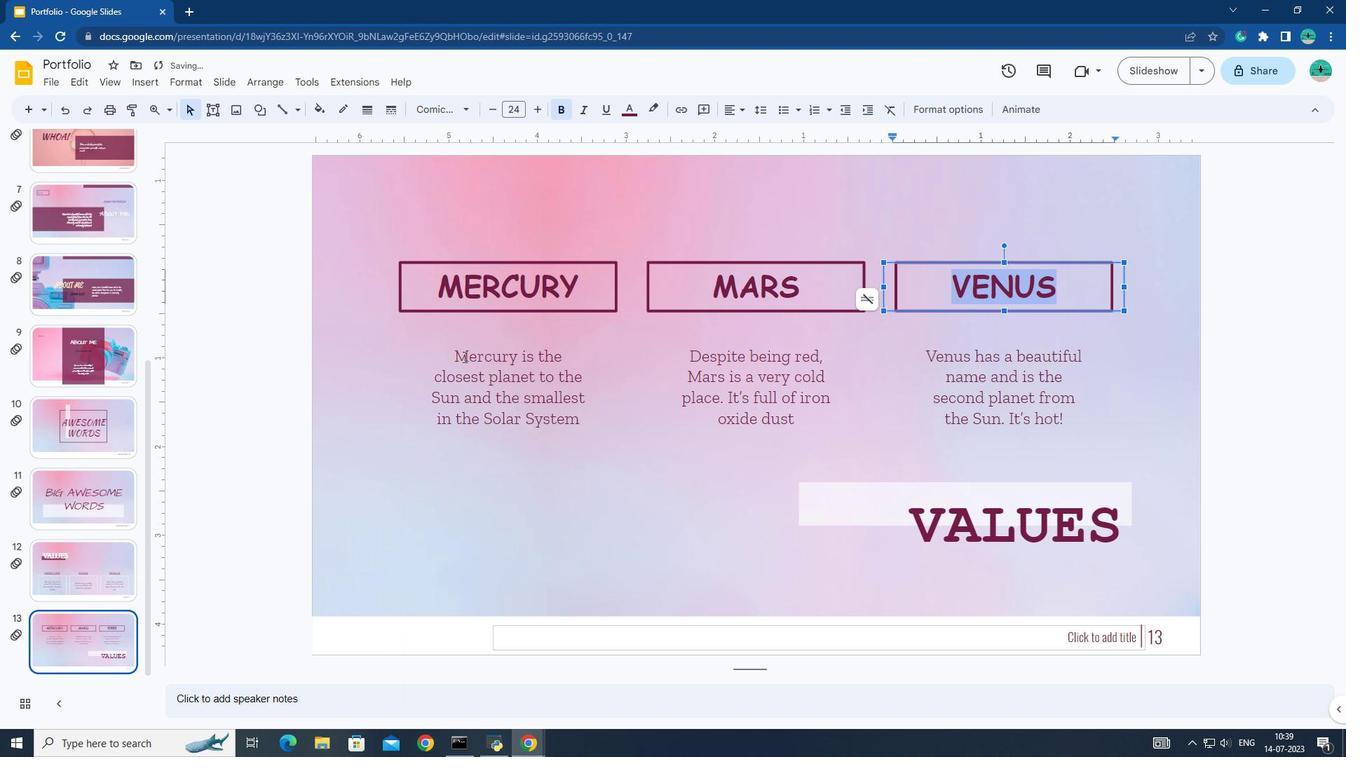 
Action: Mouse pressed left at (452, 354)
Screenshot: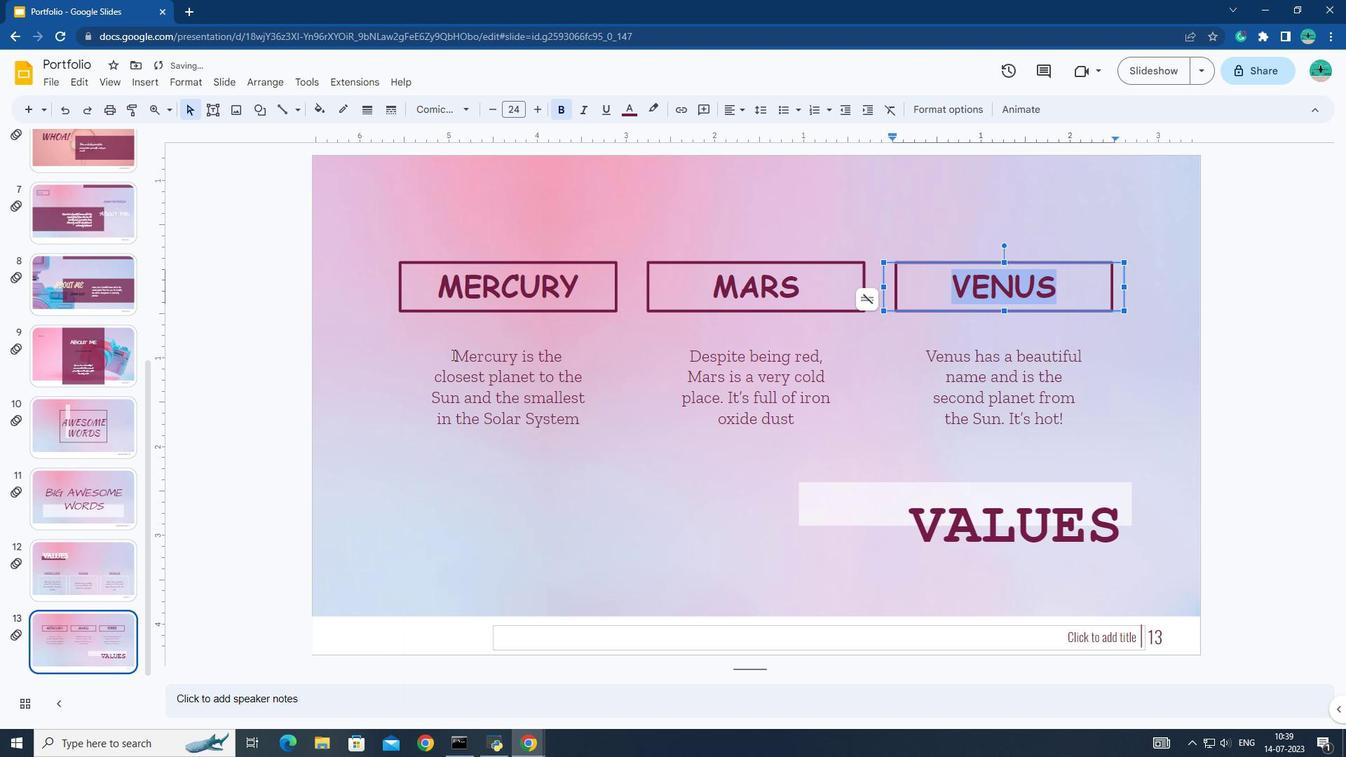 
Action: Mouse pressed left at (452, 354)
Screenshot: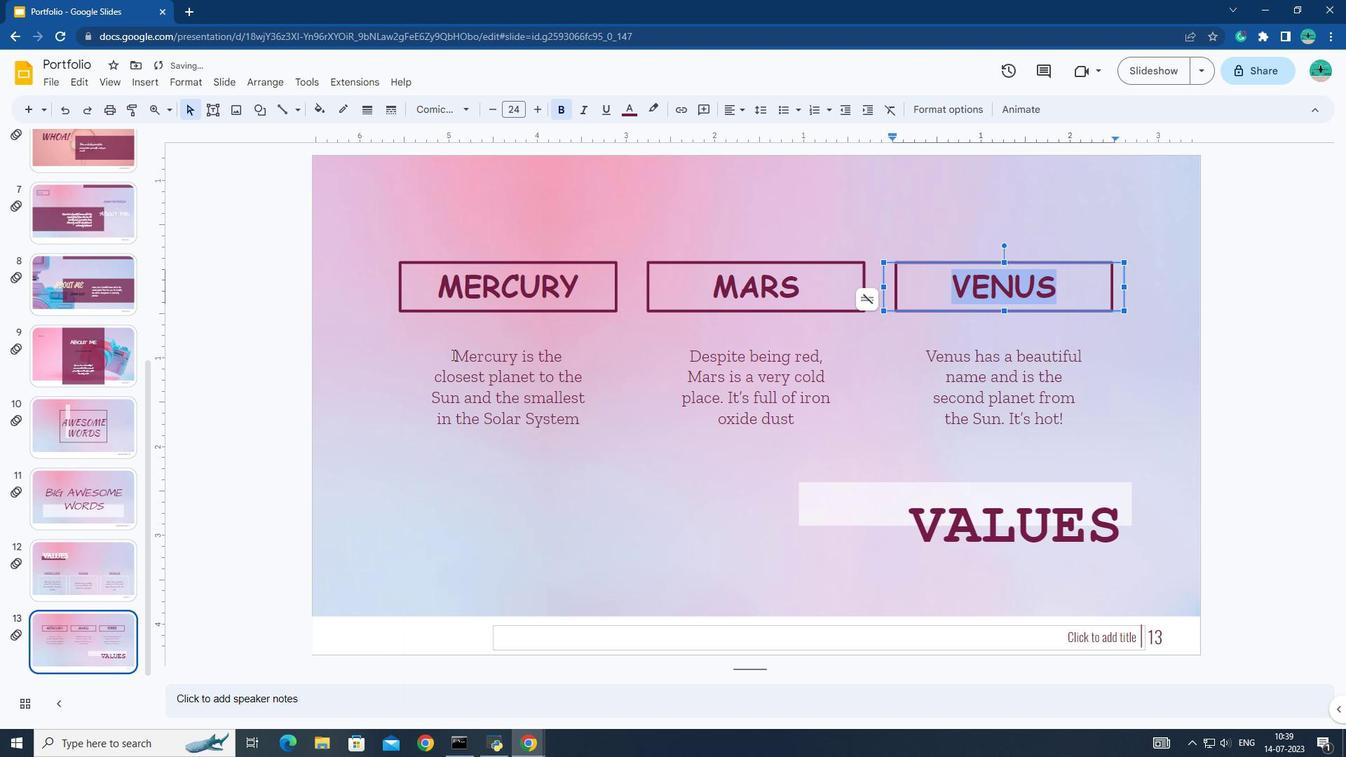 
Action: Mouse pressed left at (452, 354)
Screenshot: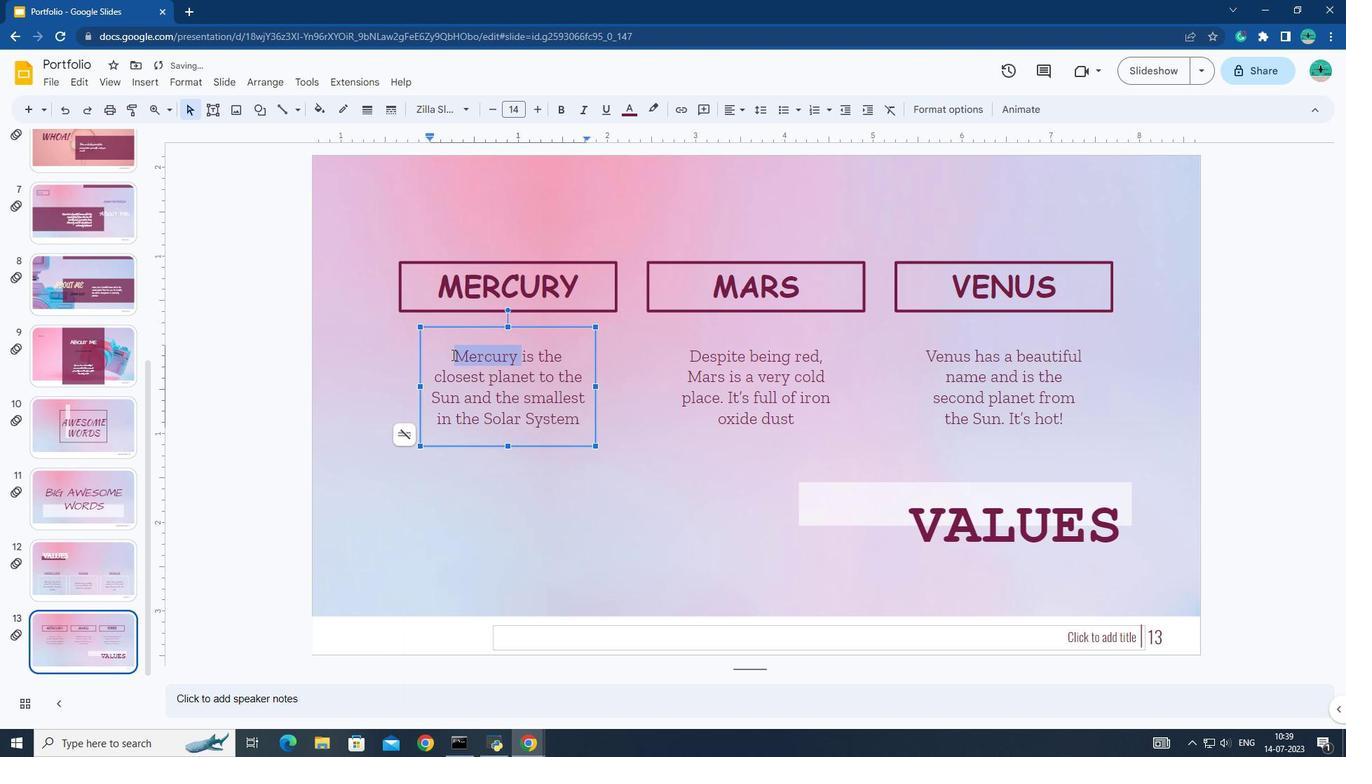 
Action: Mouse moved to (471, 114)
Screenshot: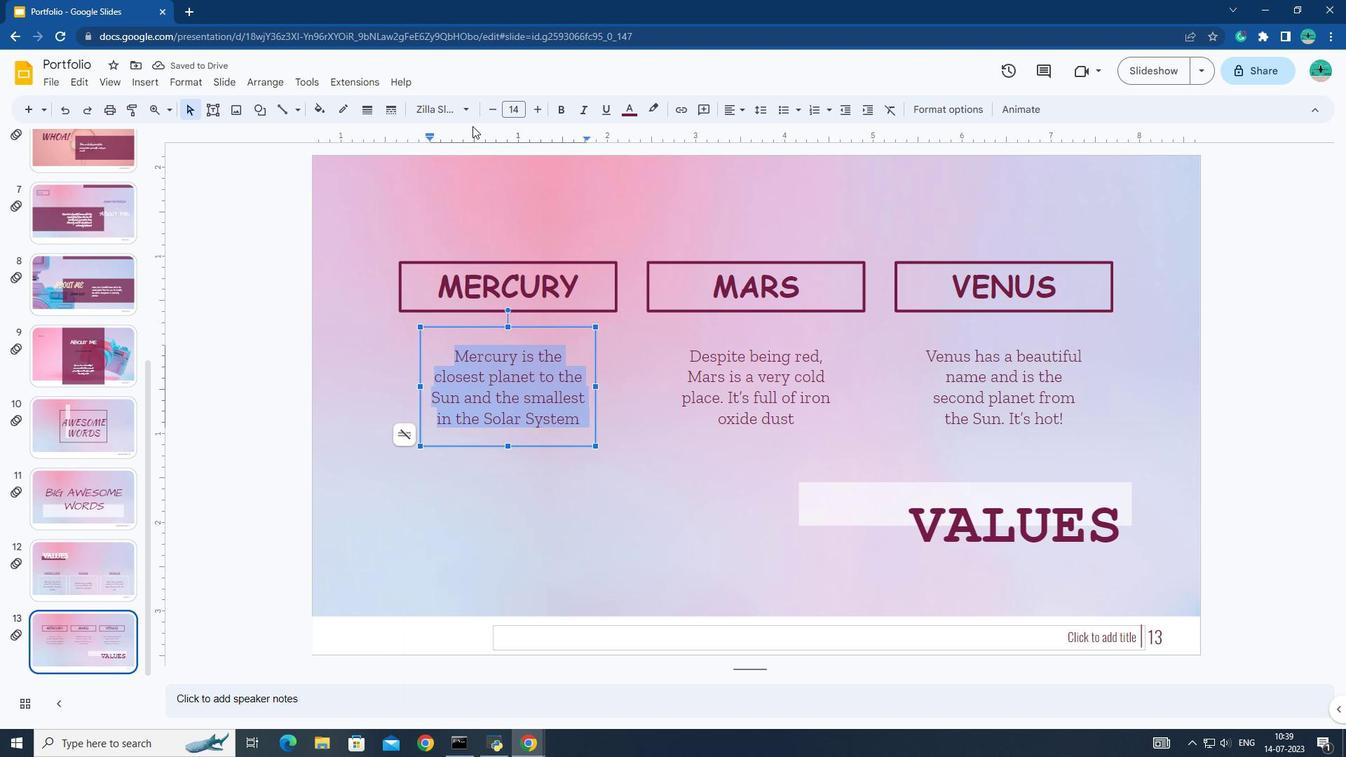 
Action: Mouse pressed left at (471, 114)
Screenshot: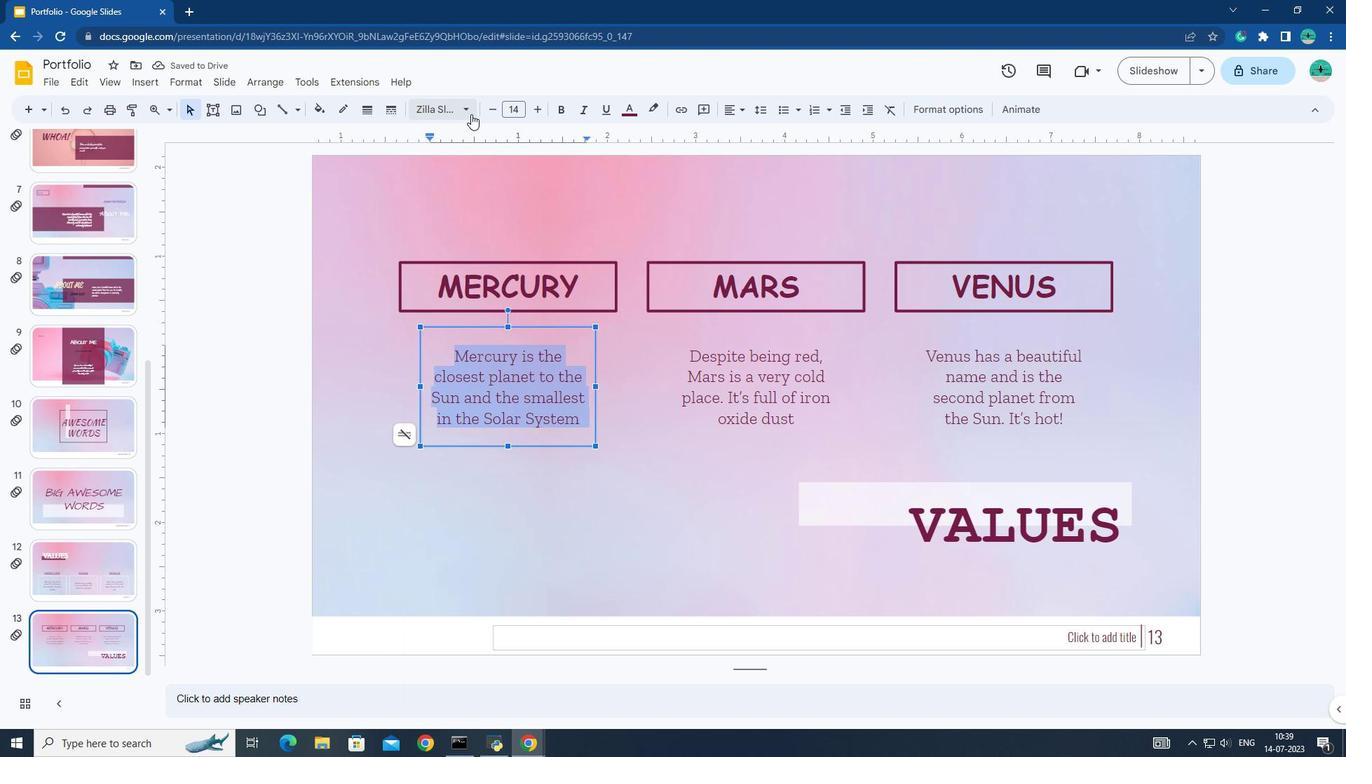 
Action: Mouse moved to (607, 638)
Screenshot: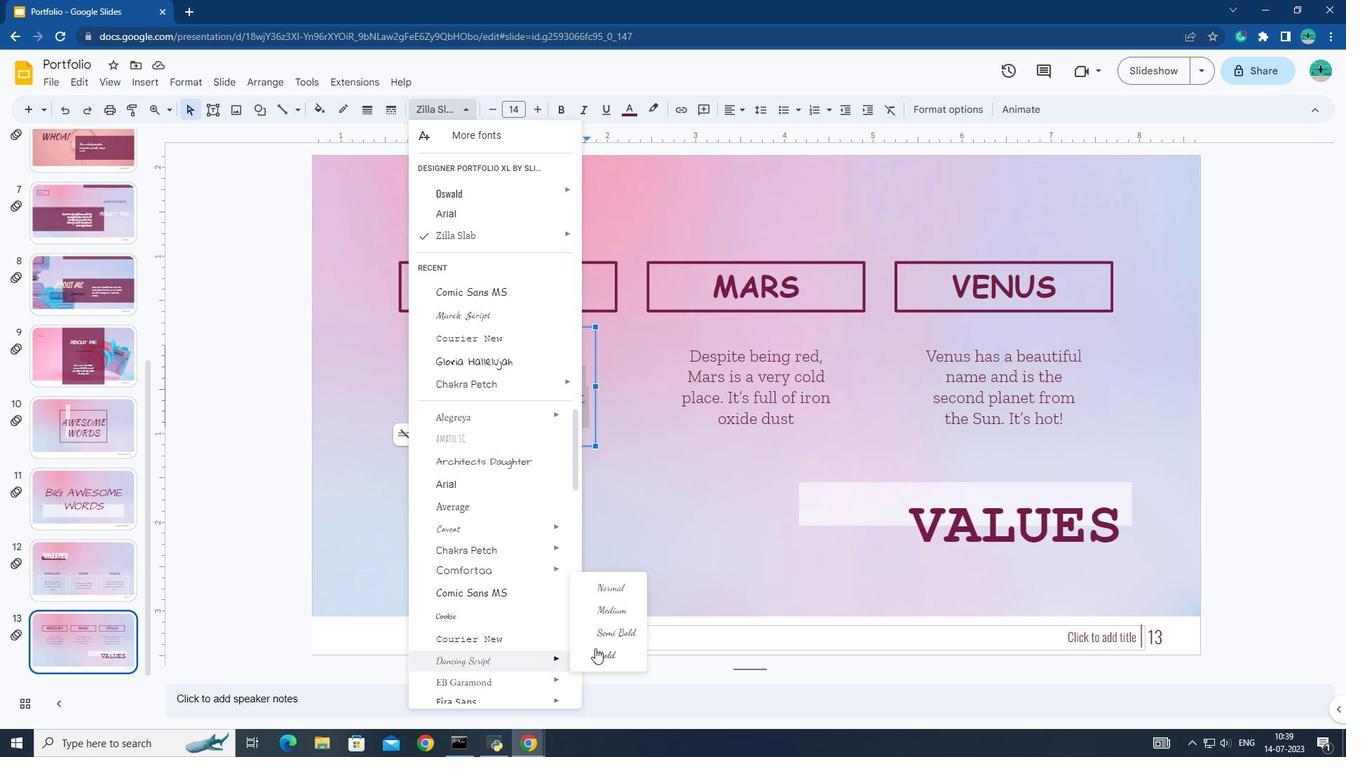 
Action: Mouse pressed left at (607, 638)
Screenshot: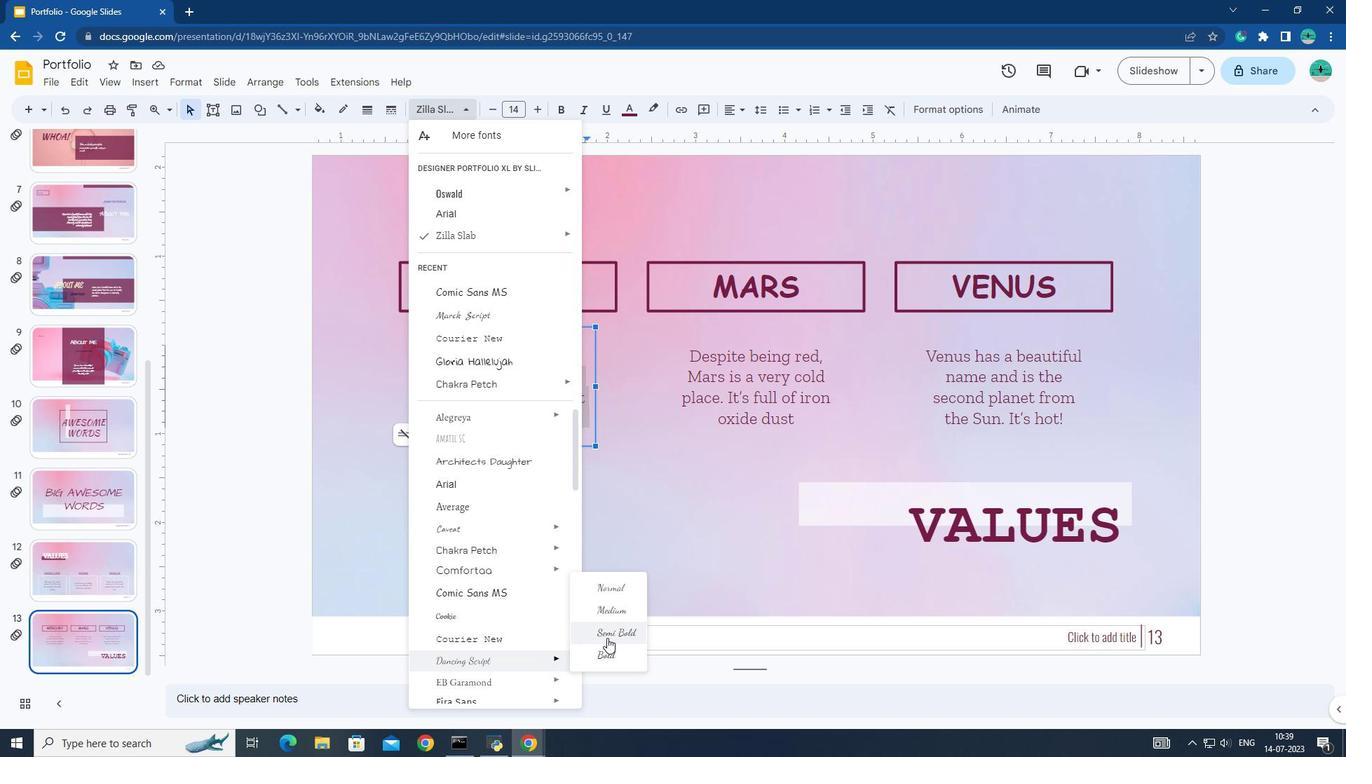 
Action: Mouse moved to (537, 104)
Screenshot: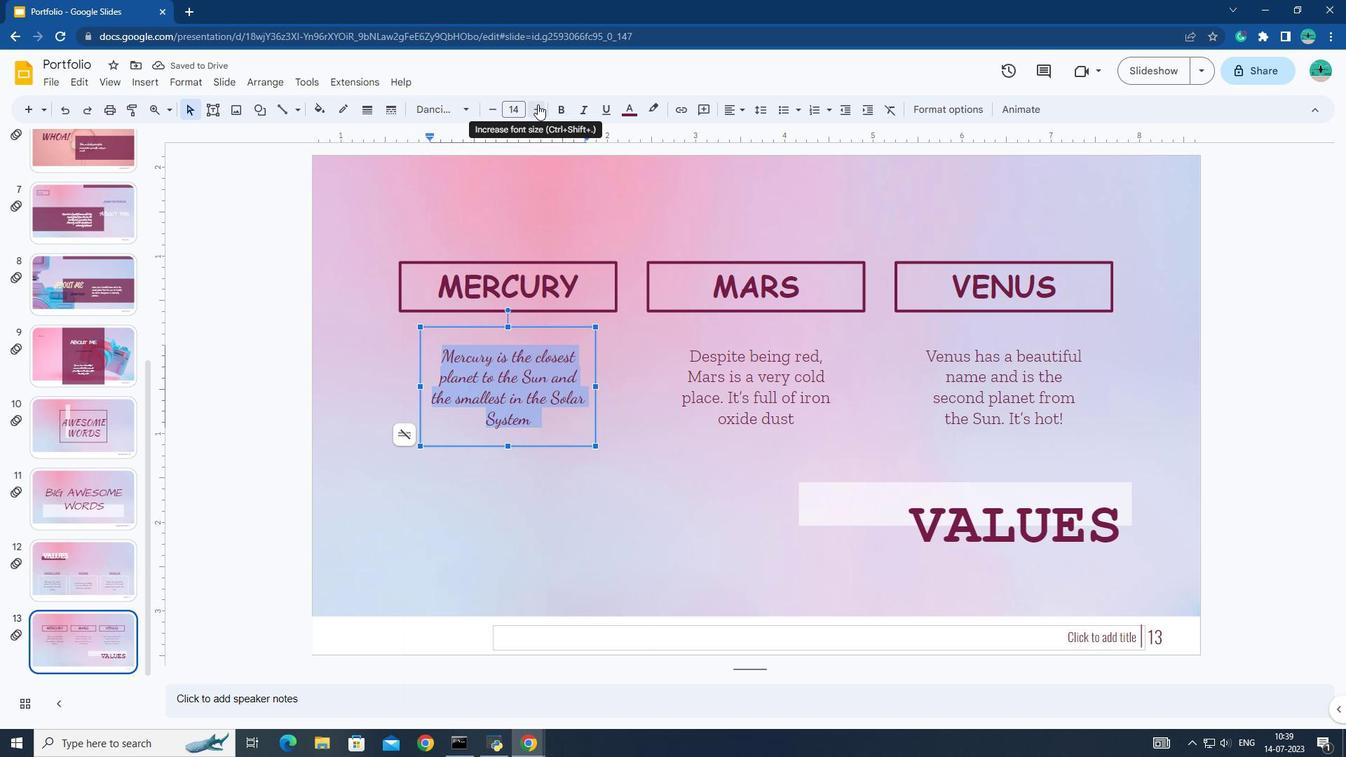 
Action: Mouse pressed left at (537, 104)
Screenshot: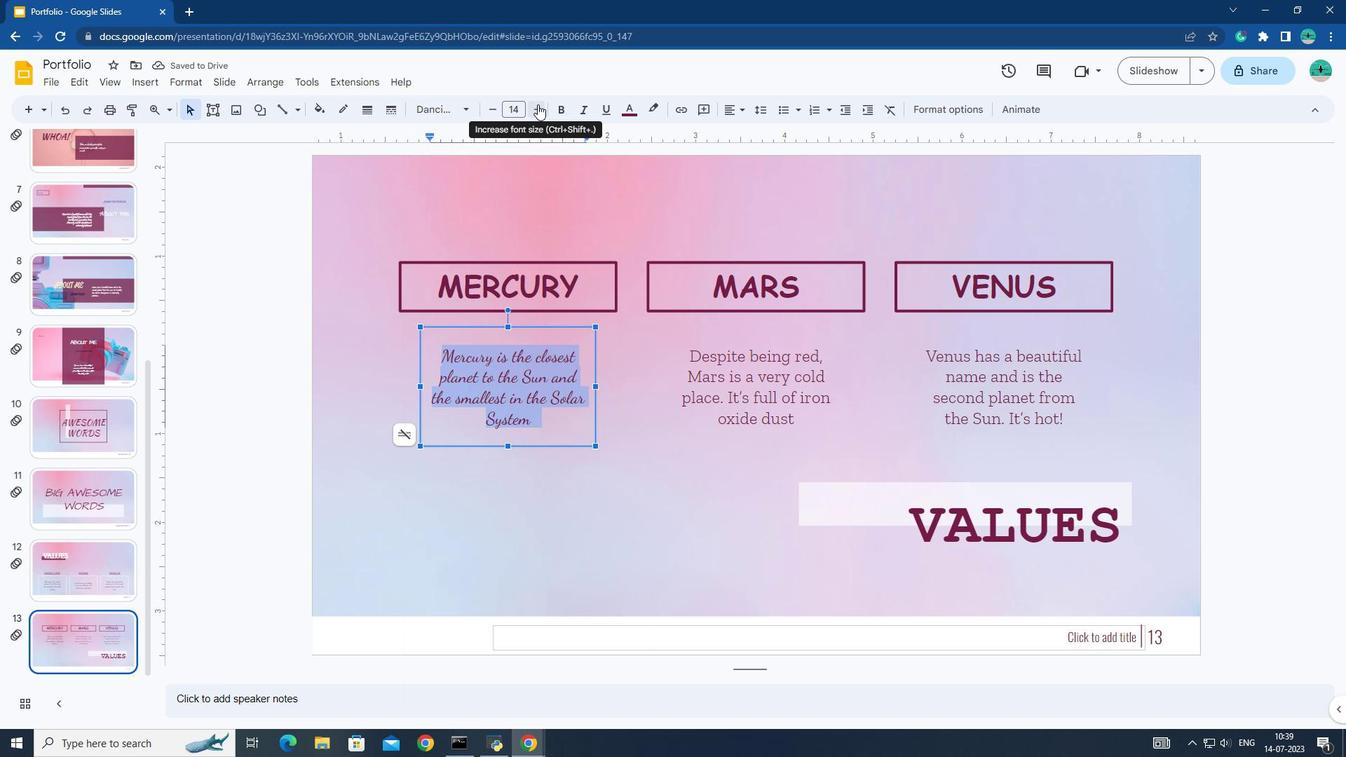 
Action: Mouse moved to (725, 375)
Screenshot: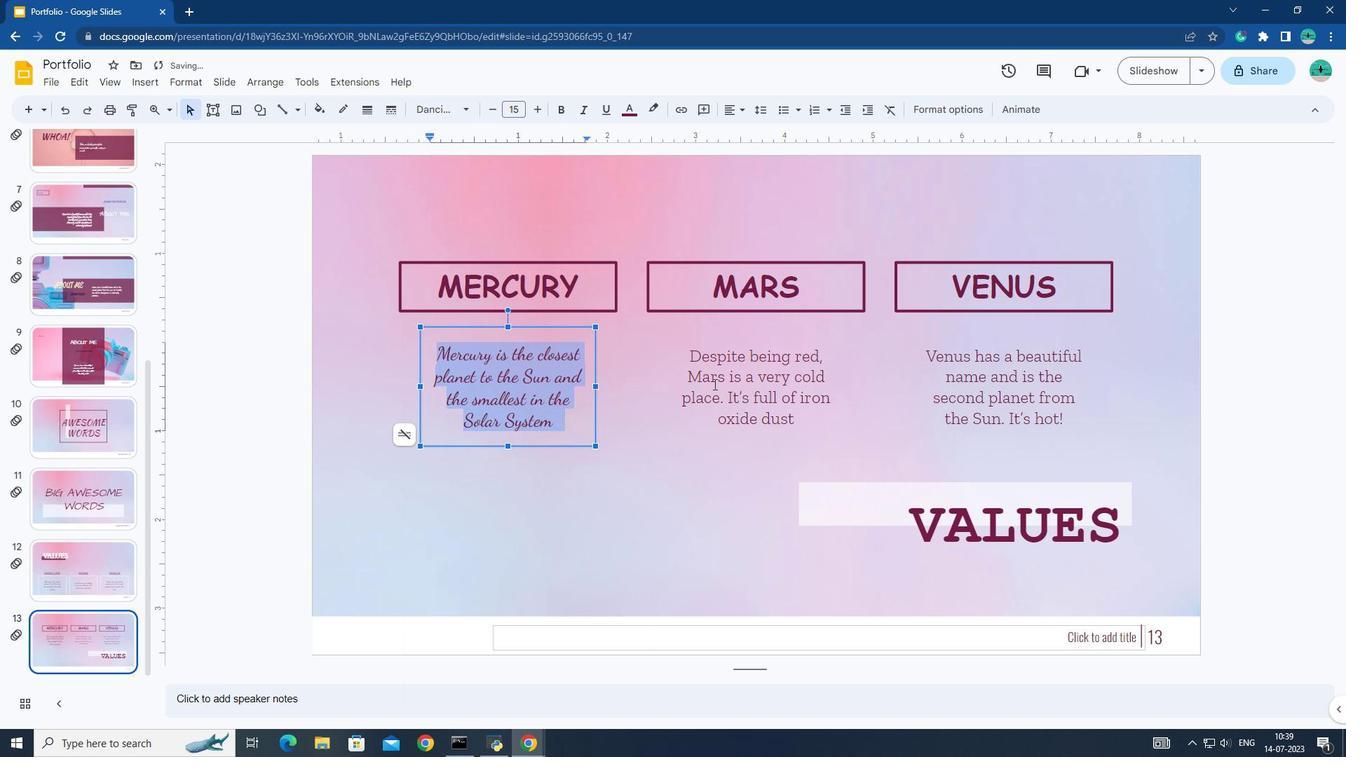 
Action: Mouse pressed left at (725, 375)
Screenshot: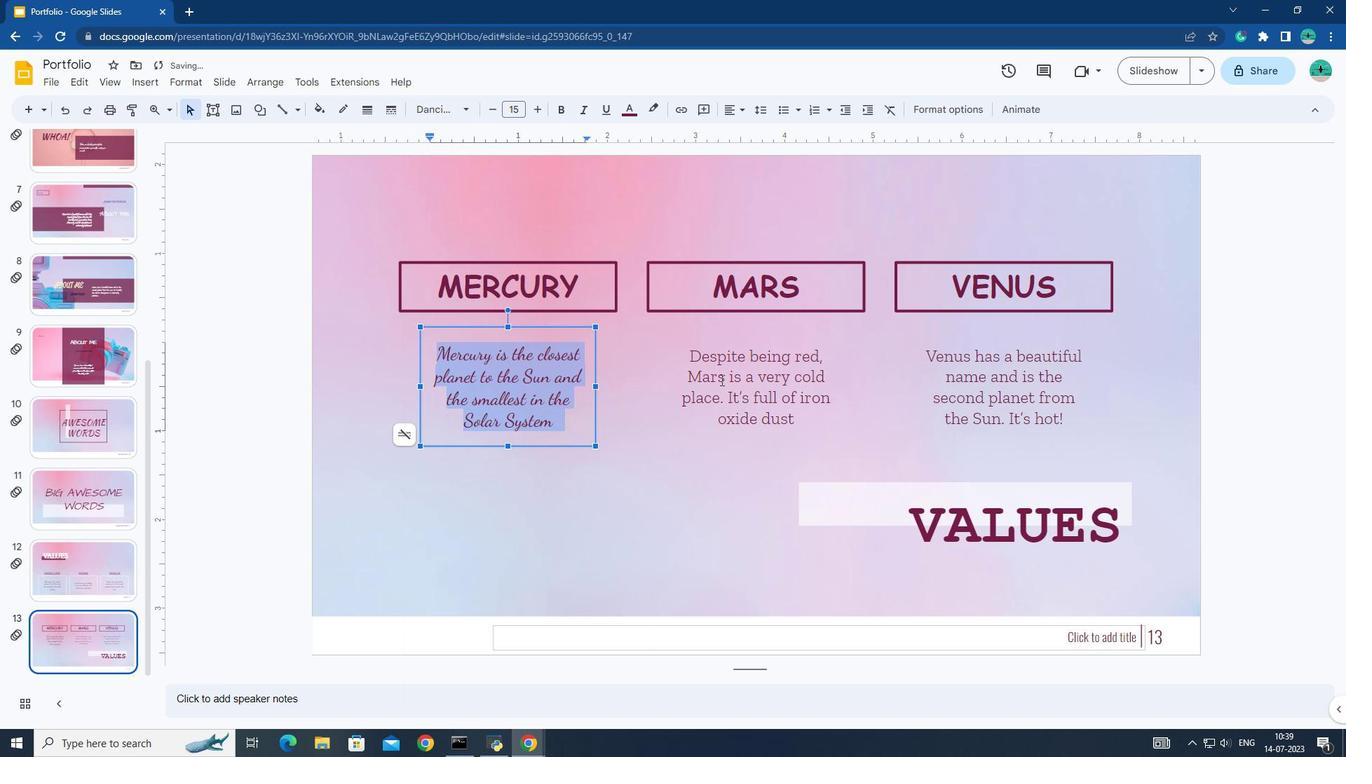 
Action: Mouse moved to (692, 354)
Screenshot: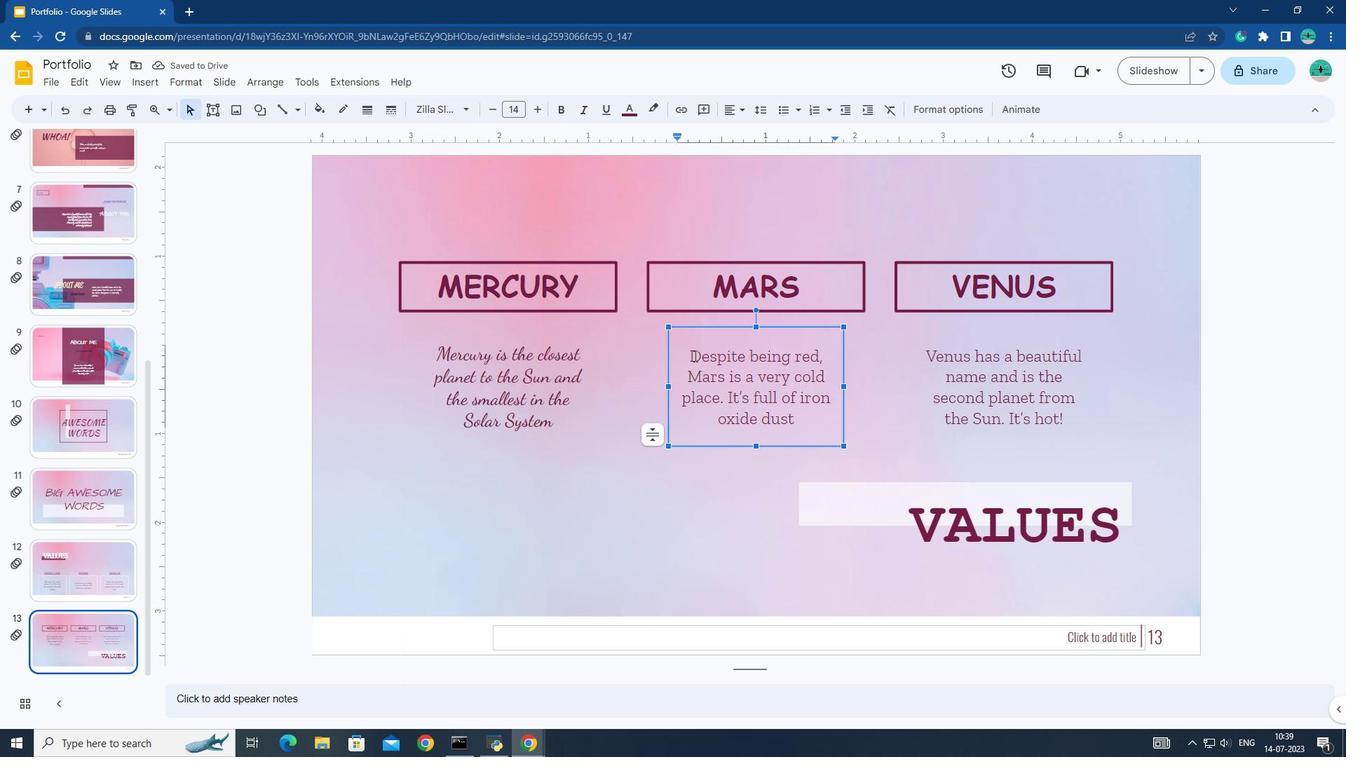 
Action: Mouse pressed left at (692, 354)
Screenshot: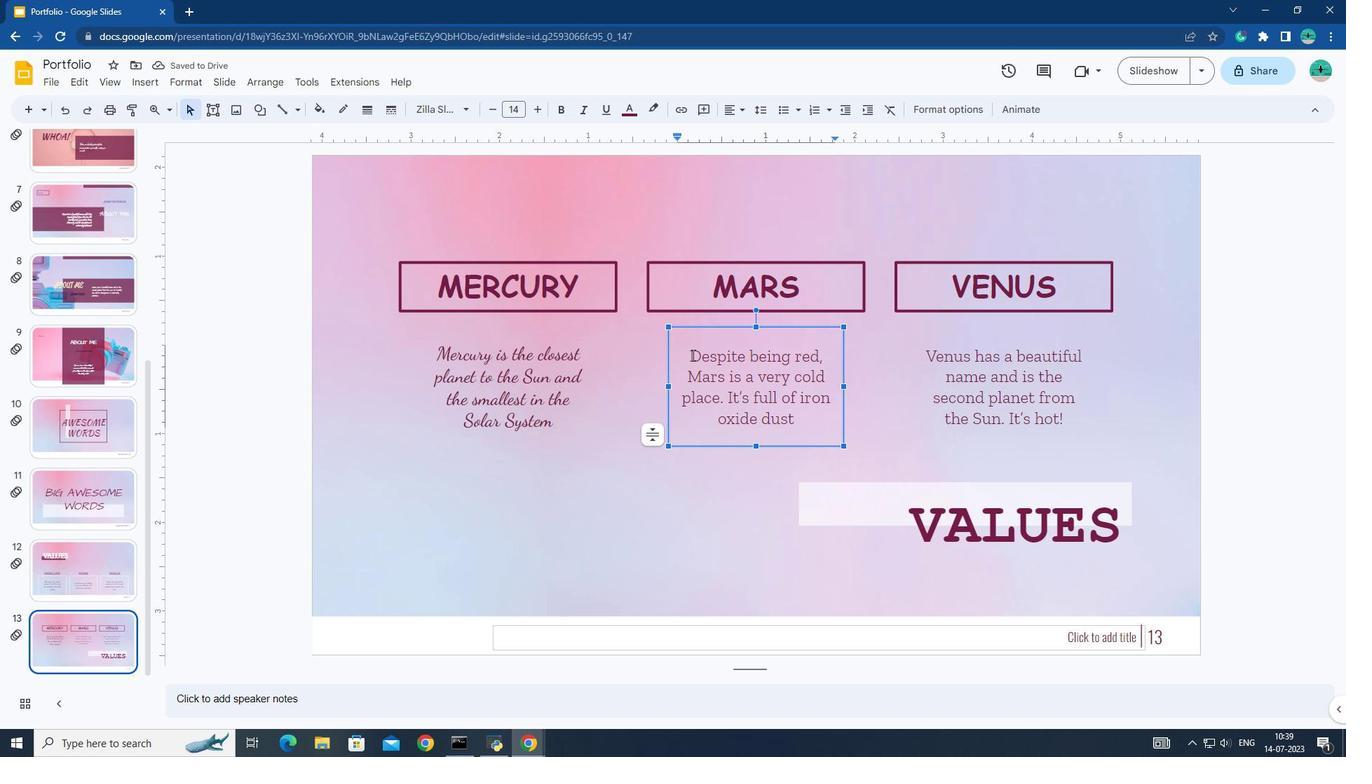 
Action: Mouse pressed left at (692, 354)
Screenshot: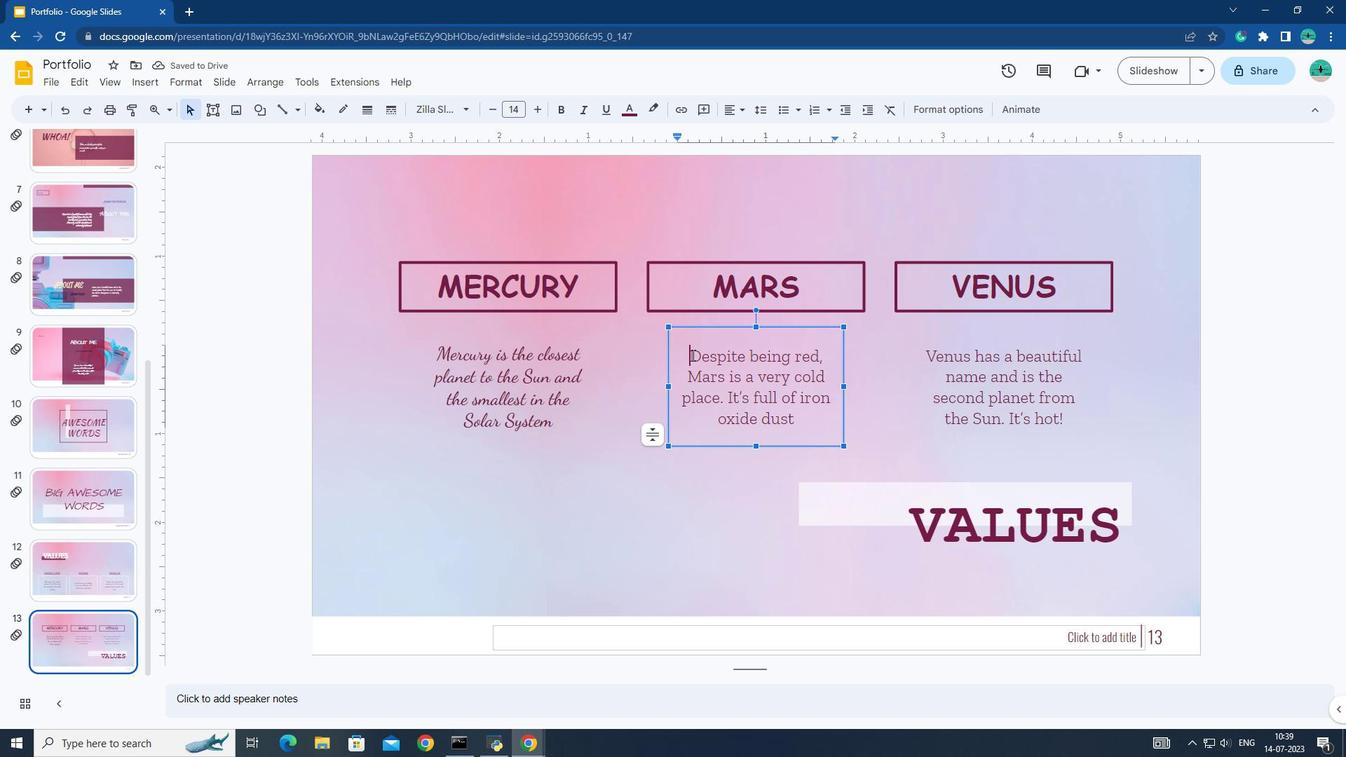
Action: Mouse pressed left at (692, 354)
Screenshot: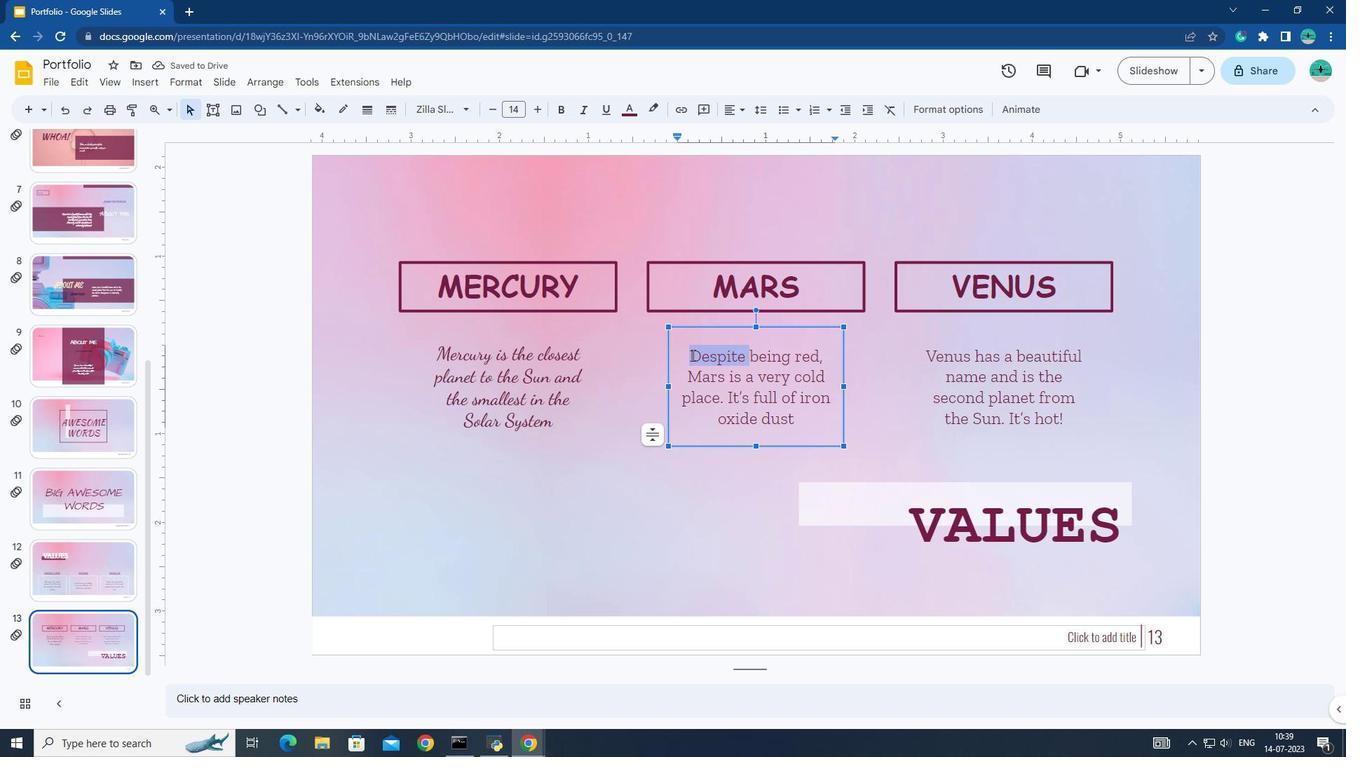 
Action: Mouse pressed left at (692, 354)
Screenshot: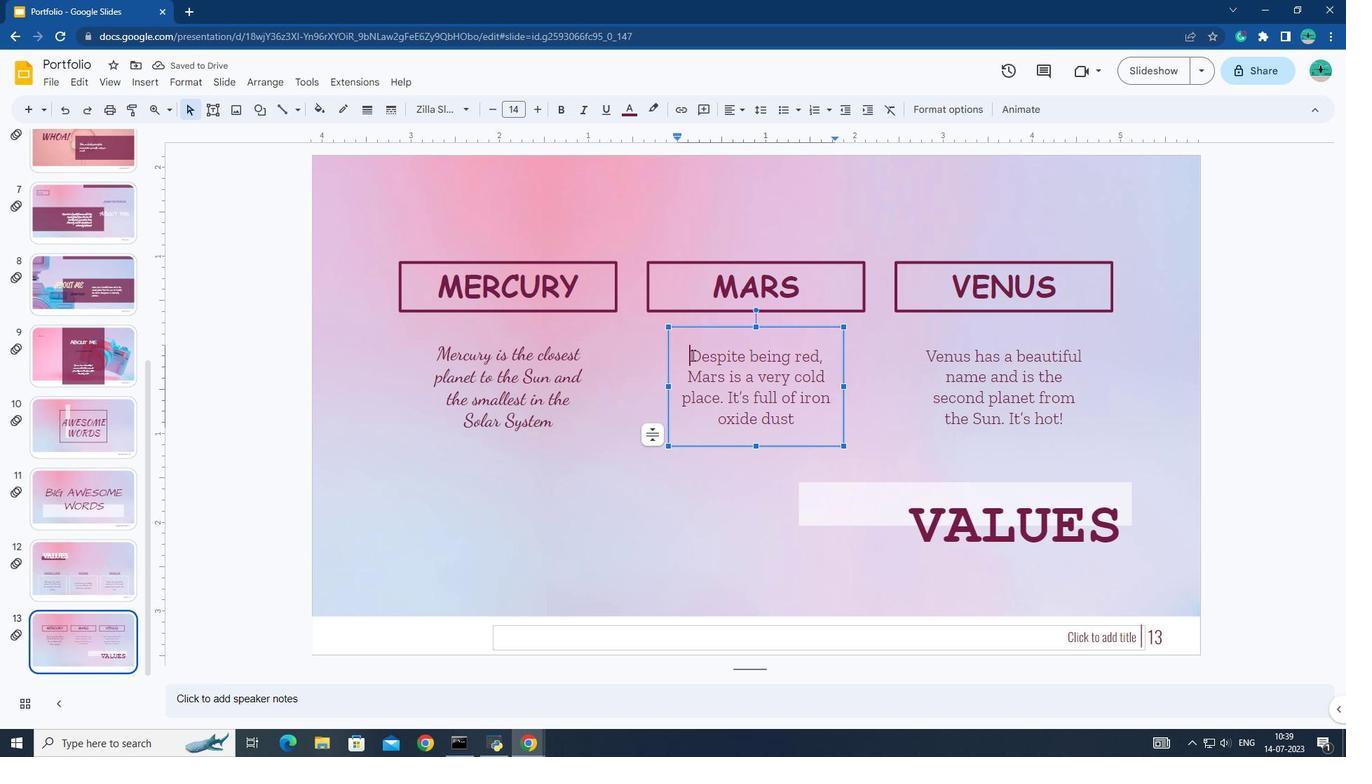 
Action: Mouse pressed left at (692, 354)
Screenshot: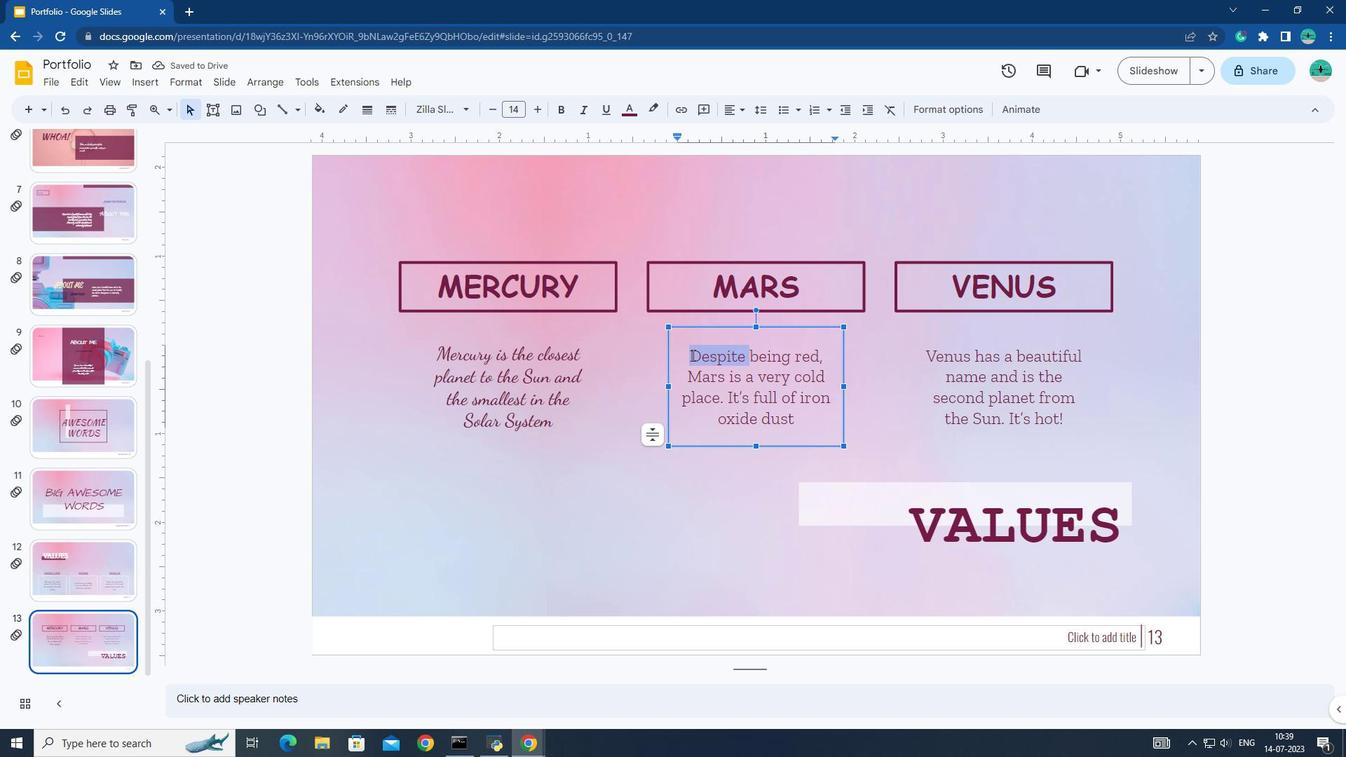 
Action: Mouse moved to (466, 112)
Screenshot: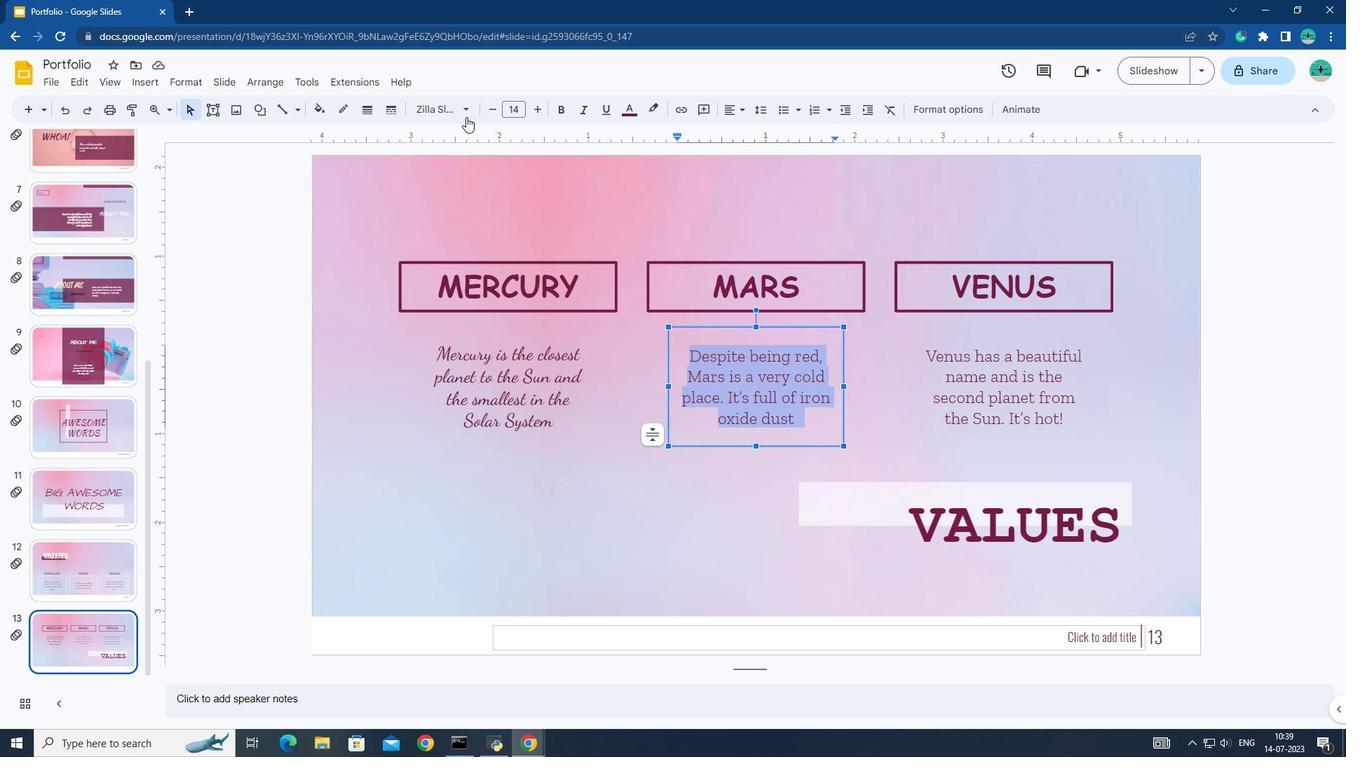 
Action: Mouse pressed left at (466, 112)
Screenshot: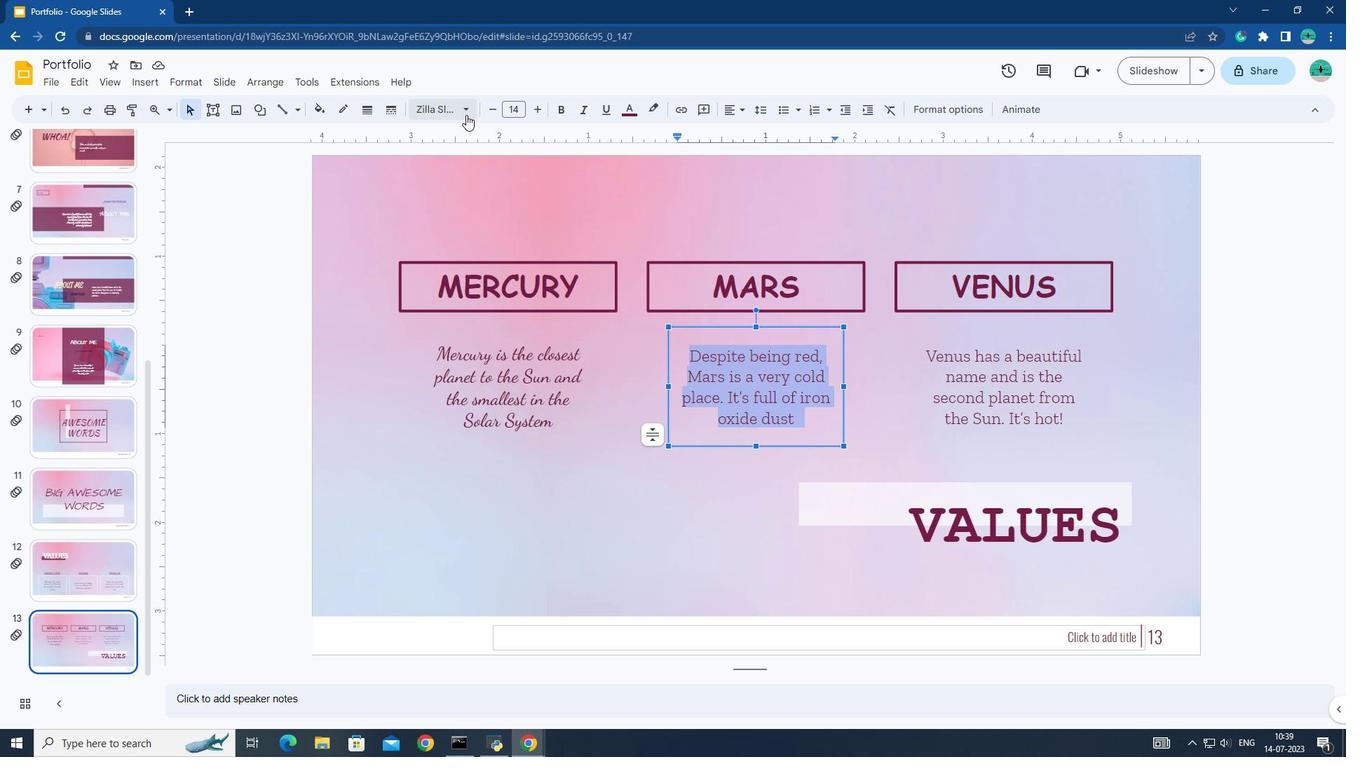 
Action: Mouse moved to (631, 338)
Screenshot: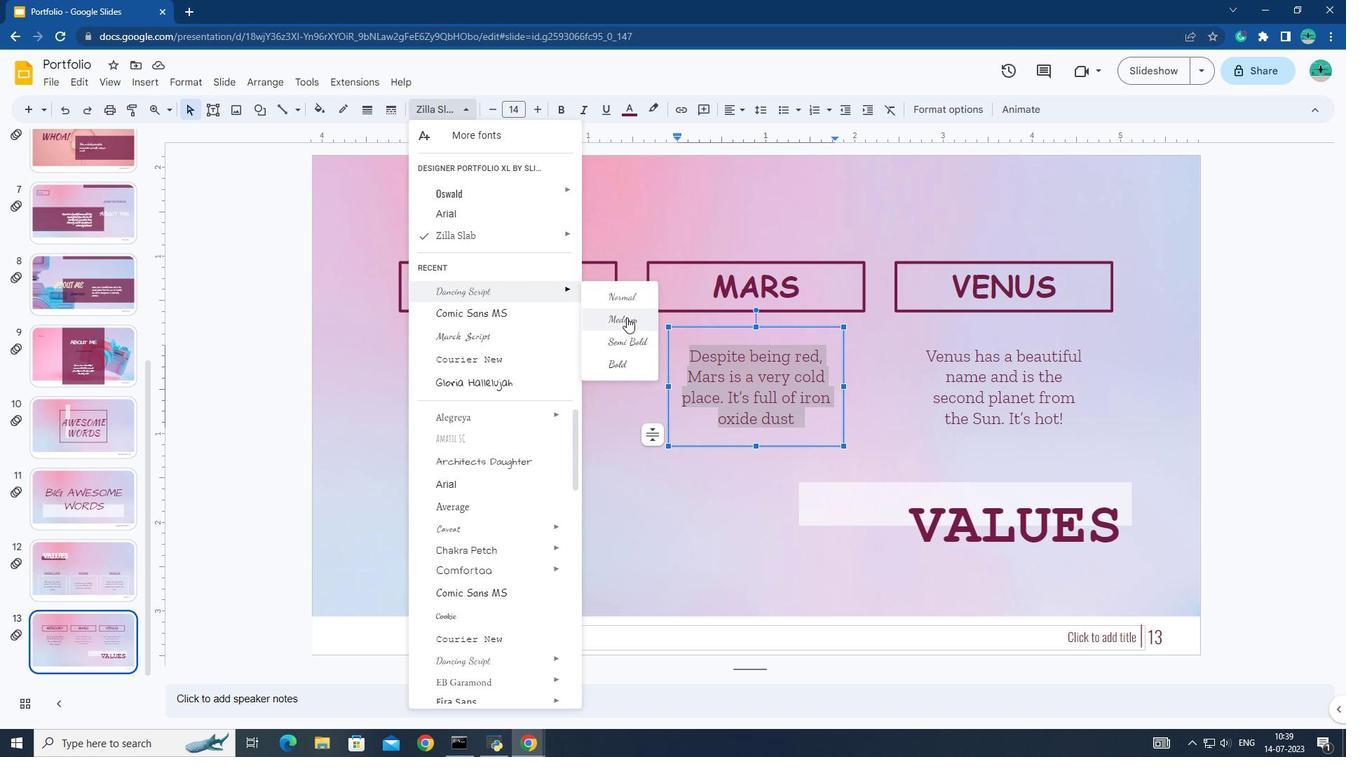 
Action: Mouse pressed left at (631, 338)
Screenshot: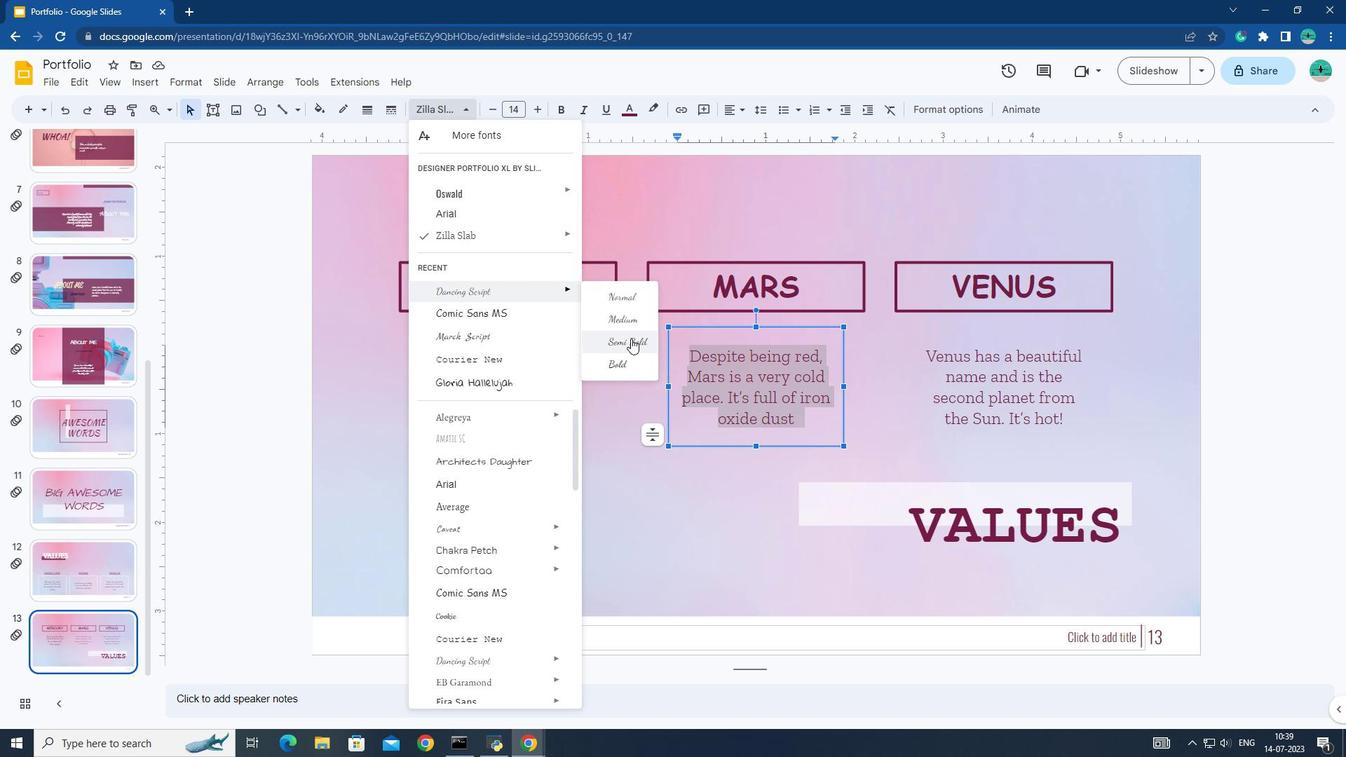 
Action: Mouse moved to (539, 107)
Screenshot: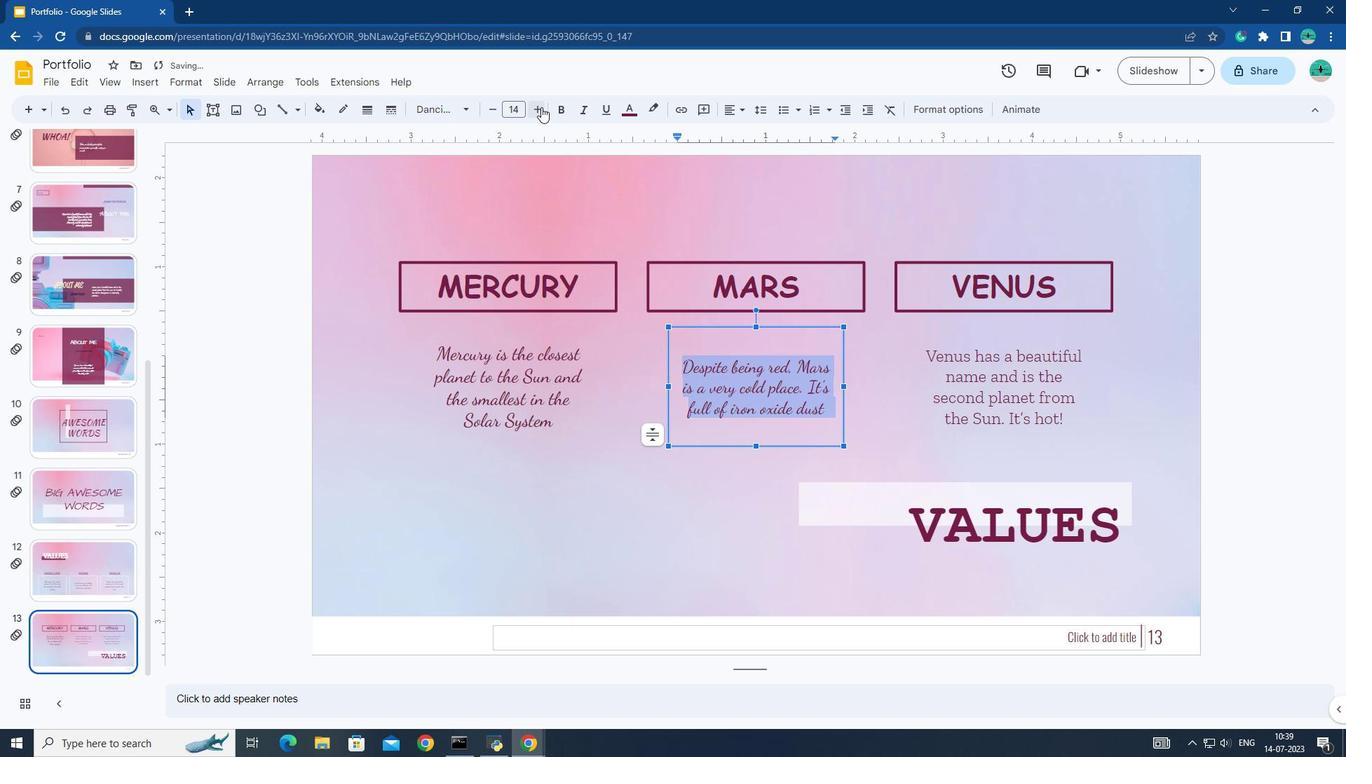 
Action: Mouse pressed left at (539, 107)
Screenshot: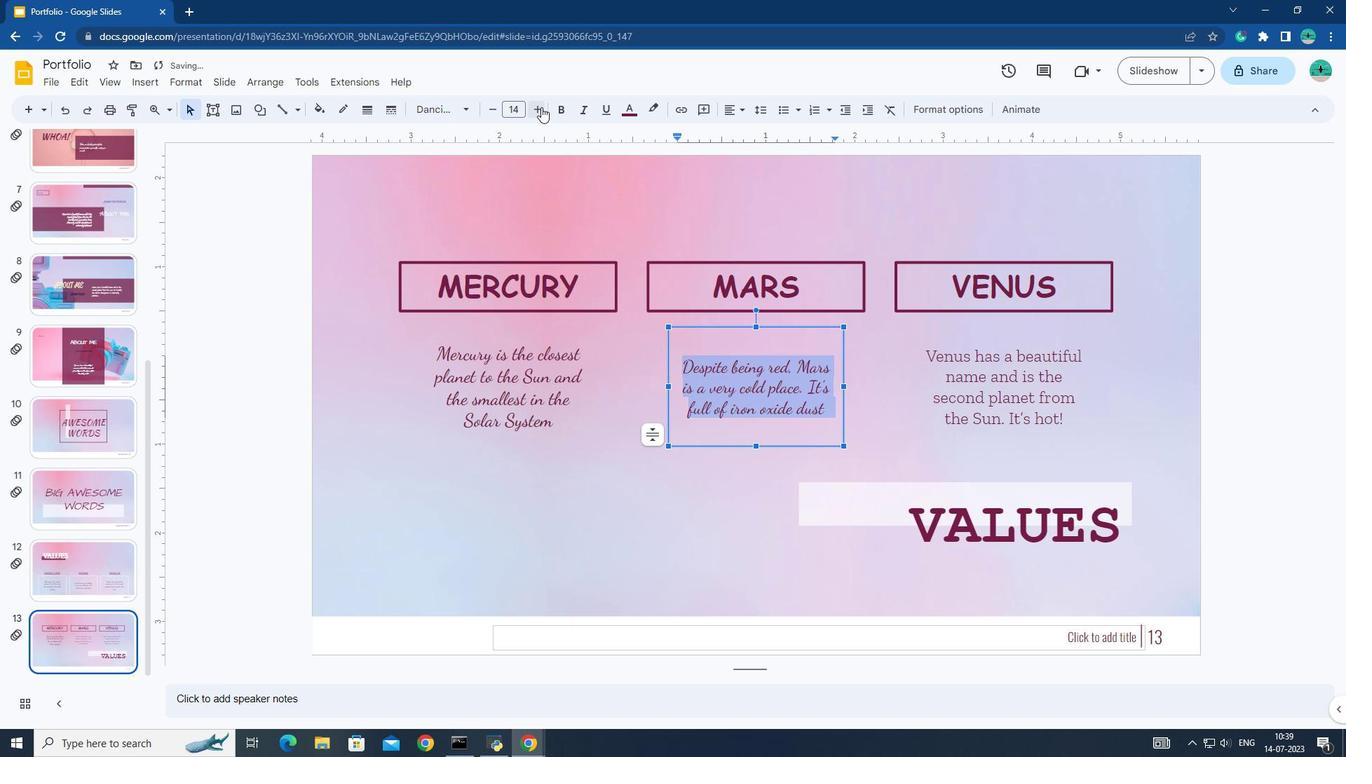 
Action: Mouse moved to (927, 356)
Screenshot: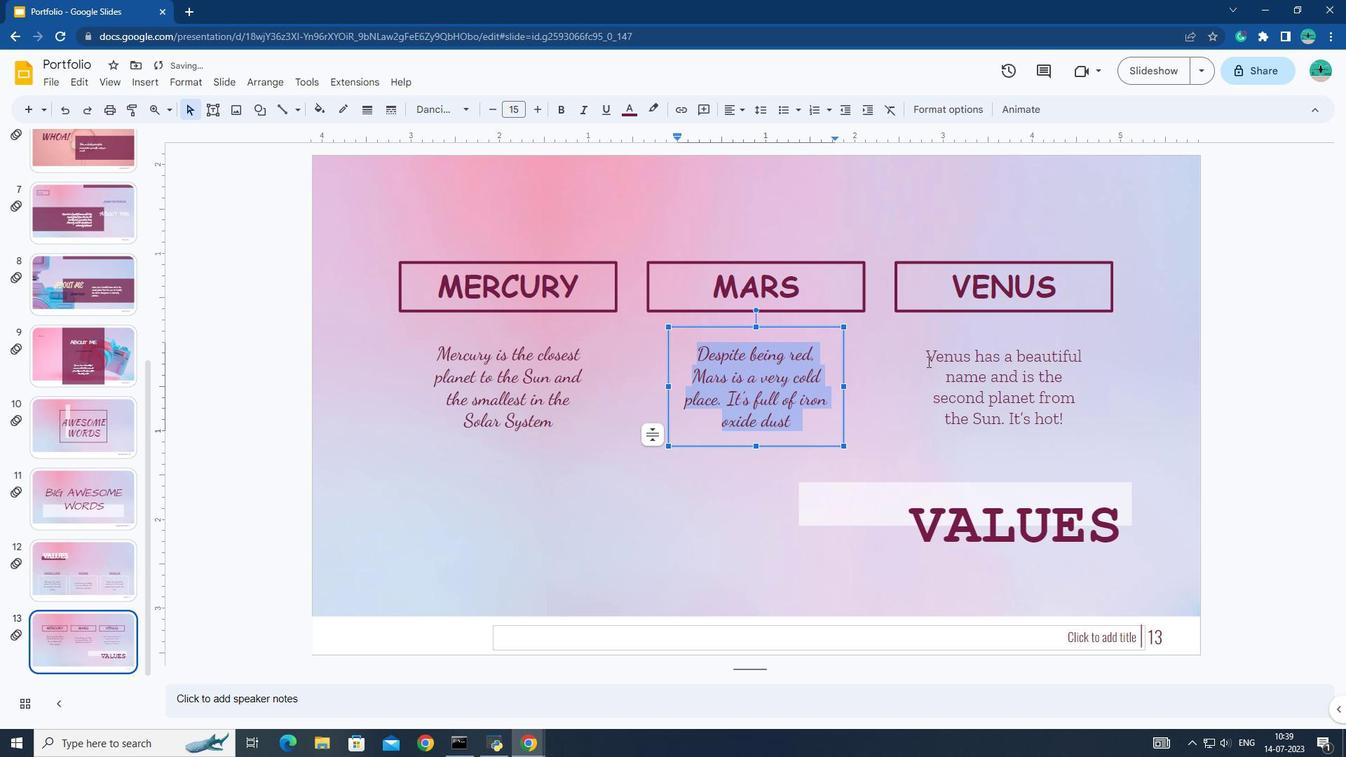 
Action: Mouse pressed left at (927, 356)
Screenshot: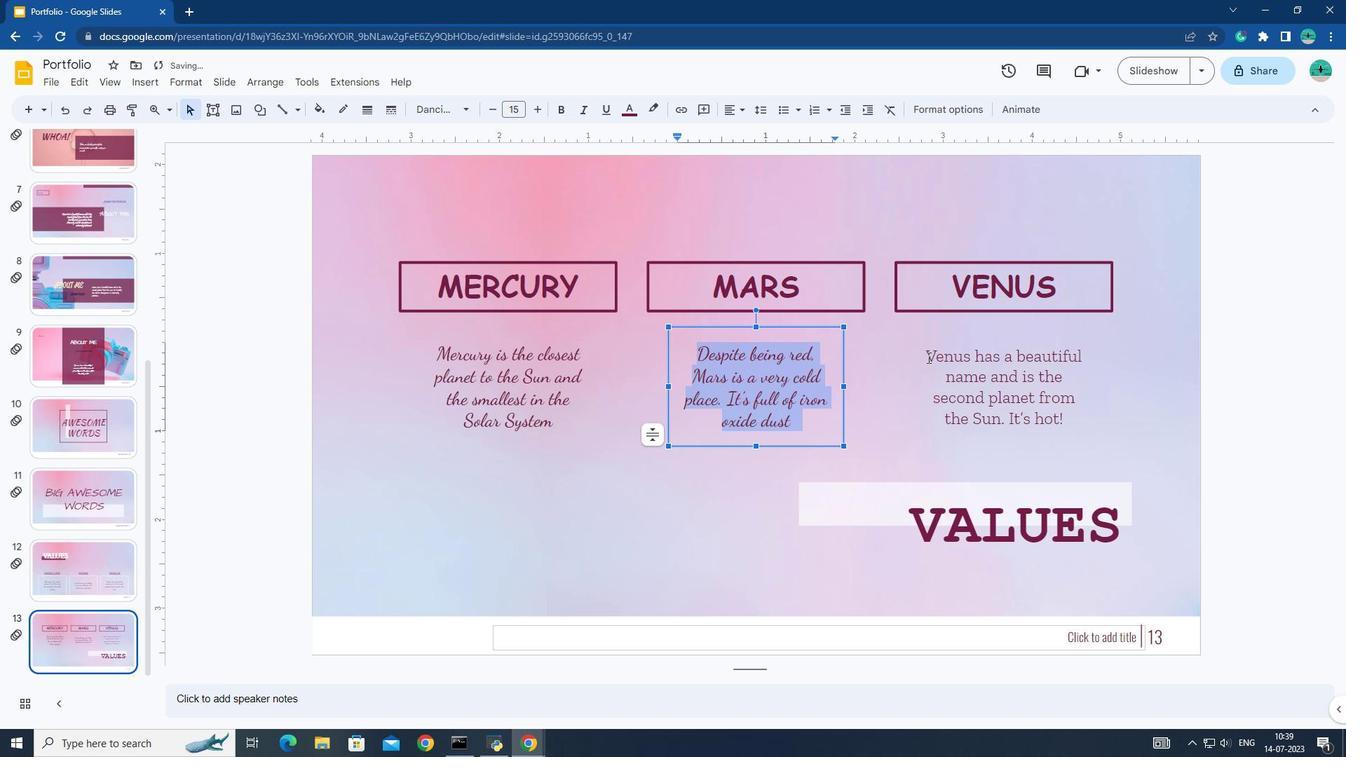 
Action: Mouse pressed left at (927, 356)
Screenshot: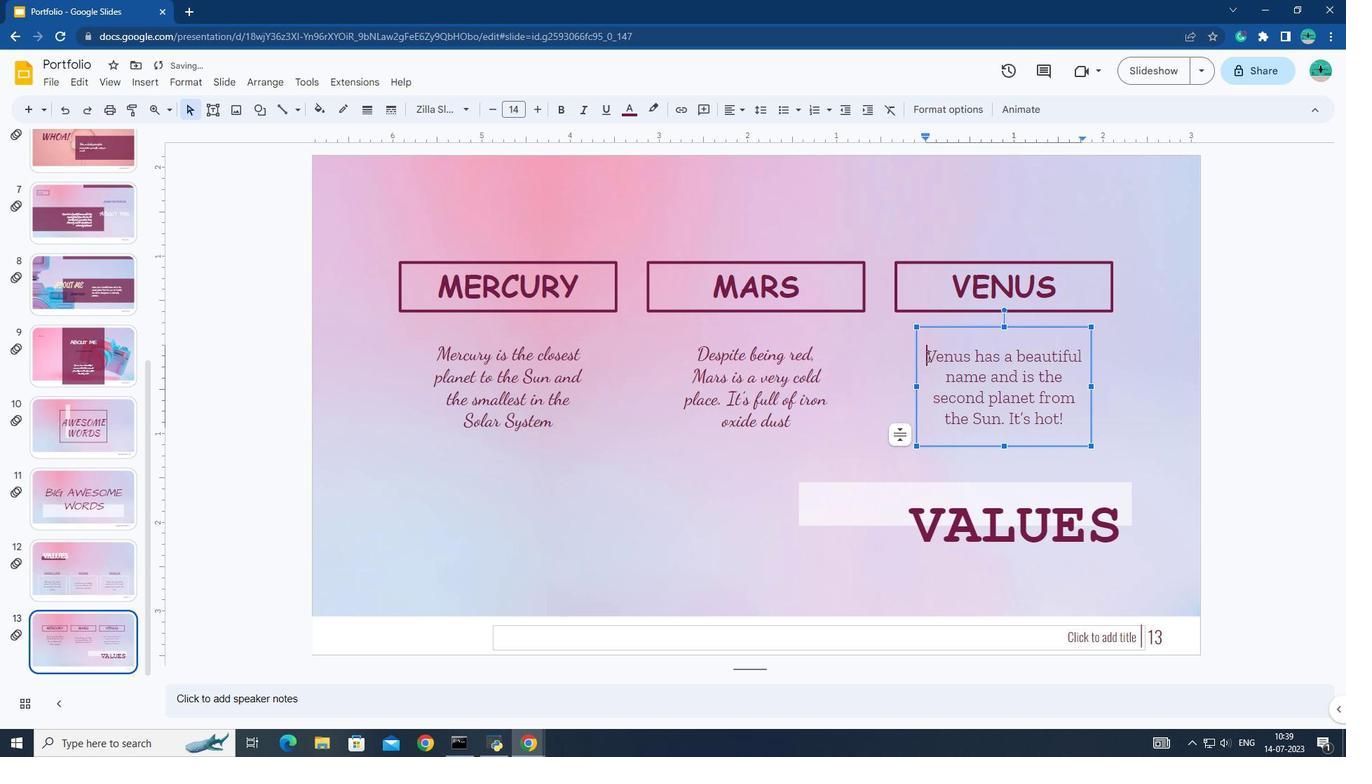 
Action: Mouse pressed left at (927, 356)
Screenshot: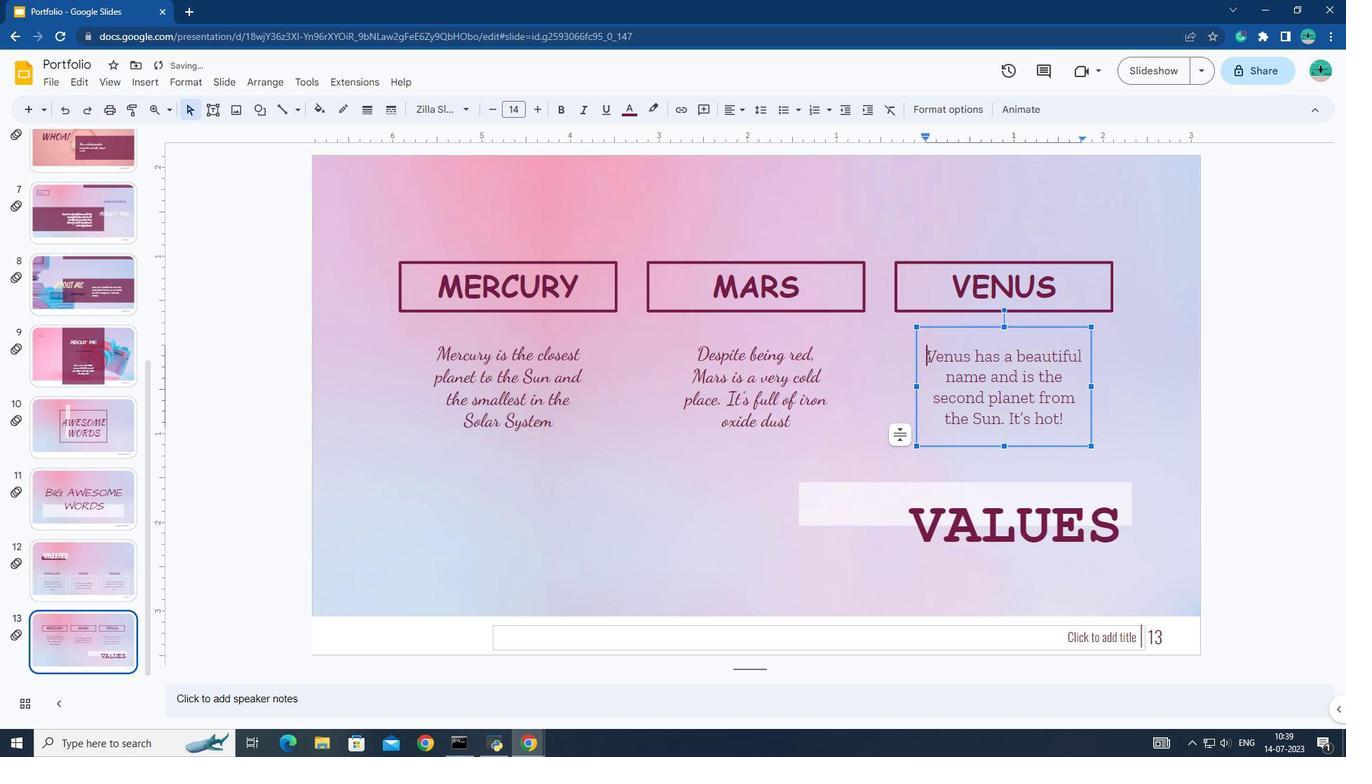 
Action: Mouse moved to (469, 110)
Screenshot: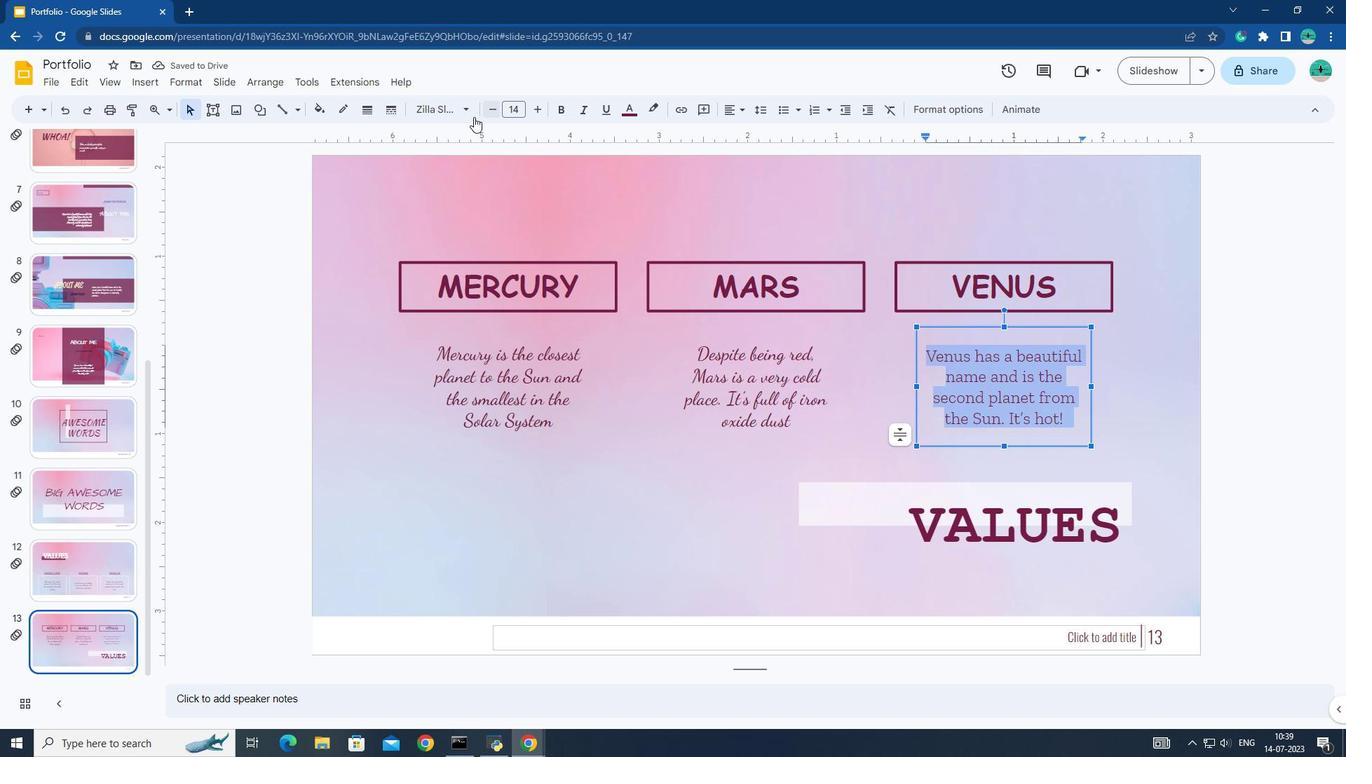 
Action: Mouse pressed left at (469, 110)
Screenshot: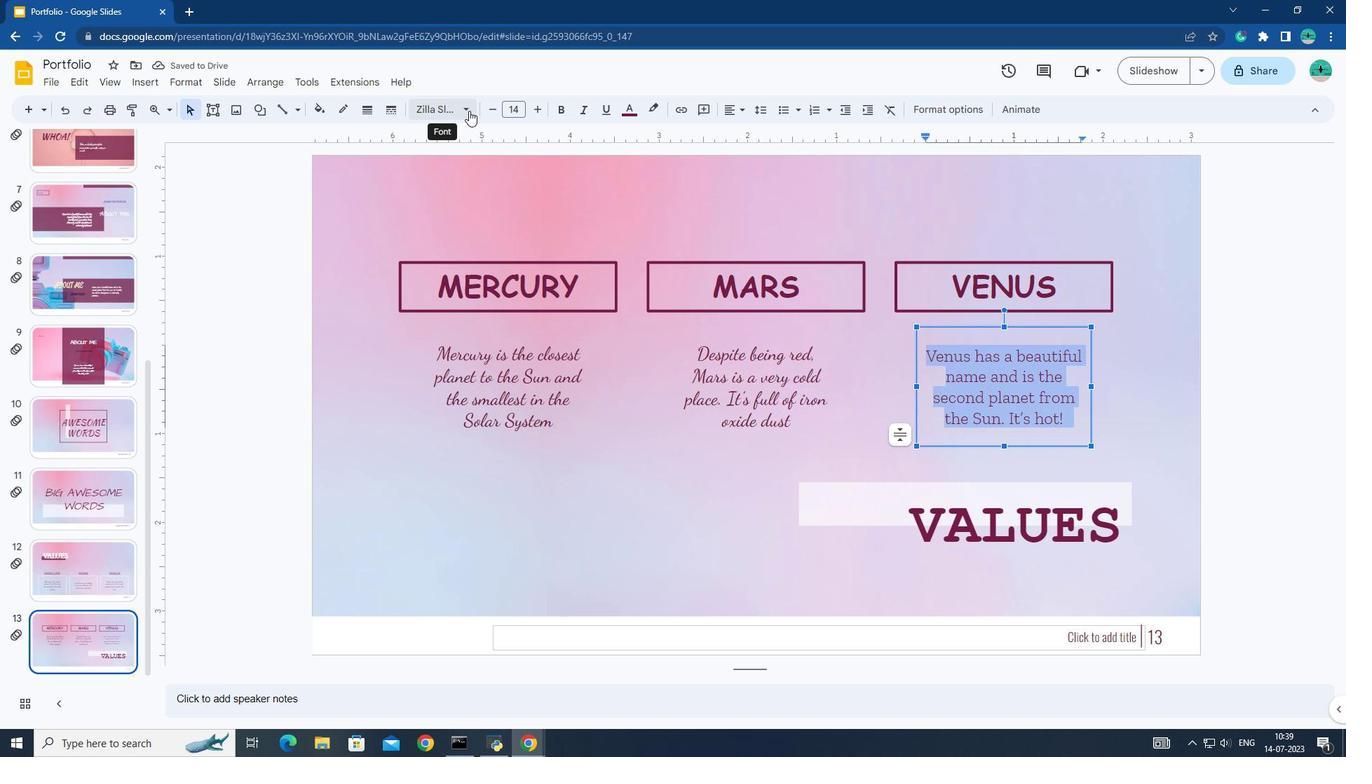 
Action: Mouse moved to (635, 338)
Screenshot: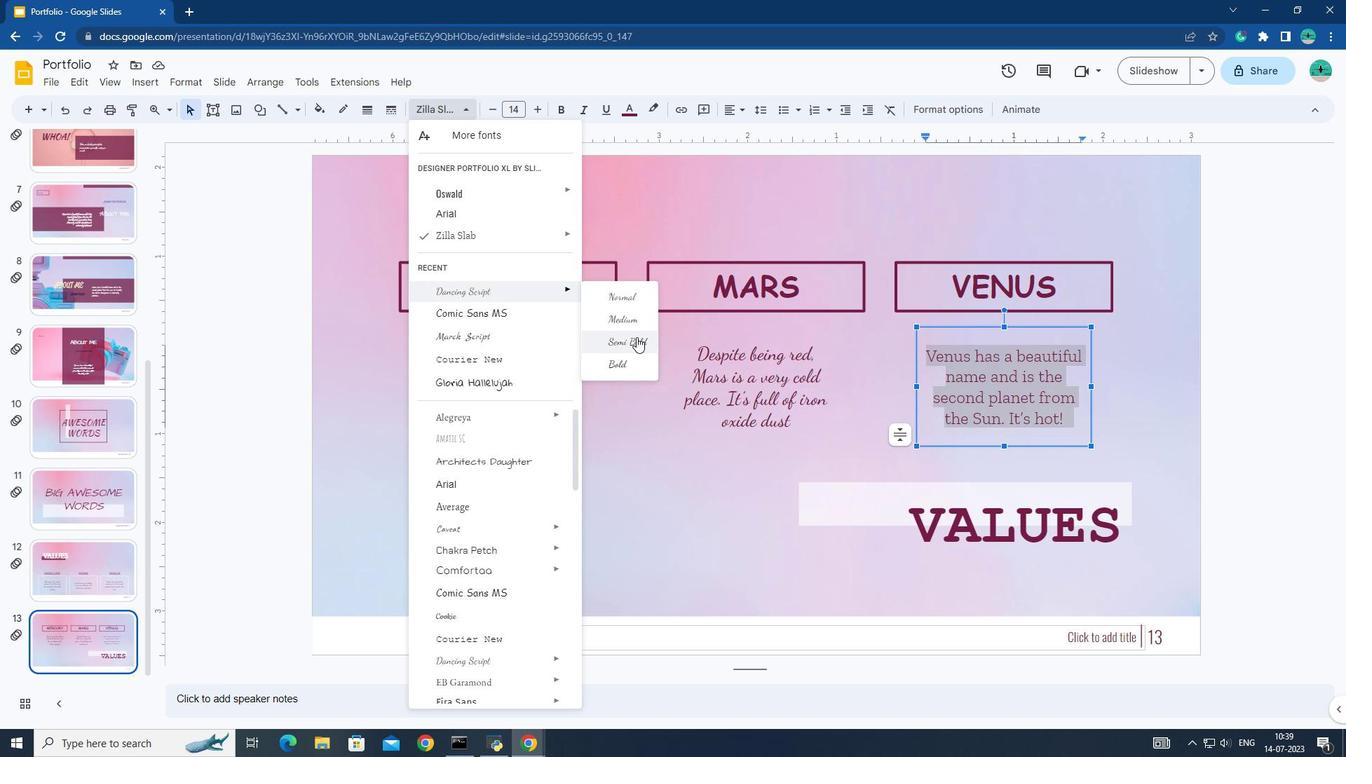 
Action: Mouse pressed left at (635, 338)
Screenshot: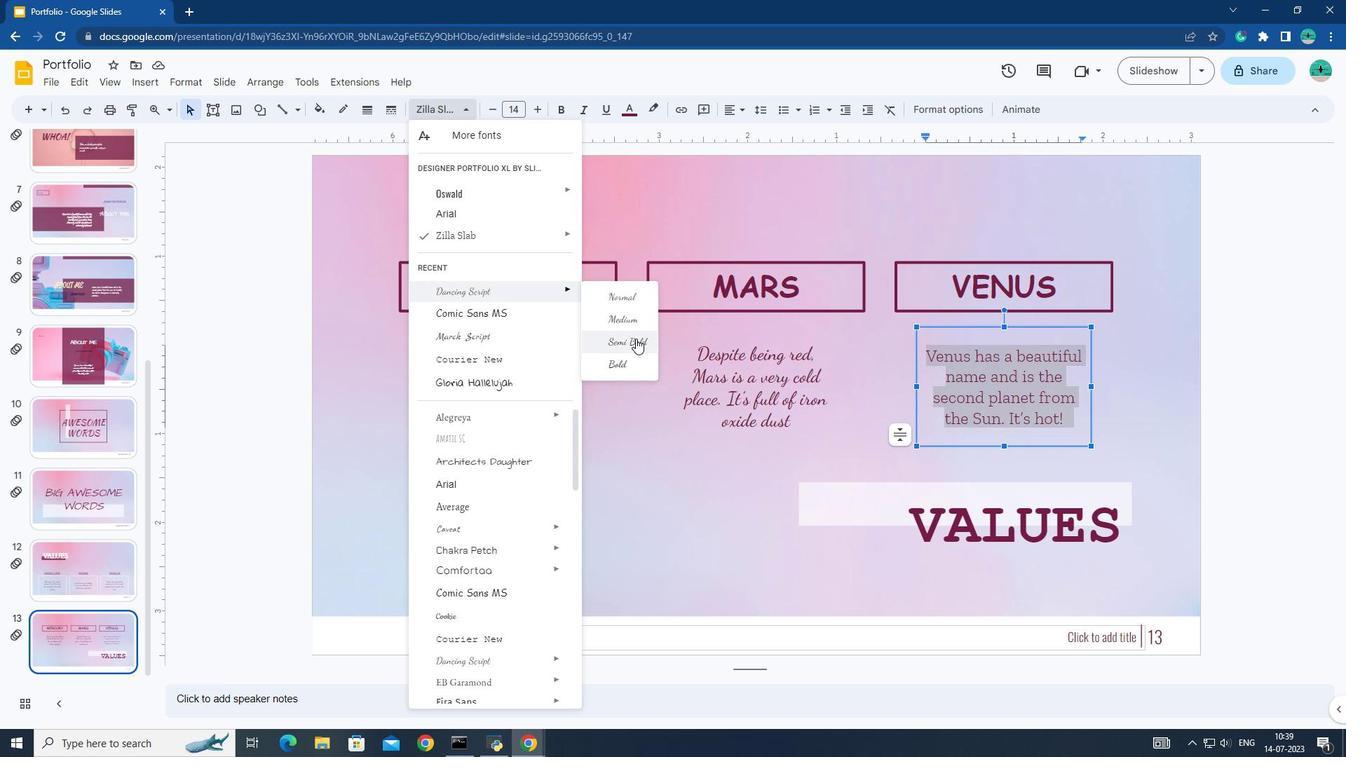 
Action: Mouse moved to (533, 117)
Screenshot: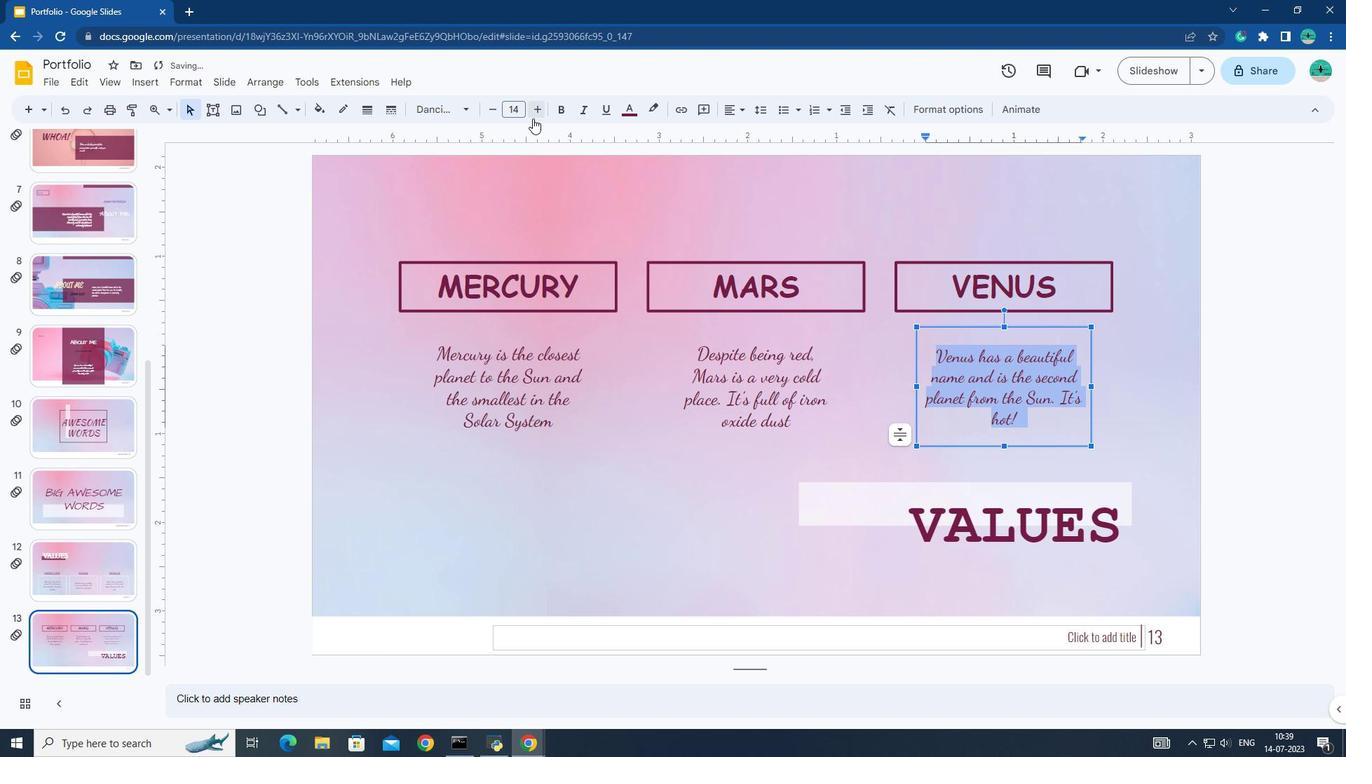 
Action: Mouse pressed left at (533, 117)
Screenshot: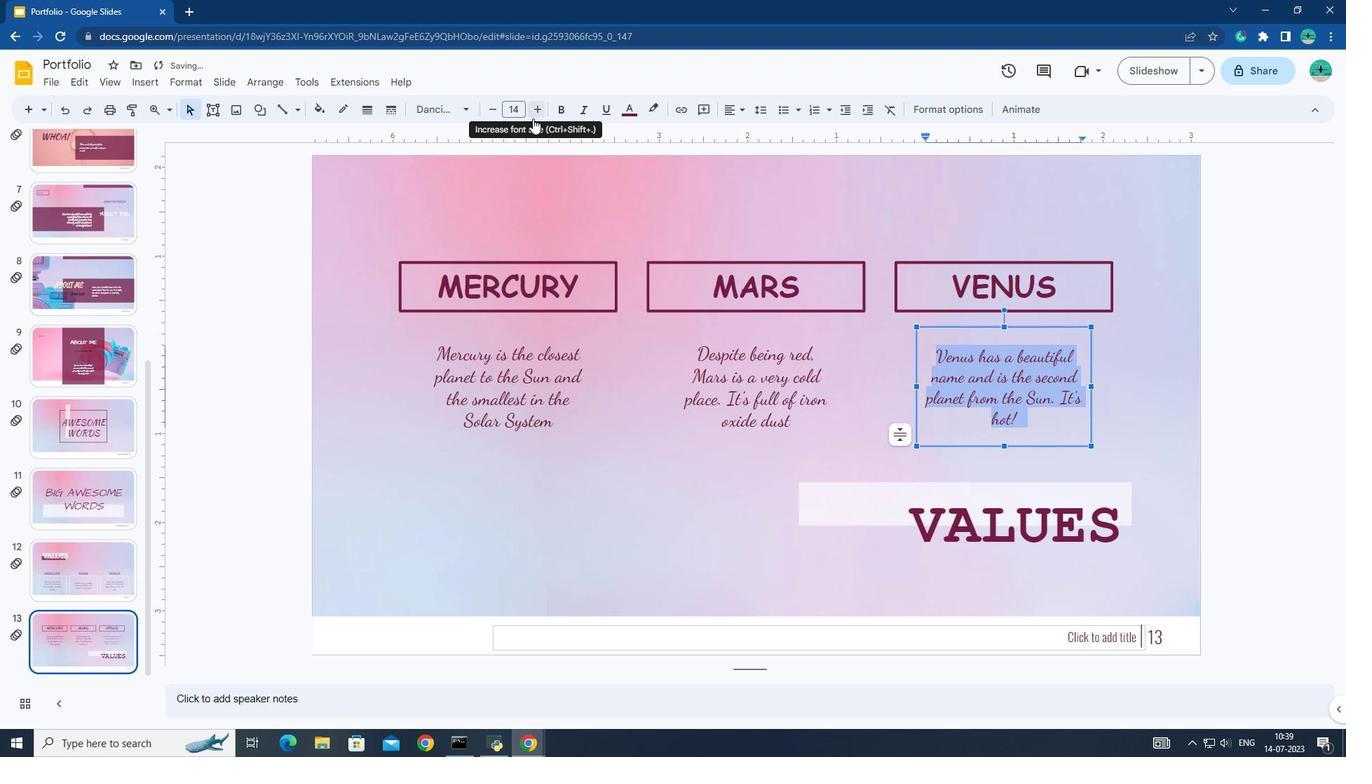 
Action: Mouse moved to (523, 385)
Screenshot: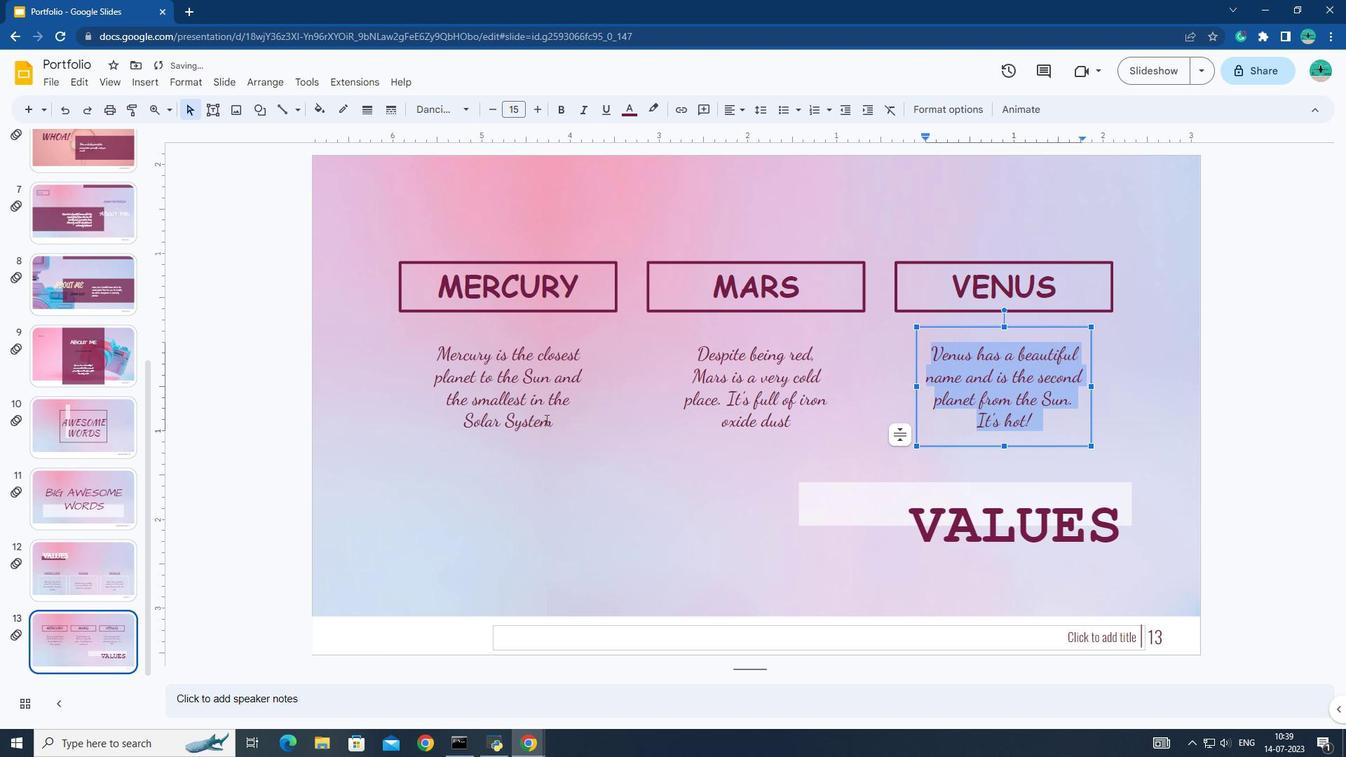 
Action: Mouse pressed left at (523, 385)
Screenshot: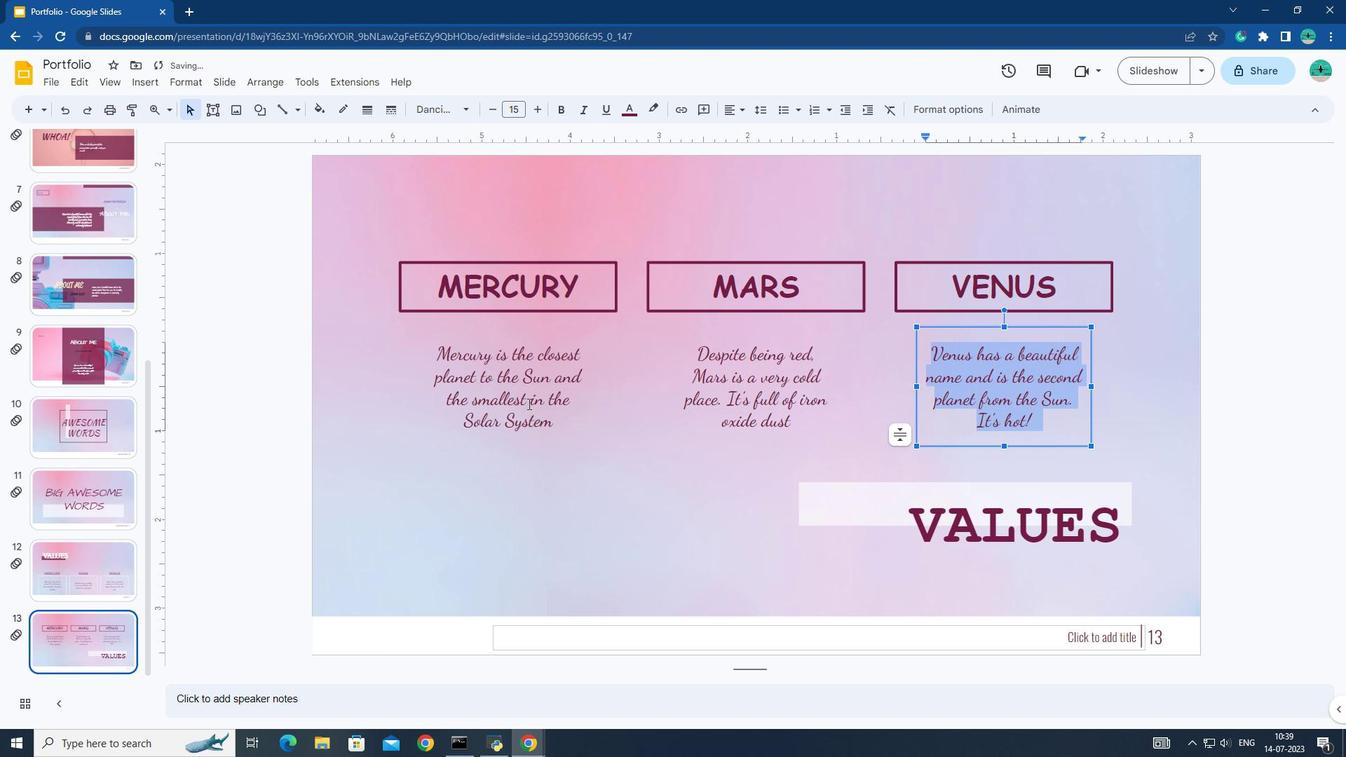 
Action: Mouse moved to (441, 349)
Screenshot: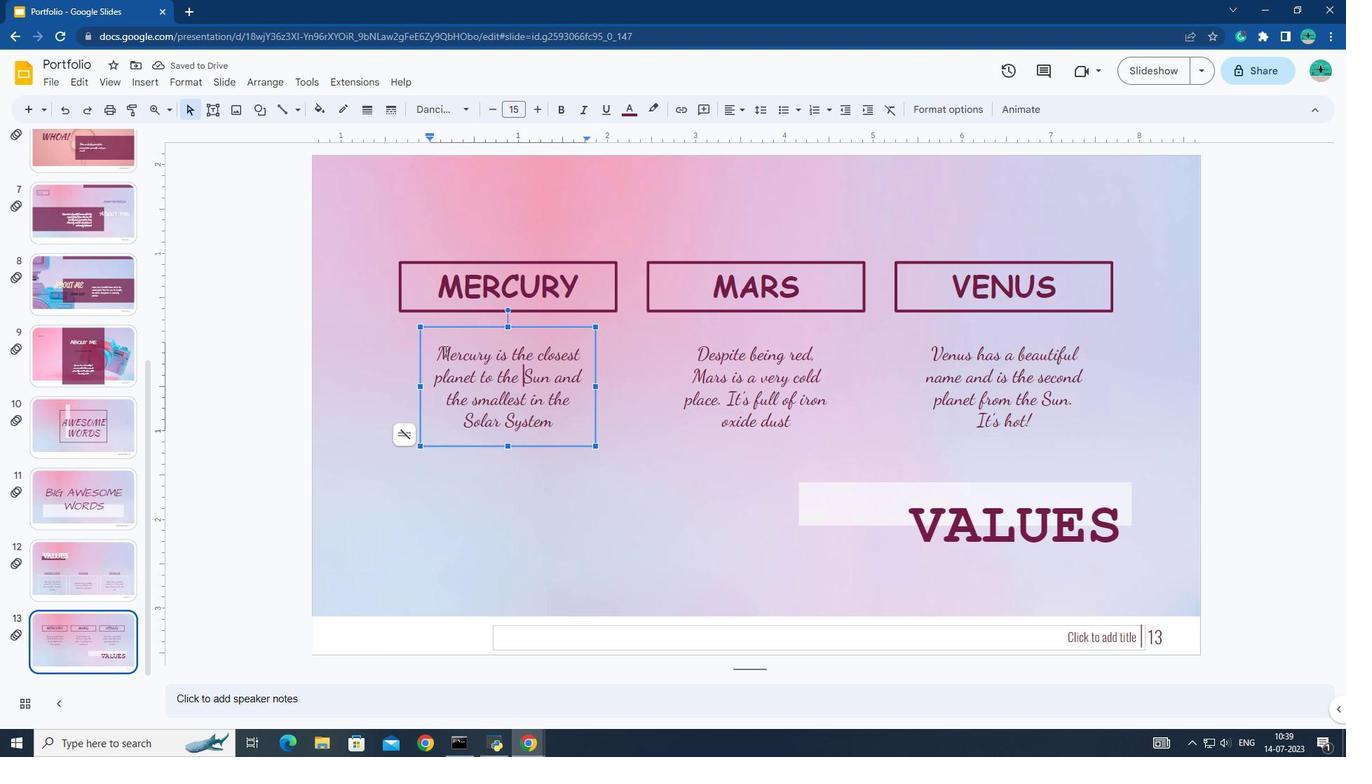 
Action: Mouse pressed left at (441, 349)
Screenshot: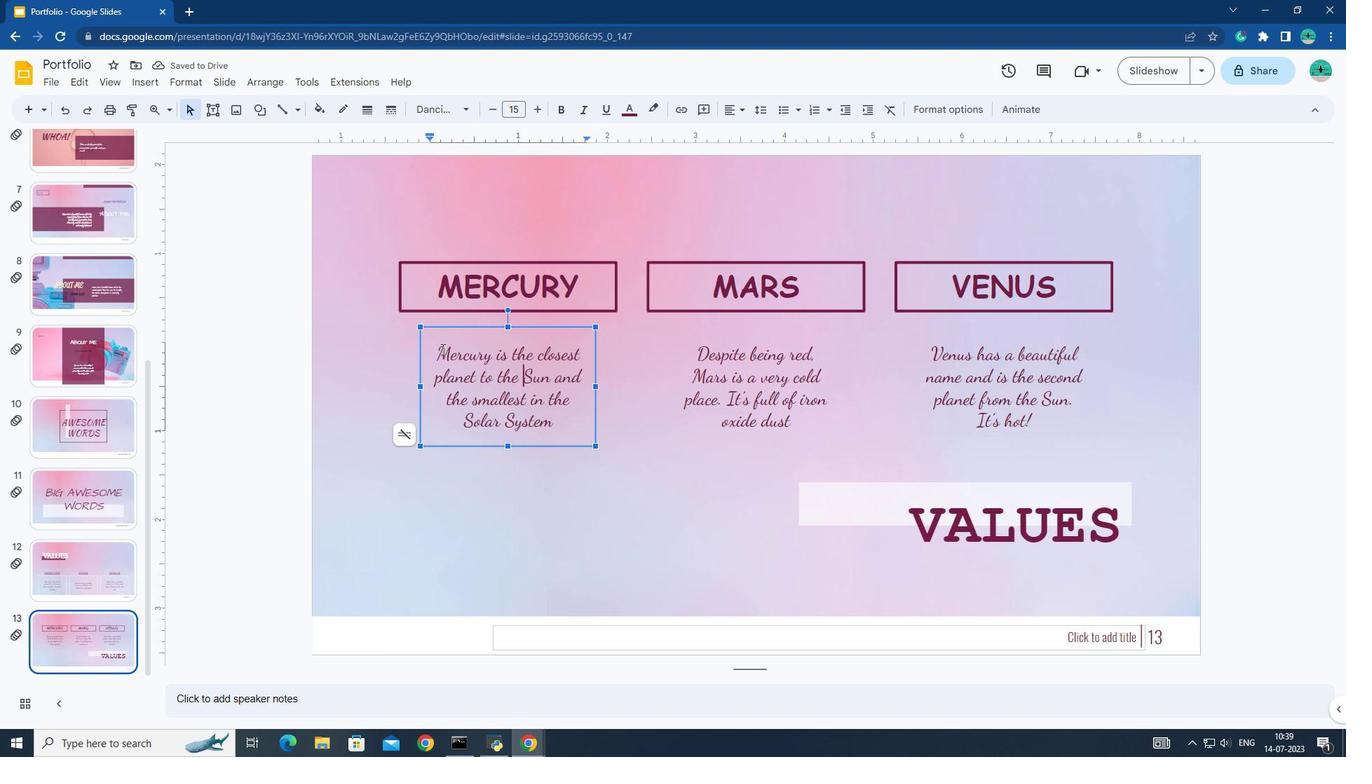 
Action: Mouse moved to (440, 349)
Screenshot: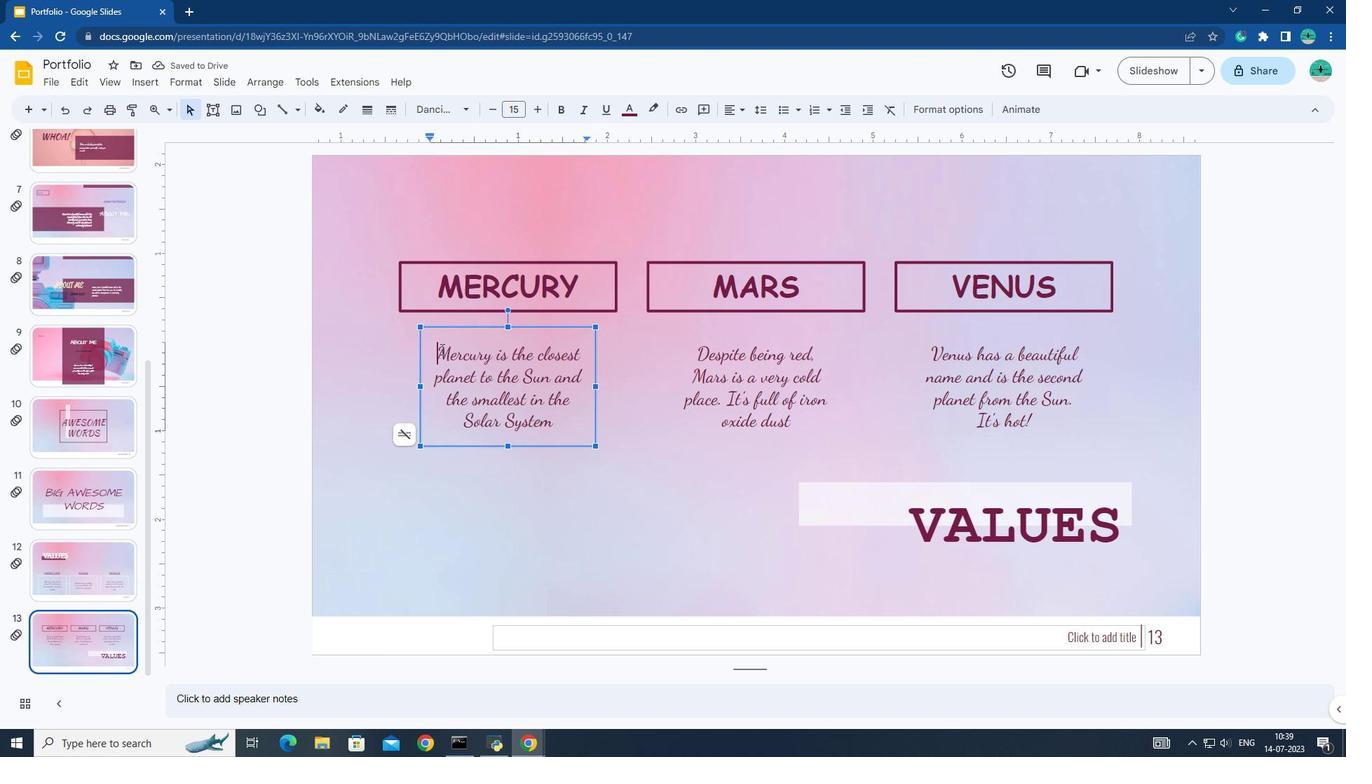 
Action: Mouse pressed left at (440, 349)
Screenshot: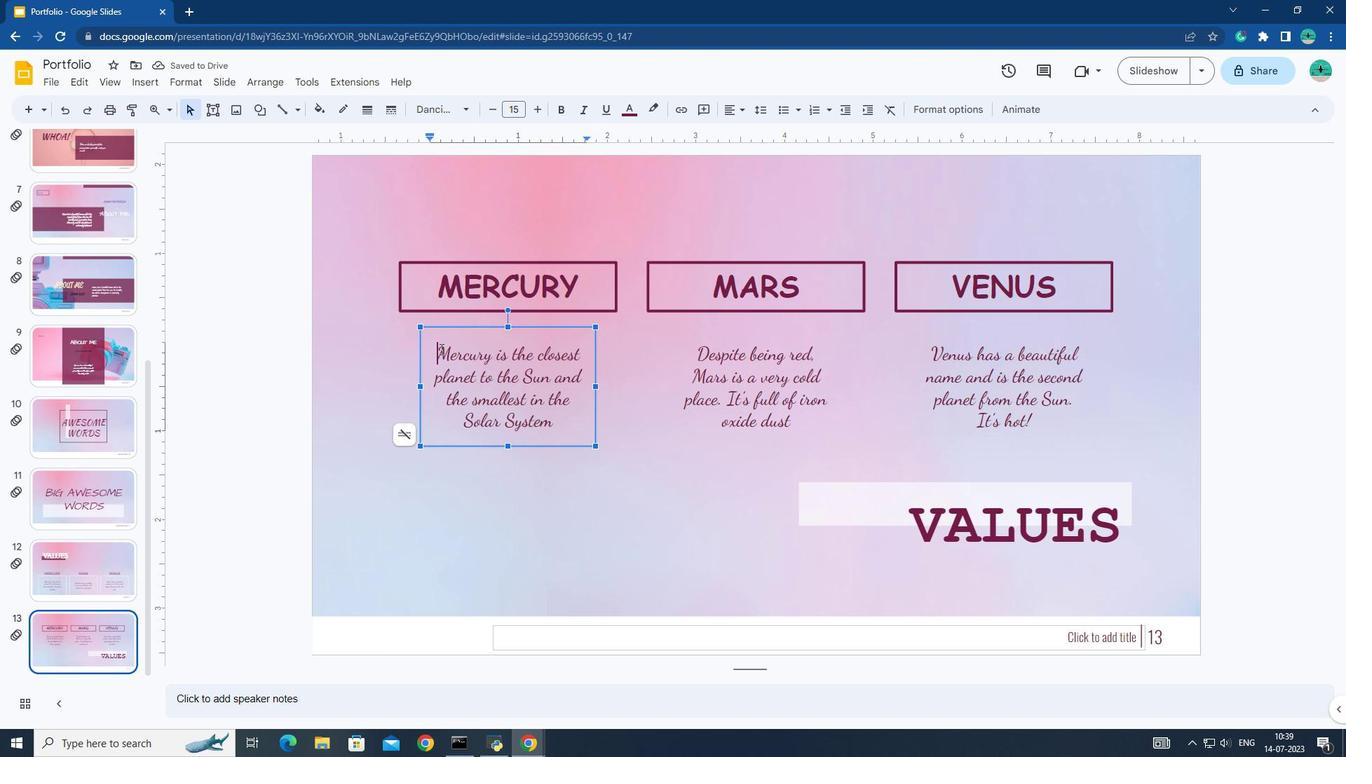 
Action: Mouse pressed left at (440, 349)
Screenshot: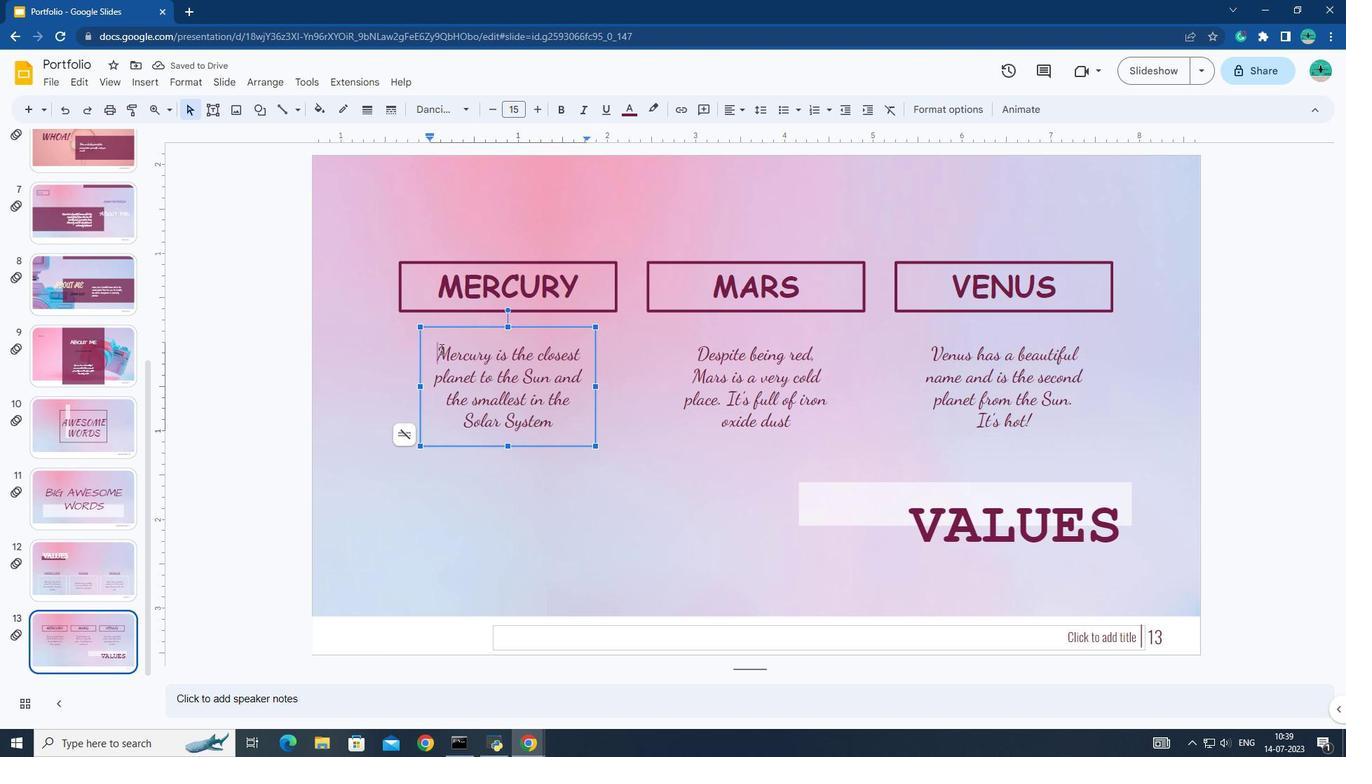 
Action: Mouse pressed left at (440, 349)
Screenshot: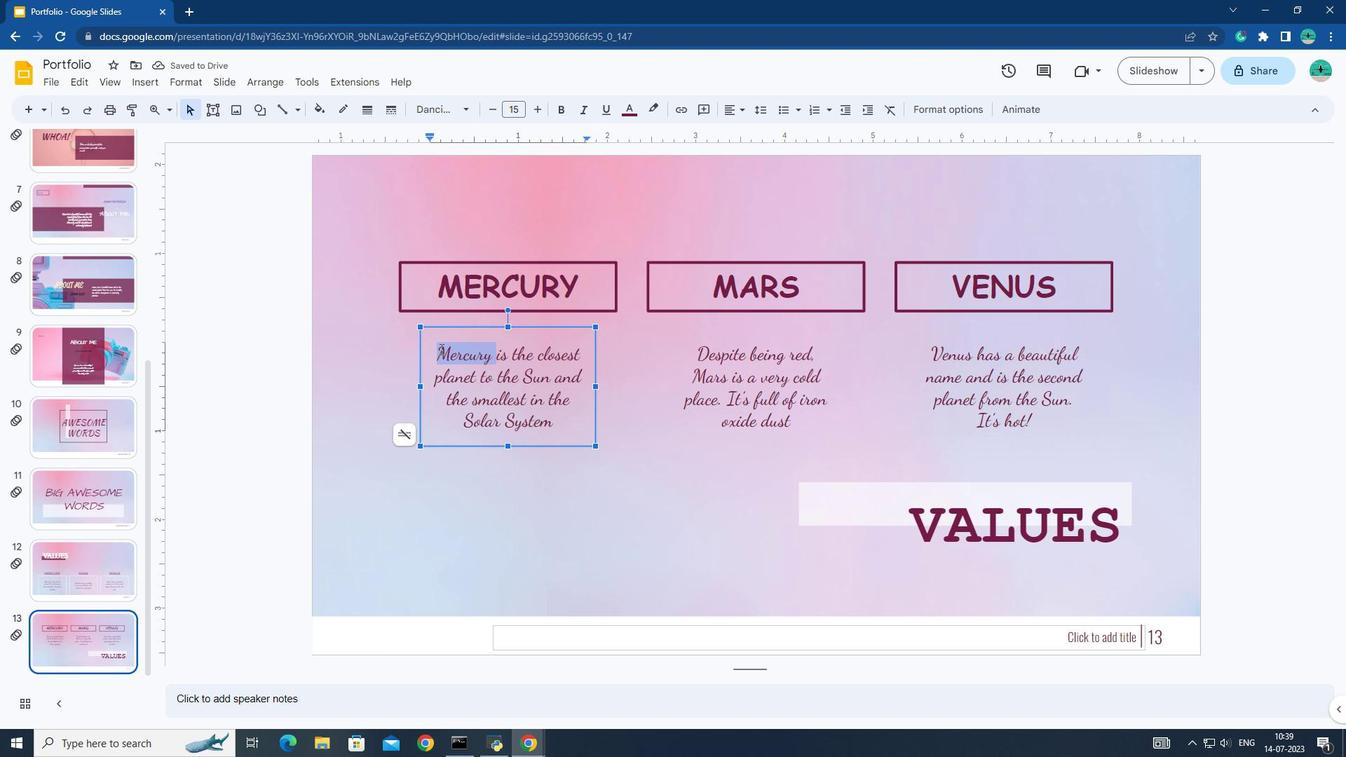 
Action: Mouse moved to (152, 77)
Screenshot: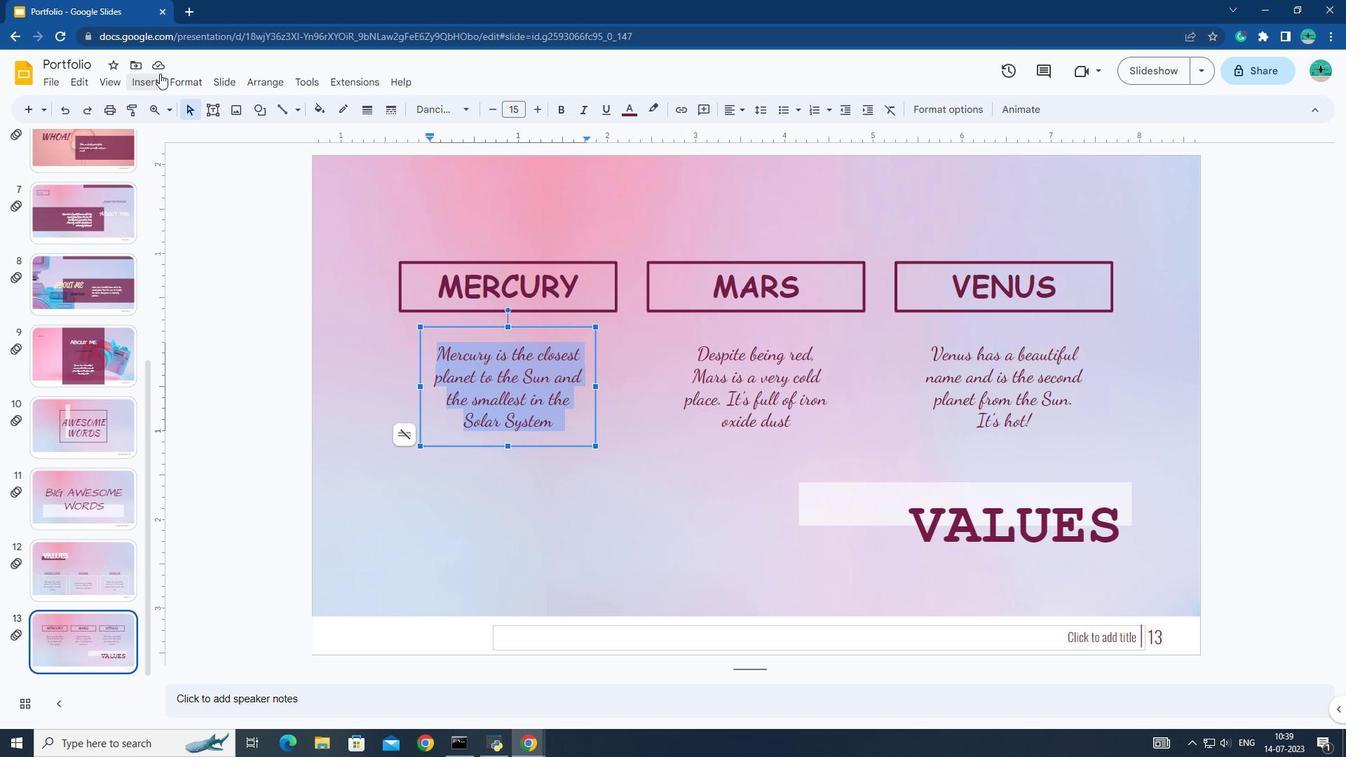 
Action: Mouse pressed left at (152, 77)
Screenshot: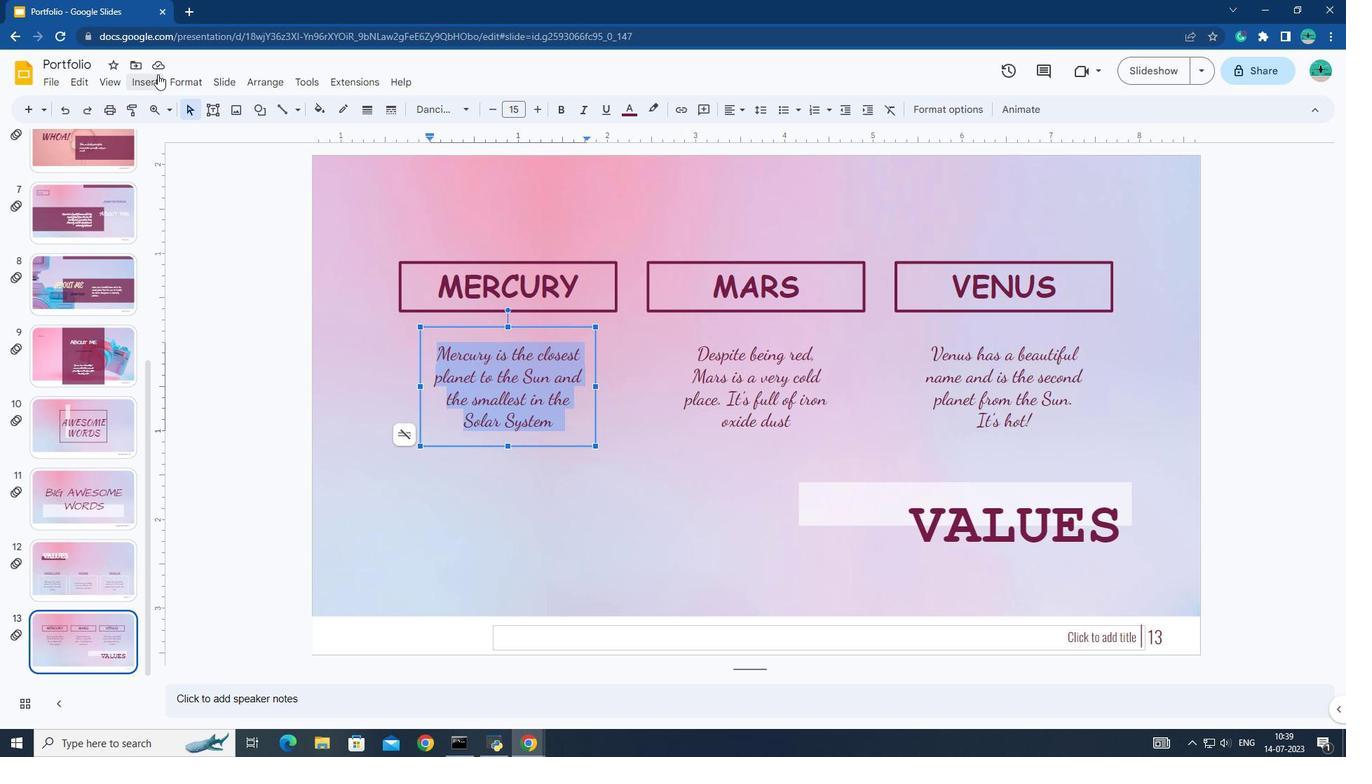 
Action: Mouse moved to (200, 333)
Screenshot: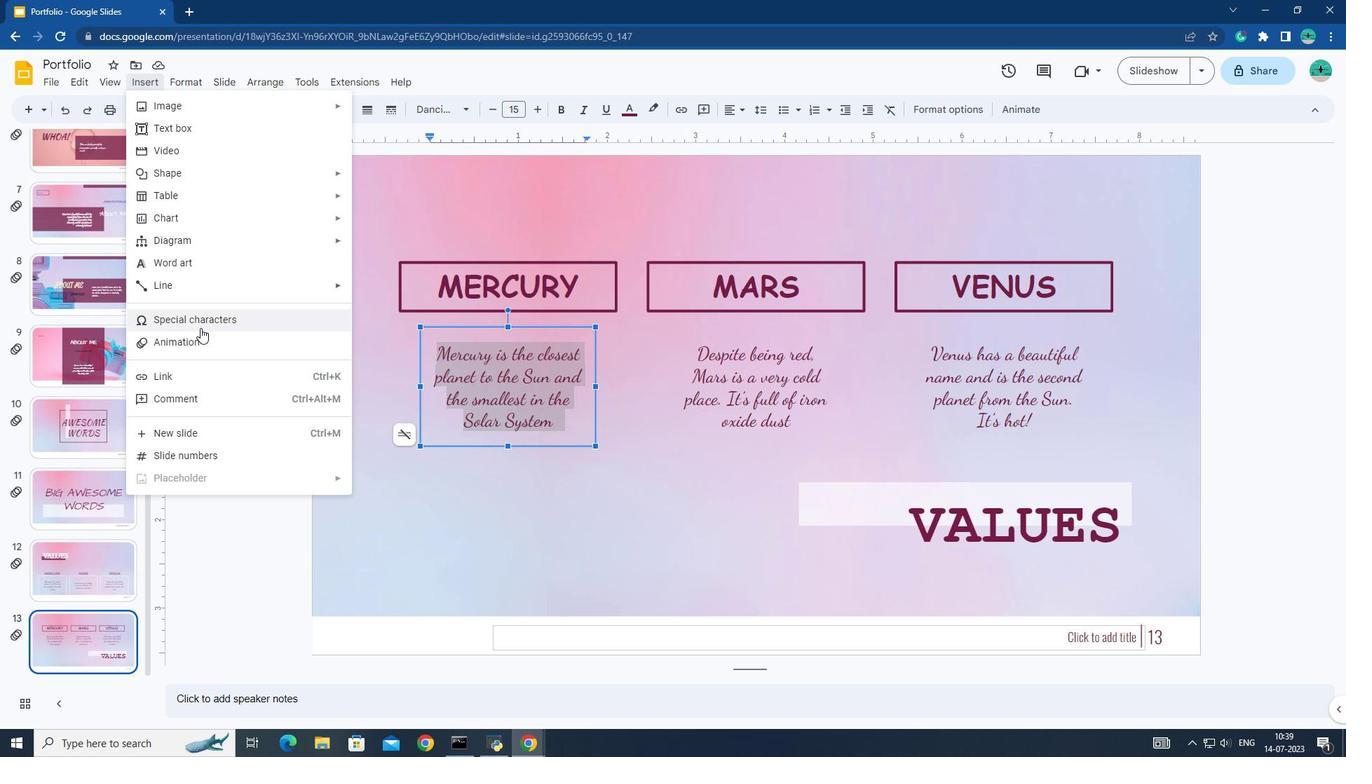 
Action: Mouse pressed left at (200, 333)
Screenshot: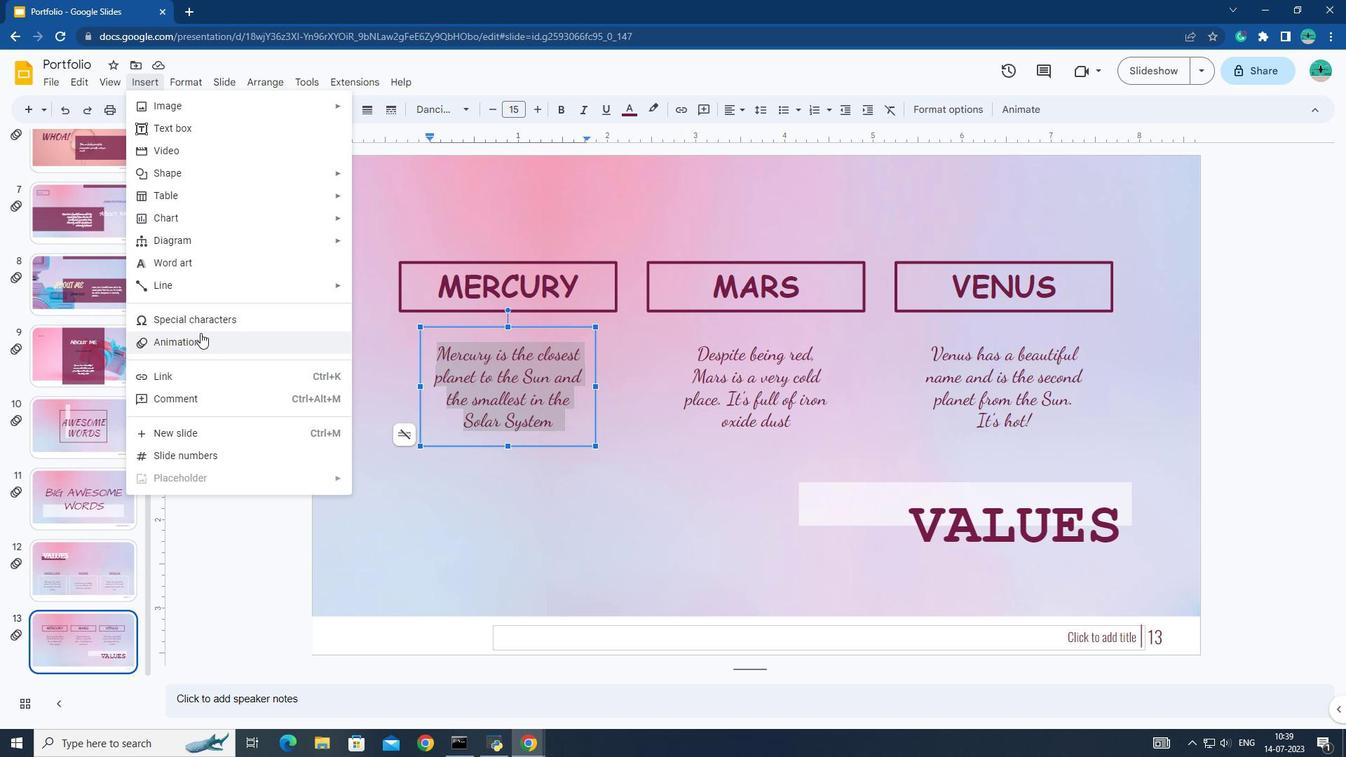
Action: Mouse moved to (1192, 320)
Screenshot: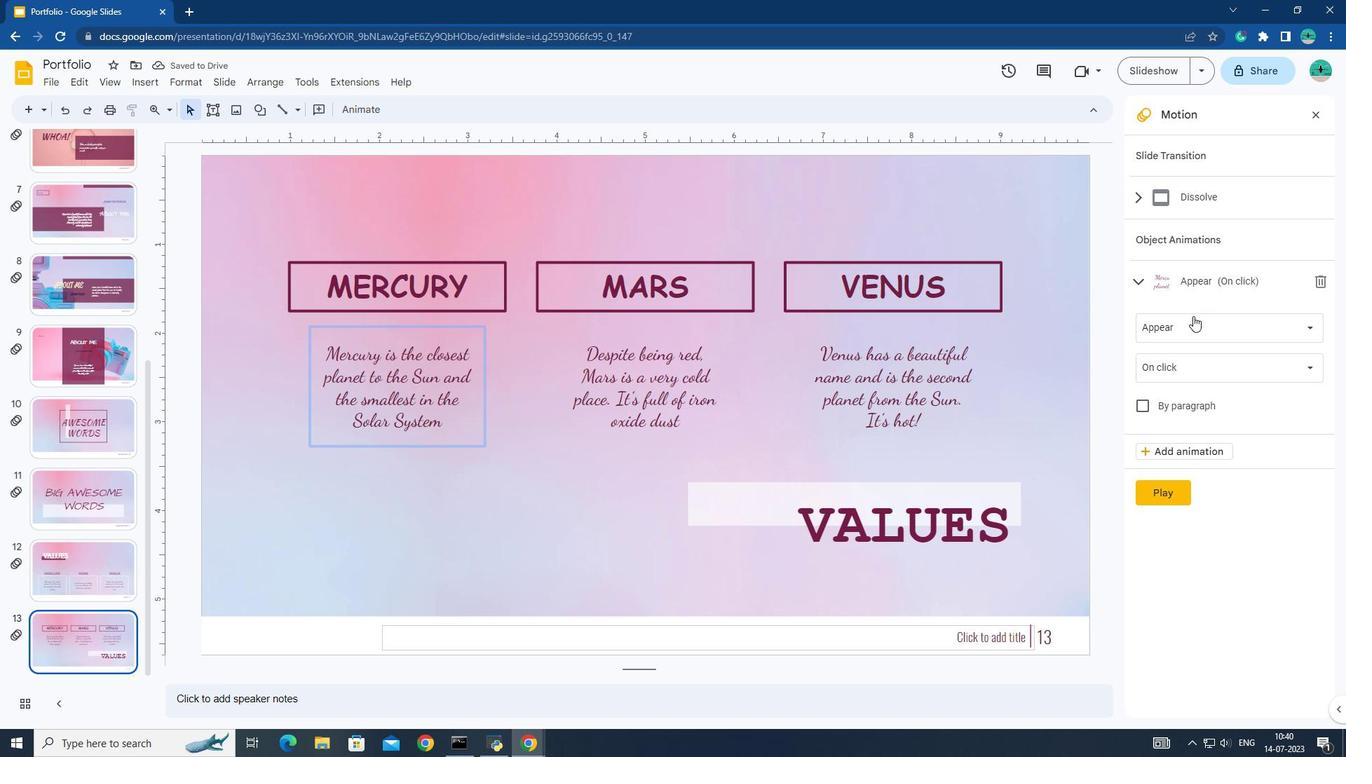 
Action: Mouse pressed left at (1192, 320)
Screenshot: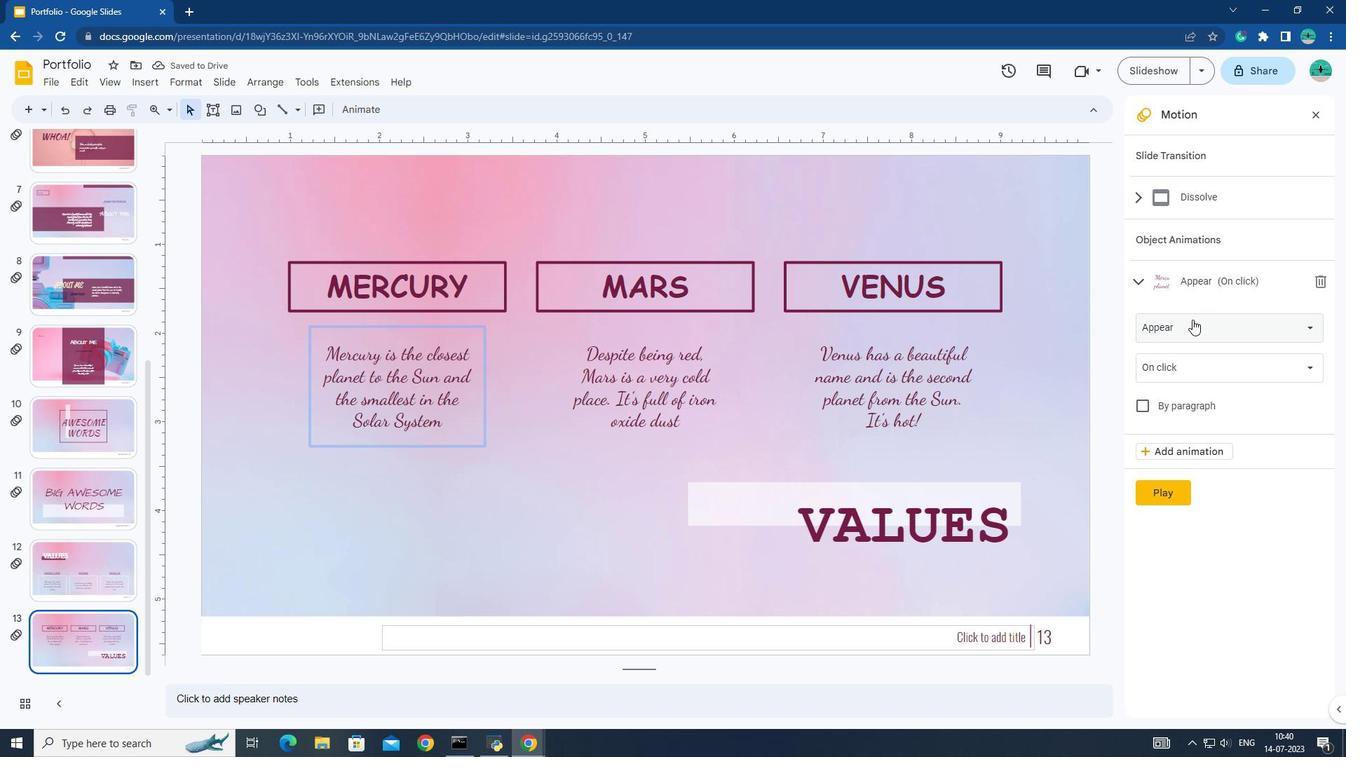 
Action: Mouse moved to (1185, 420)
Screenshot: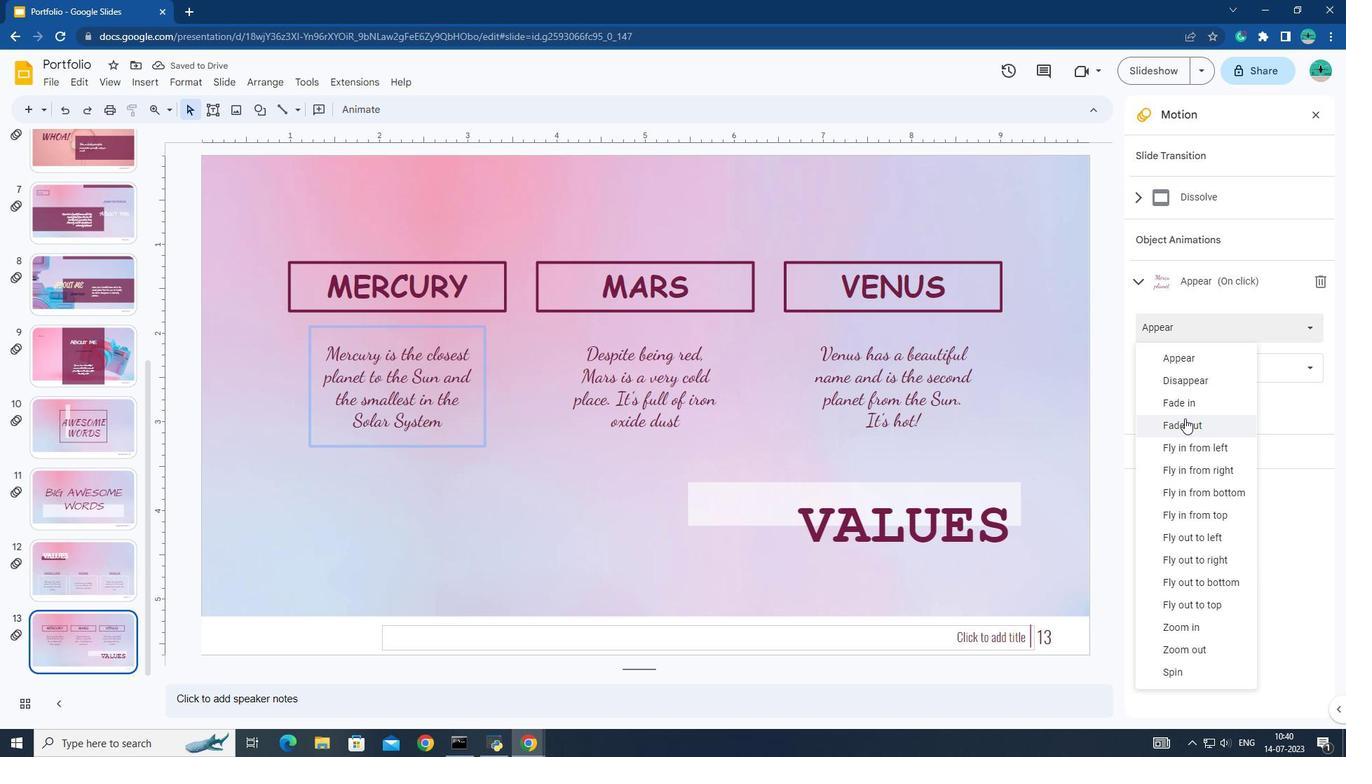 
Action: Mouse pressed left at (1185, 420)
Screenshot: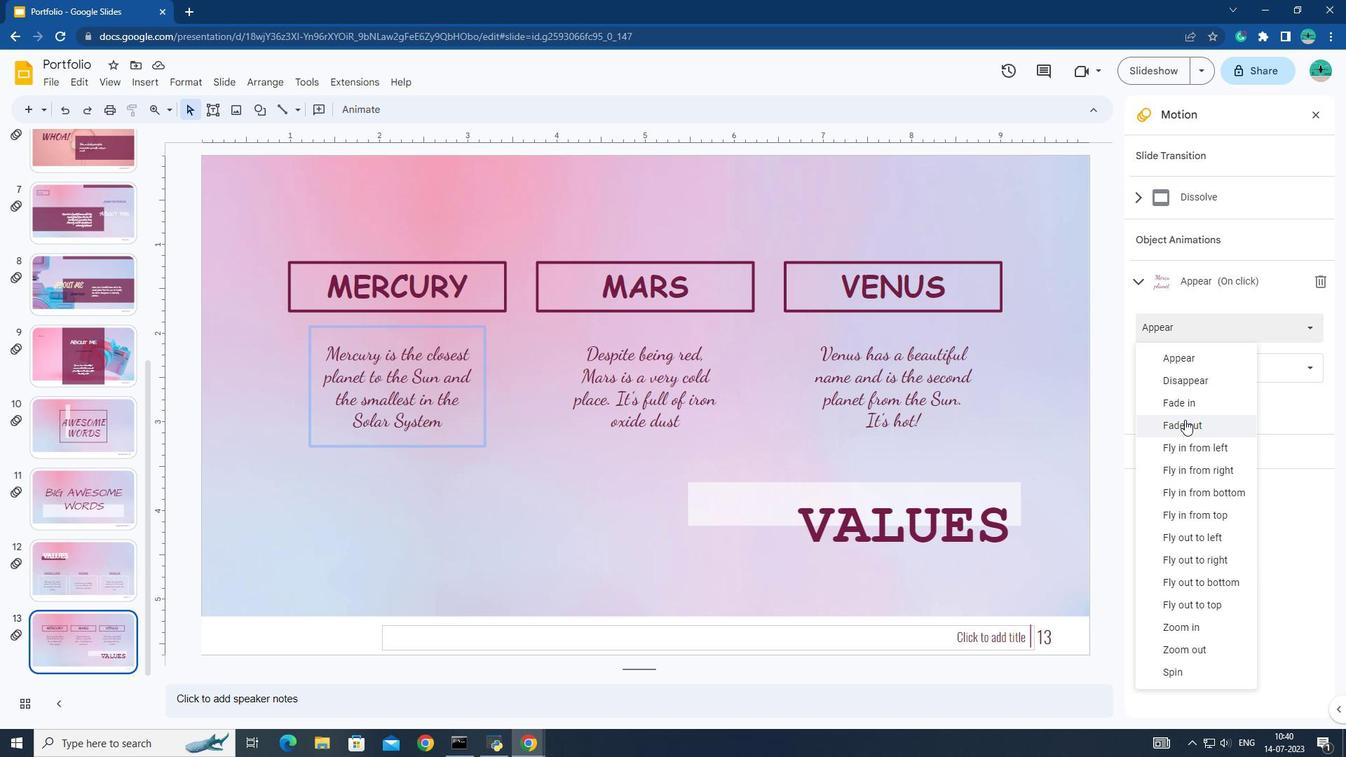 
Action: Mouse moved to (1218, 443)
Screenshot: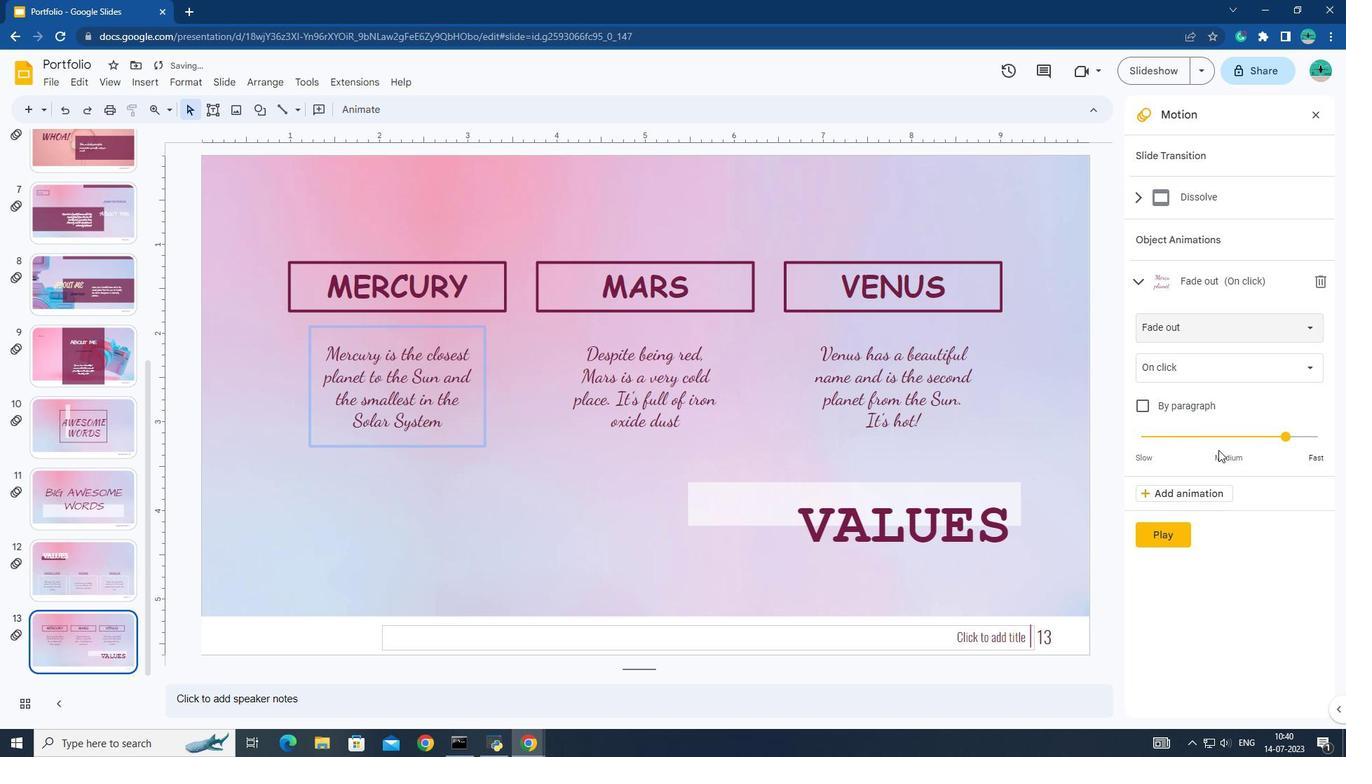 
Action: Mouse pressed left at (1218, 443)
Screenshot: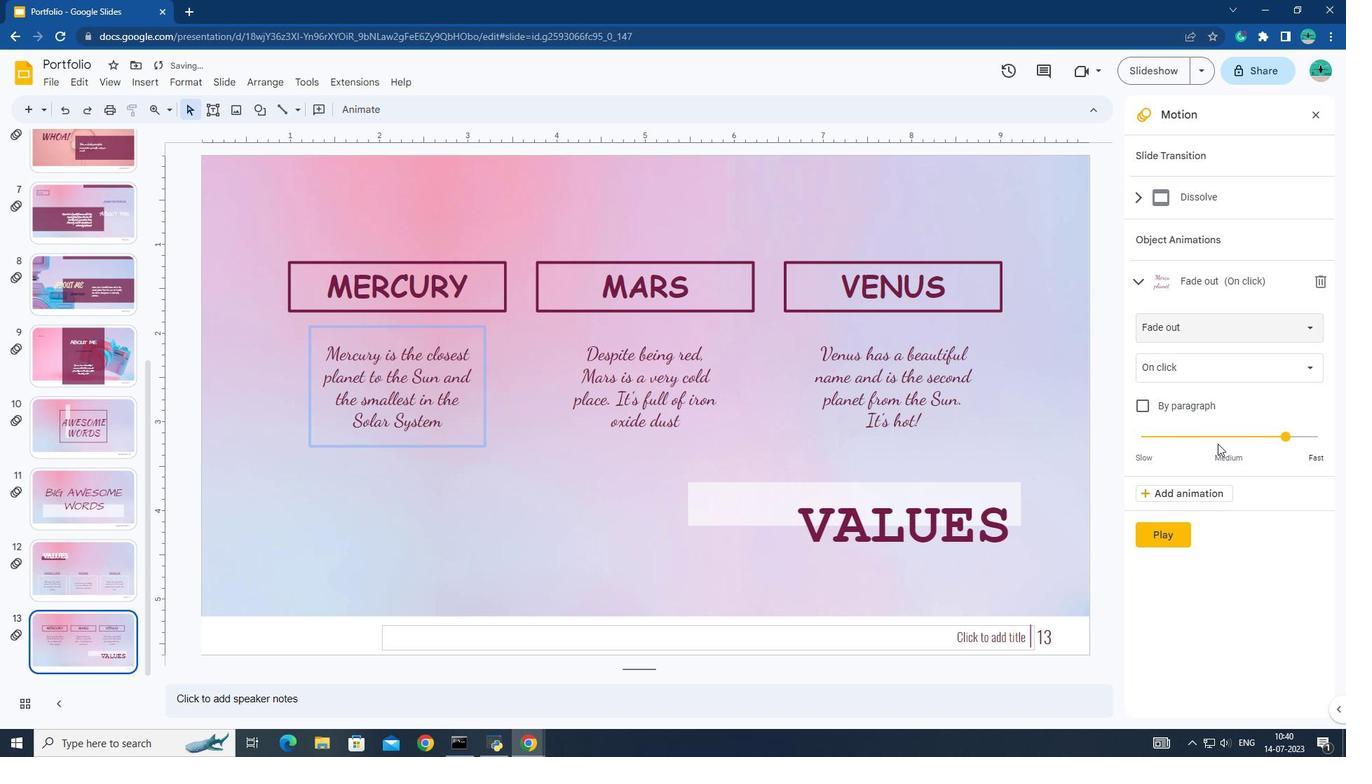 
Action: Mouse pressed left at (1218, 443)
Screenshot: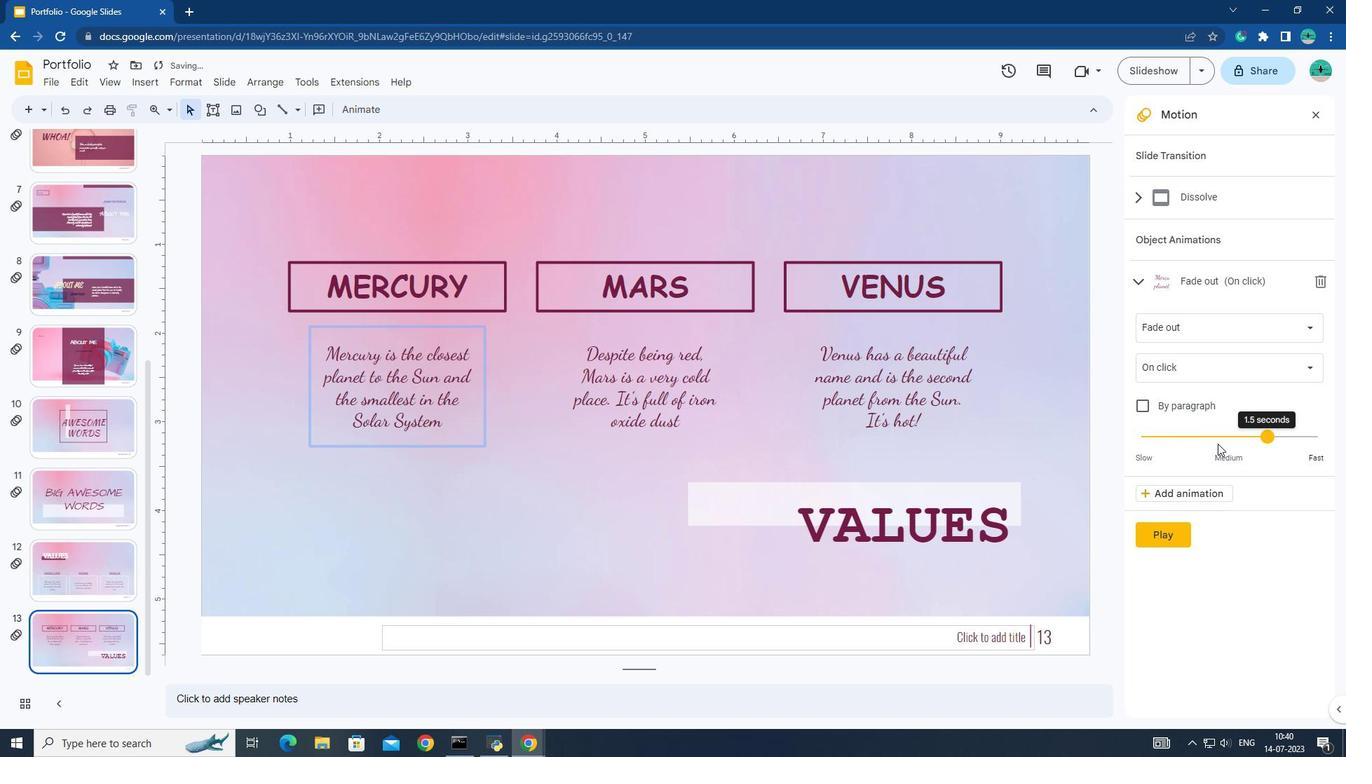 
Action: Mouse pressed left at (1218, 443)
Screenshot: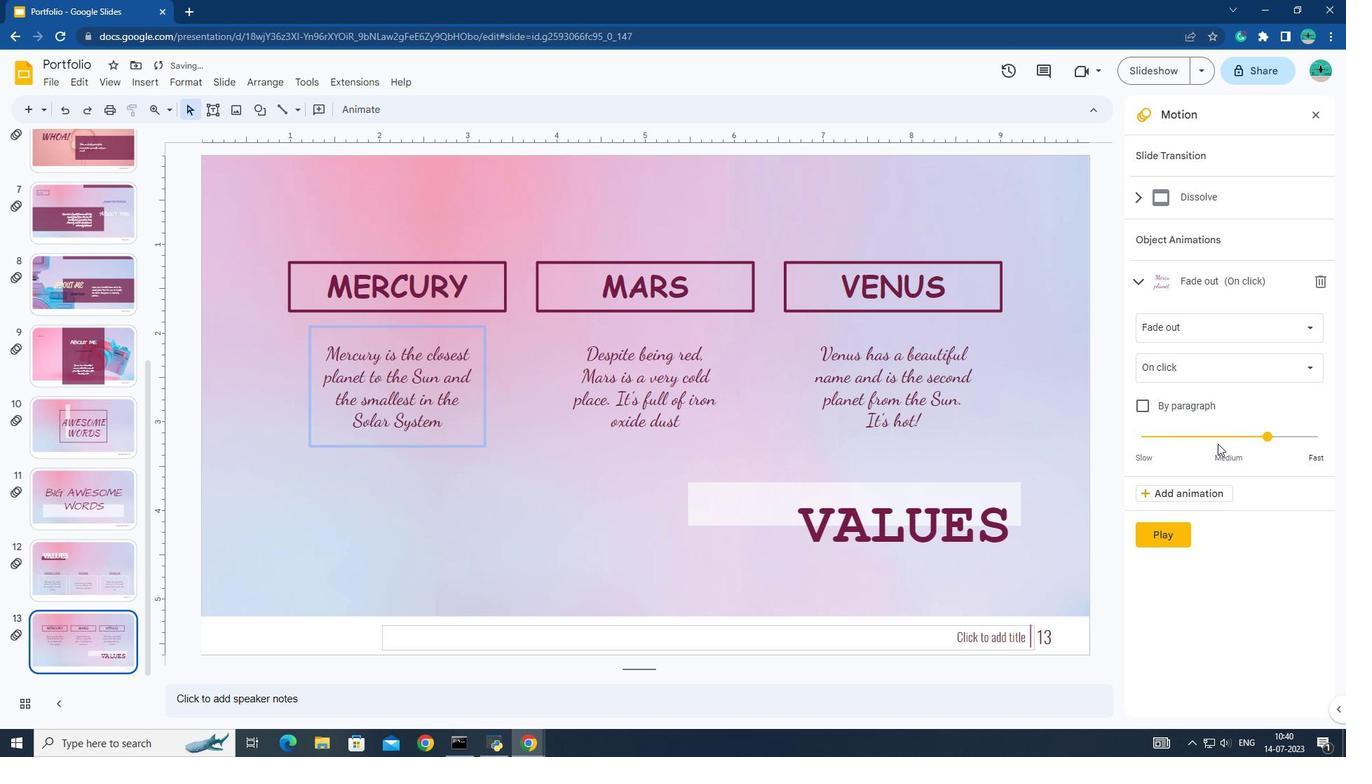 
Action: Mouse pressed left at (1218, 443)
Screenshot: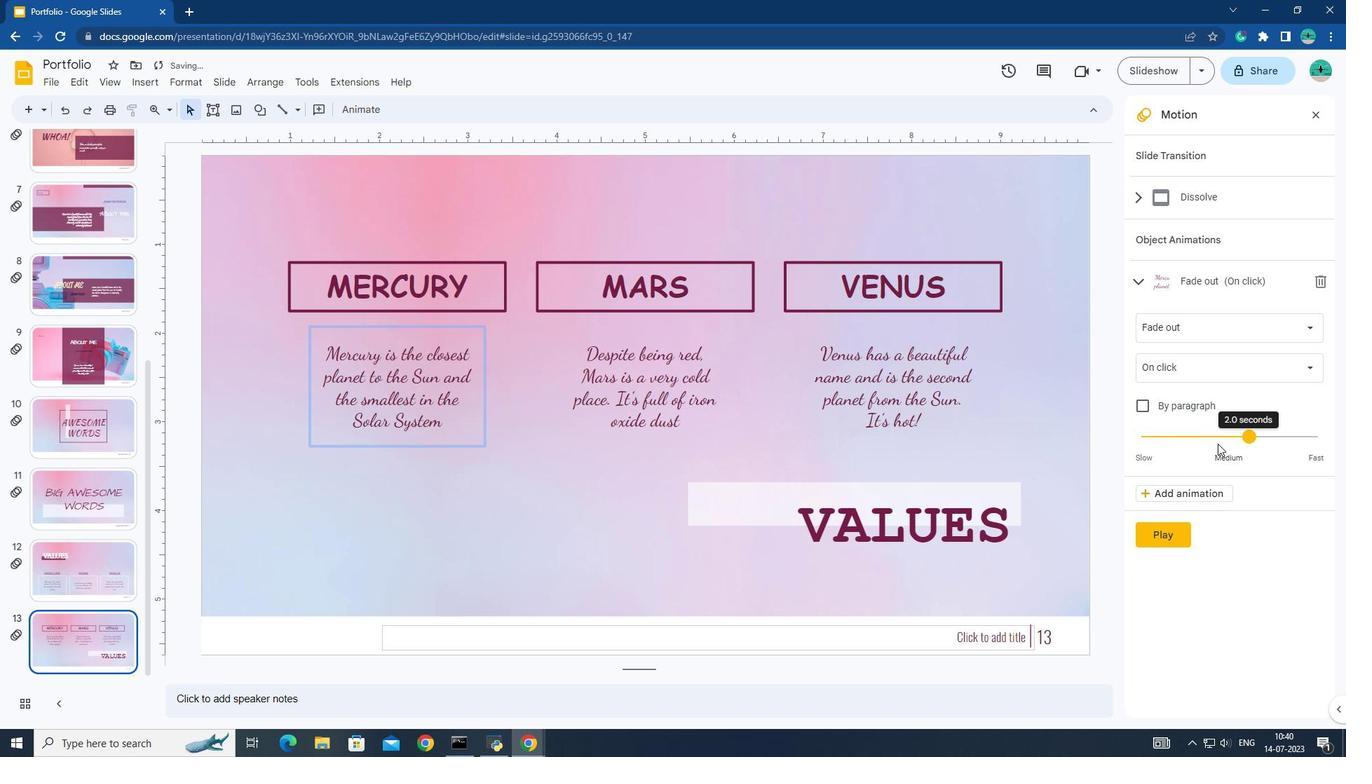 
Action: Mouse moved to (1166, 530)
Screenshot: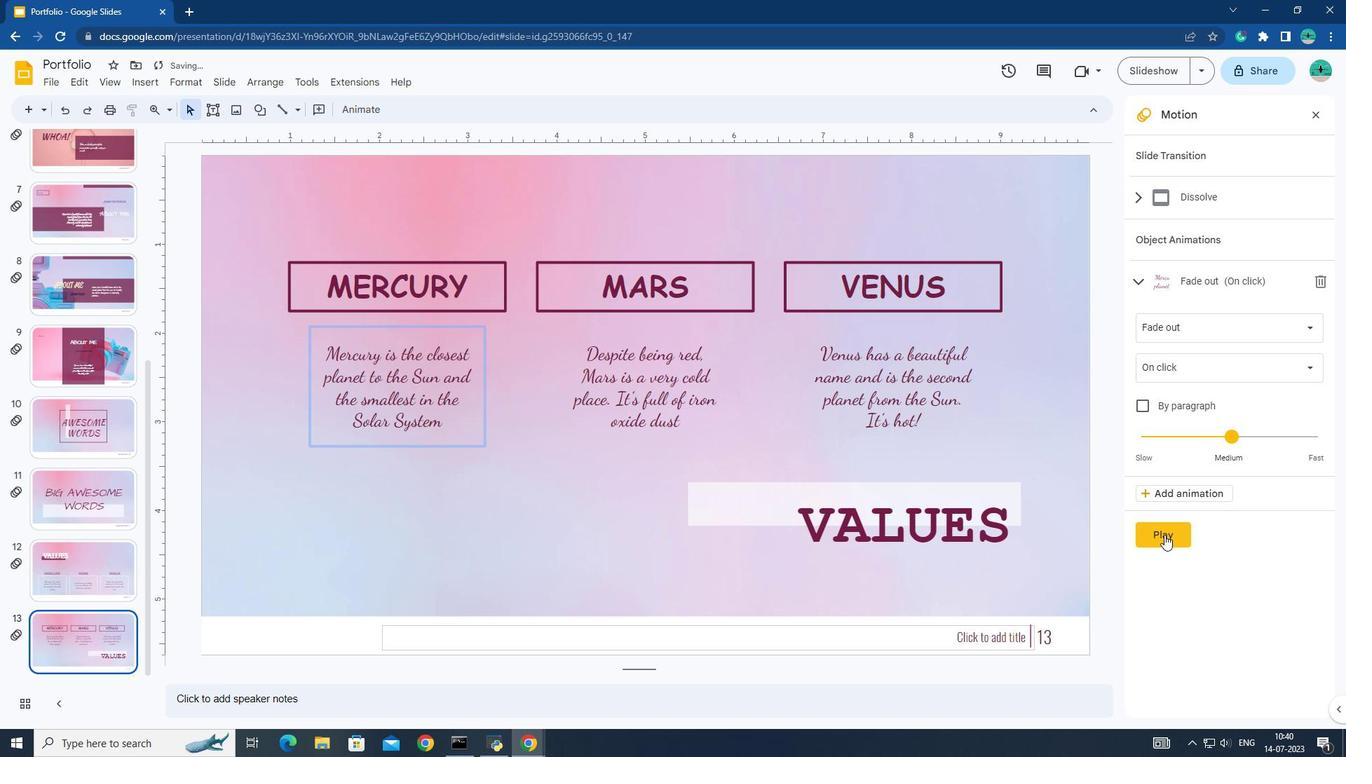 
Action: Mouse pressed left at (1166, 530)
Screenshot: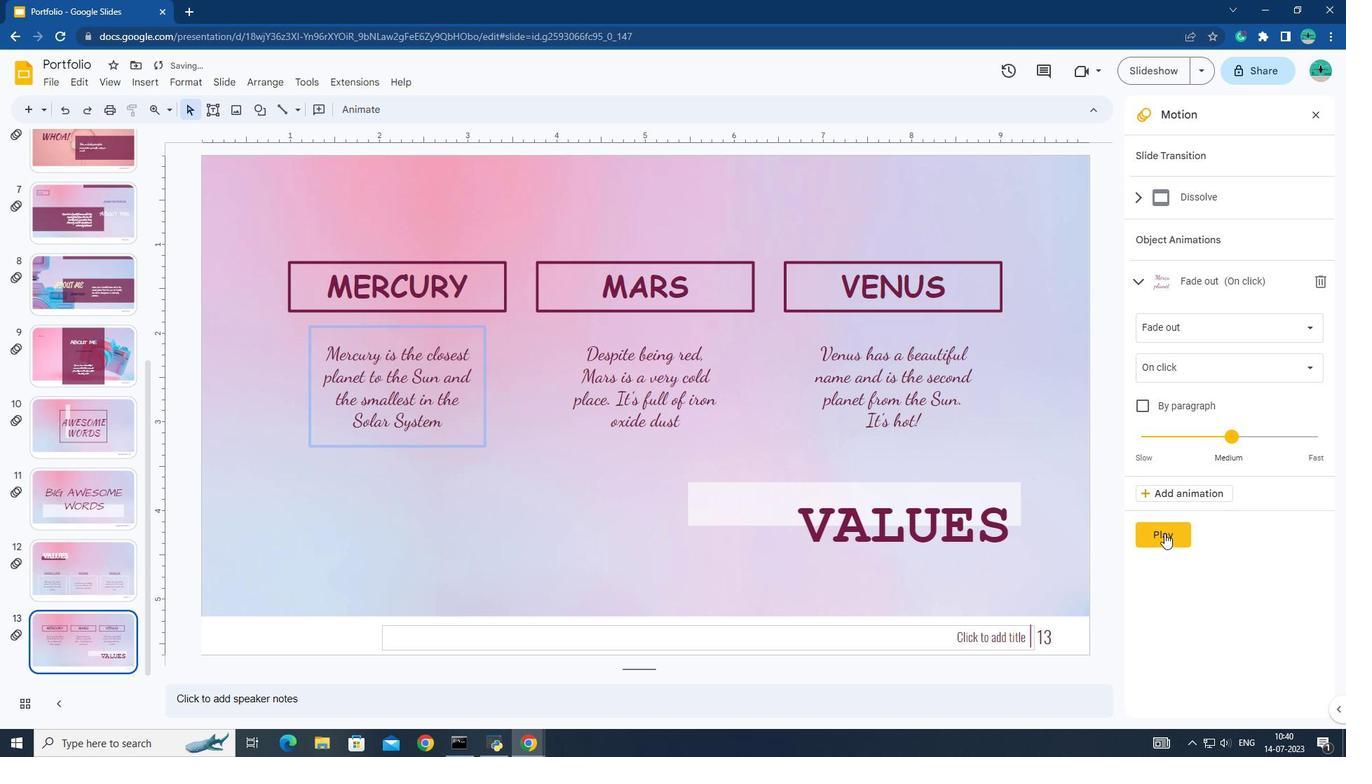 
Action: Mouse moved to (551, 418)
Screenshot: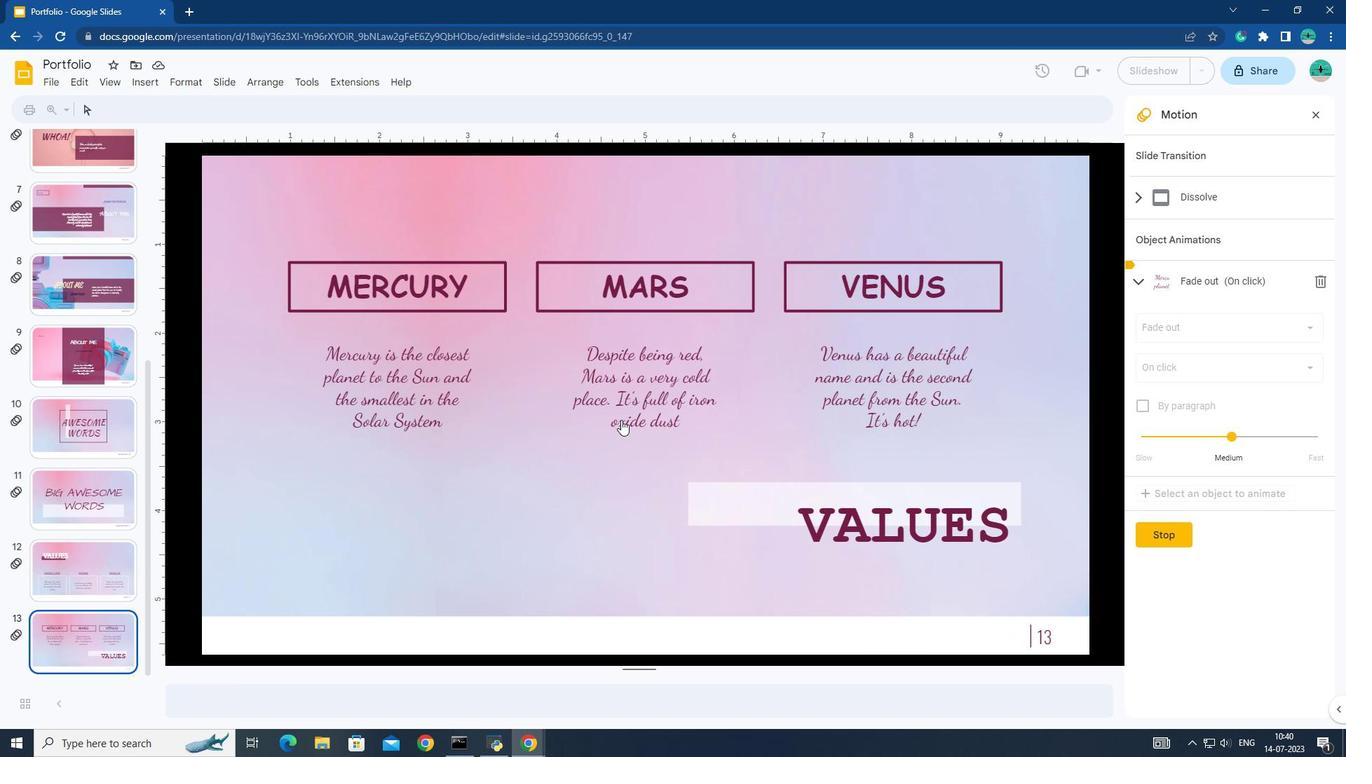 
Action: Mouse pressed left at (551, 418)
Screenshot: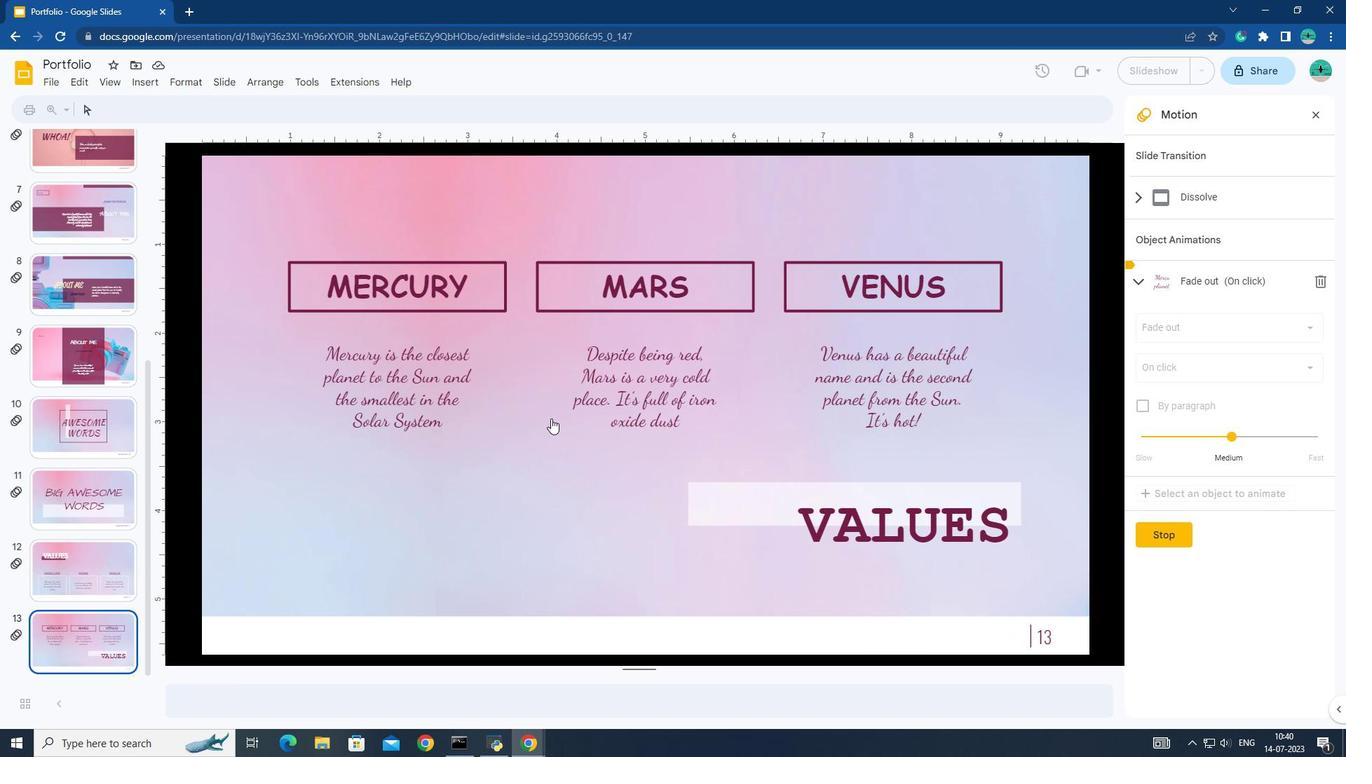 
Action: Mouse moved to (543, 414)
Screenshot: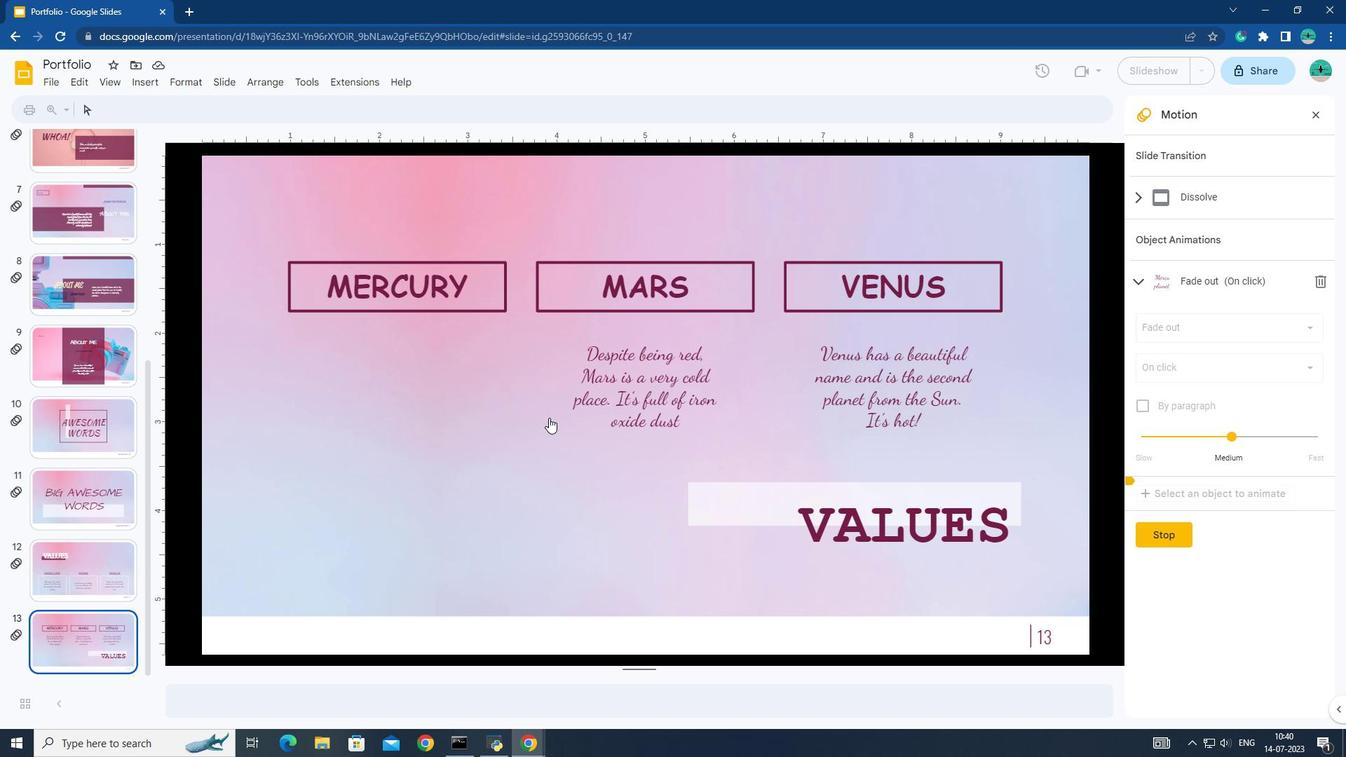 
Action: Mouse pressed left at (543, 414)
Screenshot: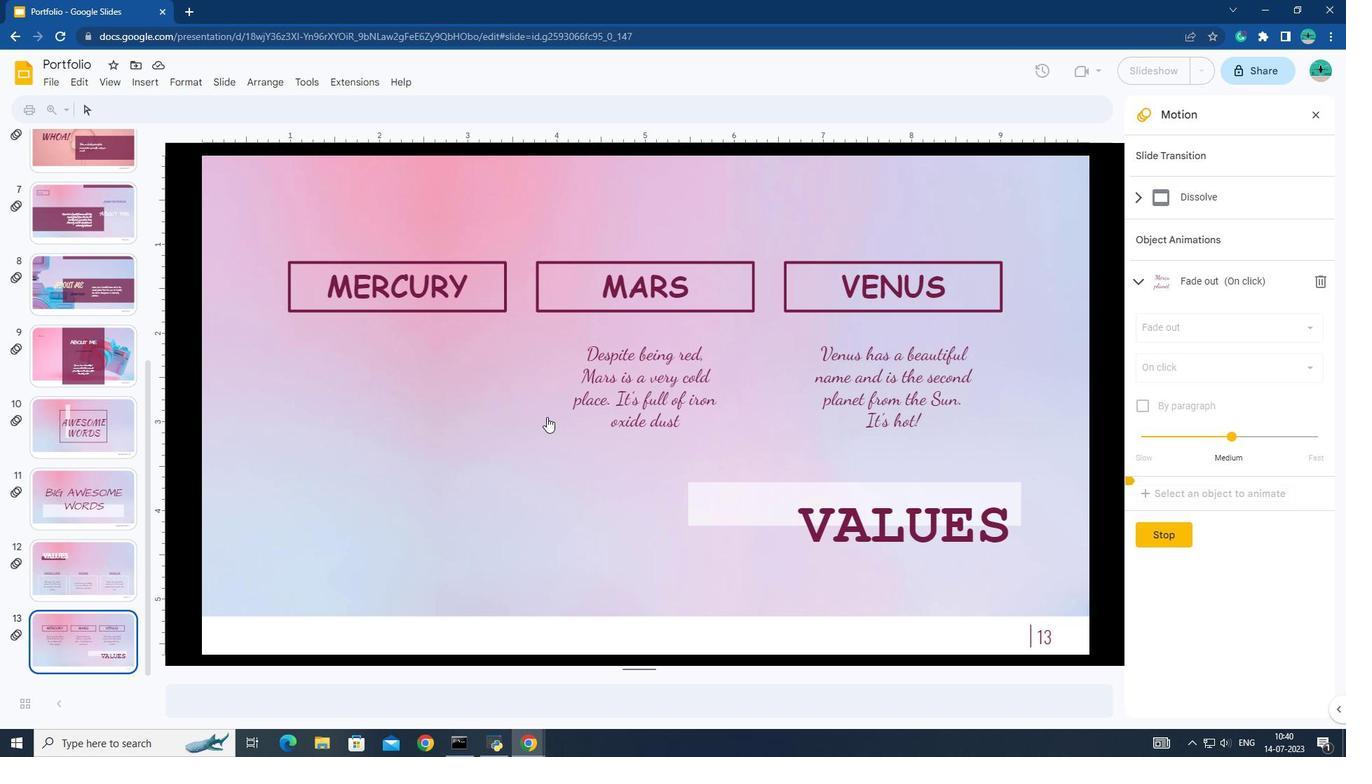 
Action: Mouse moved to (603, 382)
Screenshot: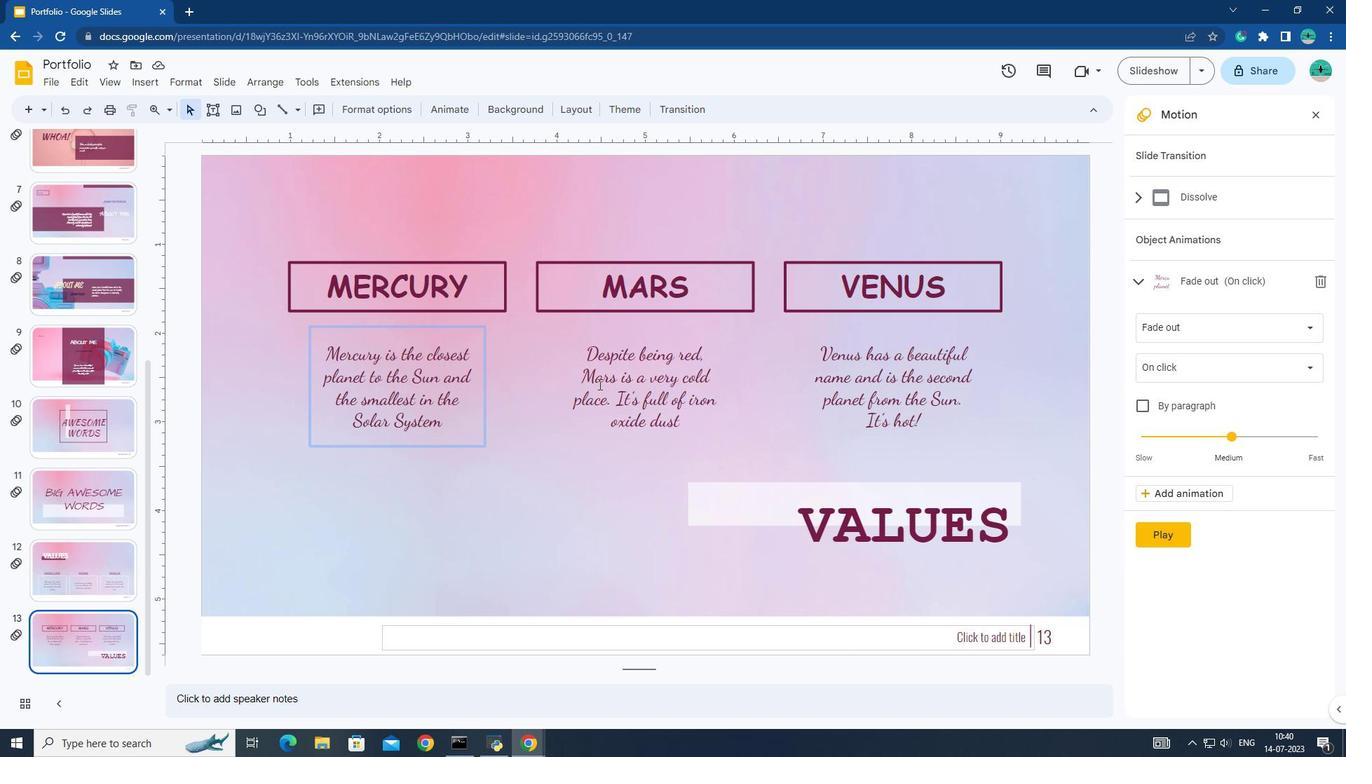 
Action: Mouse pressed left at (603, 382)
Screenshot: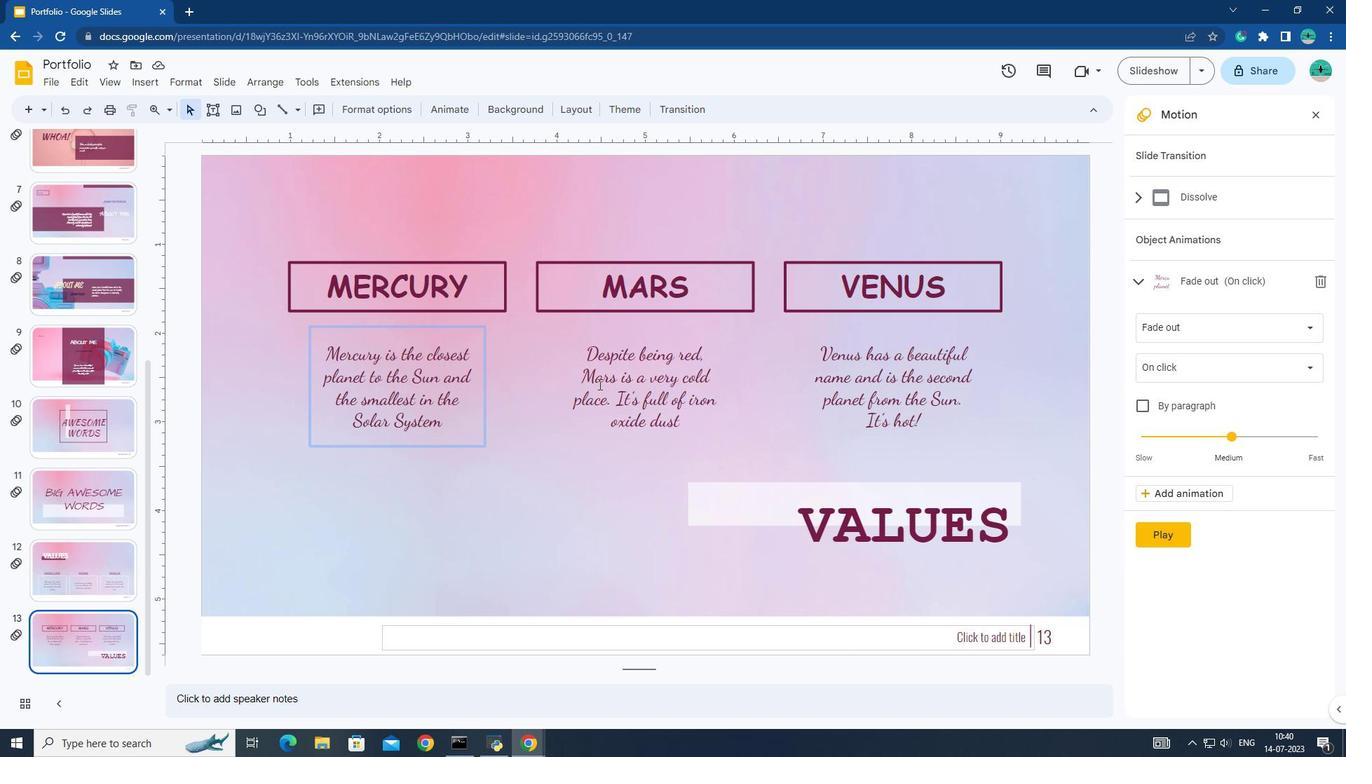 
Action: Mouse moved to (1197, 320)
Screenshot: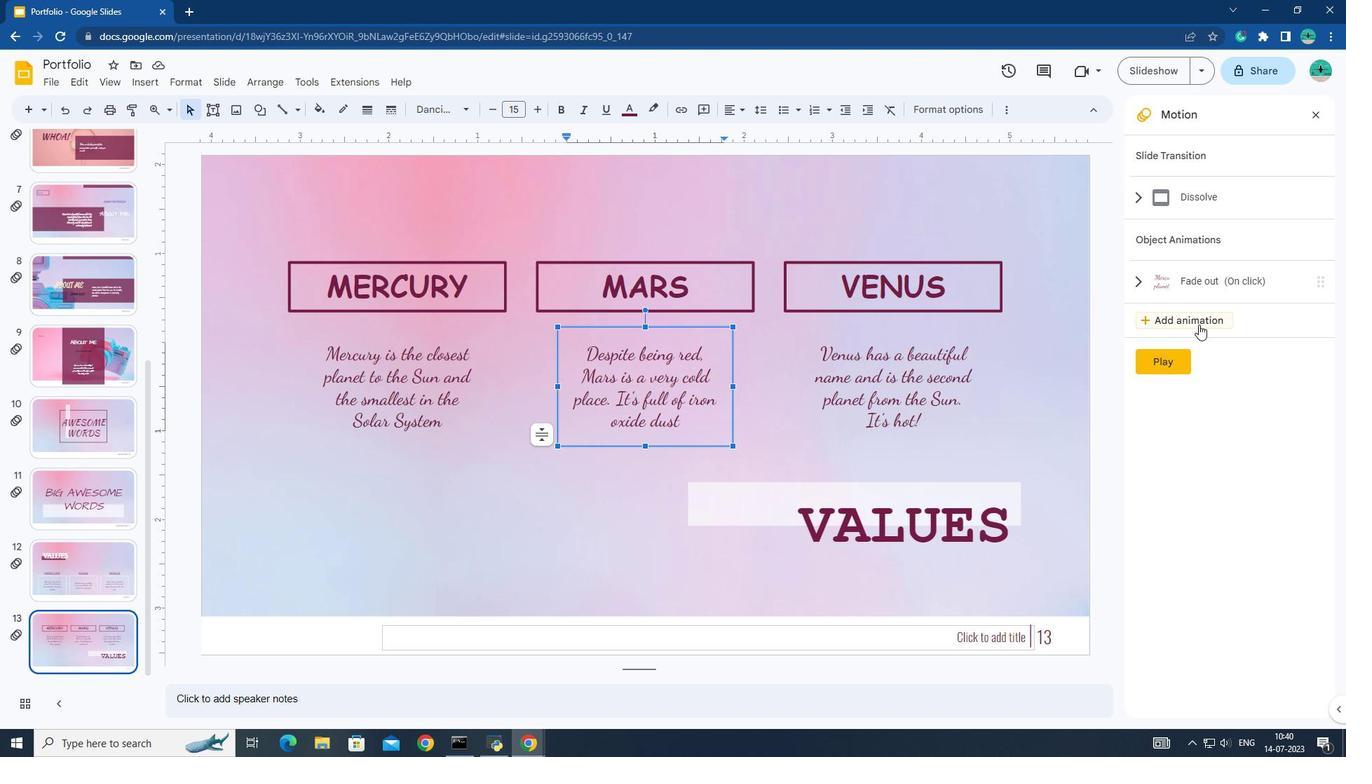 
Action: Mouse pressed left at (1197, 320)
Screenshot: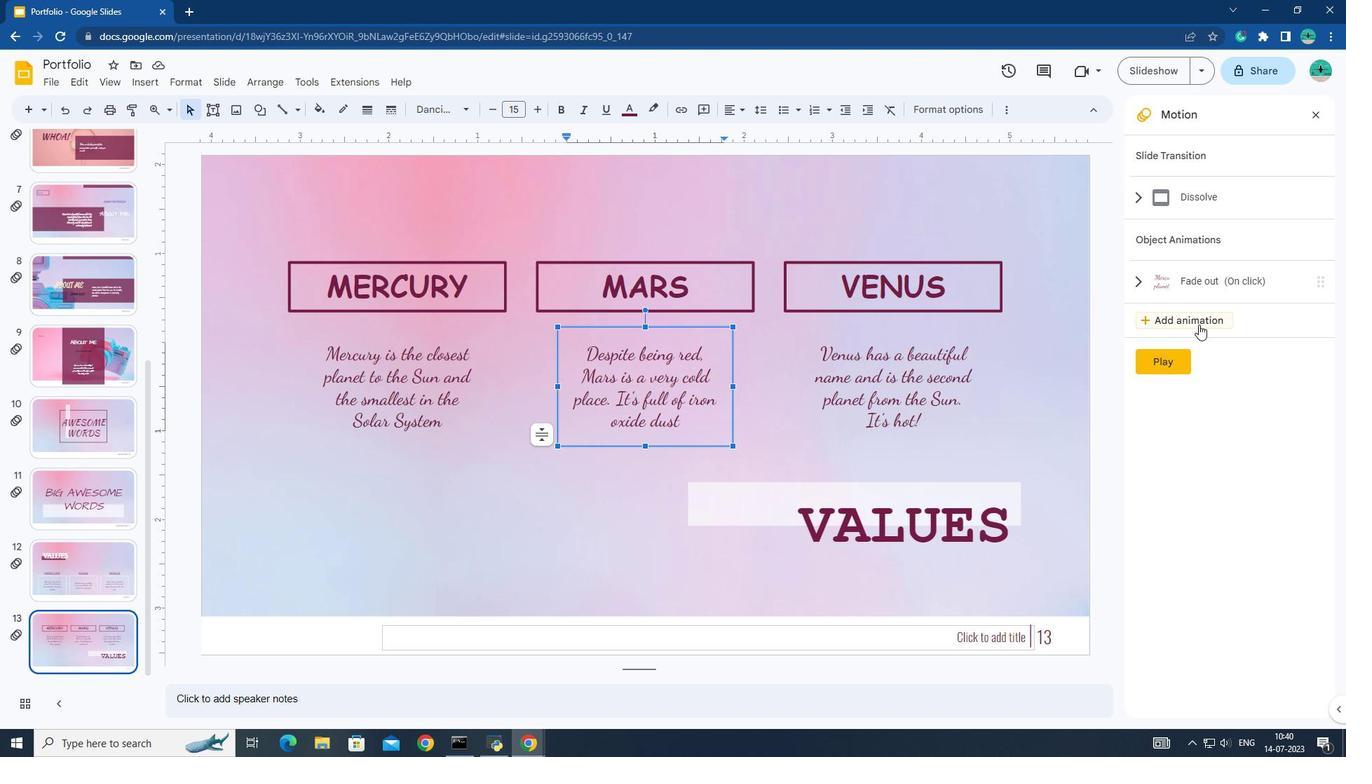 
Action: Mouse moved to (581, 349)
Screenshot: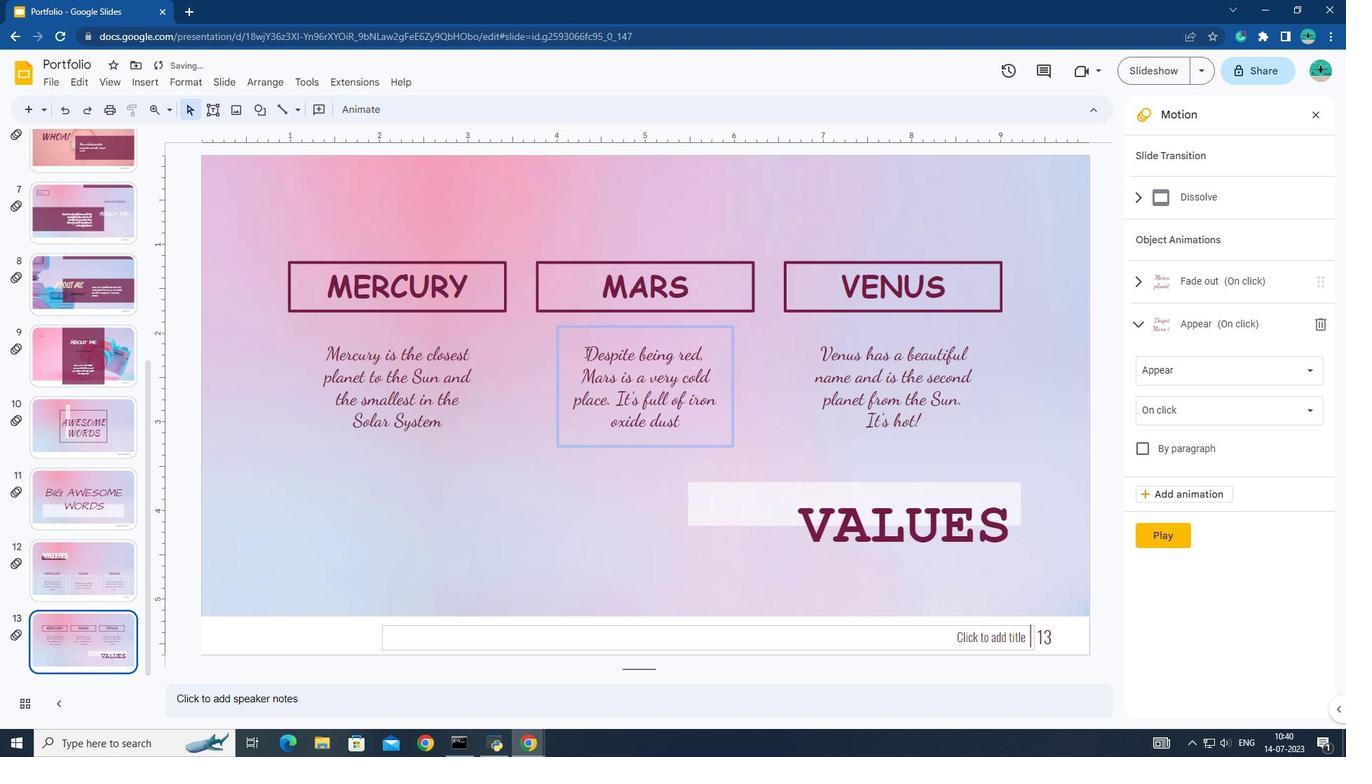 
Action: Mouse pressed left at (581, 349)
Screenshot: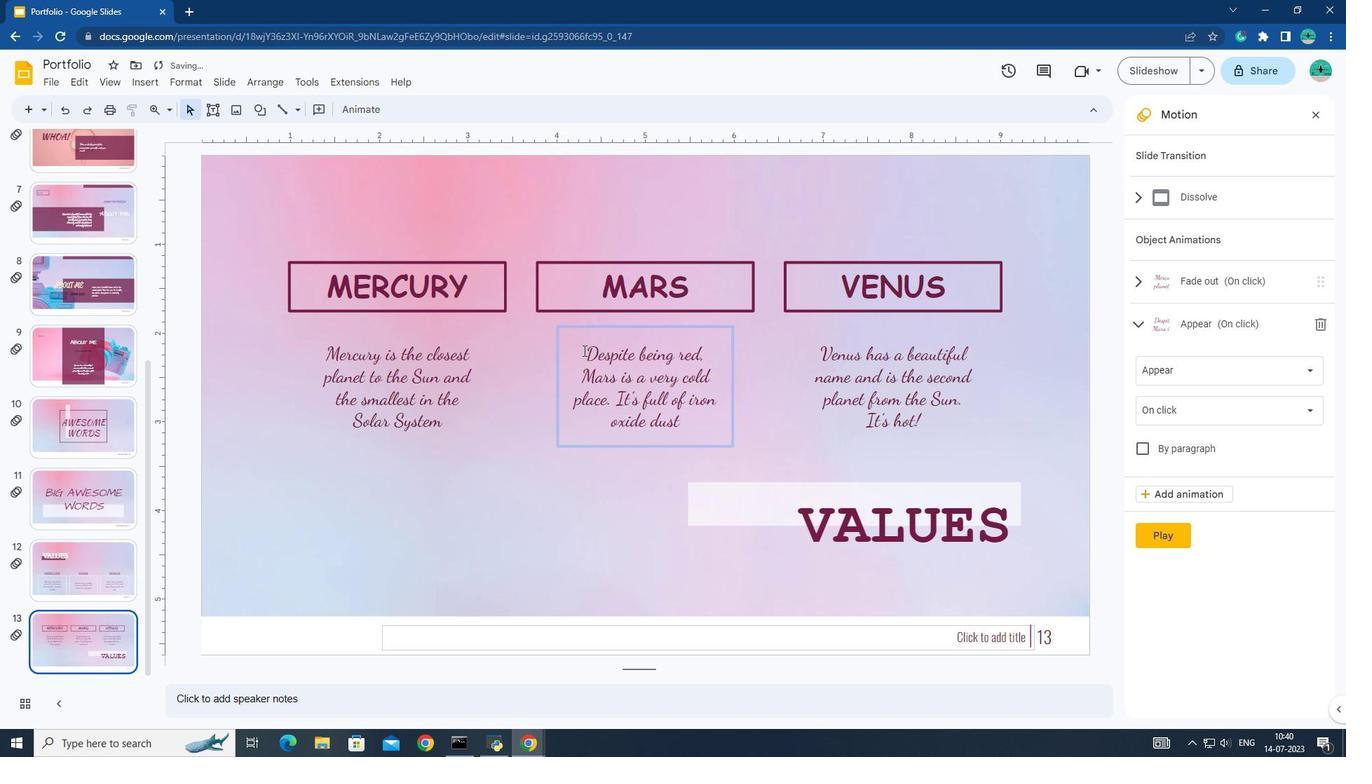 
Action: Mouse moved to (1179, 330)
Screenshot: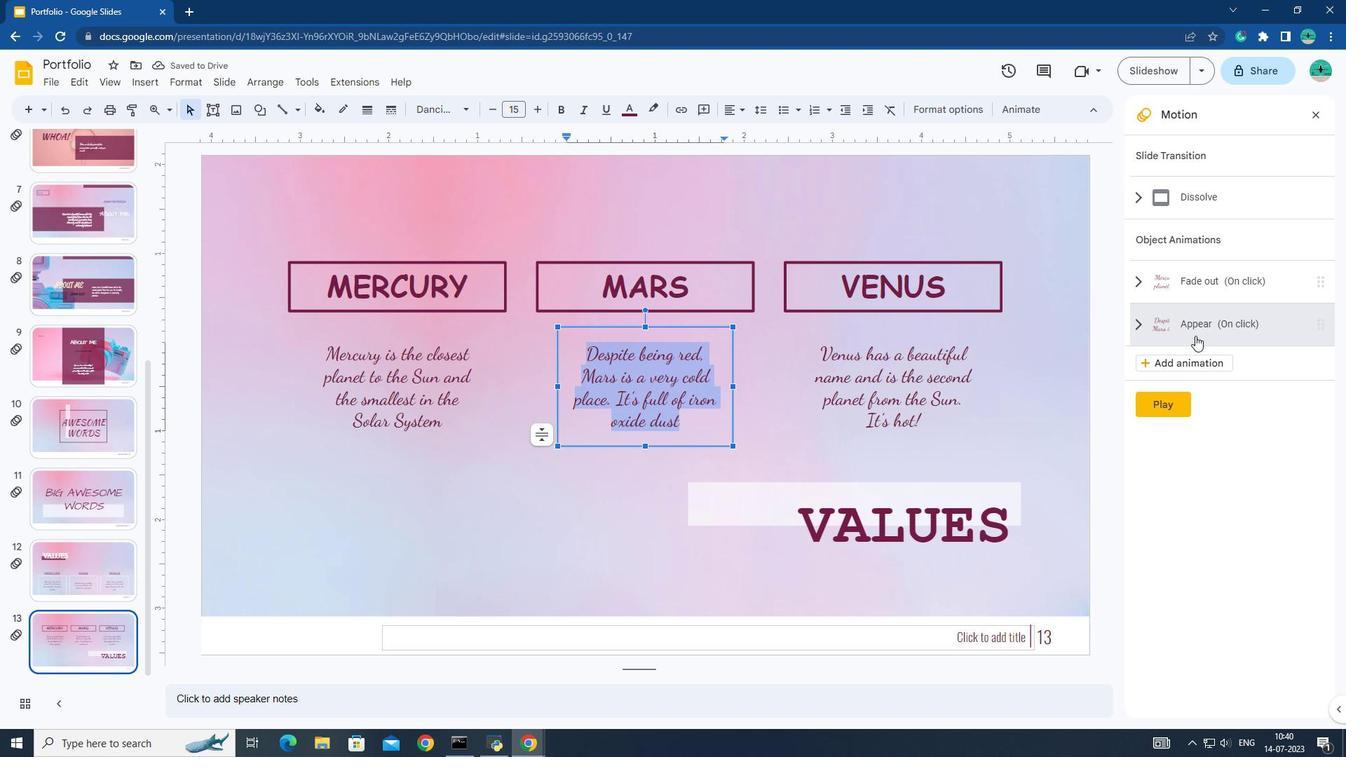 
Action: Mouse pressed left at (1179, 330)
Screenshot: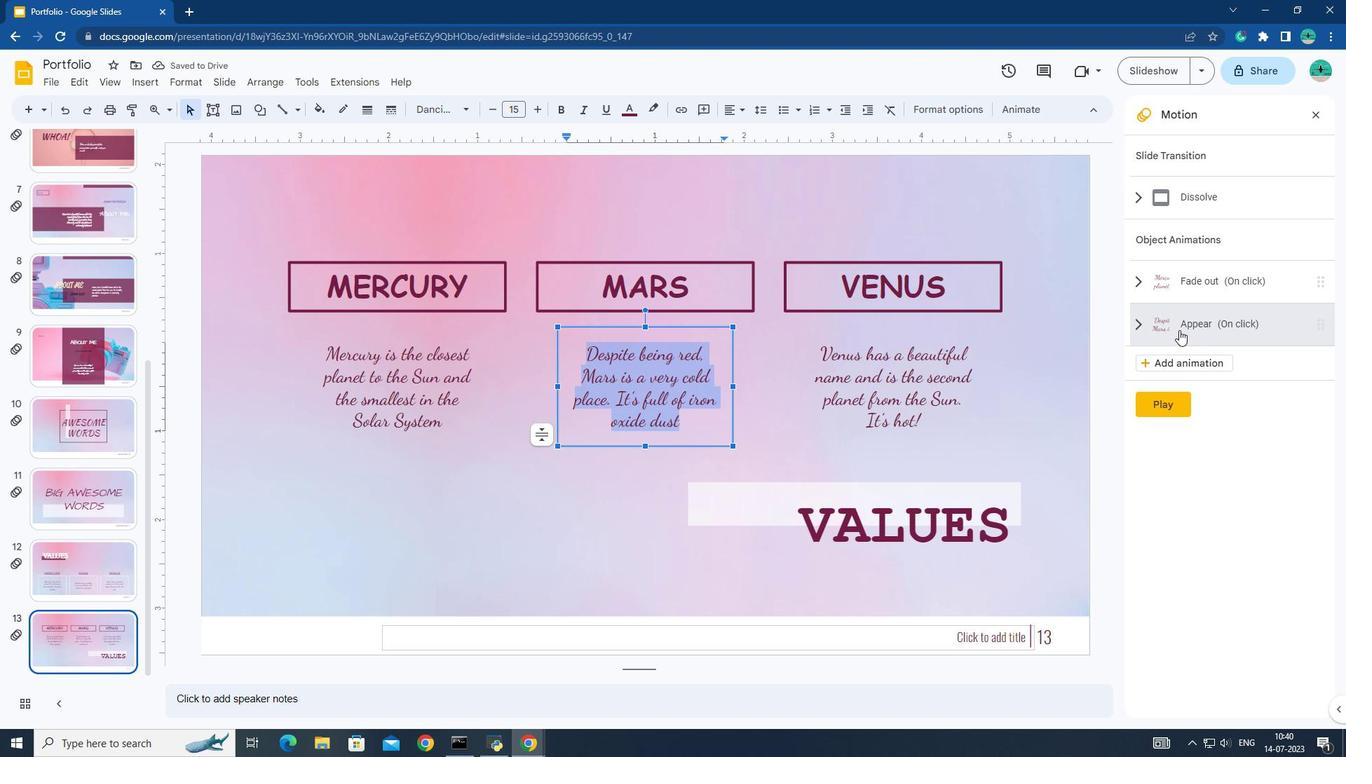 
Action: Mouse moved to (1180, 376)
Screenshot: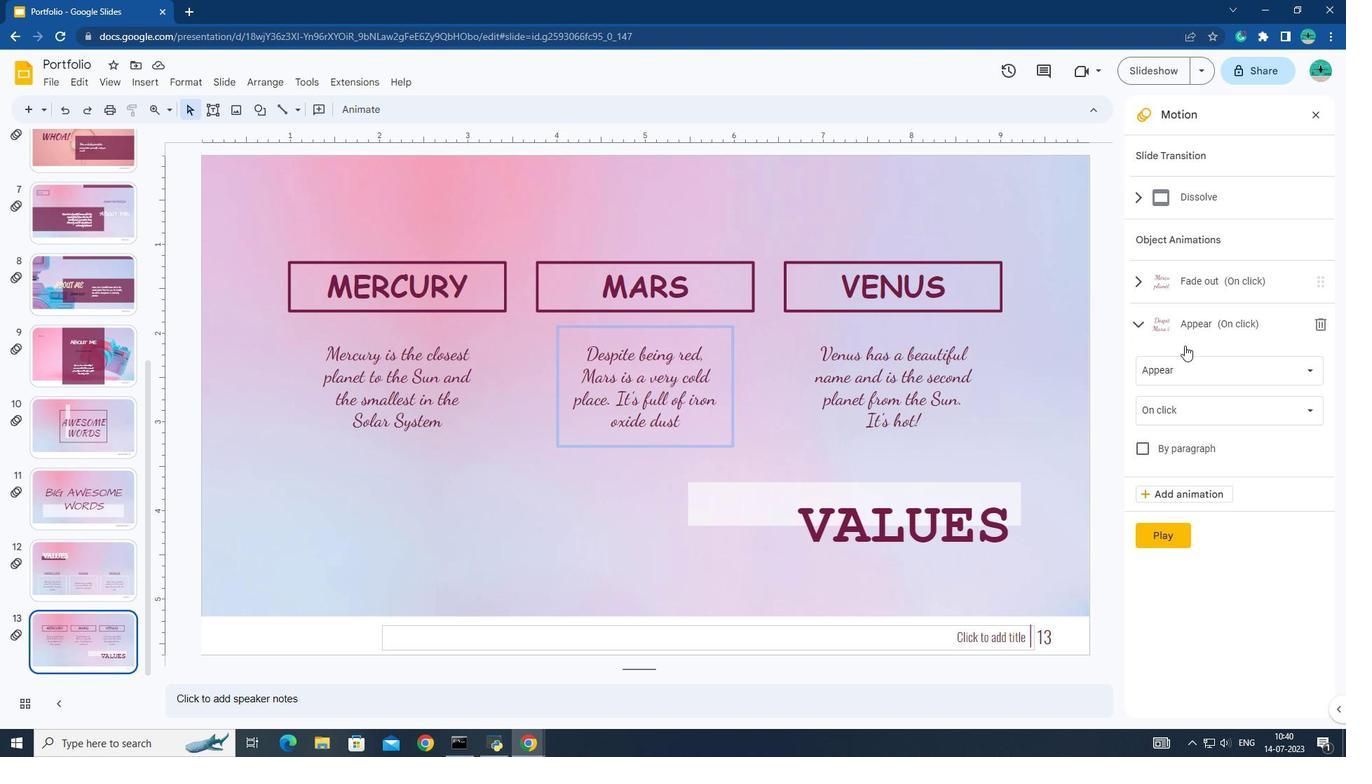 
Action: Mouse pressed left at (1180, 376)
Screenshot: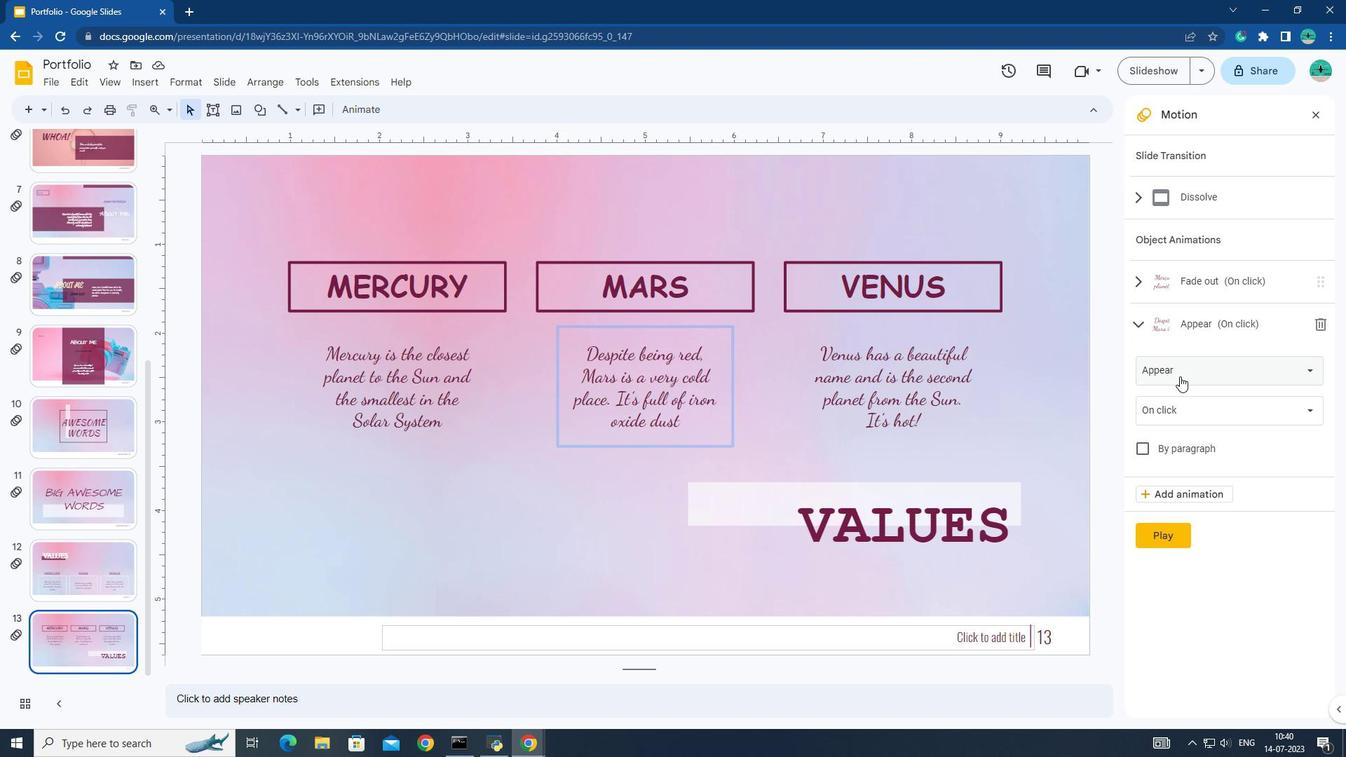 
Action: Mouse moved to (1202, 539)
Screenshot: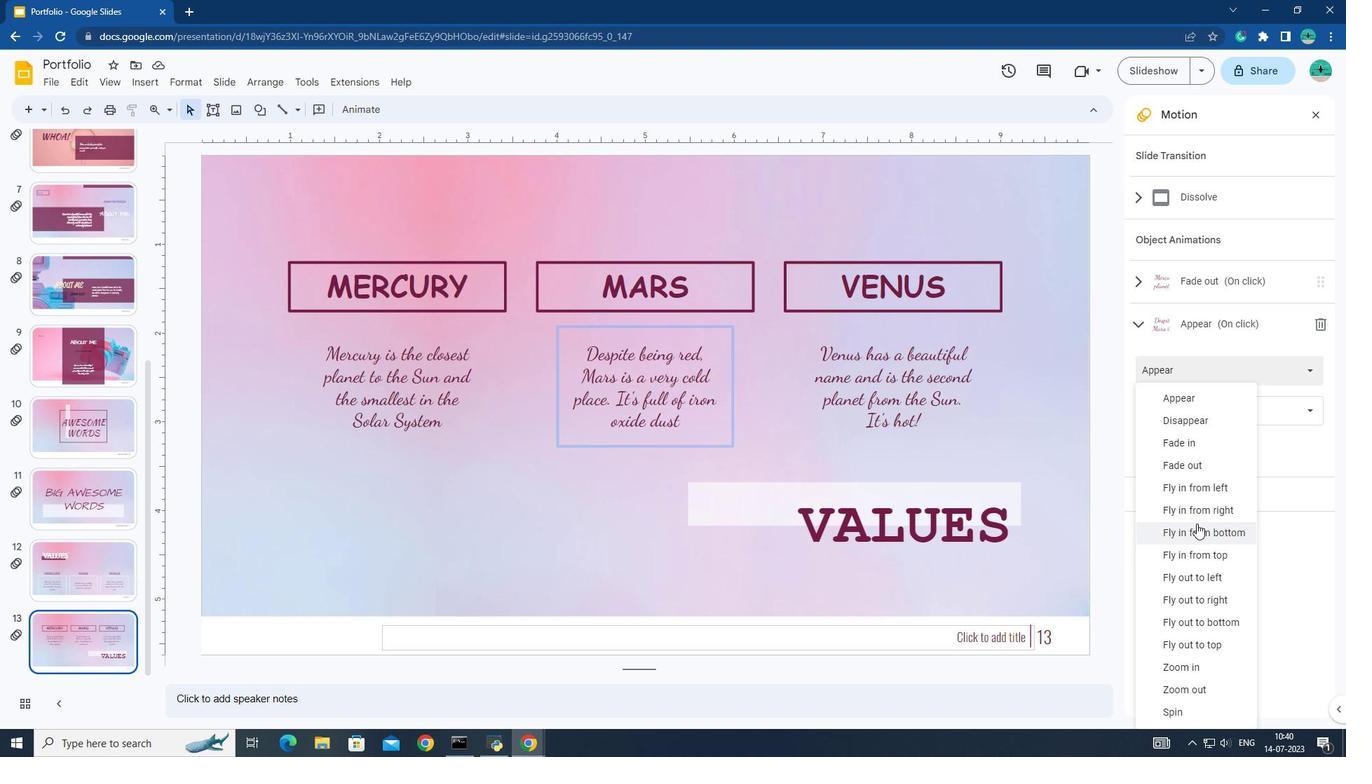 
Action: Mouse scrolled (1199, 537) with delta (0, 0)
Screenshot: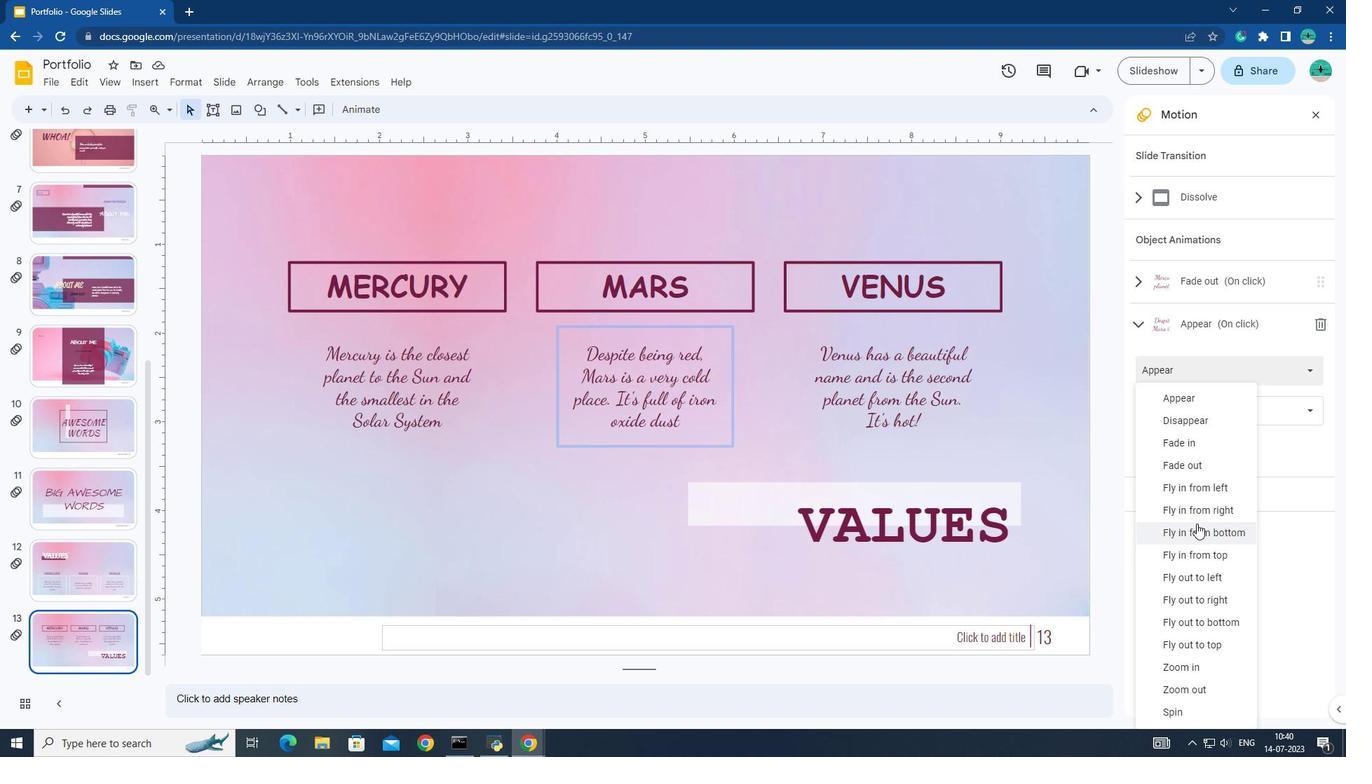 
Action: Mouse moved to (1206, 577)
Screenshot: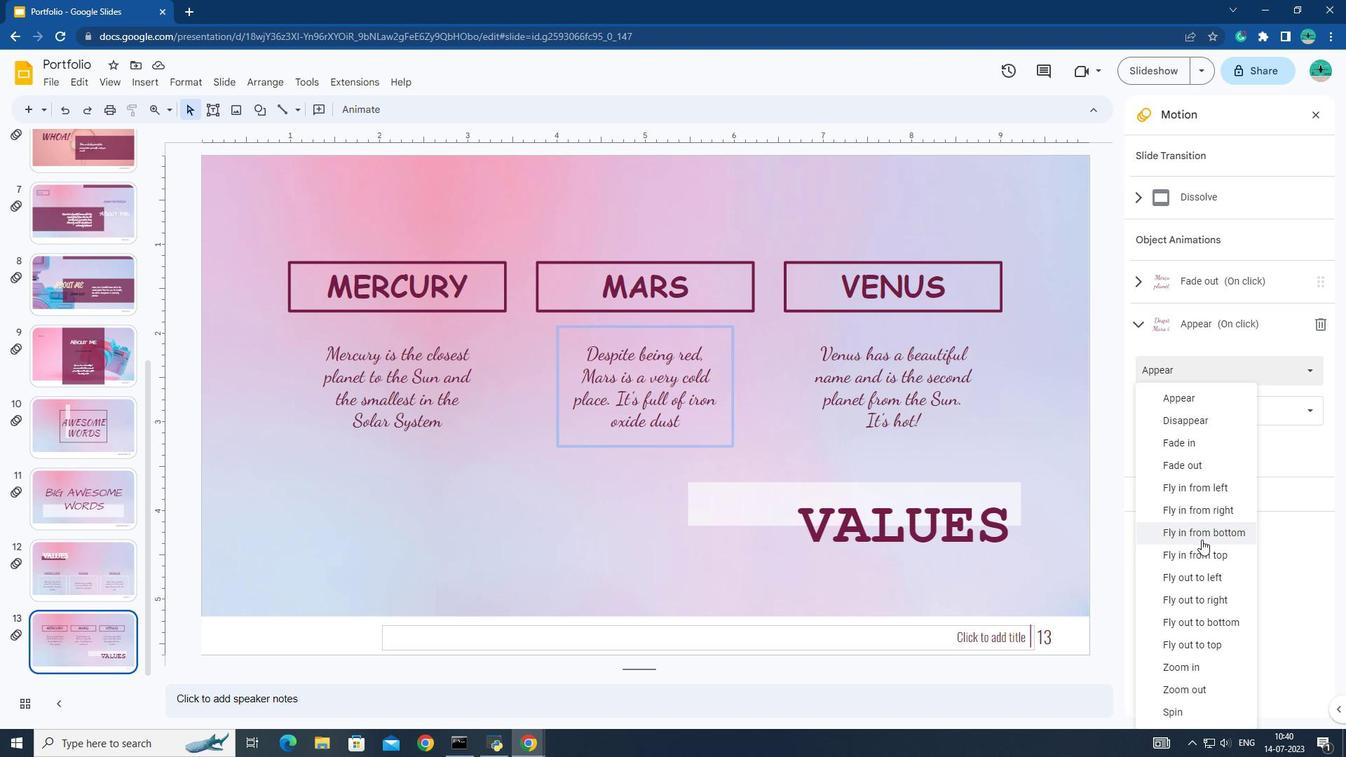 
Action: Mouse scrolled (1206, 576) with delta (0, 0)
Screenshot: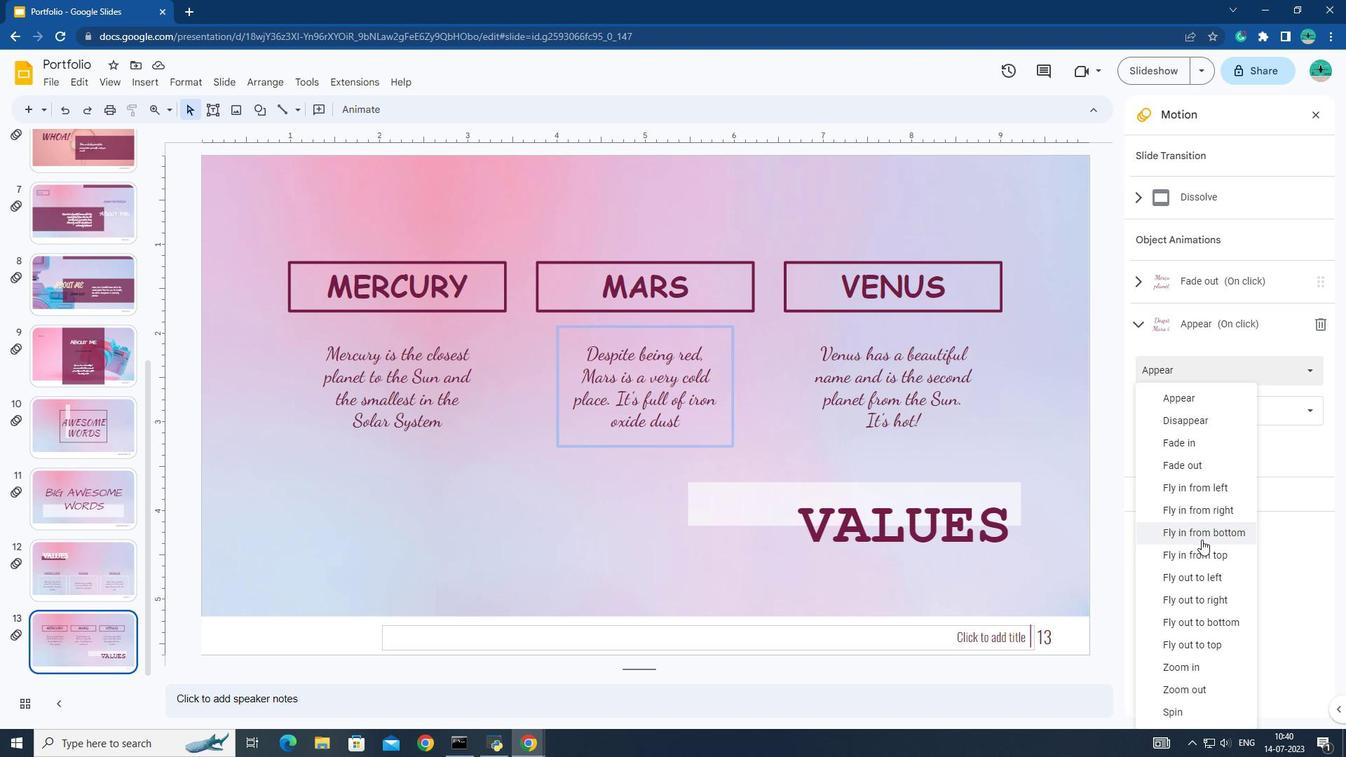 
Action: Mouse moved to (1174, 443)
Screenshot: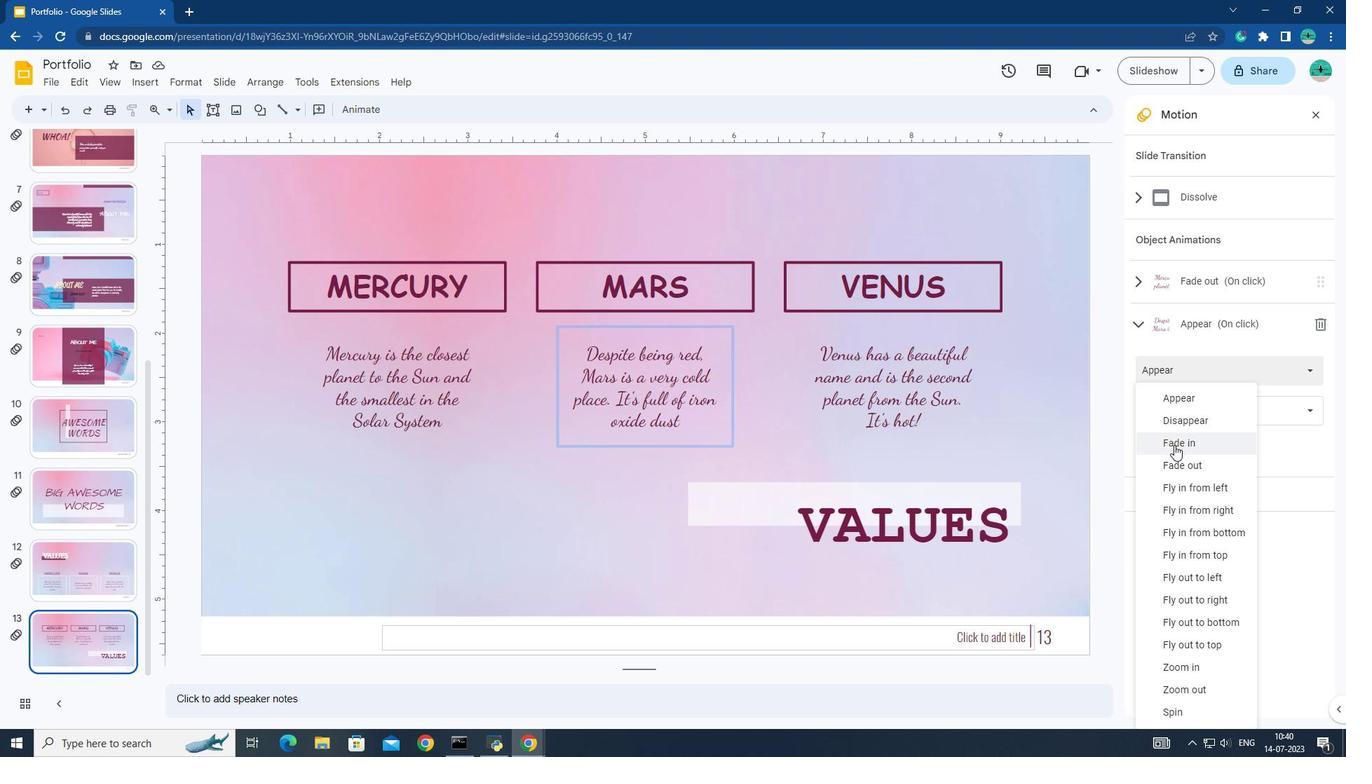 
Action: Mouse pressed left at (1174, 443)
Screenshot: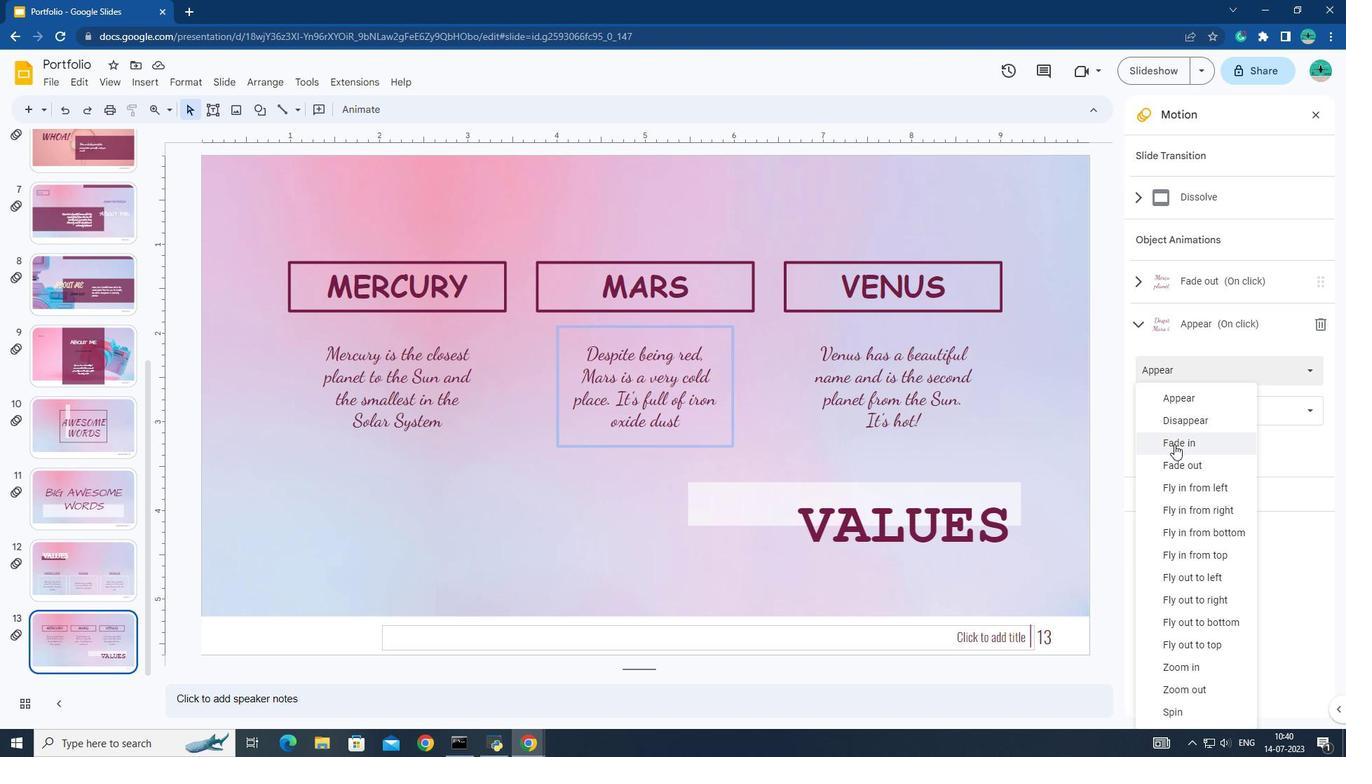 
Action: Mouse moved to (1218, 480)
Screenshot: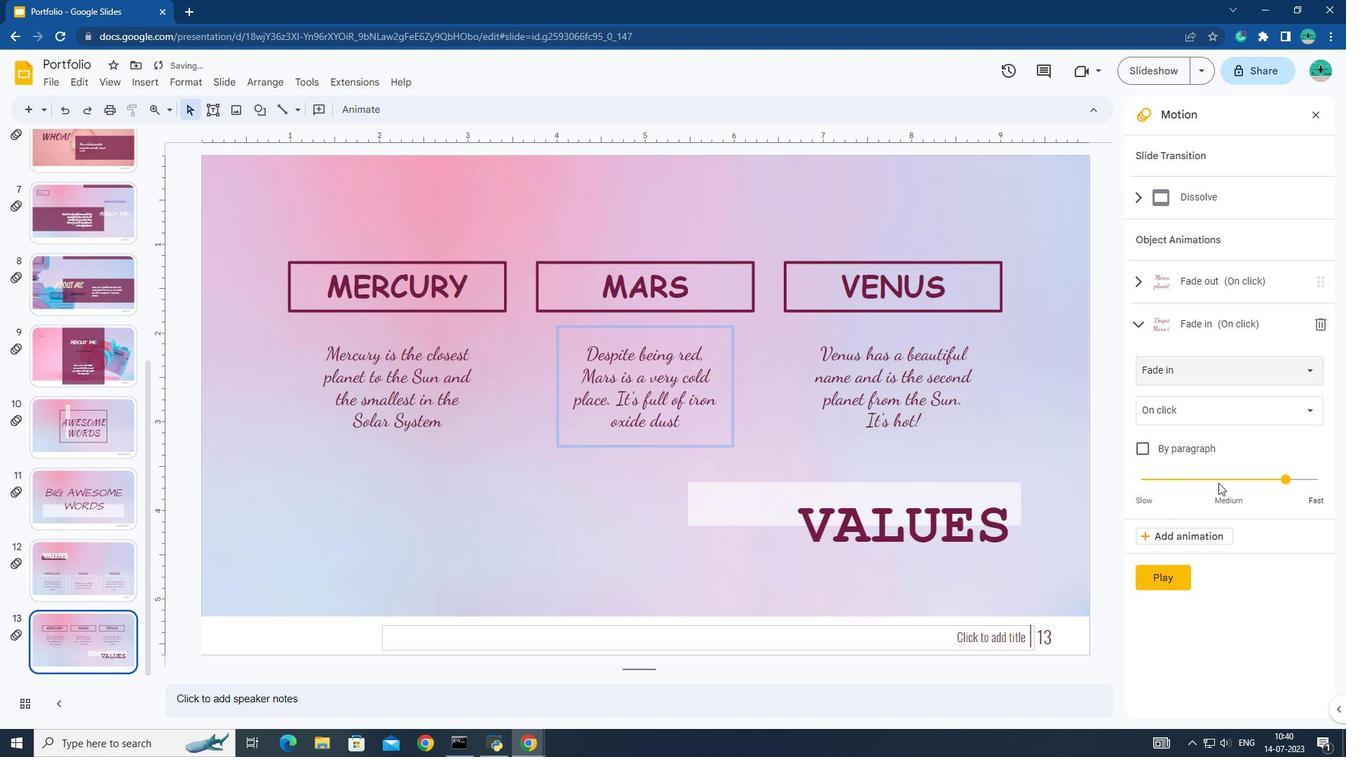 
Action: Mouse pressed left at (1218, 480)
Screenshot: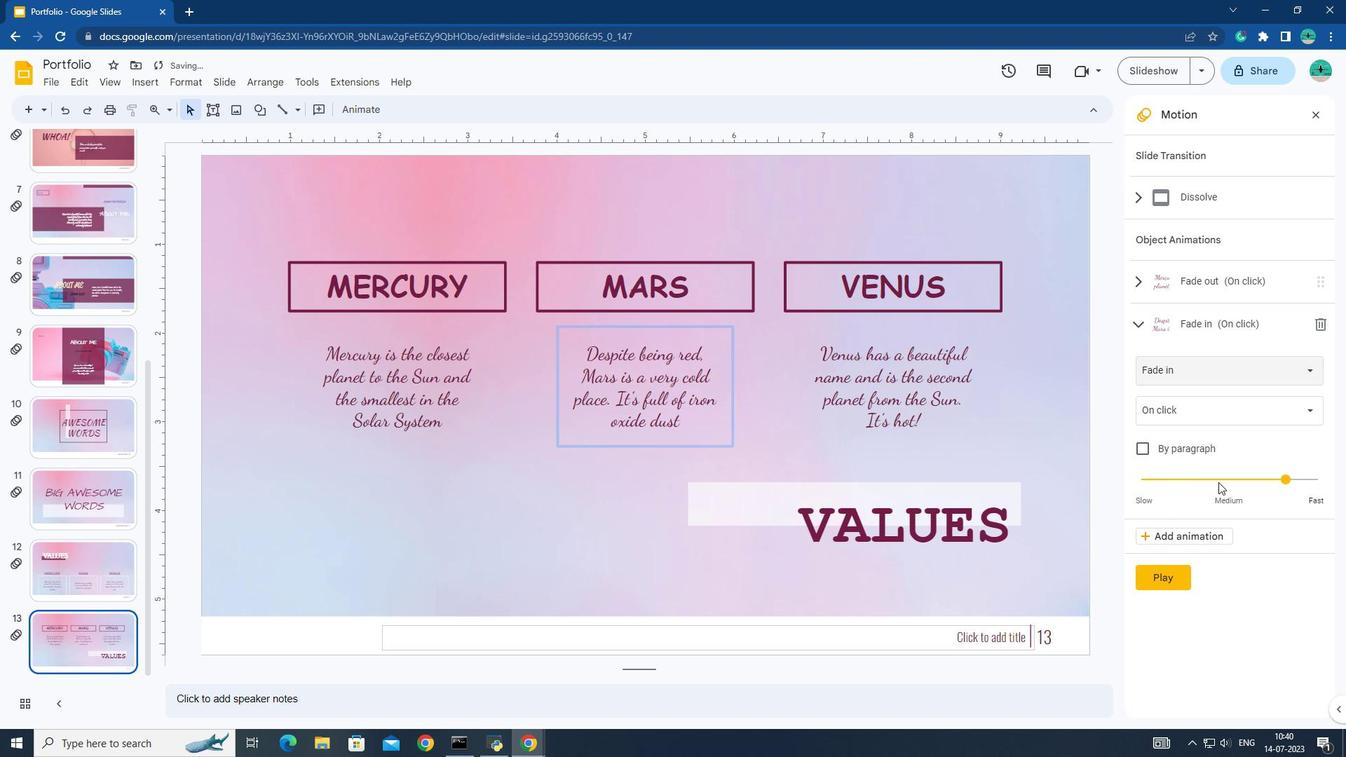 
Action: Mouse pressed left at (1218, 480)
Screenshot: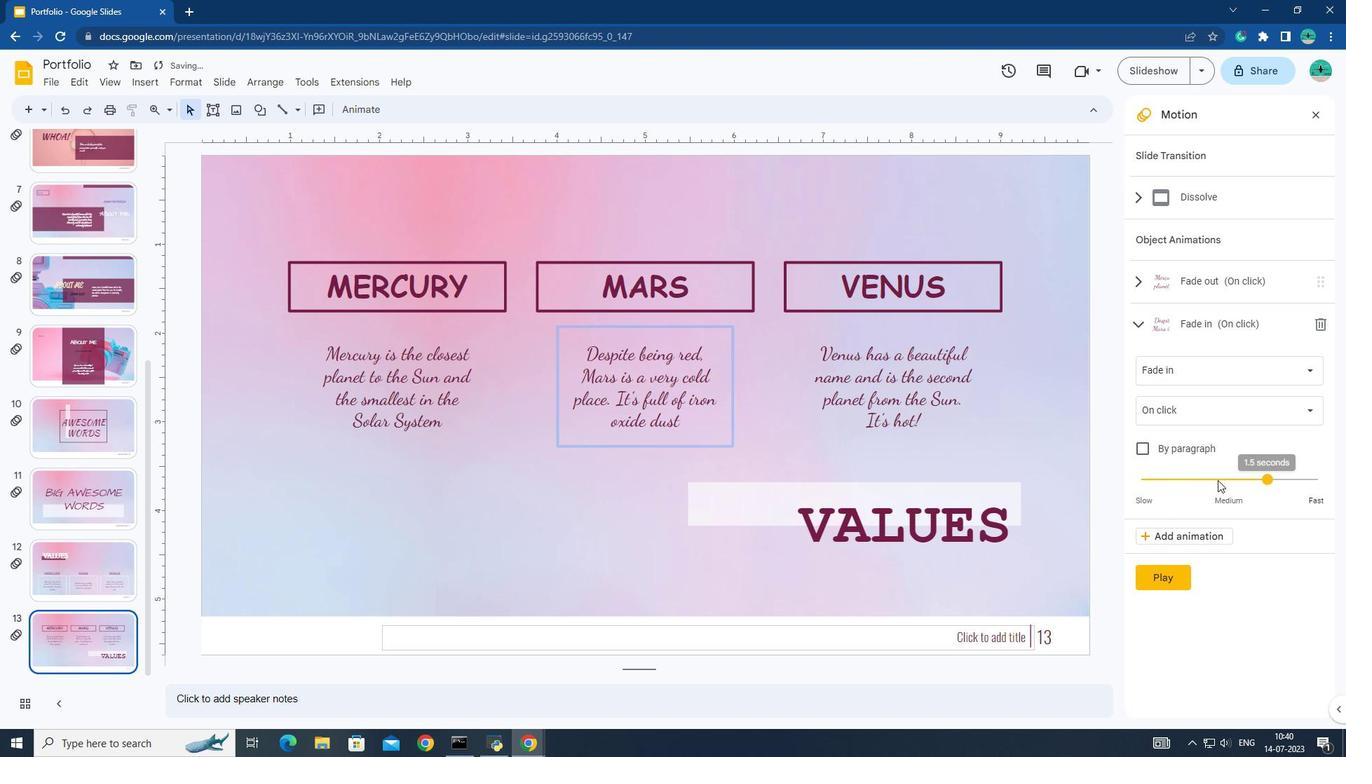 
Action: Mouse pressed left at (1218, 480)
Screenshot: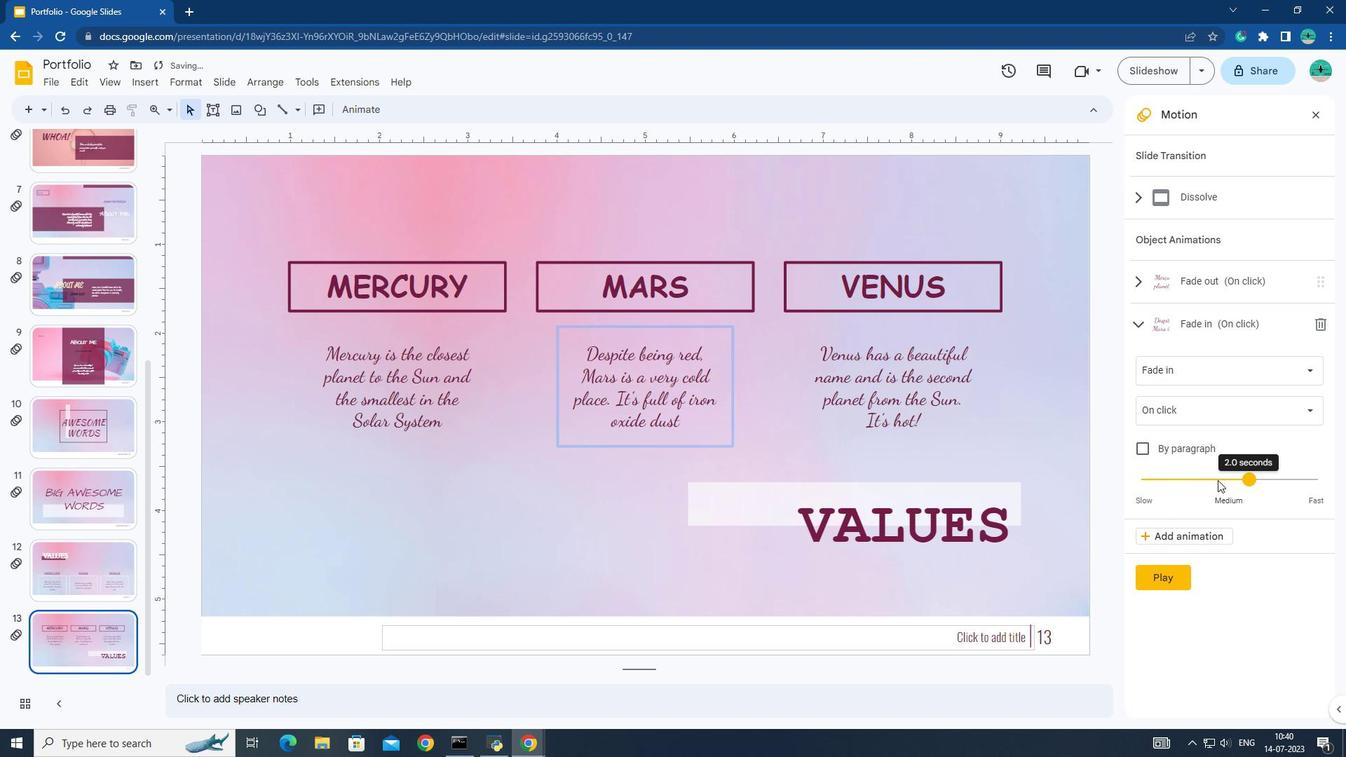 
Action: Mouse pressed left at (1218, 480)
Screenshot: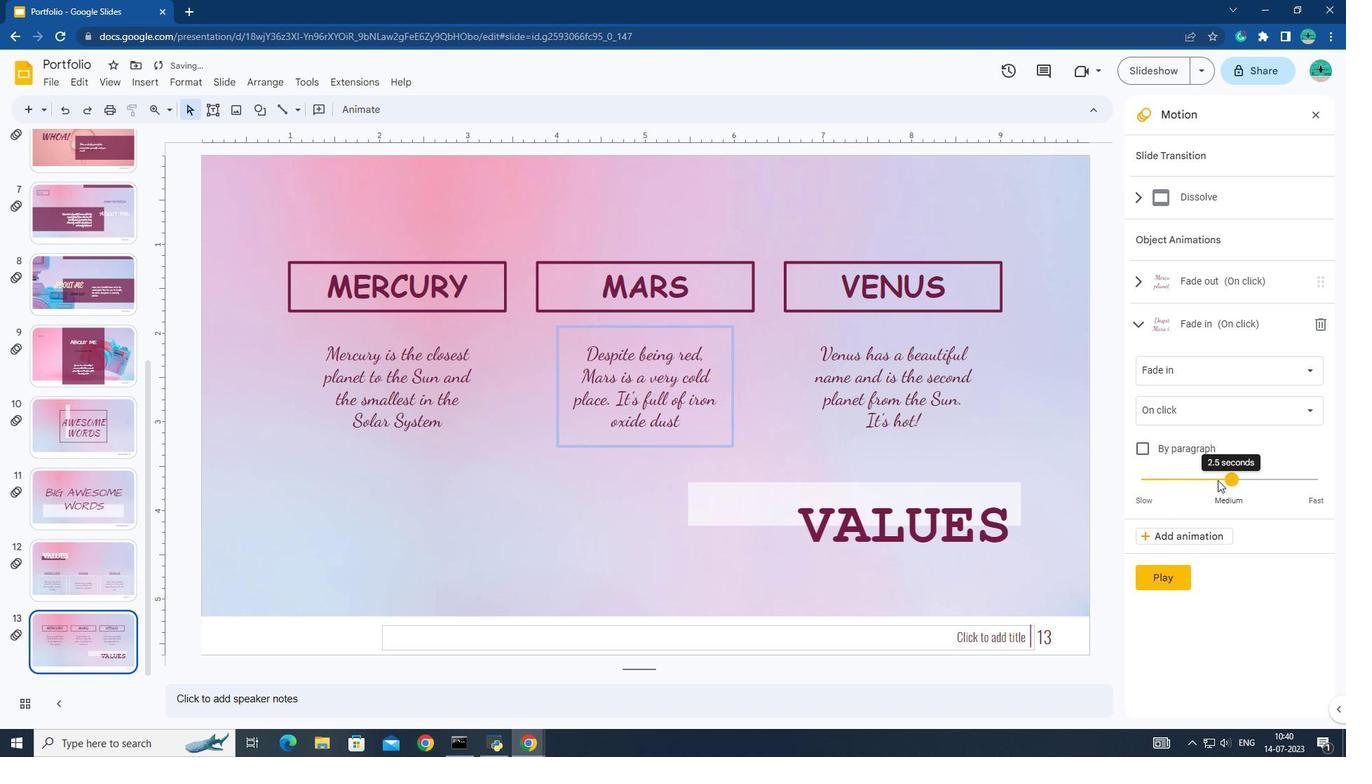 
Action: Mouse moved to (1170, 588)
Screenshot: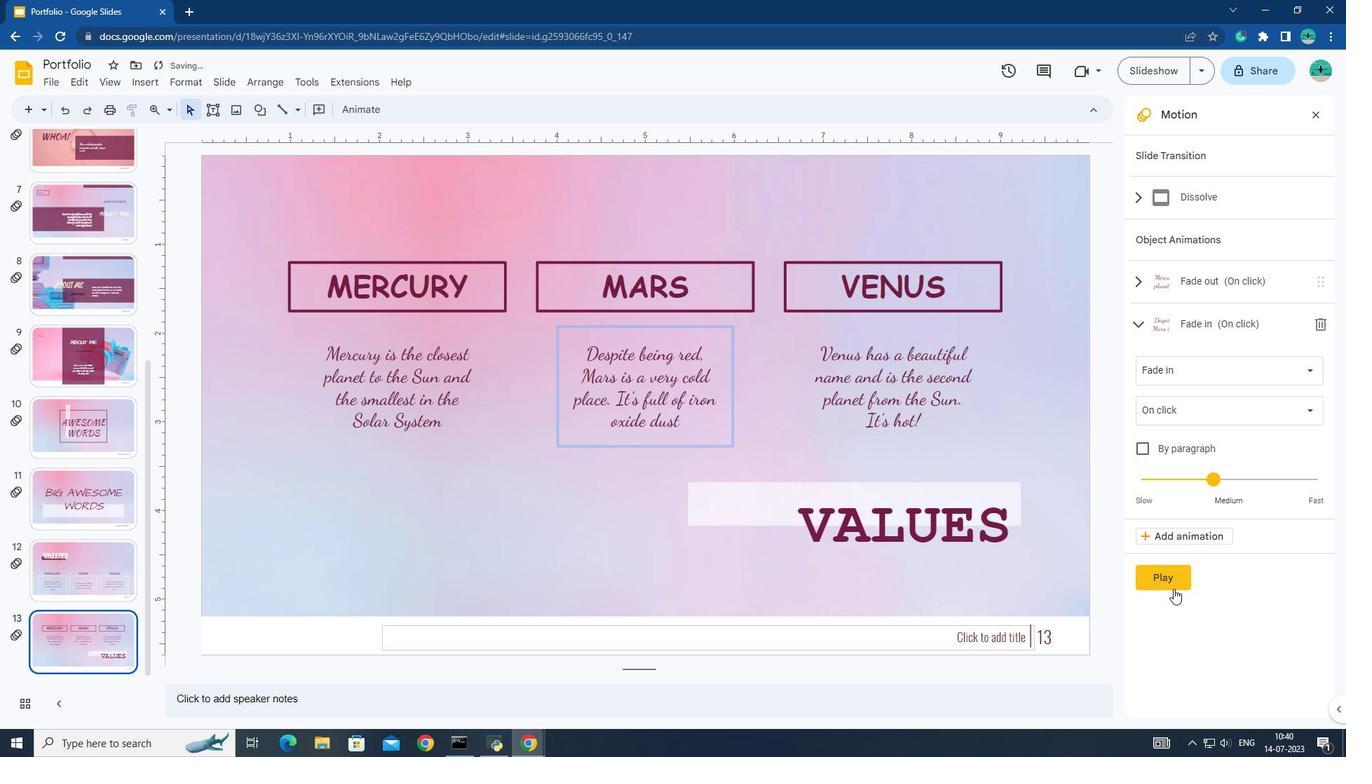 
Action: Mouse pressed left at (1170, 588)
Screenshot: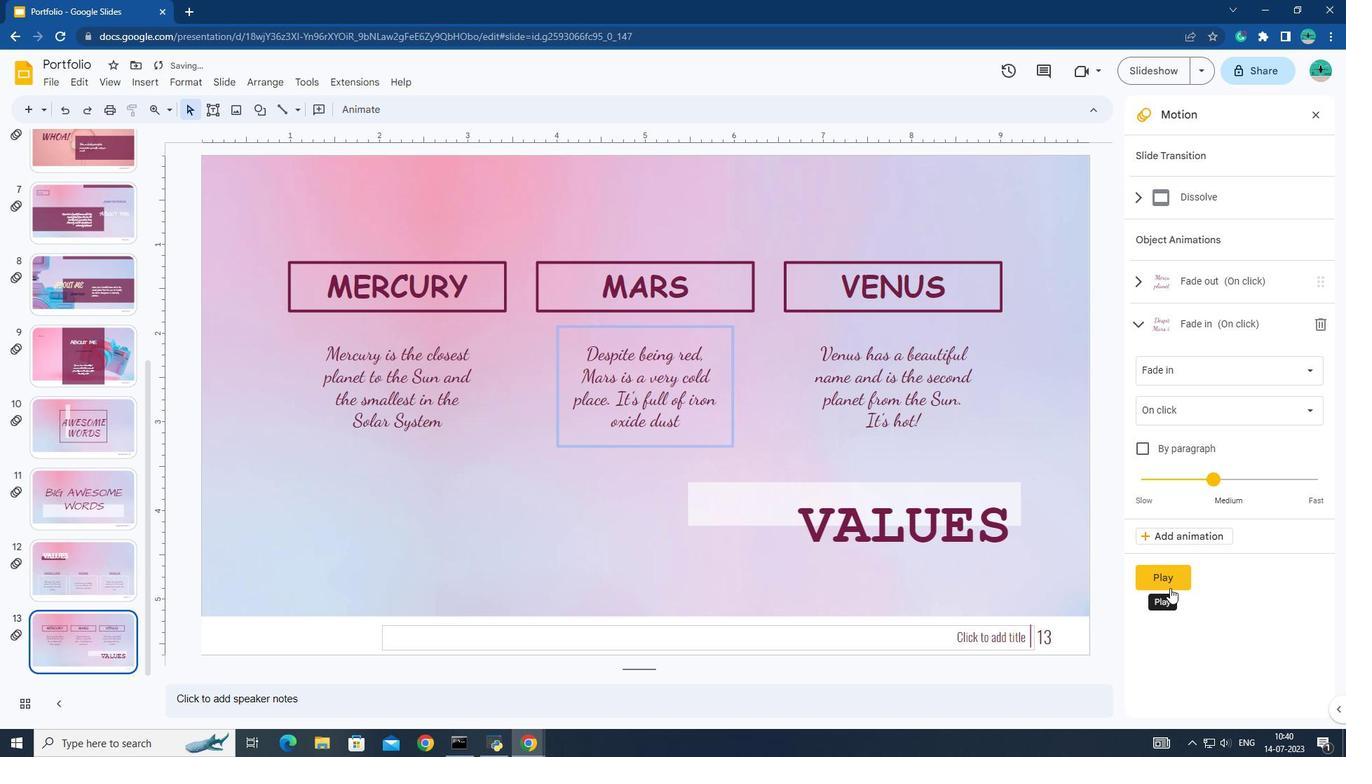 
Action: Mouse moved to (717, 406)
Screenshot: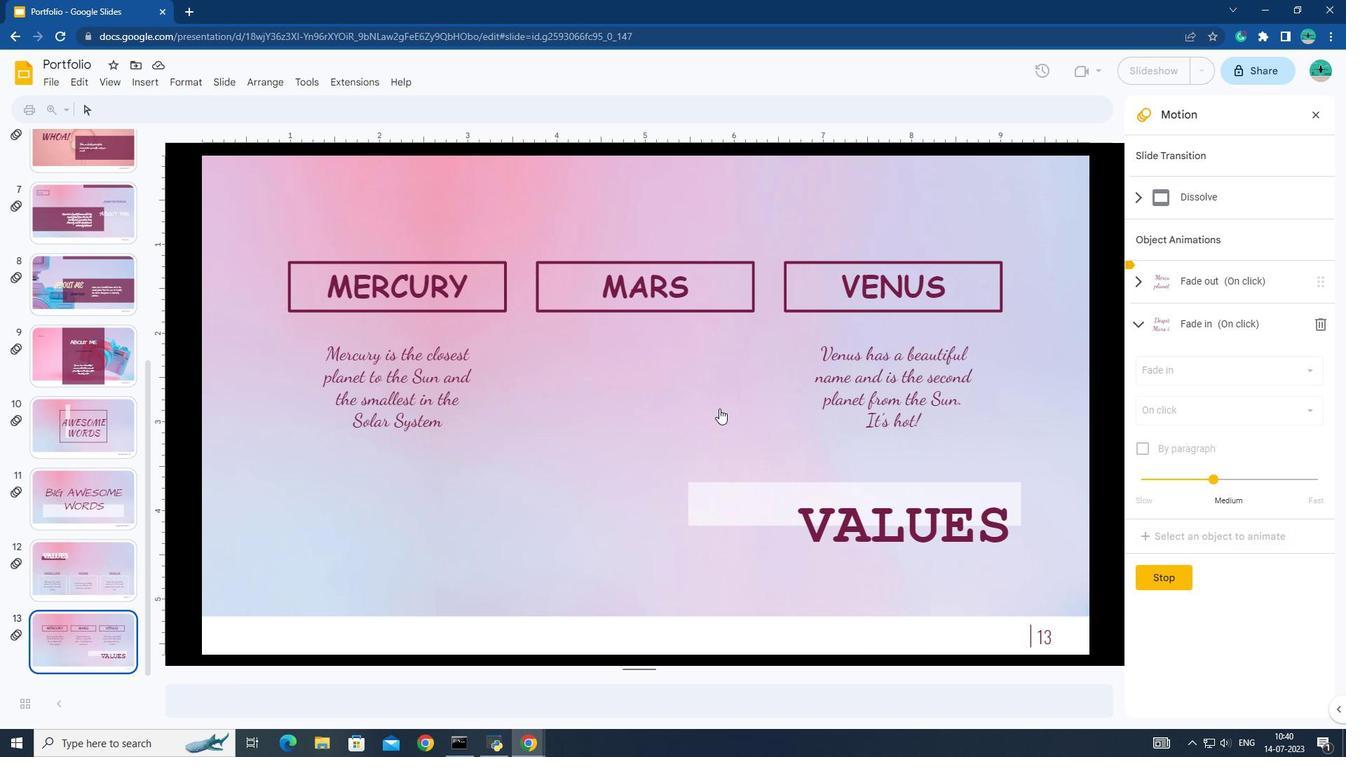 
Action: Mouse pressed left at (717, 406)
Screenshot: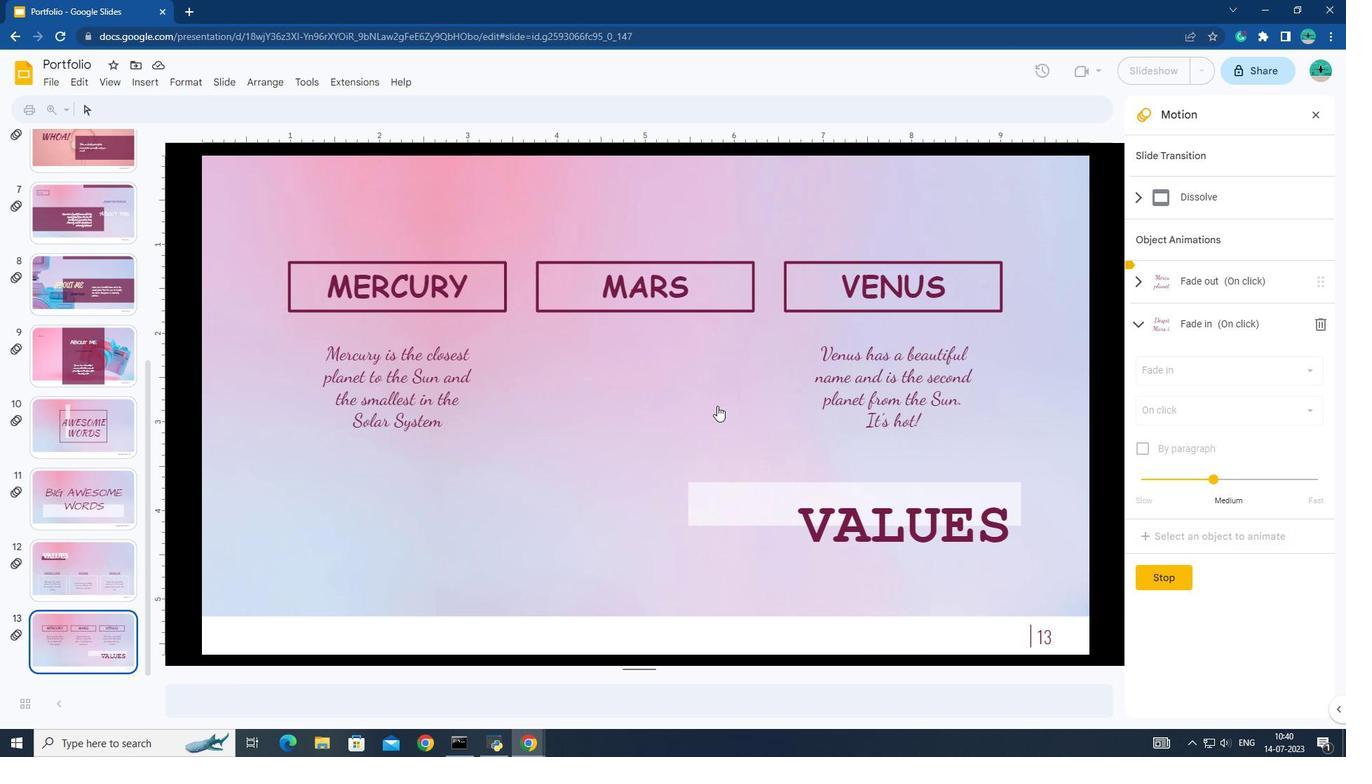 
Action: Mouse pressed left at (717, 406)
Screenshot: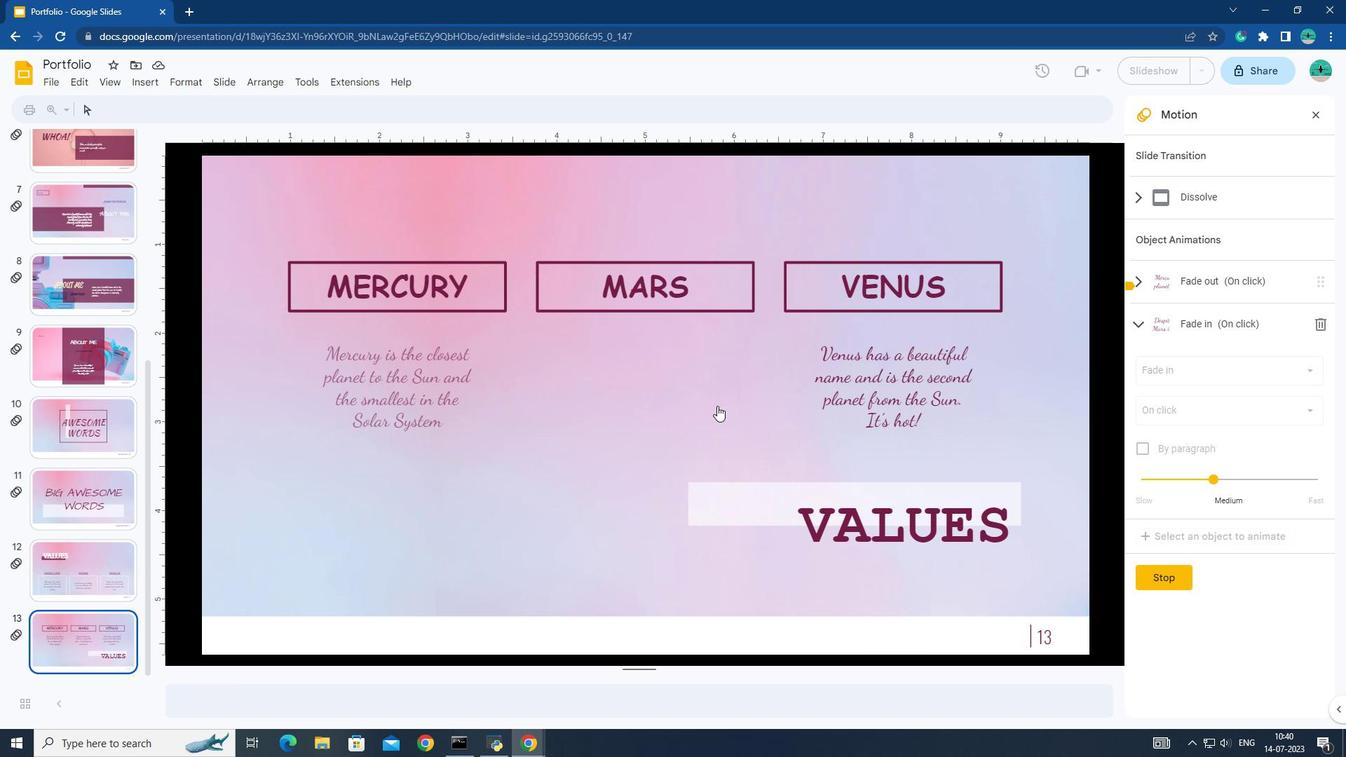 
Action: Mouse pressed left at (717, 406)
Screenshot: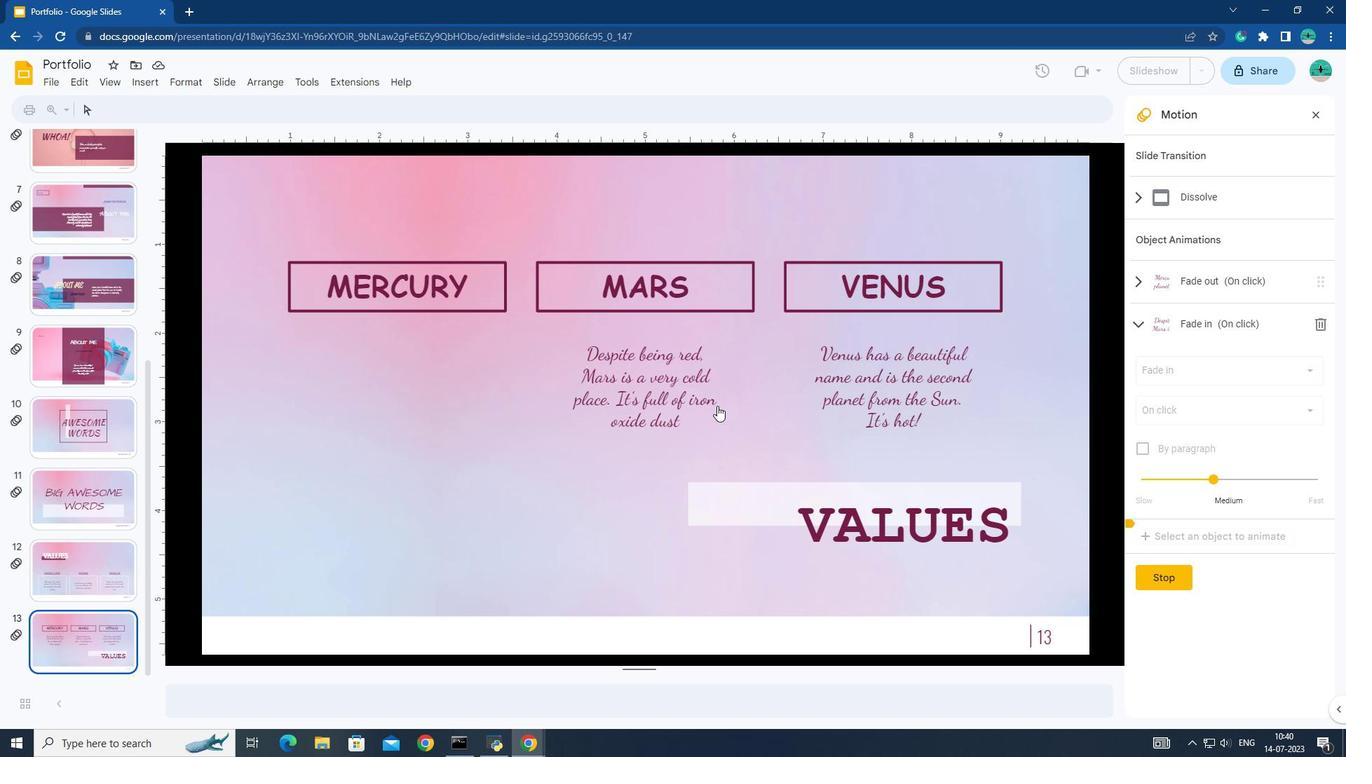 
Action: Mouse moved to (883, 388)
Screenshot: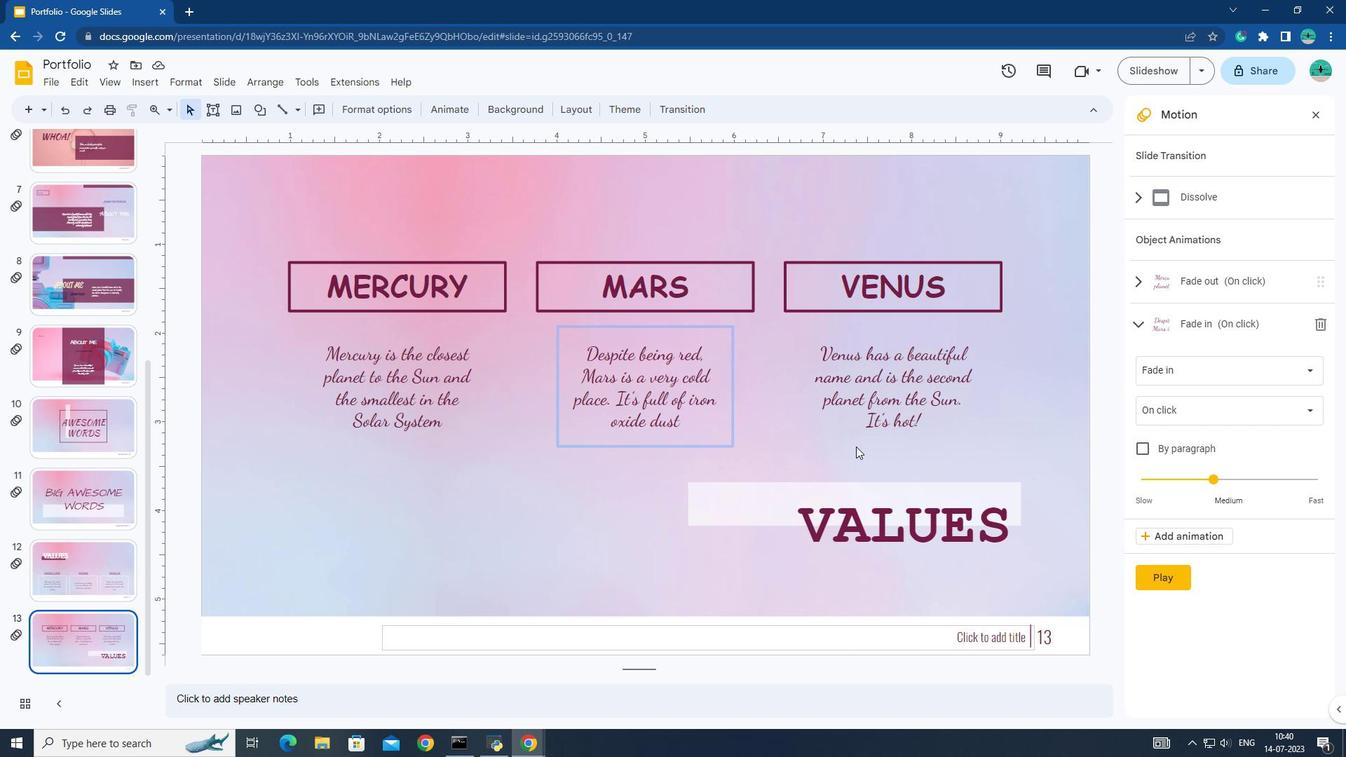 
Action: Mouse pressed left at (883, 388)
Screenshot: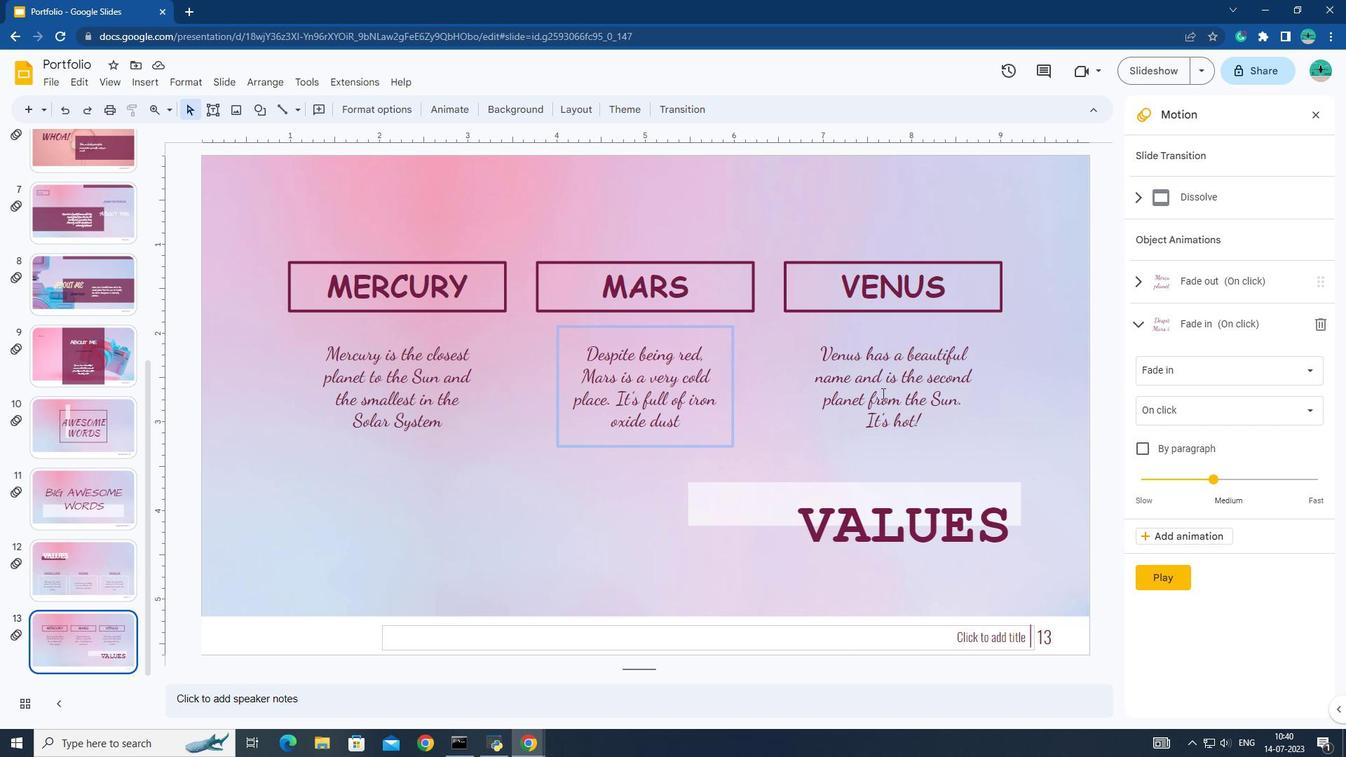 
Action: Mouse moved to (820, 352)
Screenshot: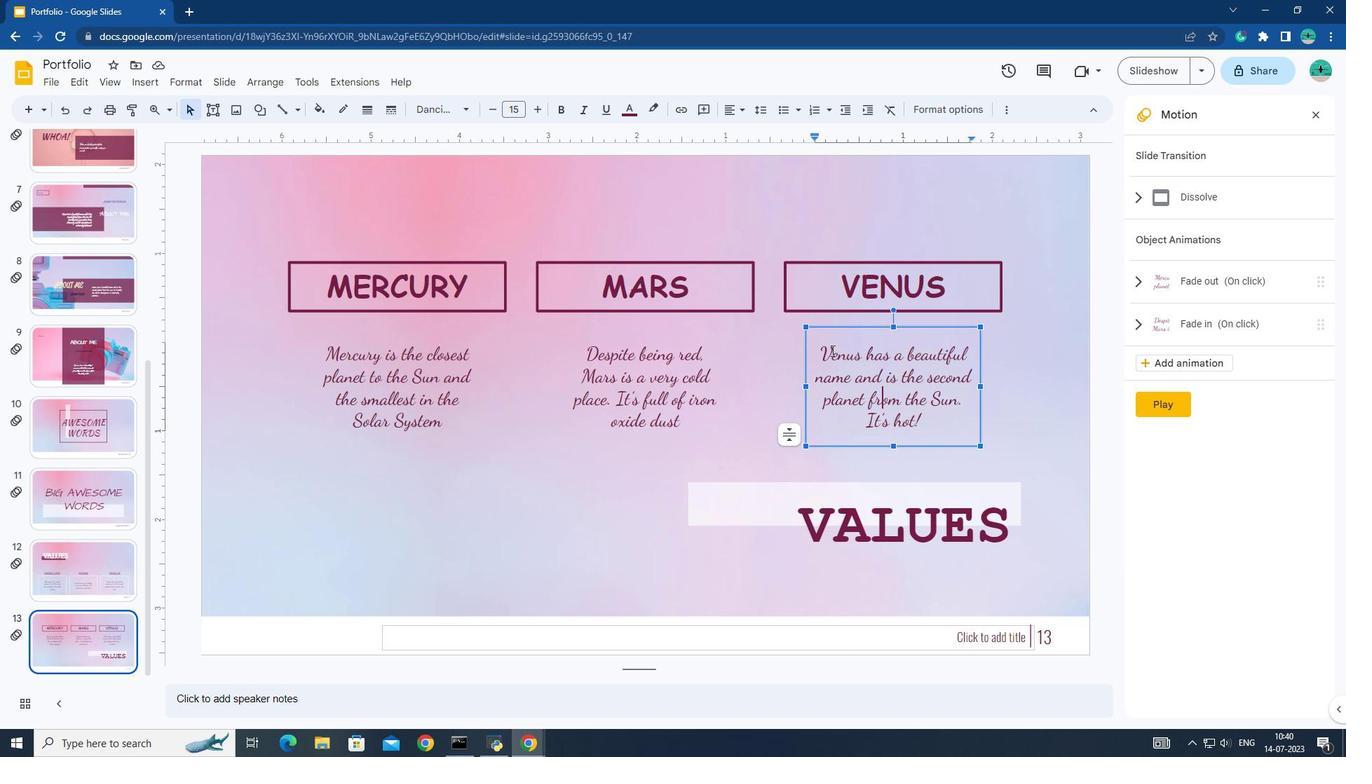 
Action: Mouse pressed left at (820, 352)
Screenshot: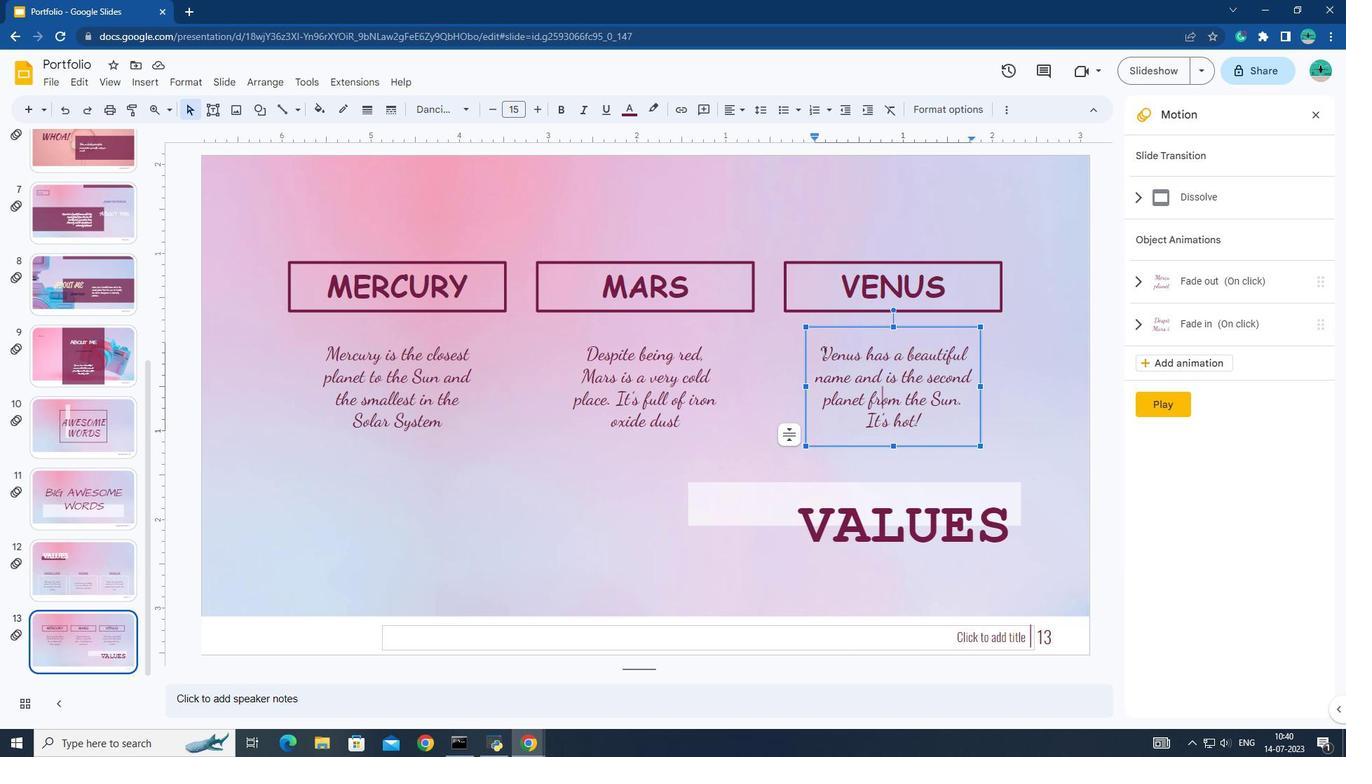 
Action: Mouse pressed left at (820, 352)
Screenshot: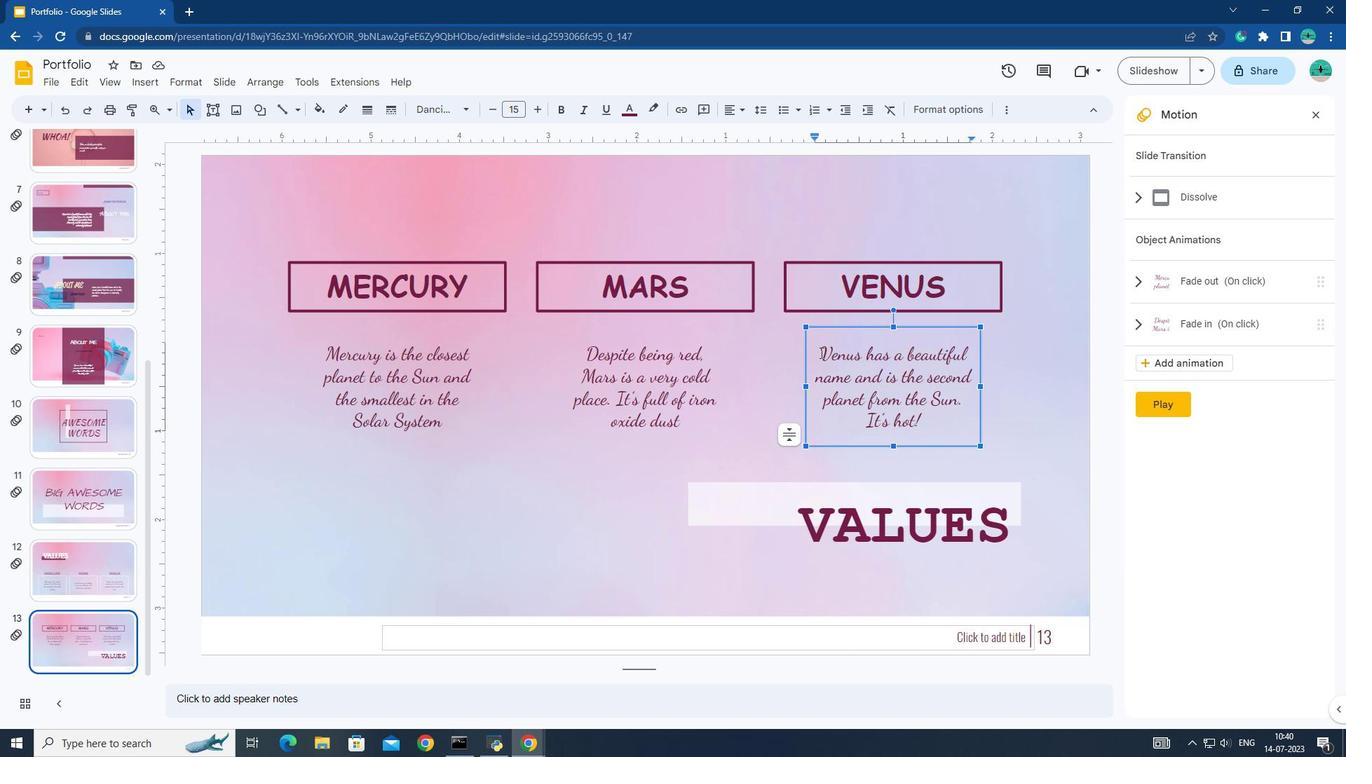 
Action: Mouse pressed left at (820, 352)
Screenshot: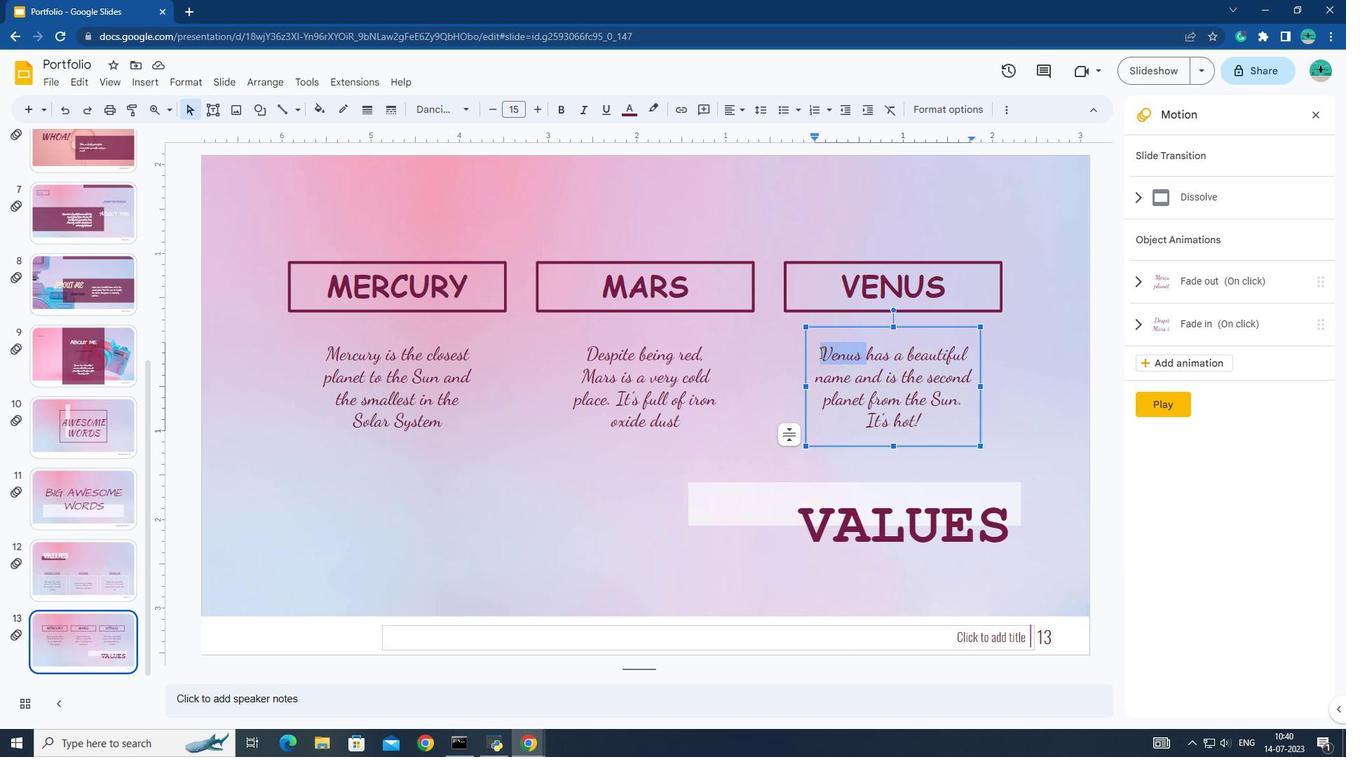 
Action: Mouse moved to (1156, 359)
Screenshot: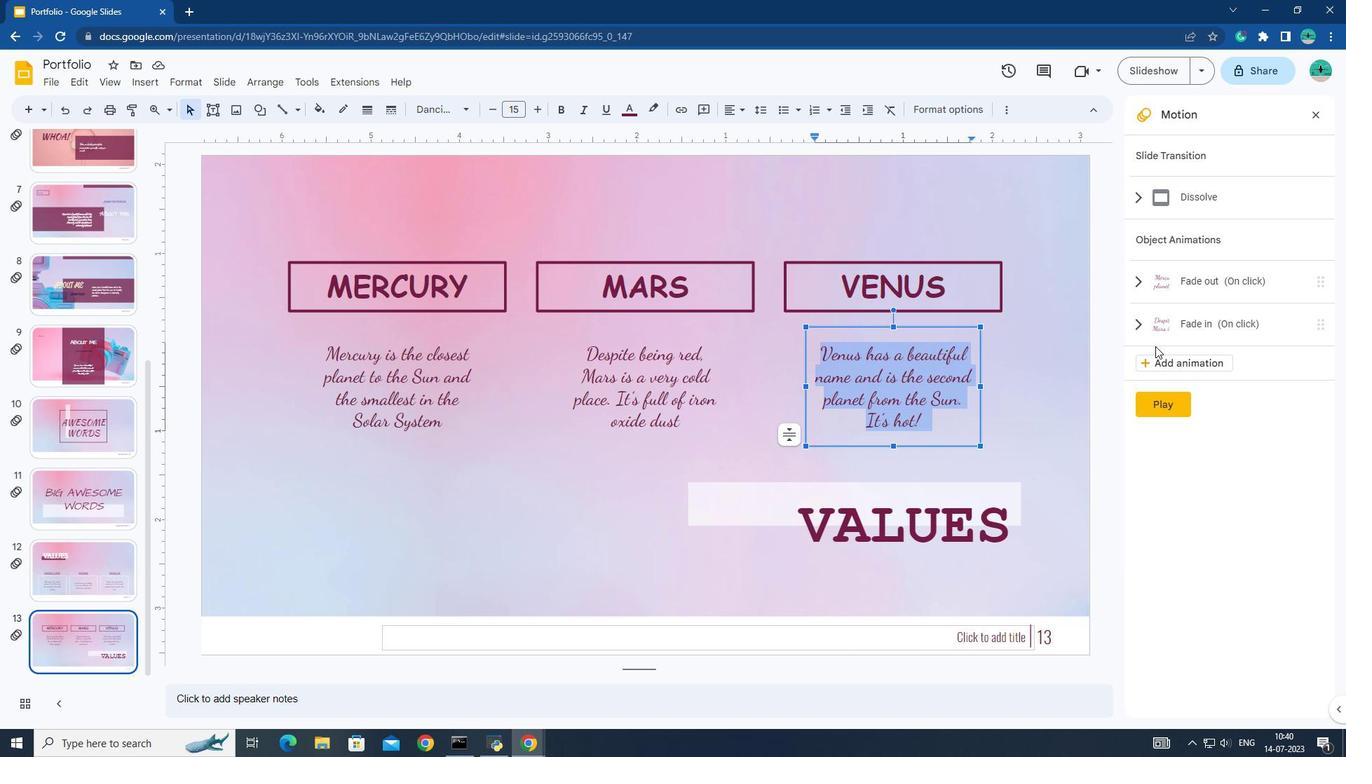 
Action: Mouse pressed left at (1156, 359)
Screenshot: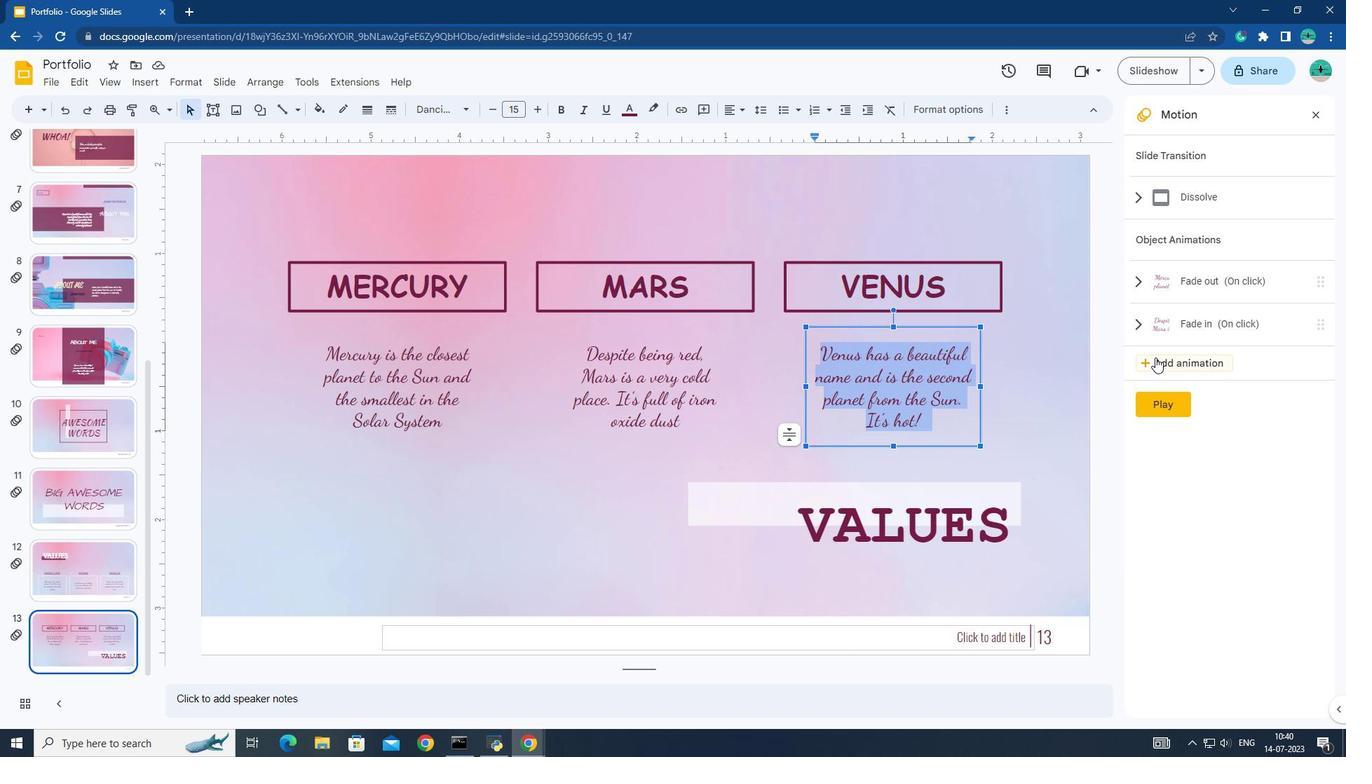 
Action: Mouse moved to (1169, 412)
Screenshot: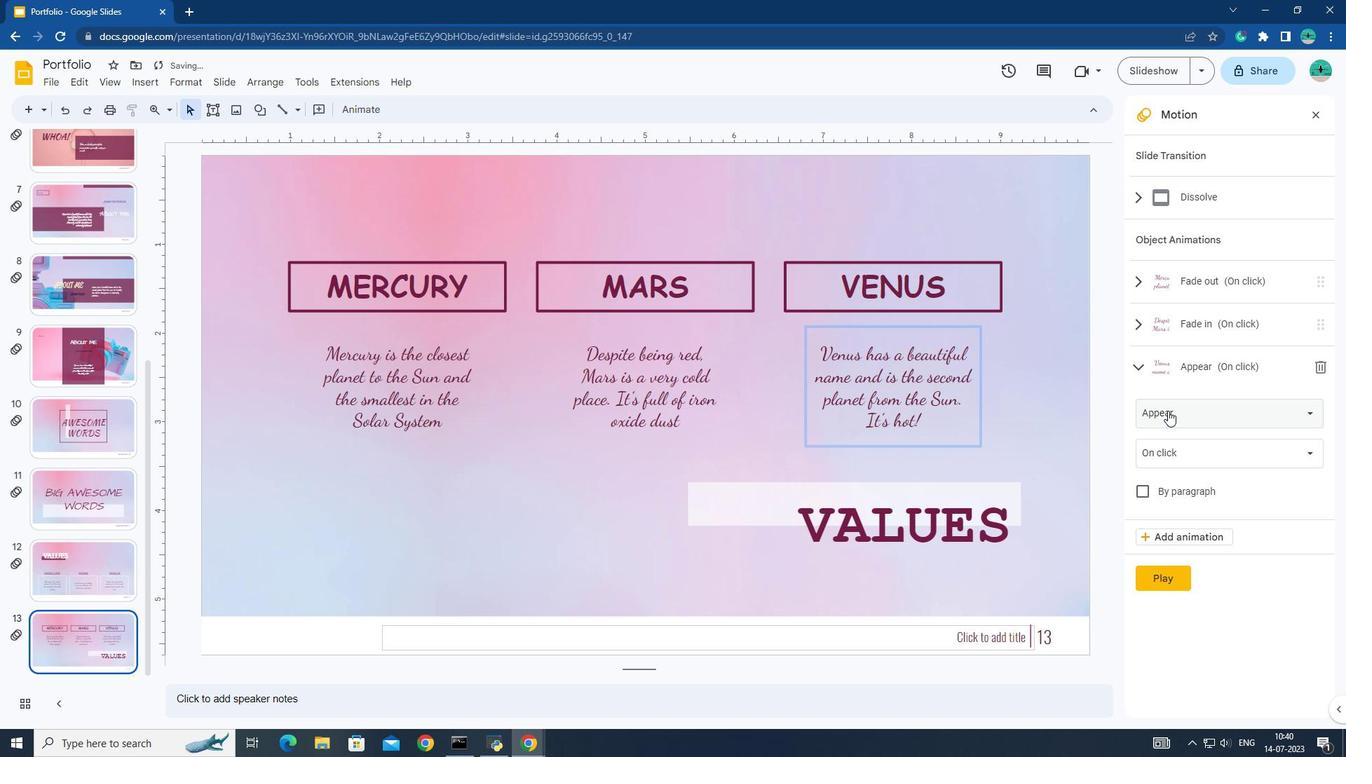 
Action: Mouse pressed left at (1169, 412)
Screenshot: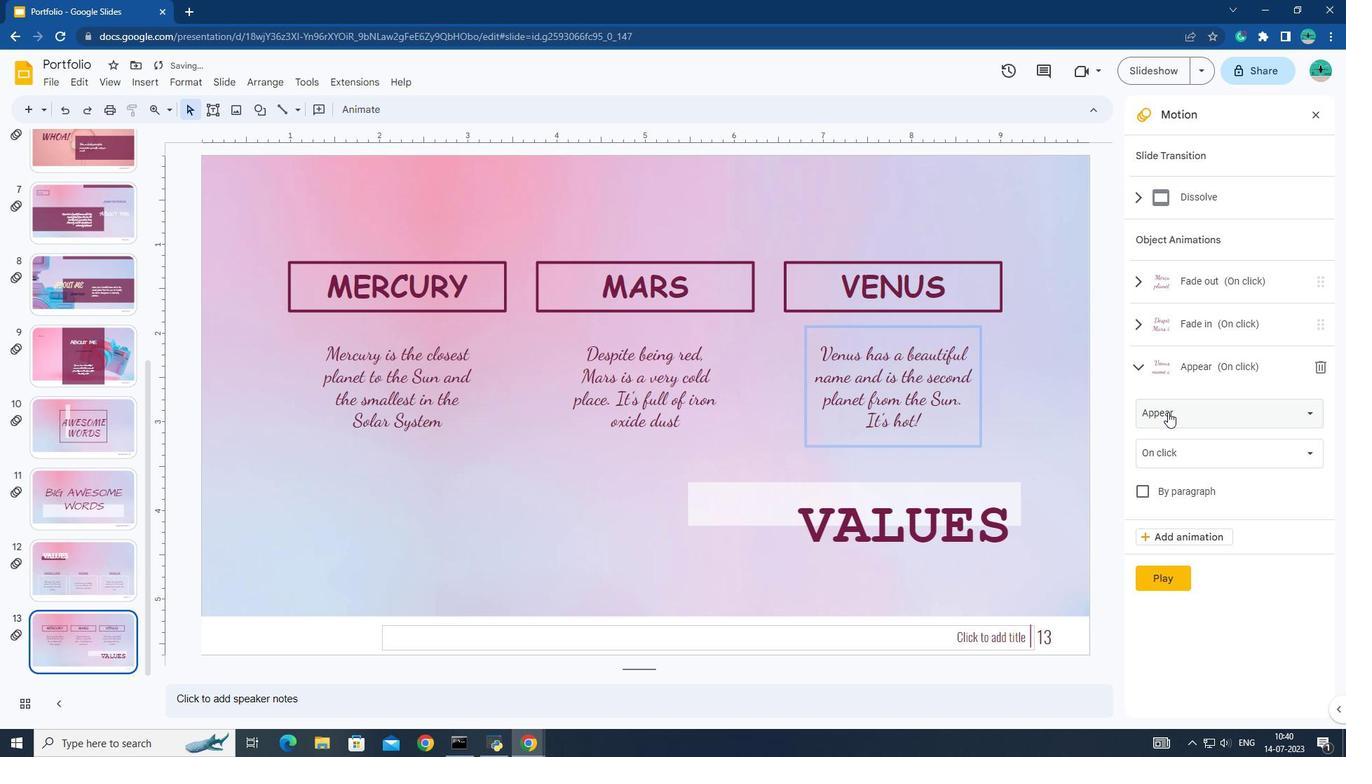
Action: Mouse moved to (1191, 129)
Screenshot: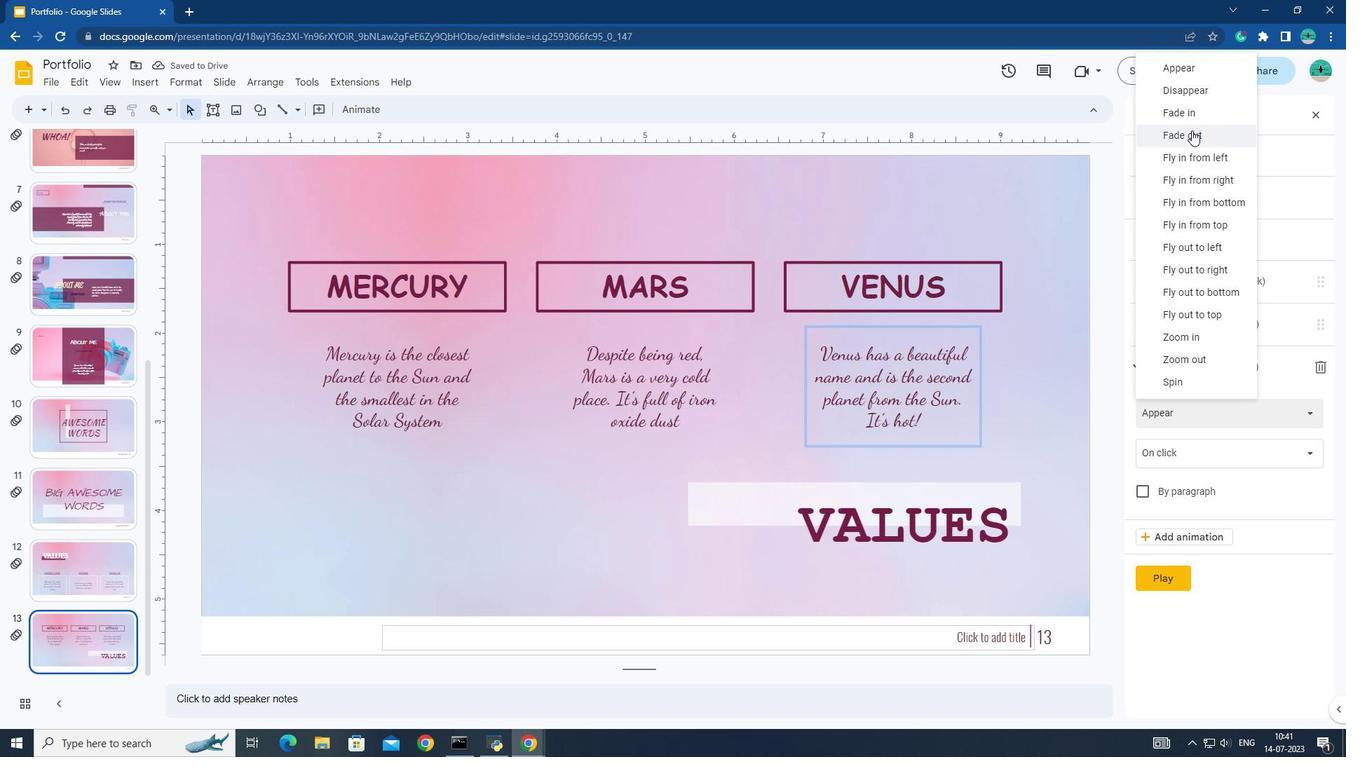 
Action: Mouse pressed left at (1191, 129)
Screenshot: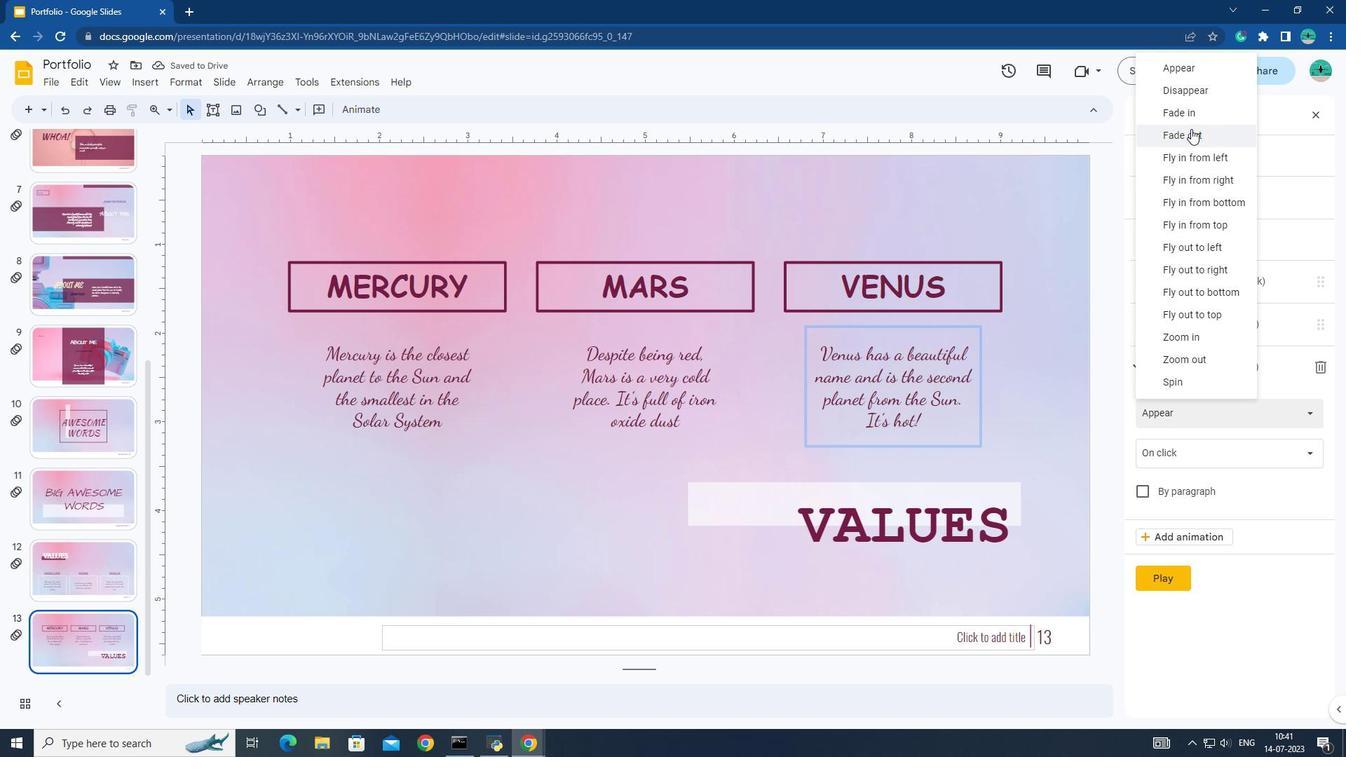 
Action: Mouse moved to (1230, 523)
Screenshot: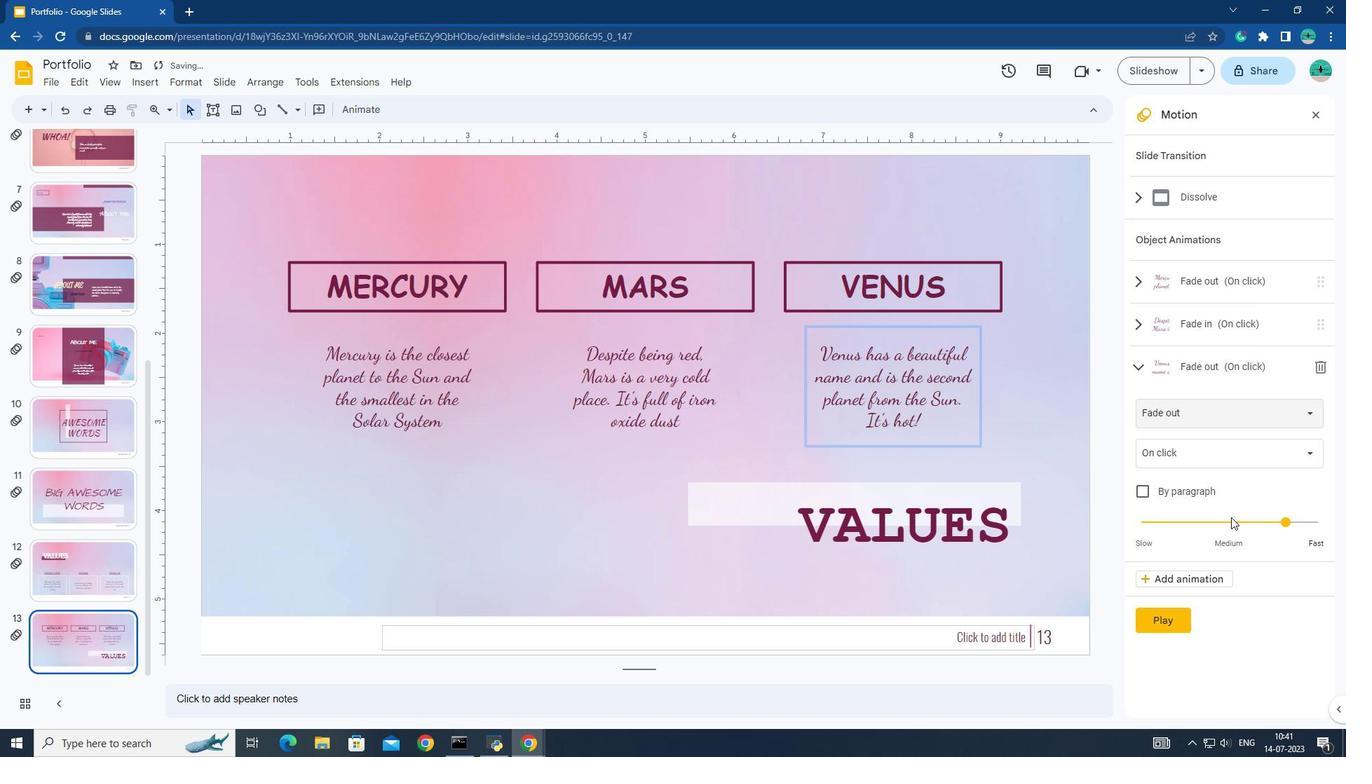 
Action: Mouse pressed left at (1230, 523)
Screenshot: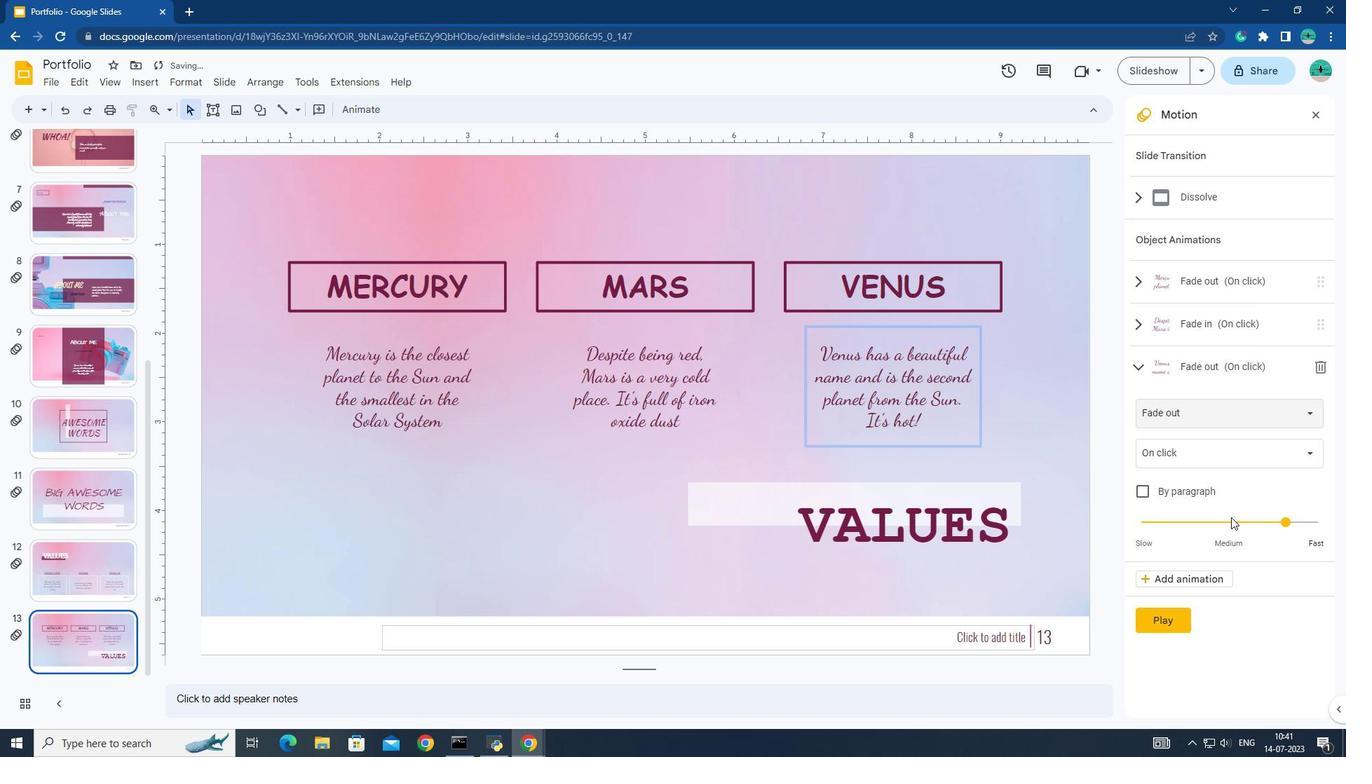 
Action: Mouse moved to (1229, 523)
Screenshot: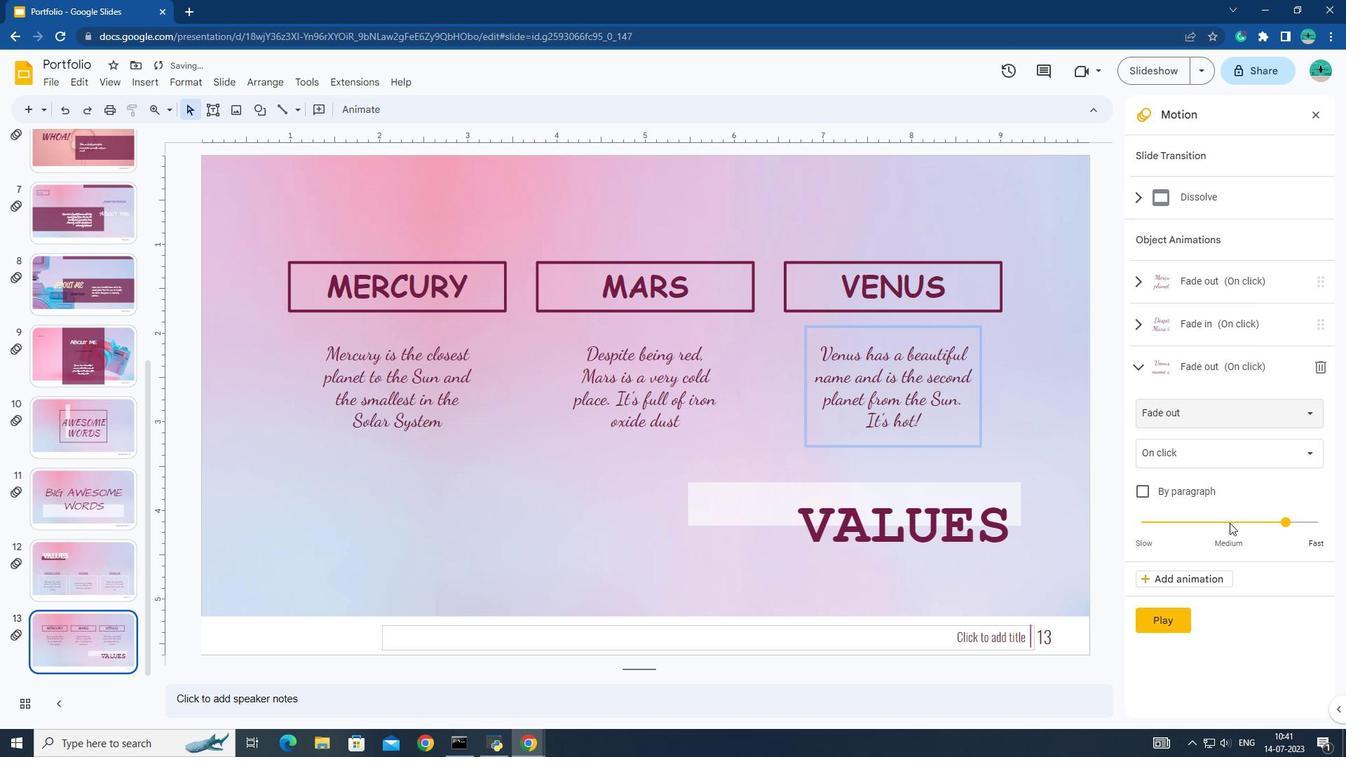 
Action: Mouse pressed left at (1229, 523)
Screenshot: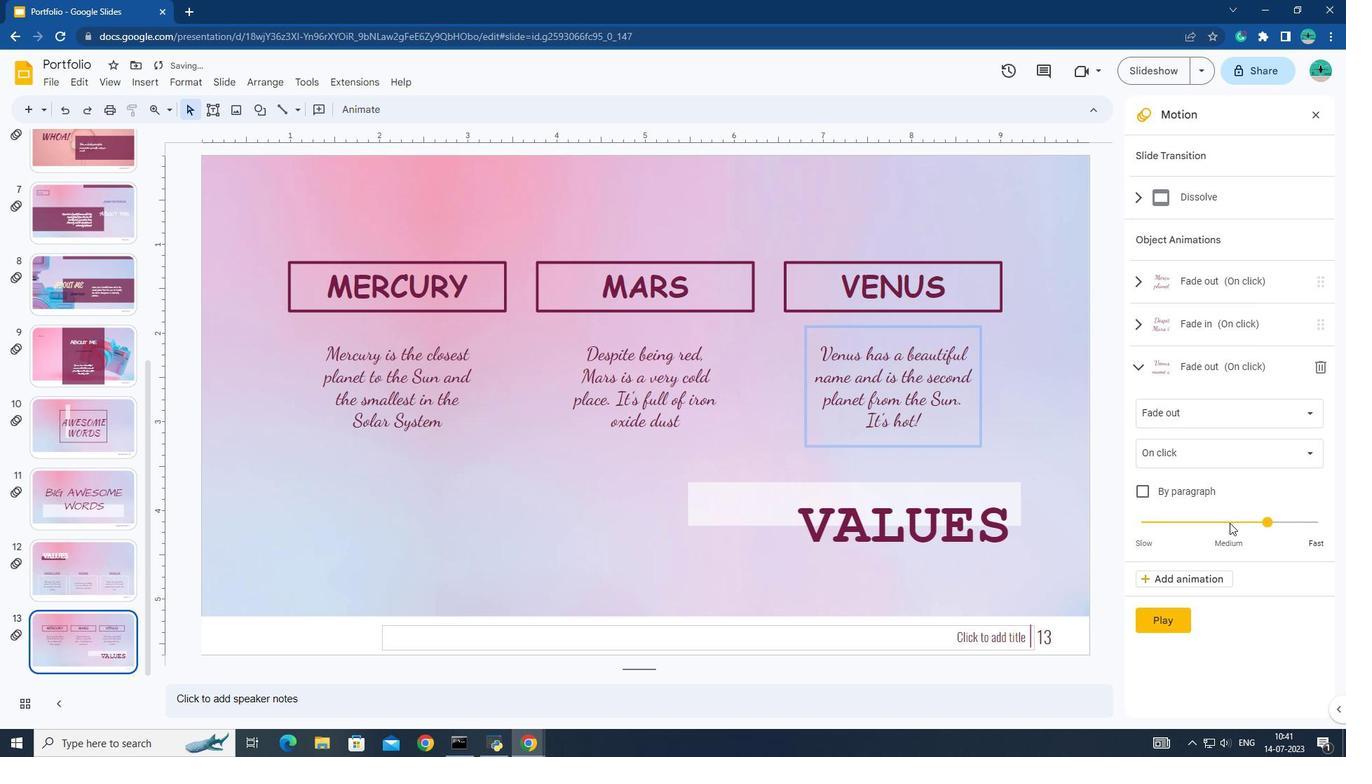 
Action: Mouse moved to (1228, 523)
Screenshot: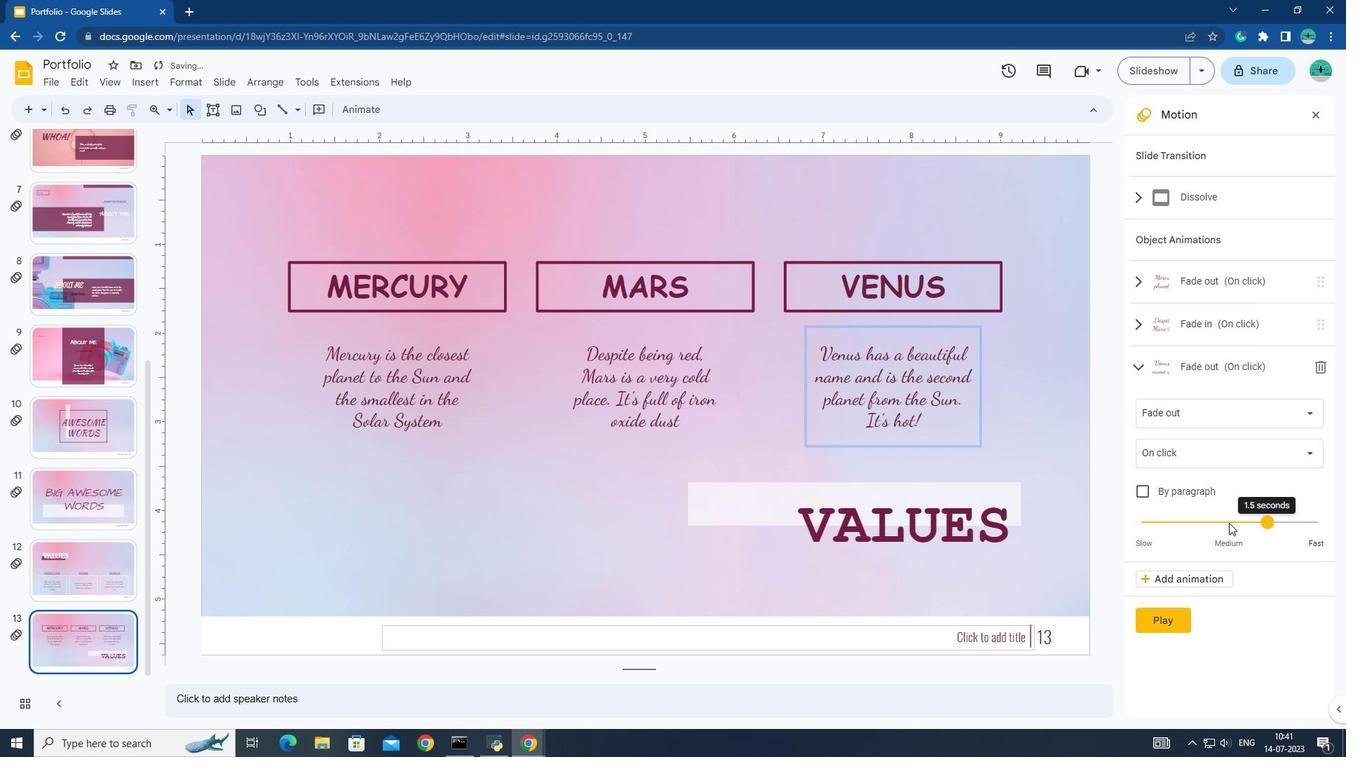 
Action: Mouse pressed left at (1228, 523)
Screenshot: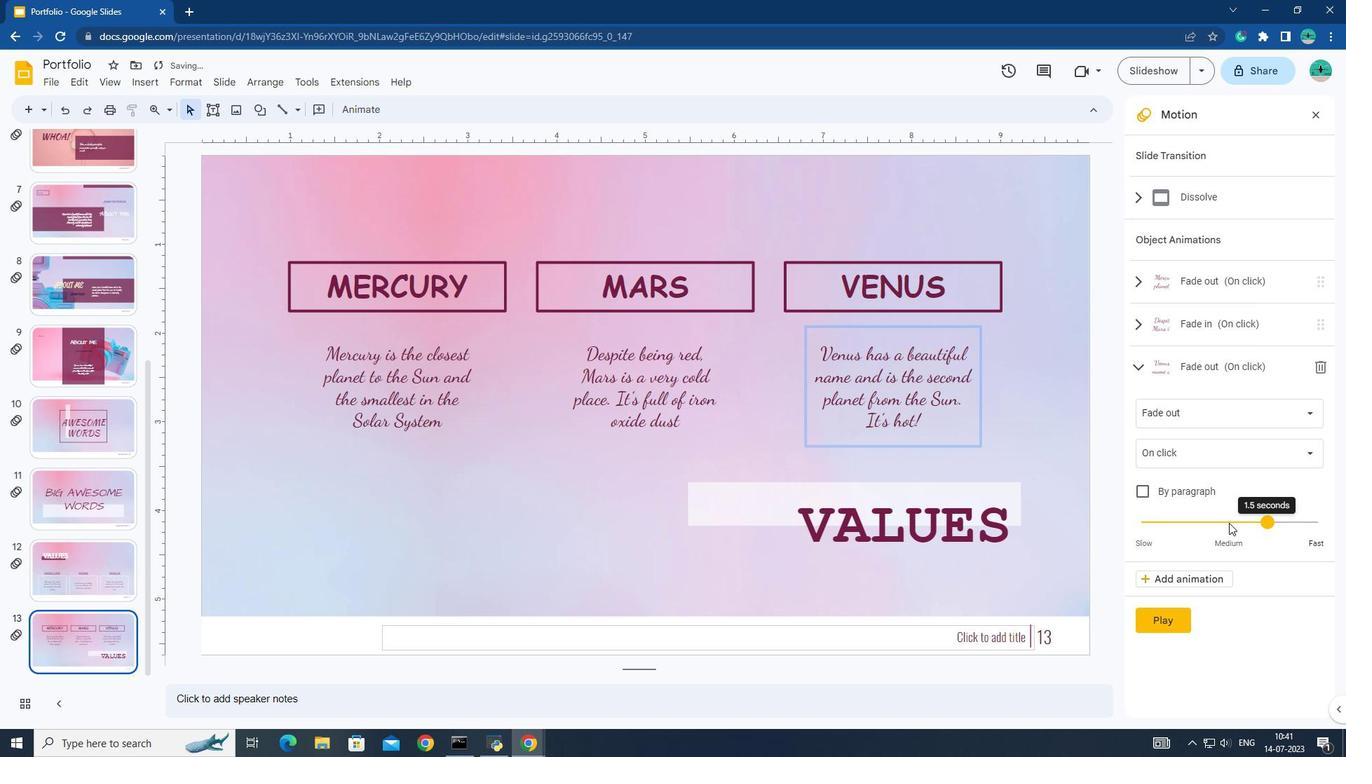 
Action: Mouse moved to (1227, 523)
Screenshot: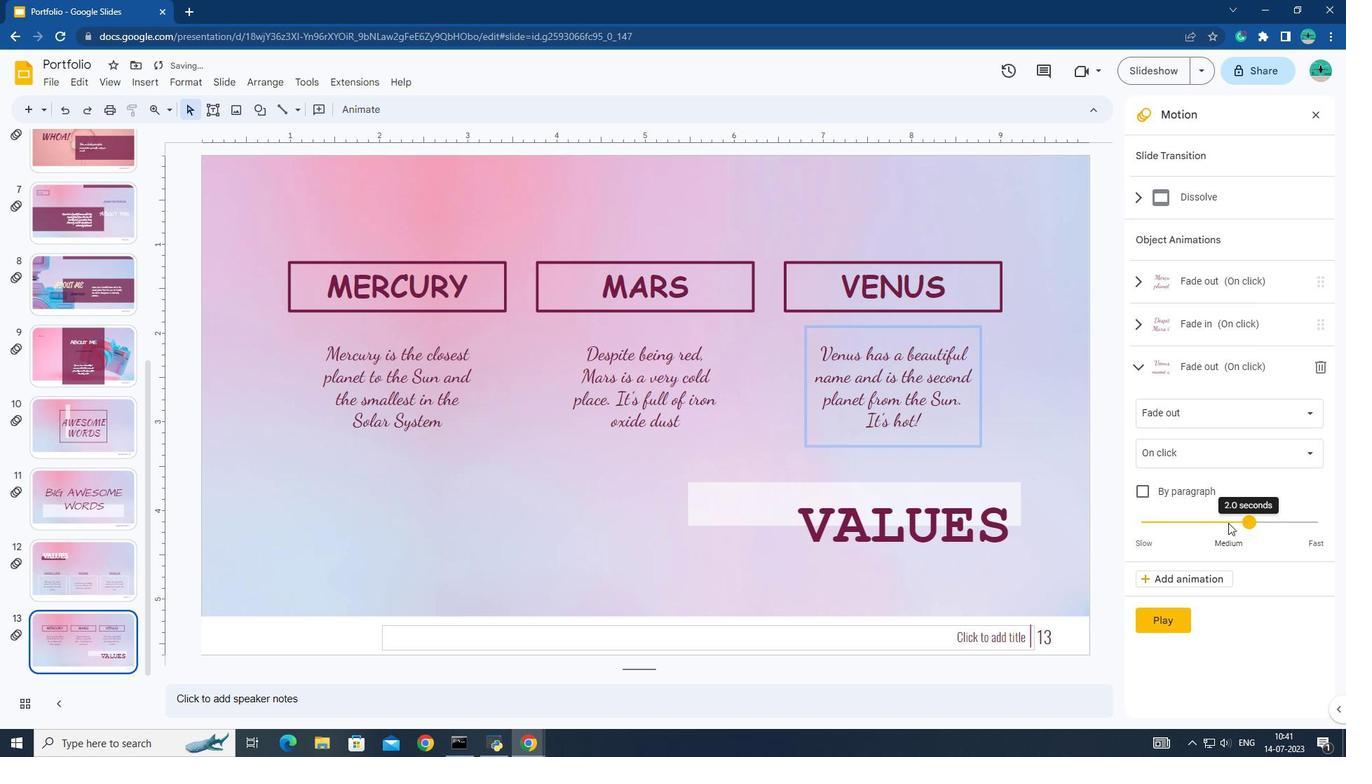 
Action: Mouse pressed left at (1227, 523)
Screenshot: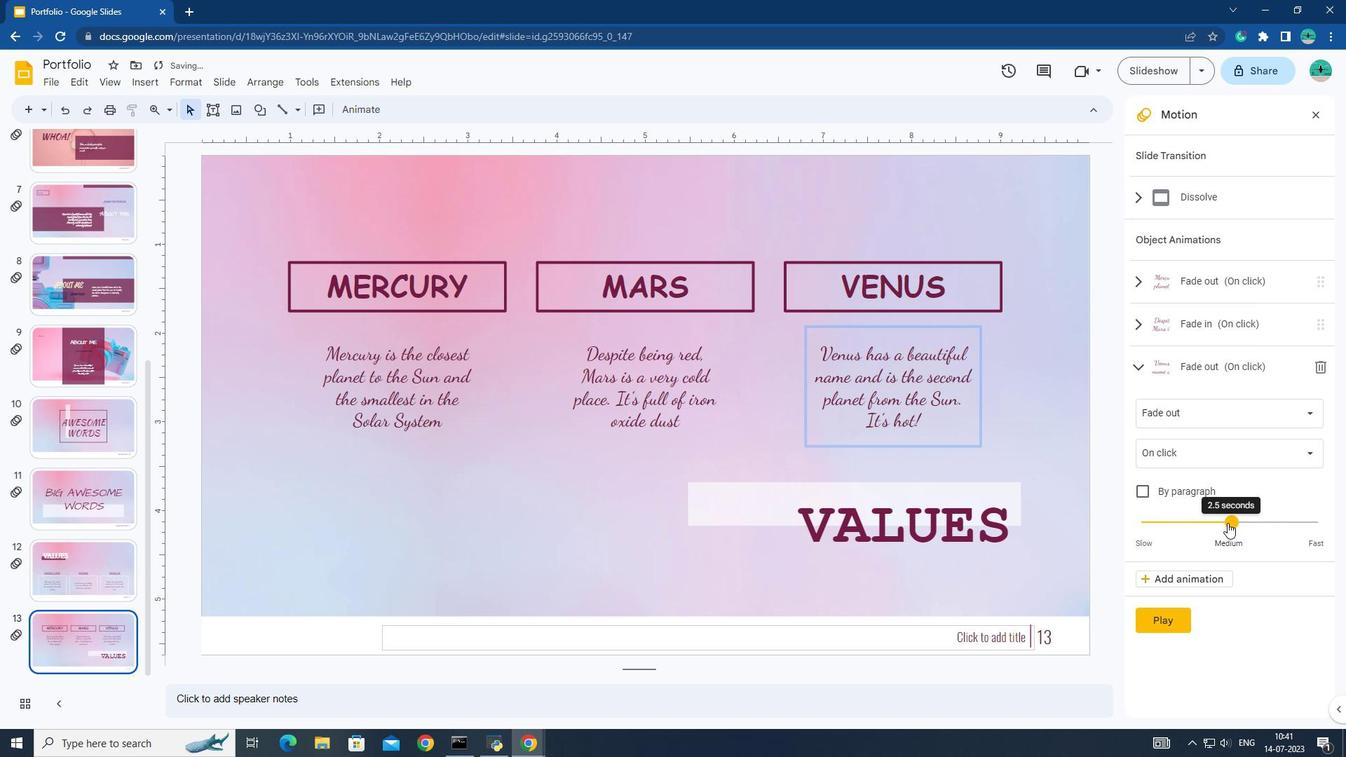 
Action: Mouse moved to (1223, 523)
Screenshot: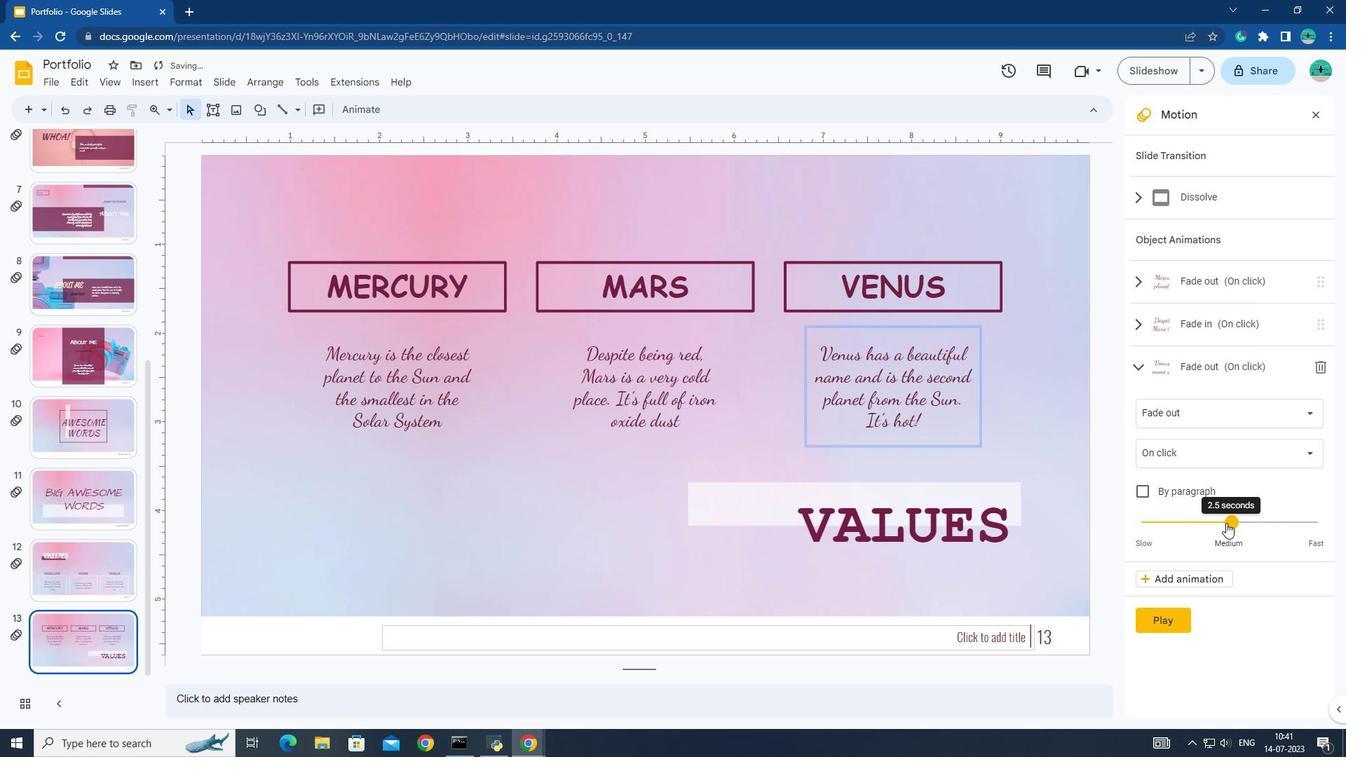 
Action: Mouse pressed left at (1223, 523)
Screenshot: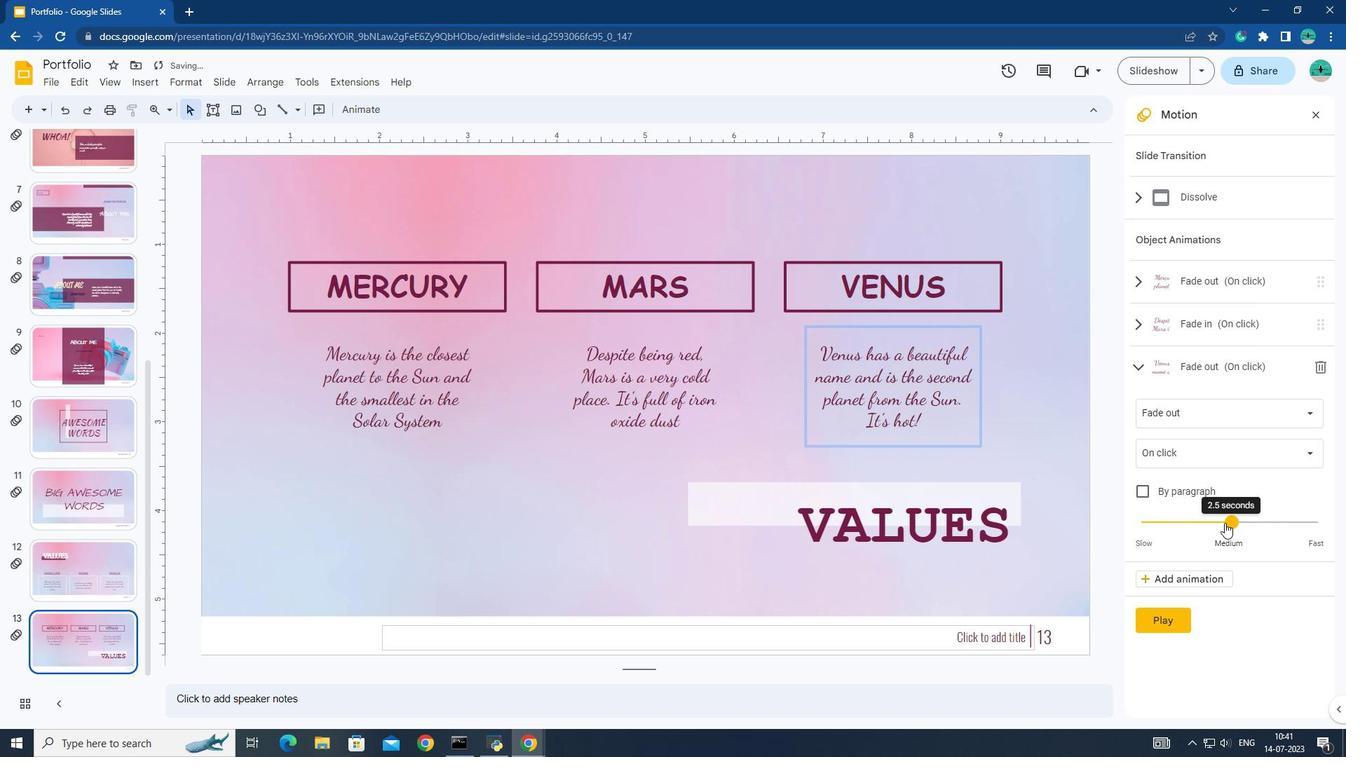 
Action: Mouse moved to (1218, 523)
Screenshot: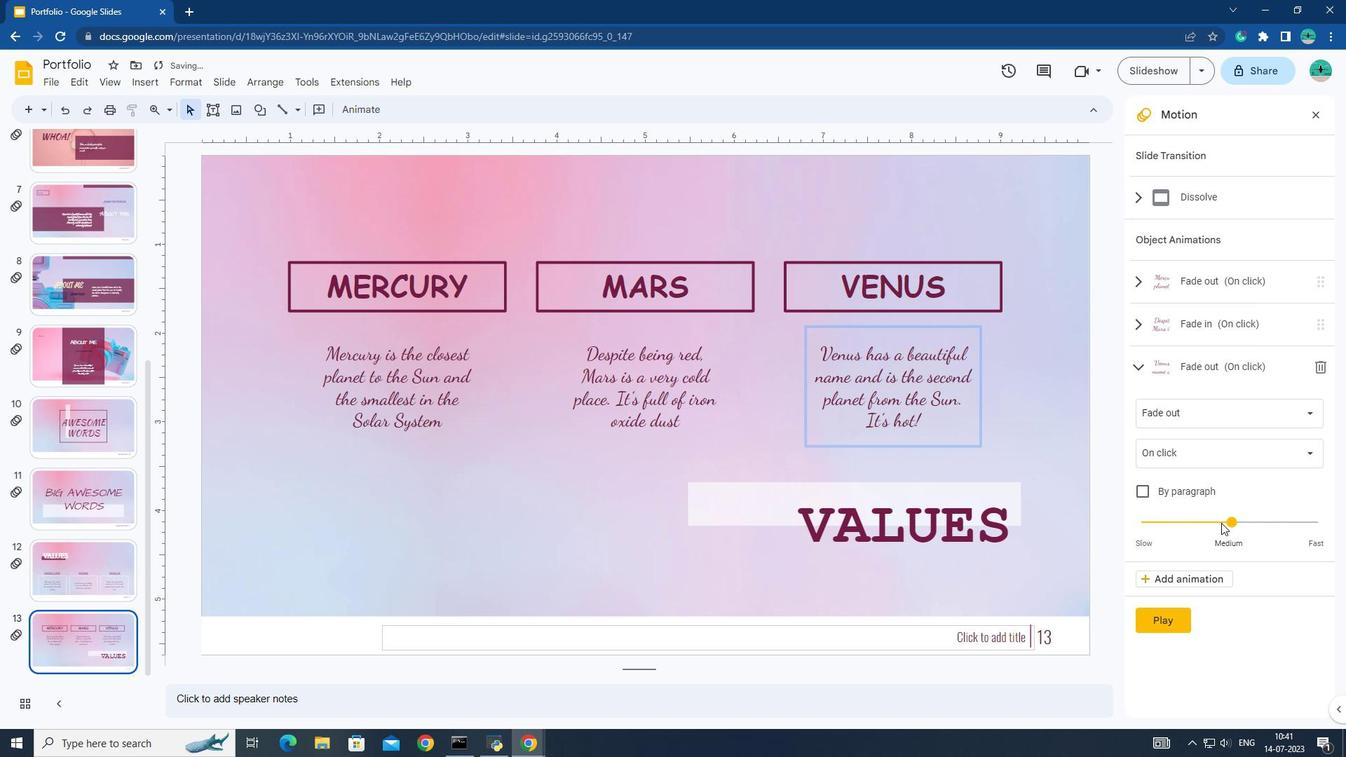 
Action: Mouse pressed left at (1218, 523)
Screenshot: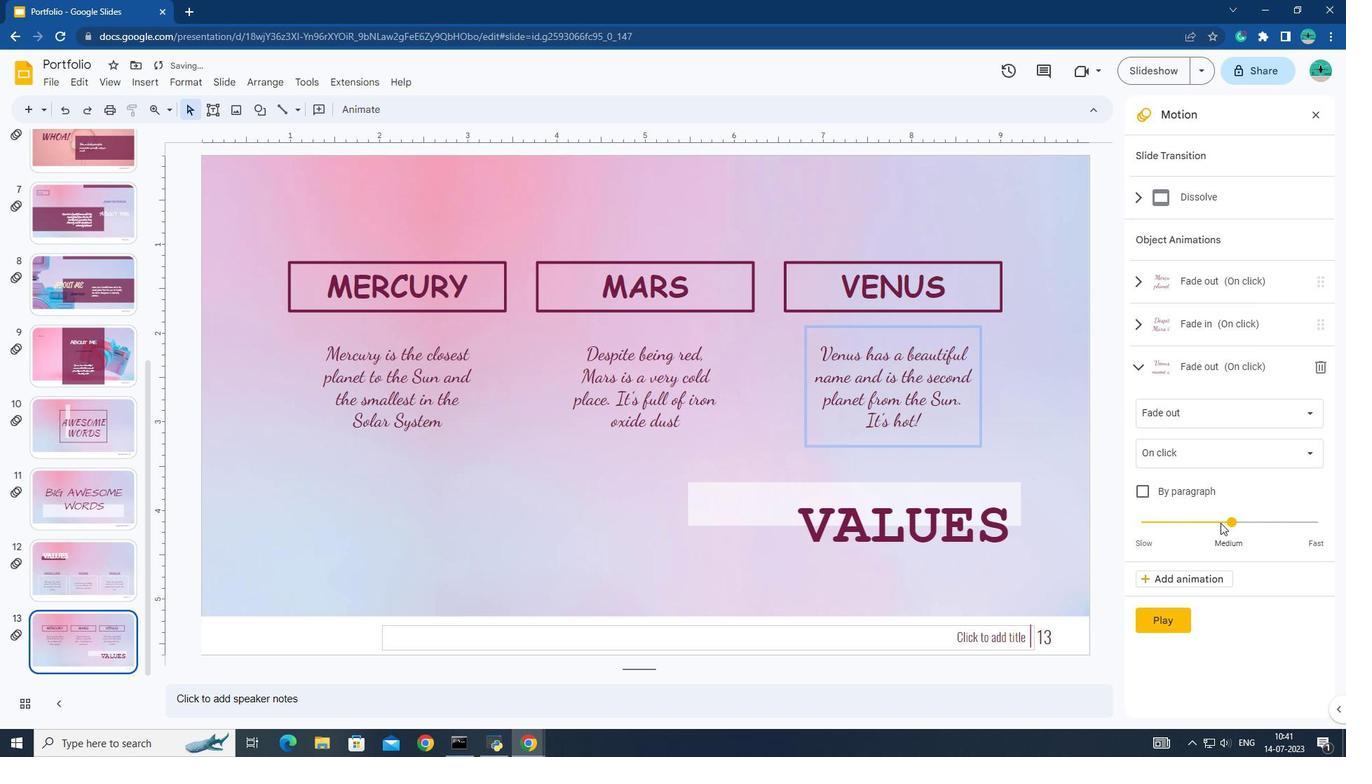 
Action: Mouse moved to (1157, 624)
Screenshot: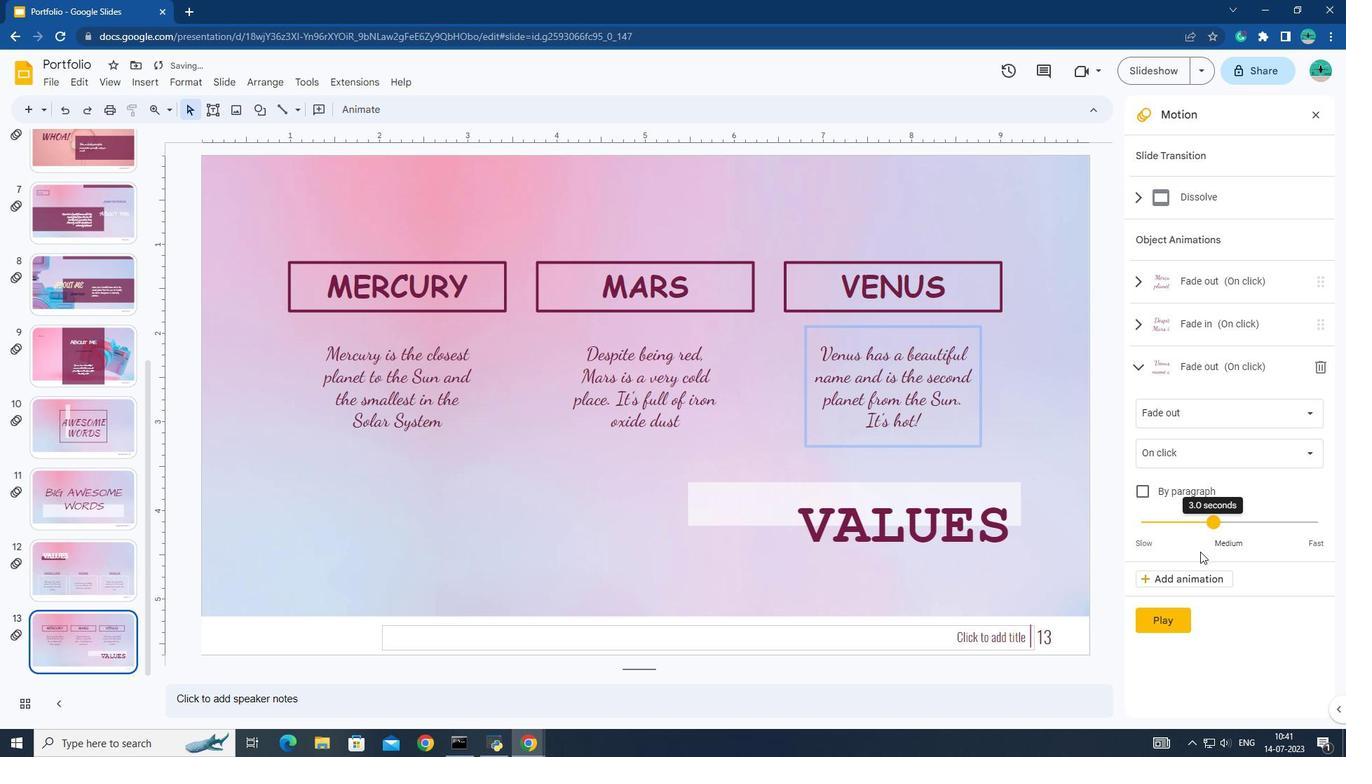 
Action: Mouse pressed left at (1157, 624)
Screenshot: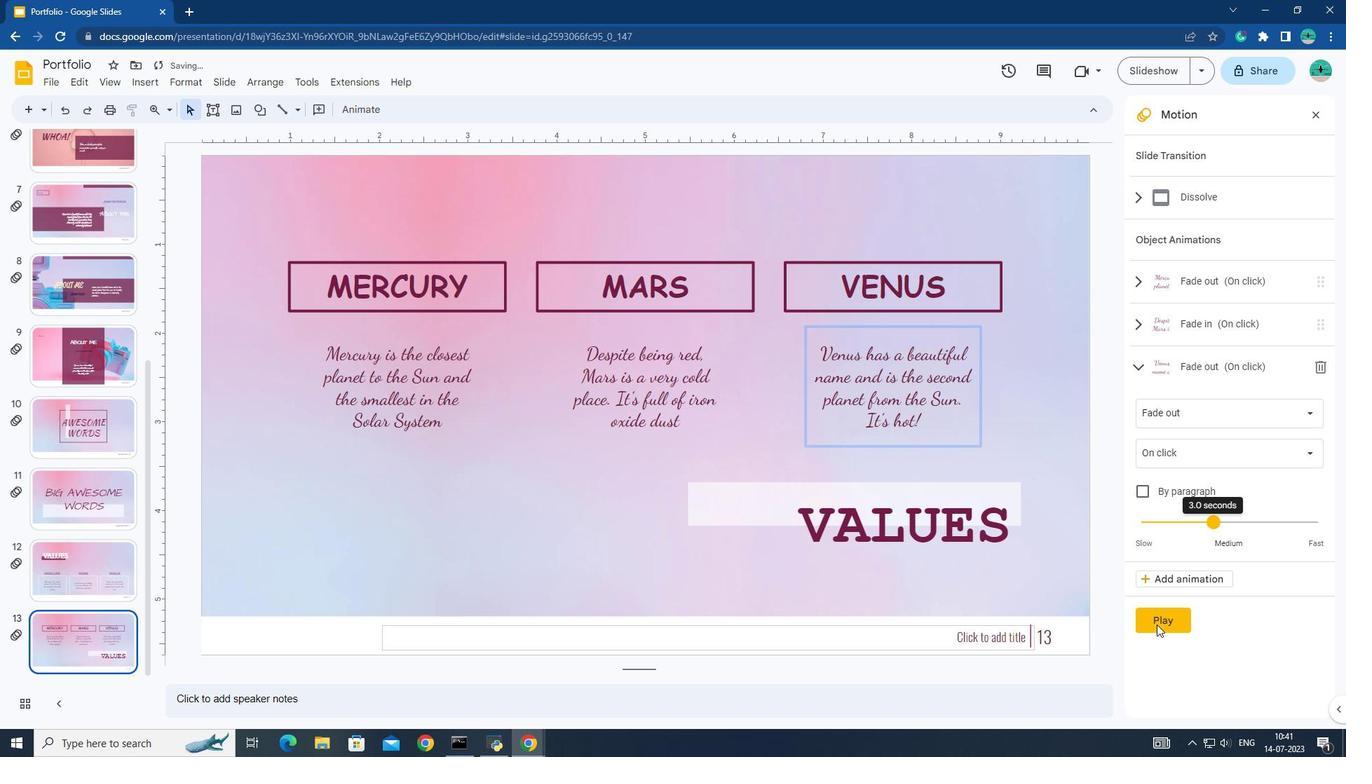 
Action: Mouse moved to (771, 401)
Screenshot: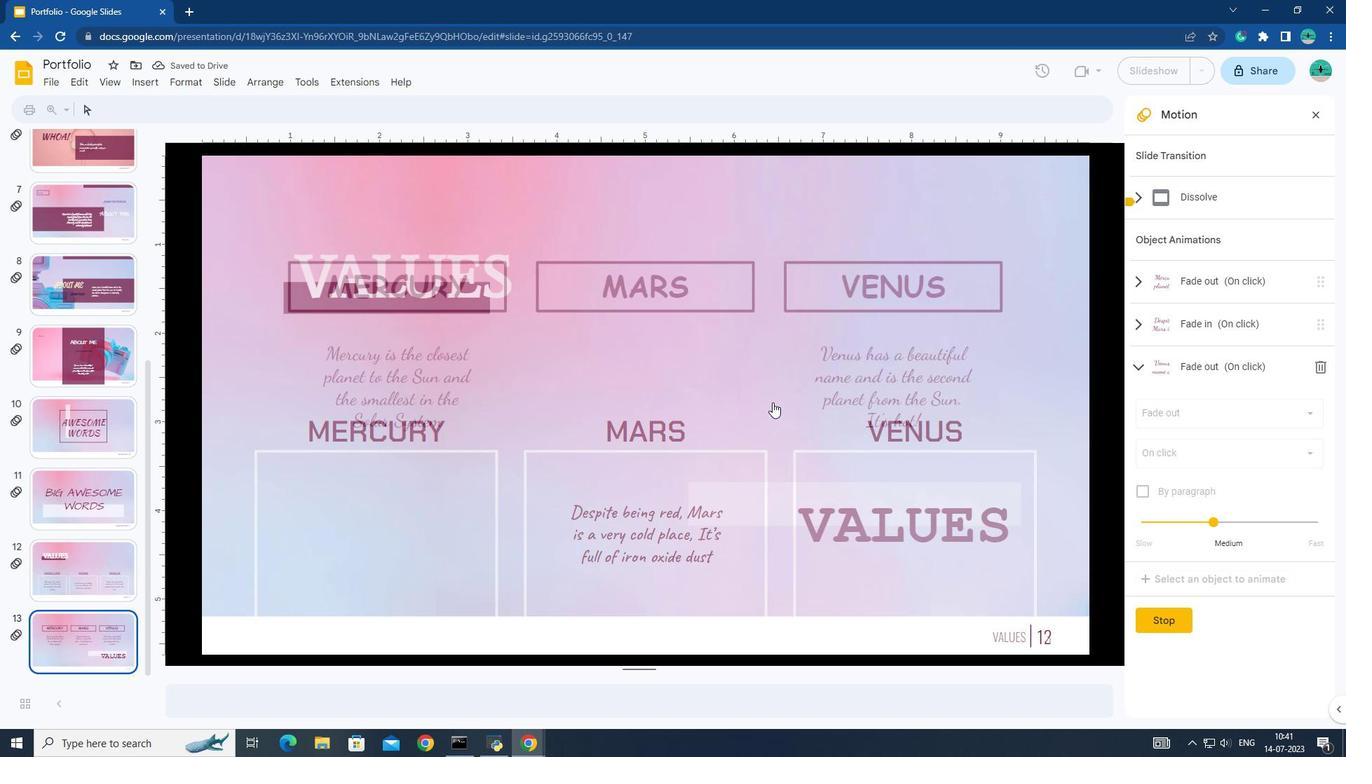 
Action: Mouse pressed left at (771, 401)
Screenshot: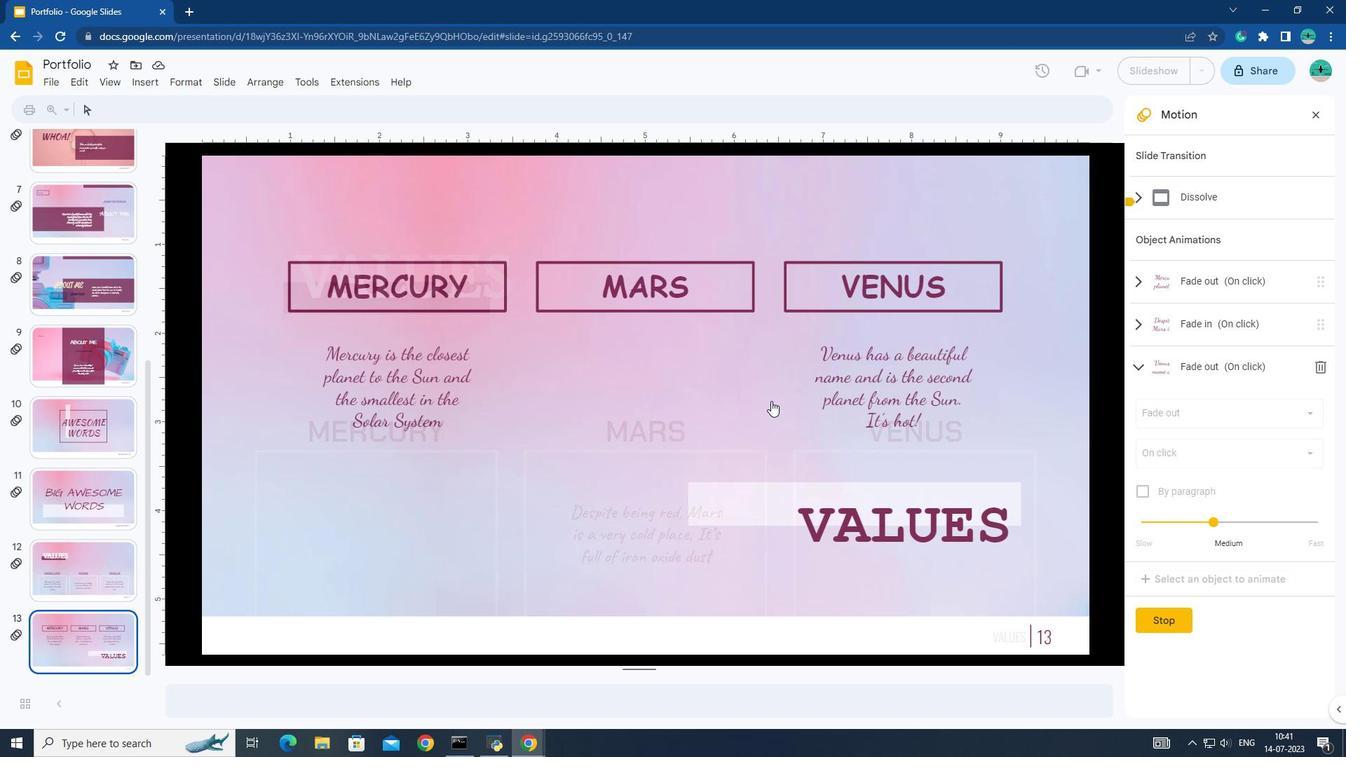 
Action: Mouse pressed left at (771, 401)
Screenshot: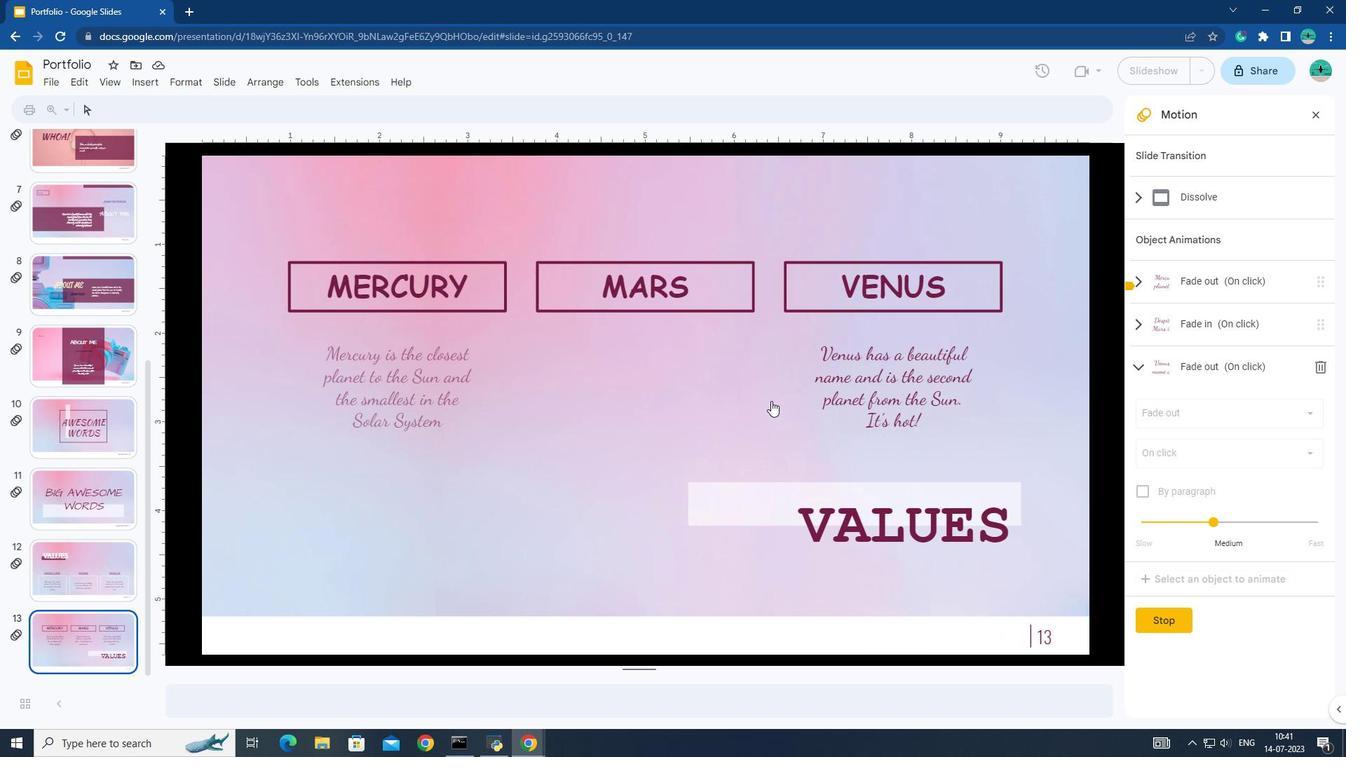 
Action: Mouse pressed left at (771, 401)
Screenshot: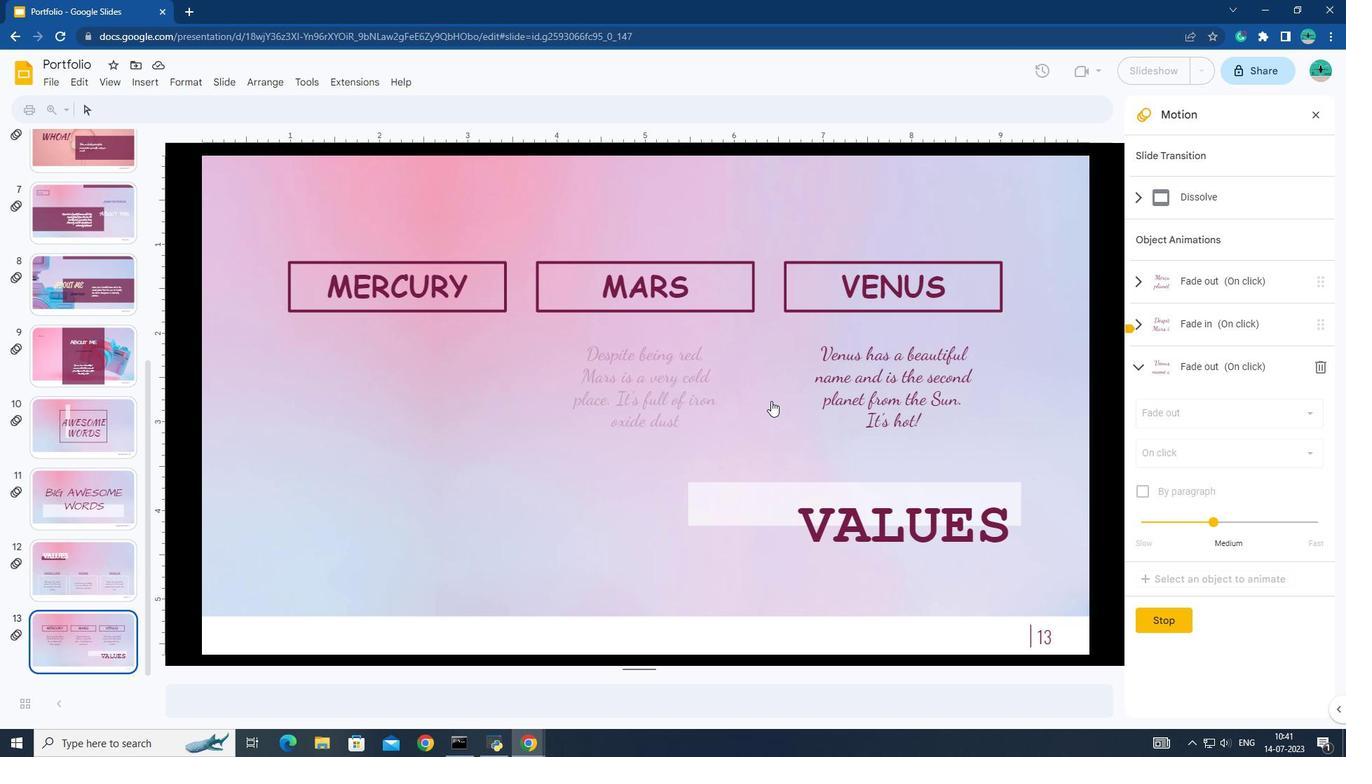 
Action: Mouse pressed left at (771, 401)
